 Task: Create a new issue in Jira with a due date, description, assignee, and priority label.
Action: Mouse moved to (1068, 39)
Screenshot: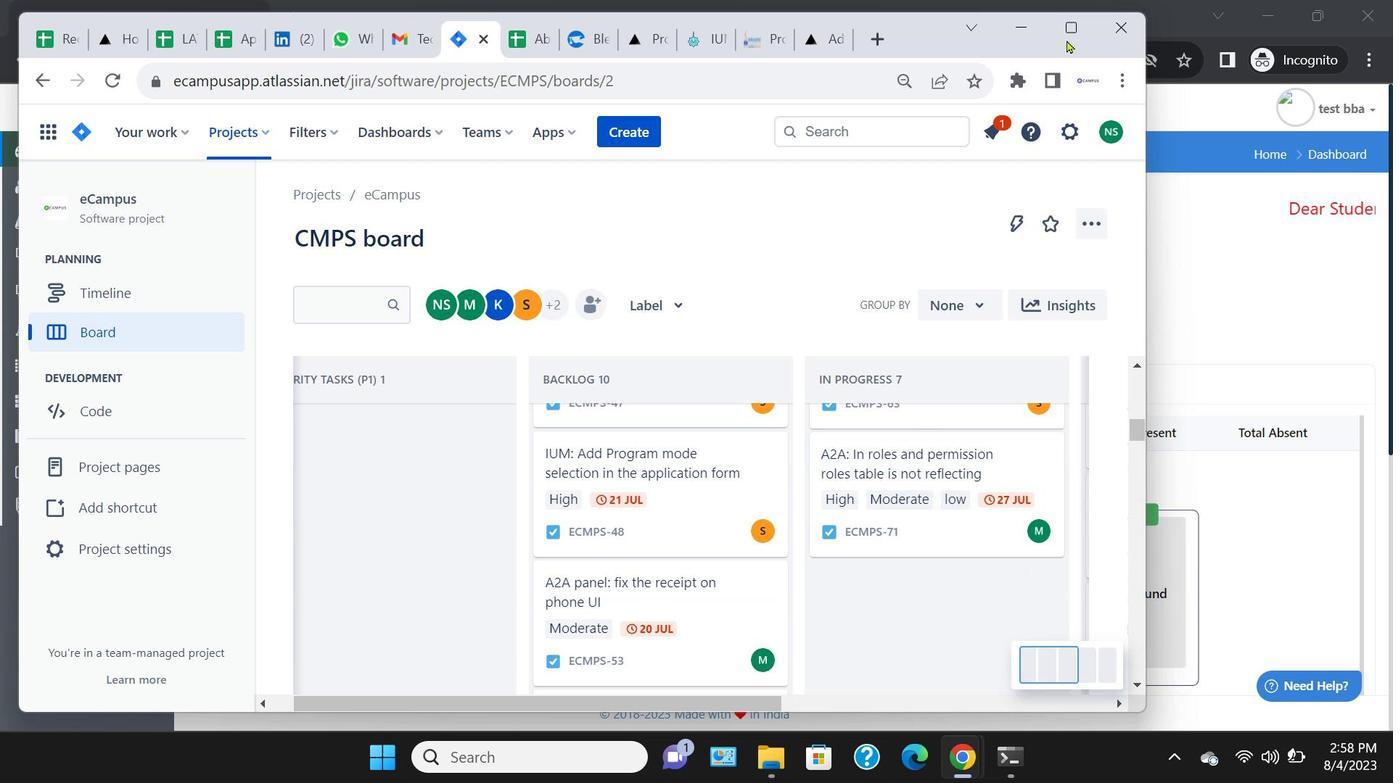 
Action: Mouse pressed left at (1068, 39)
Screenshot: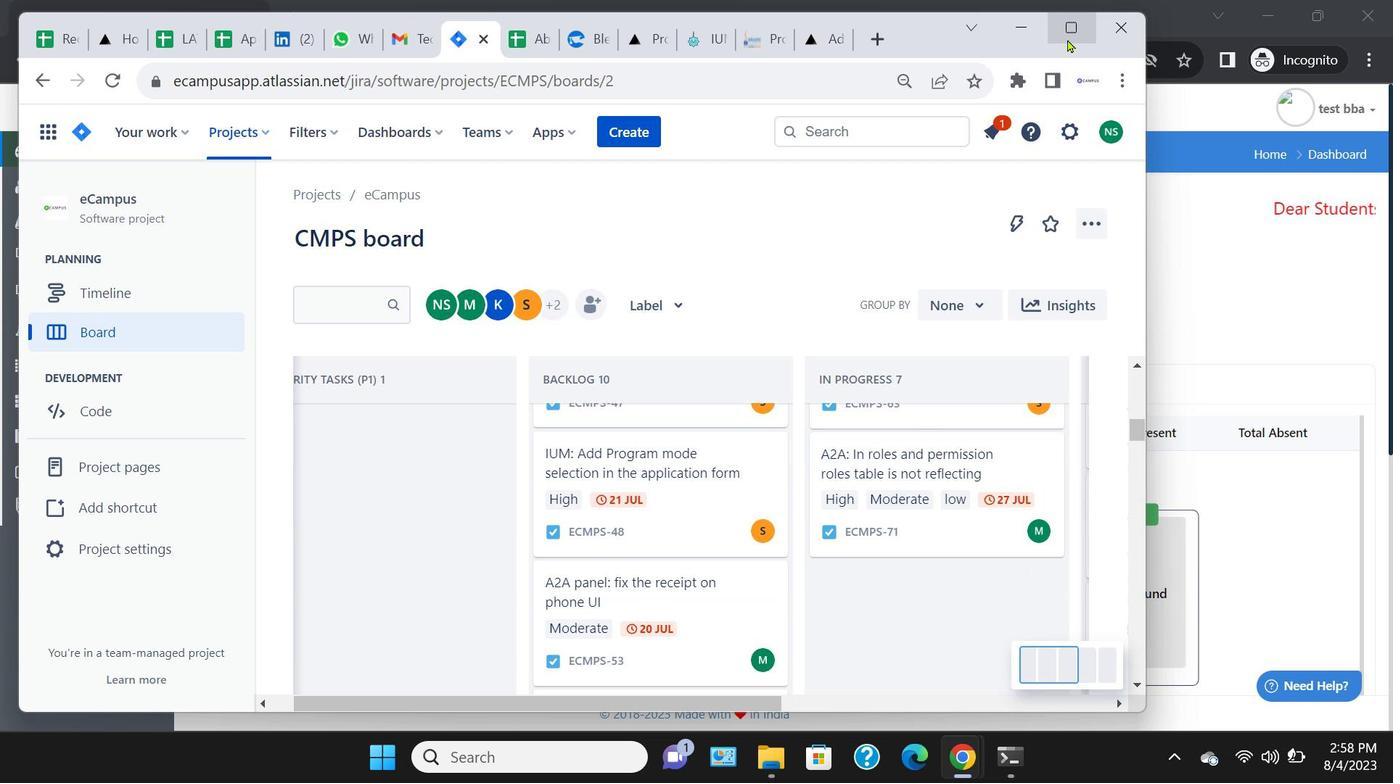 
Action: Mouse moved to (978, 590)
Screenshot: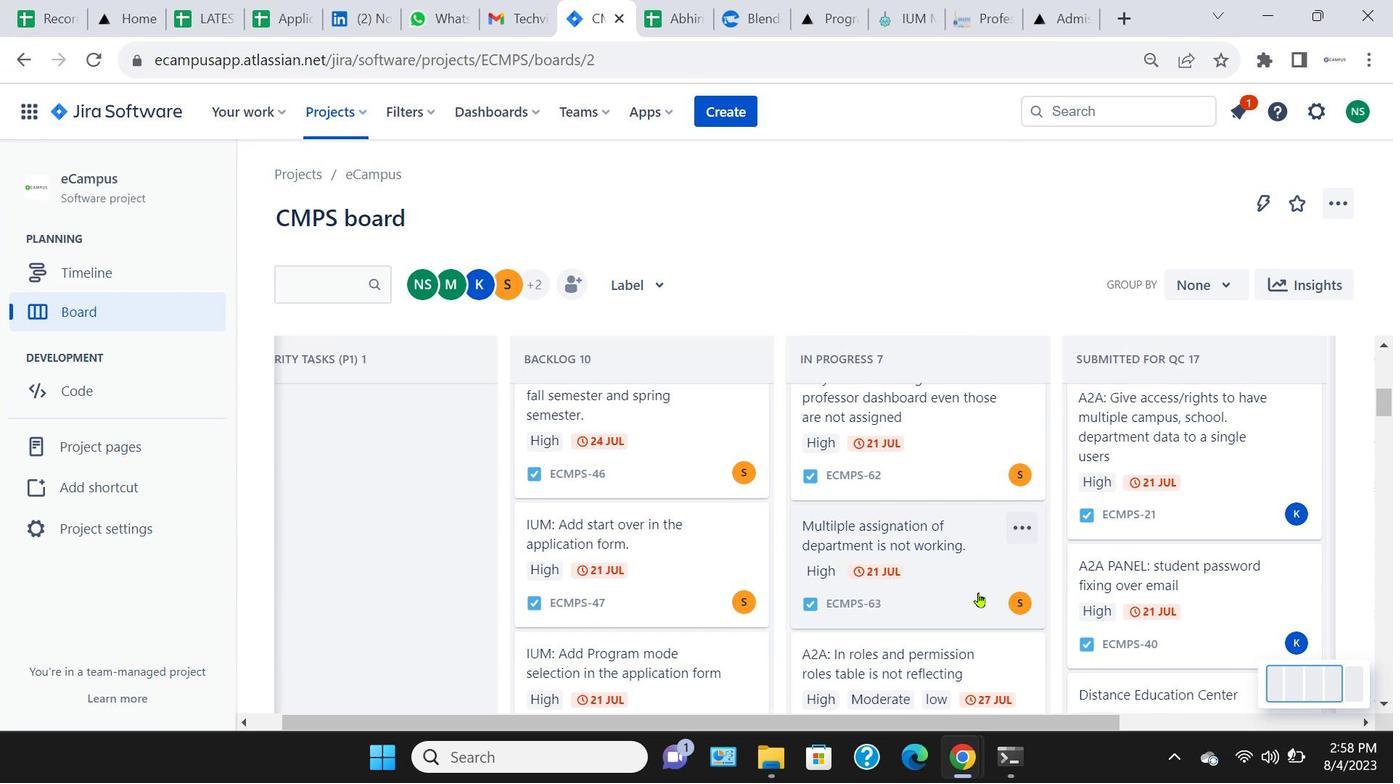 
Action: Mouse pressed left at (978, 590)
Screenshot: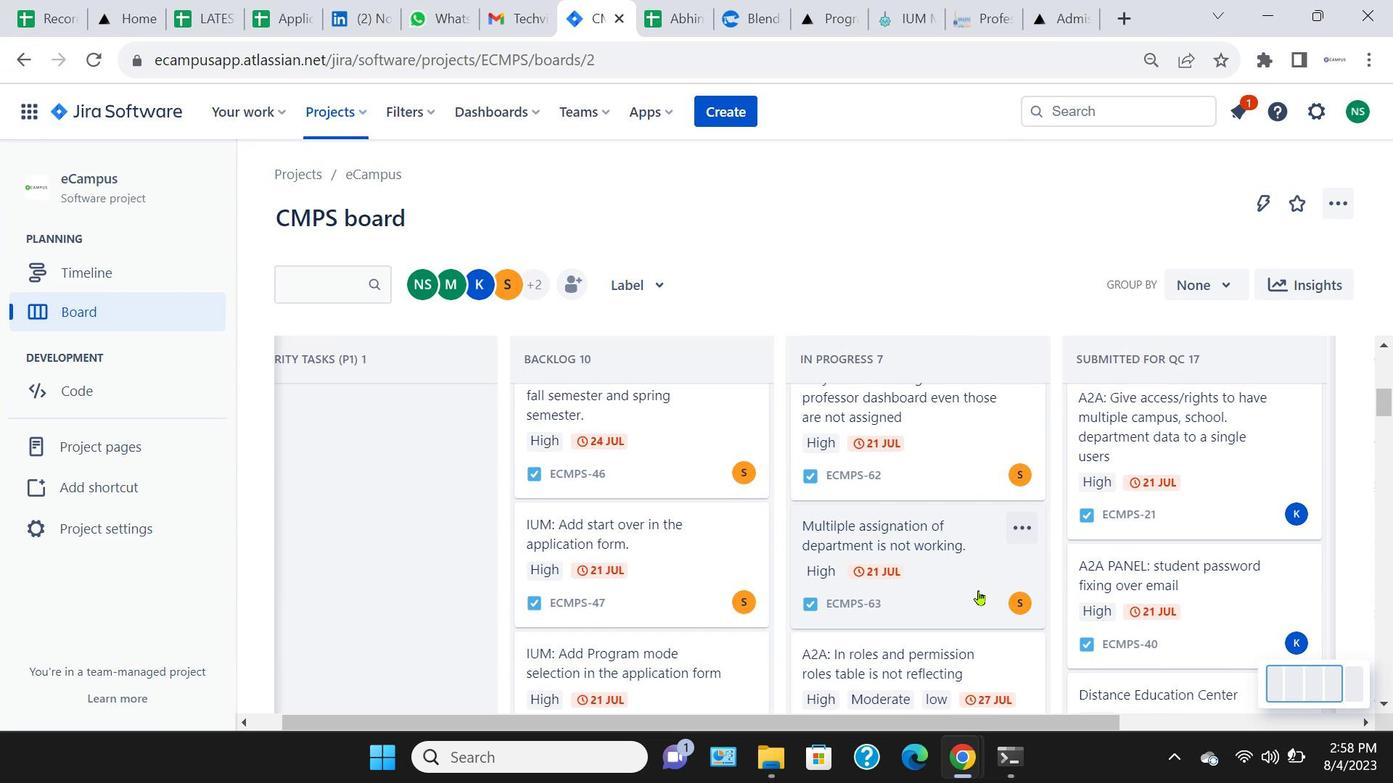
Action: Mouse moved to (983, 237)
Screenshot: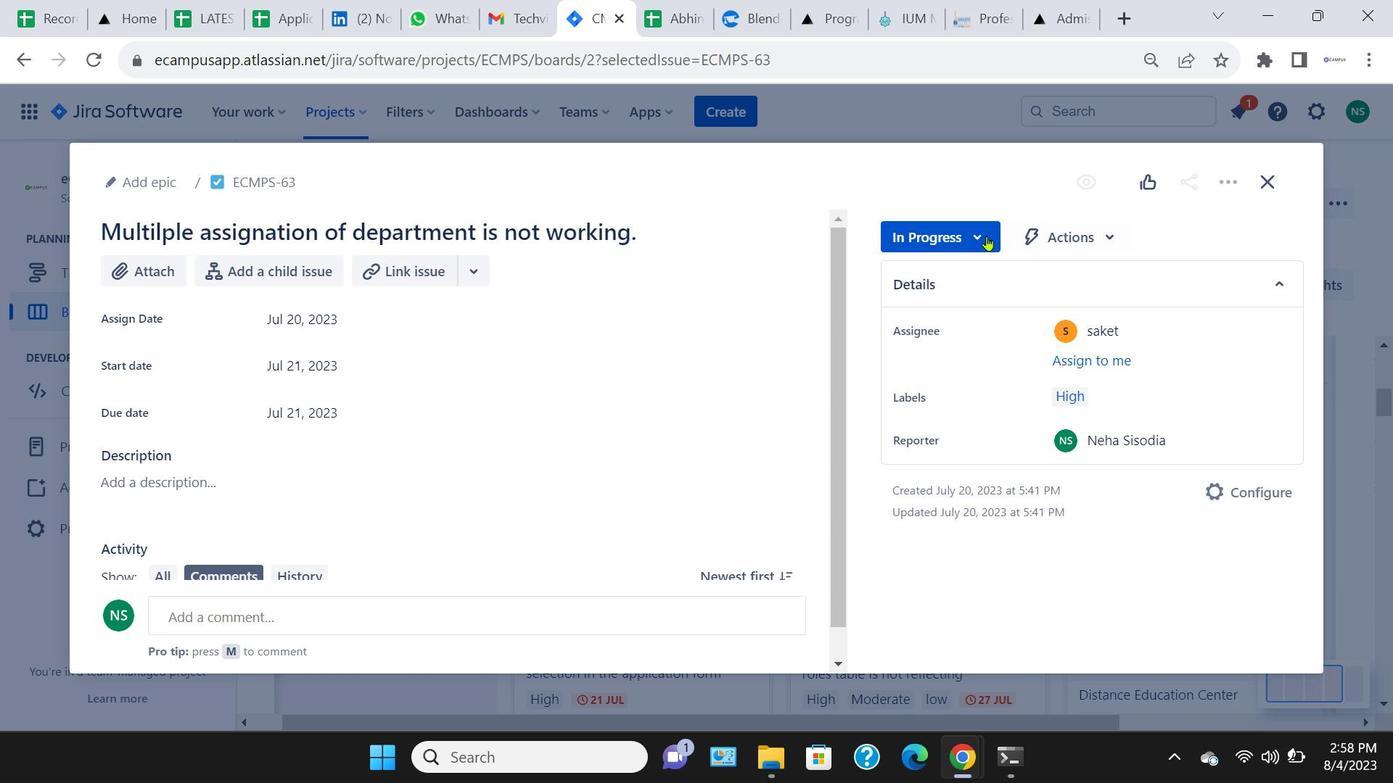 
Action: Mouse pressed left at (983, 237)
Screenshot: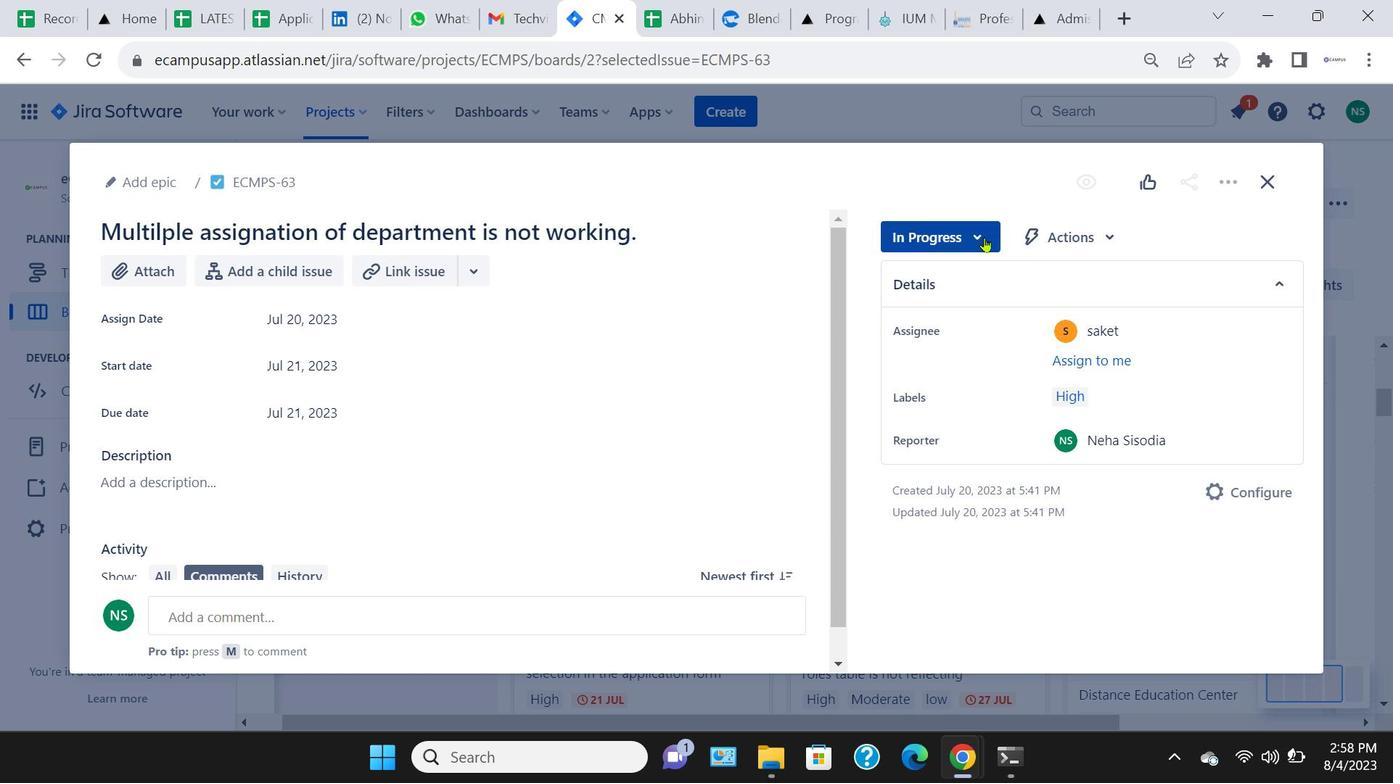 
Action: Mouse moved to (957, 332)
Screenshot: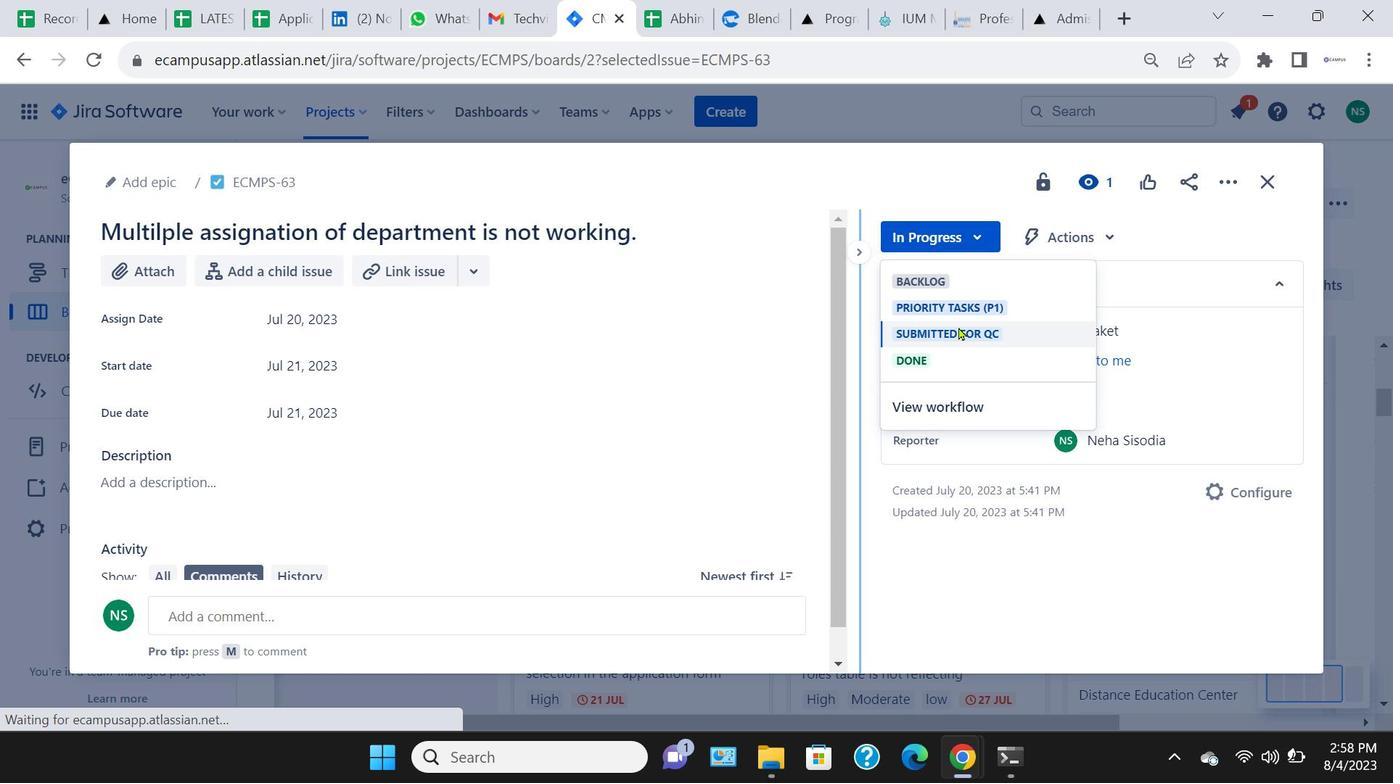 
Action: Mouse pressed left at (957, 332)
Screenshot: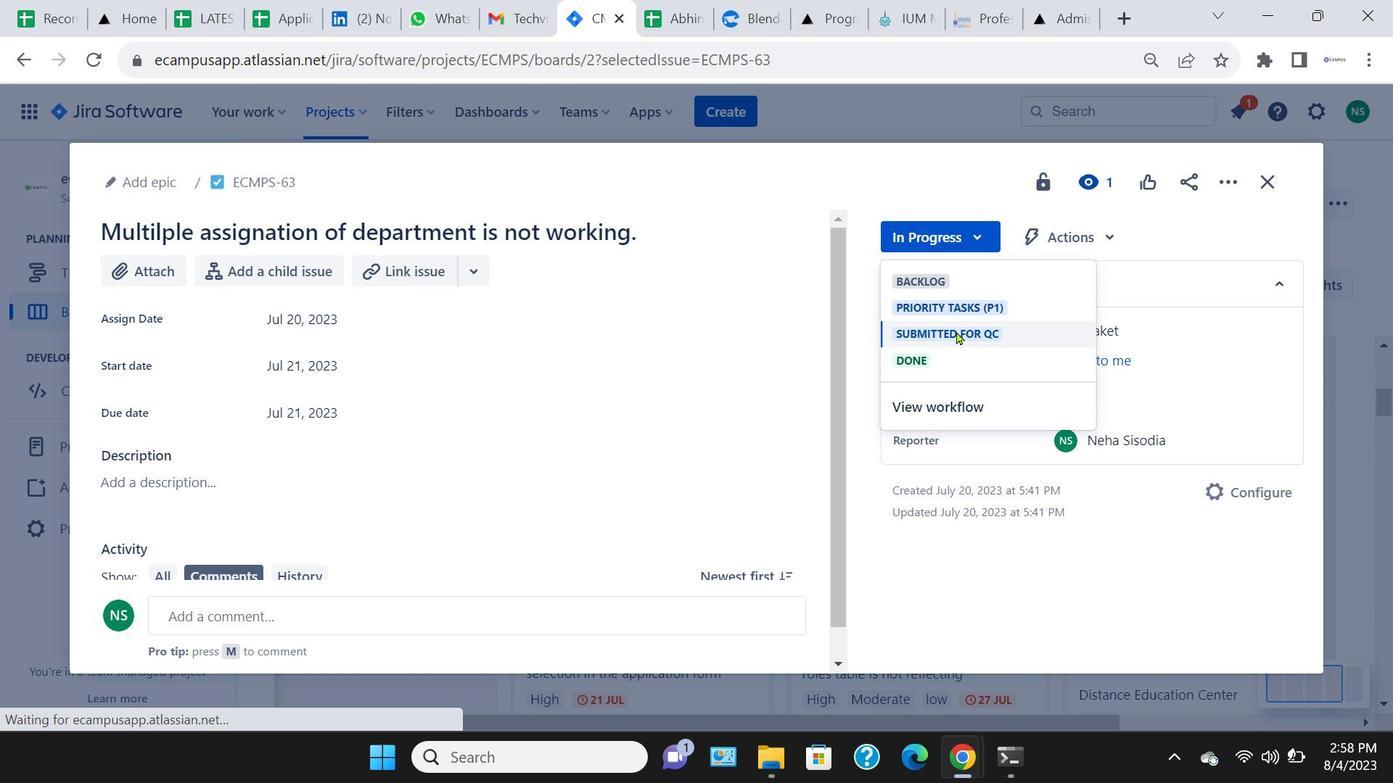 
Action: Mouse moved to (1277, 184)
Screenshot: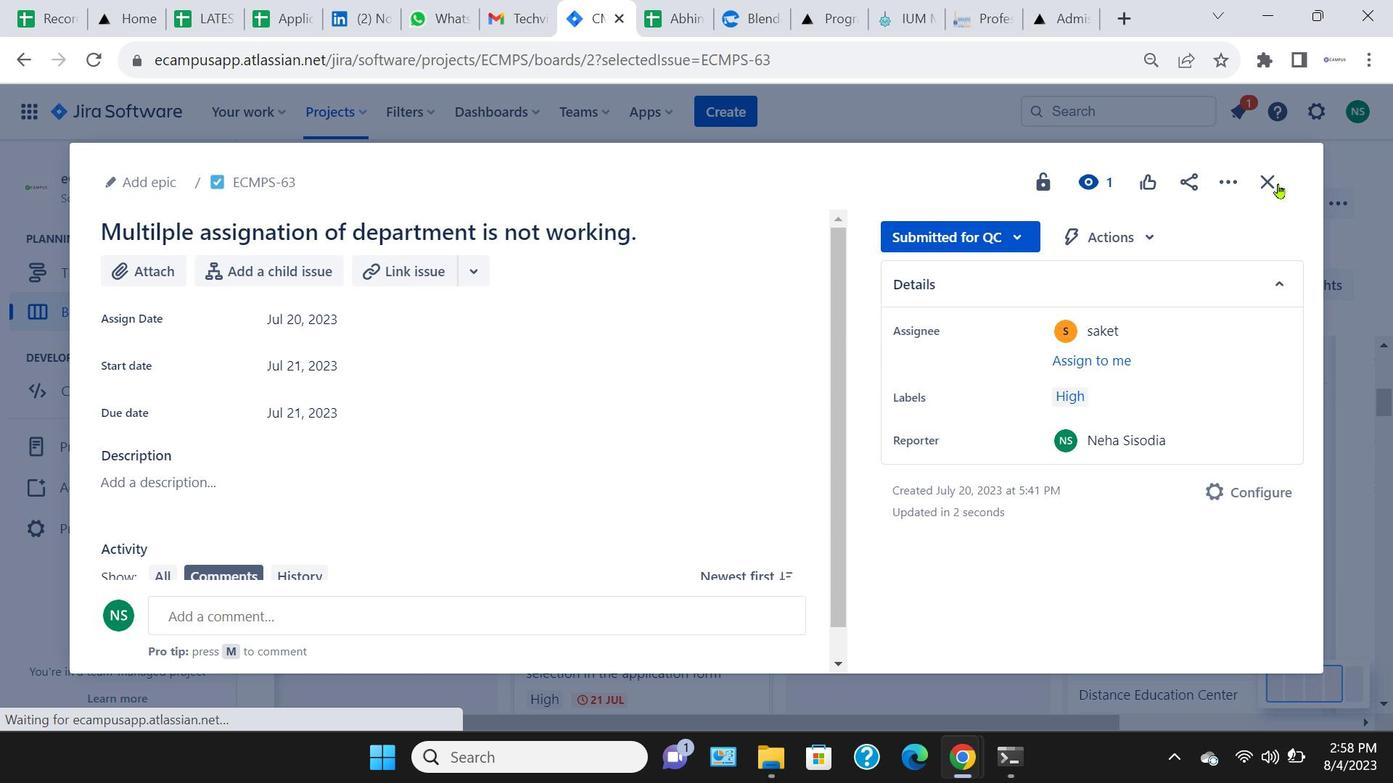 
Action: Mouse pressed left at (1277, 184)
Screenshot: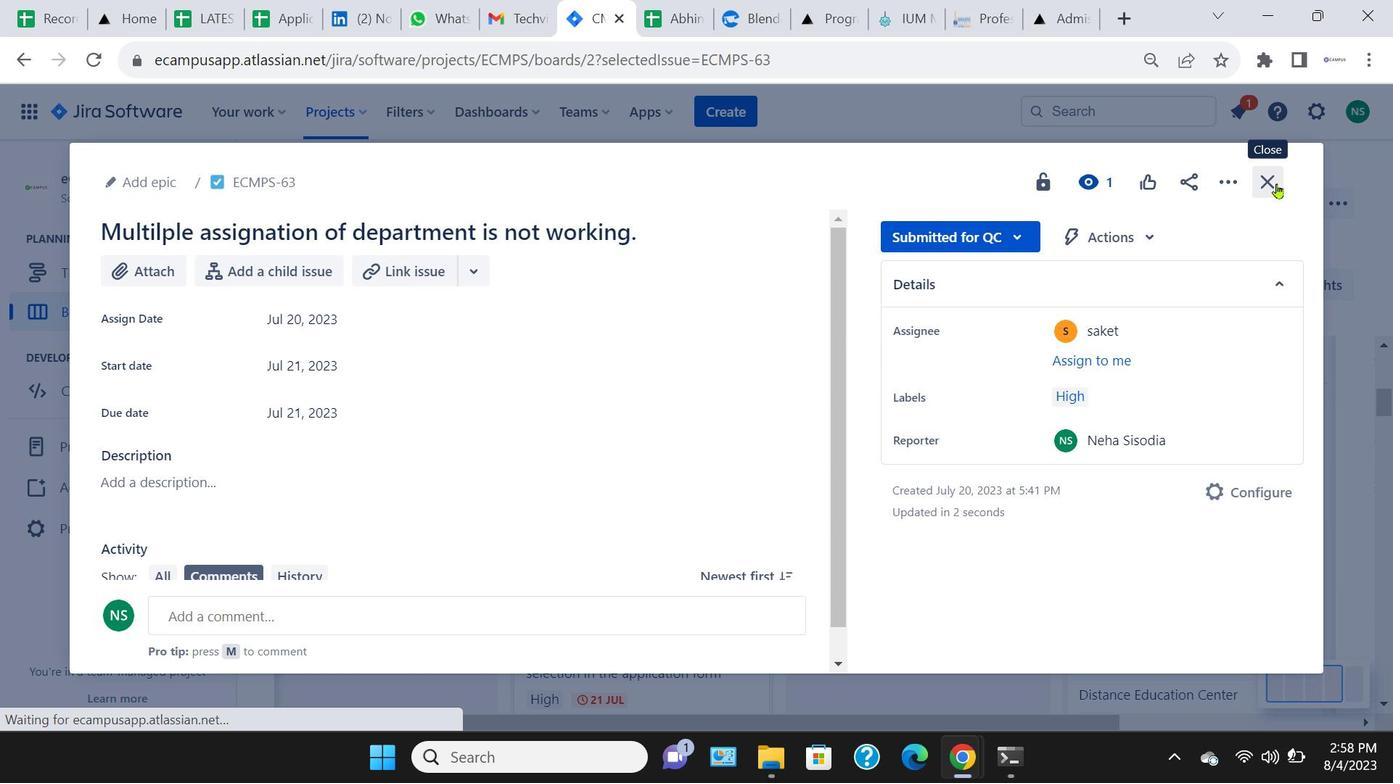 
Action: Mouse moved to (686, 509)
Screenshot: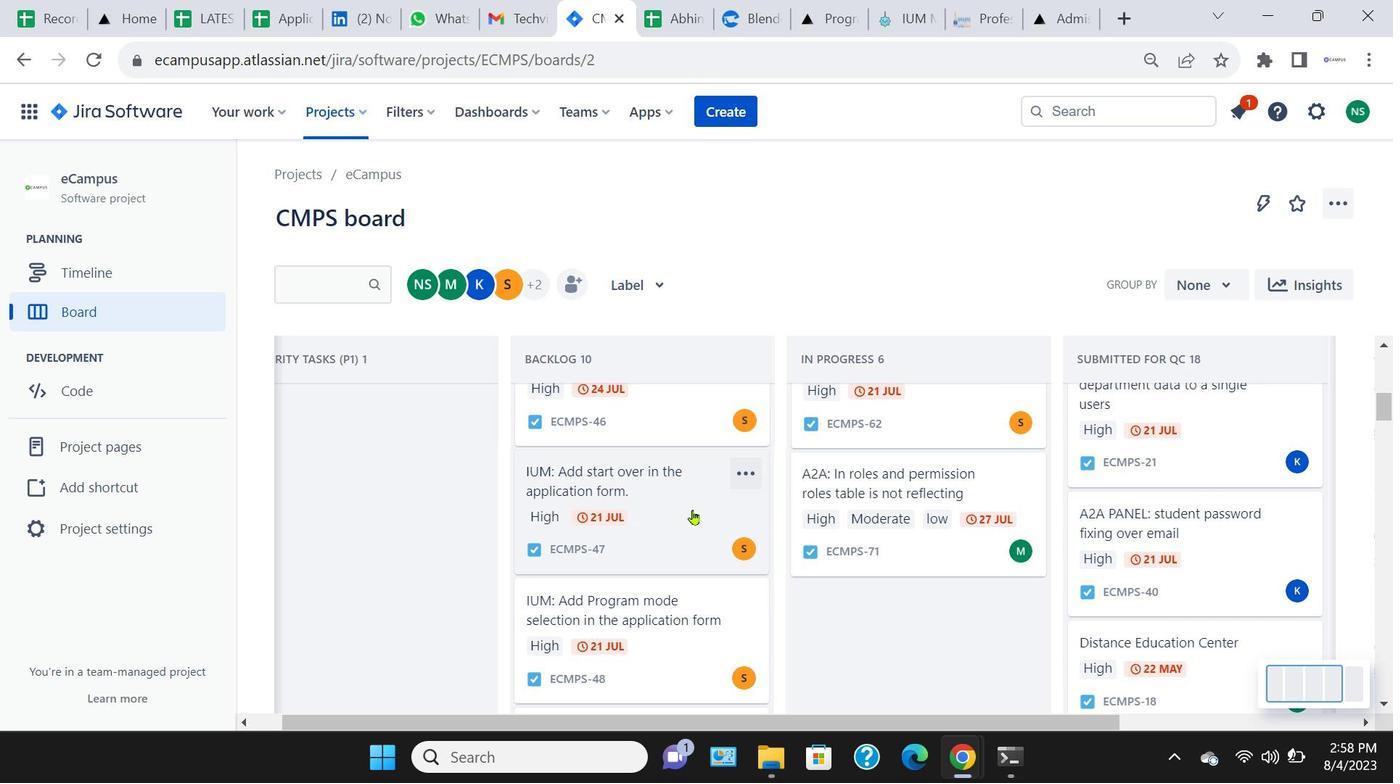 
Action: Mouse pressed left at (686, 509)
Screenshot: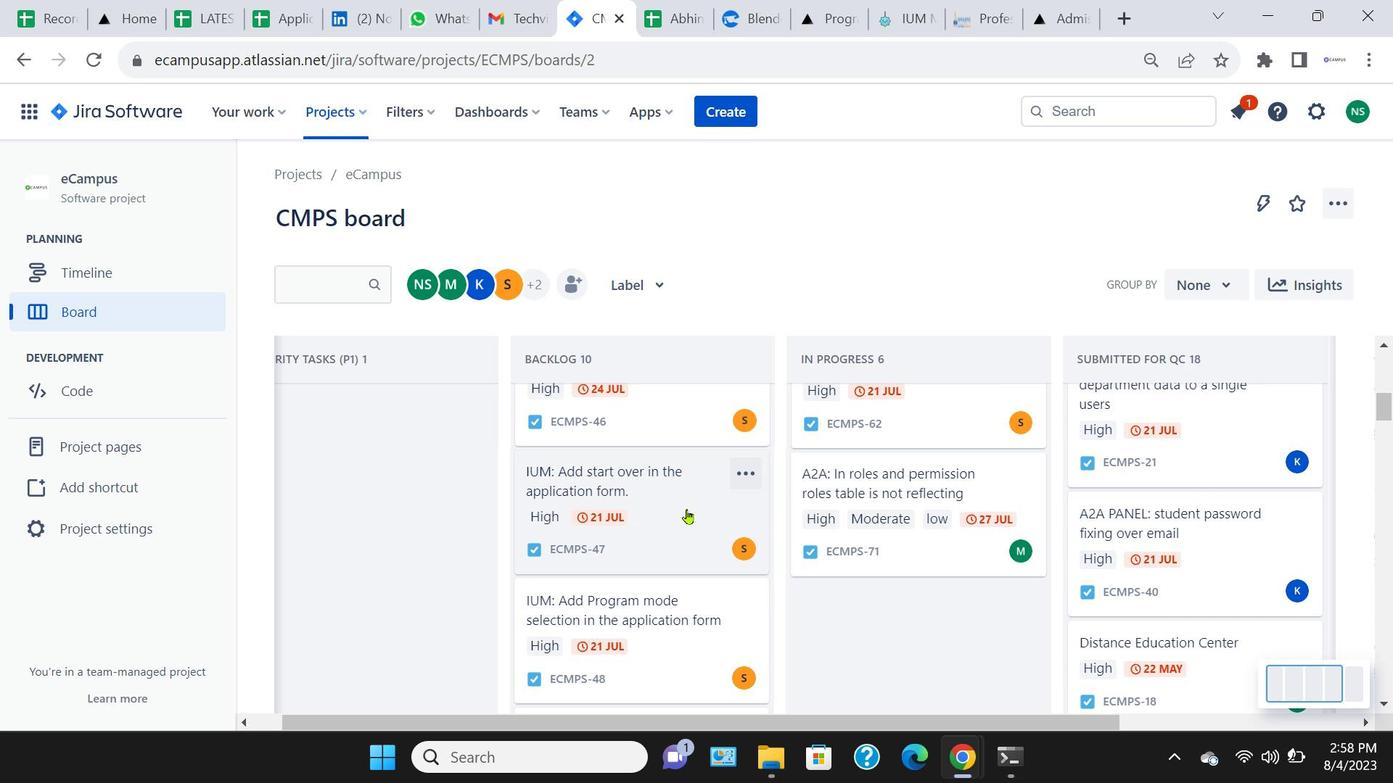 
Action: Mouse moved to (969, 237)
Screenshot: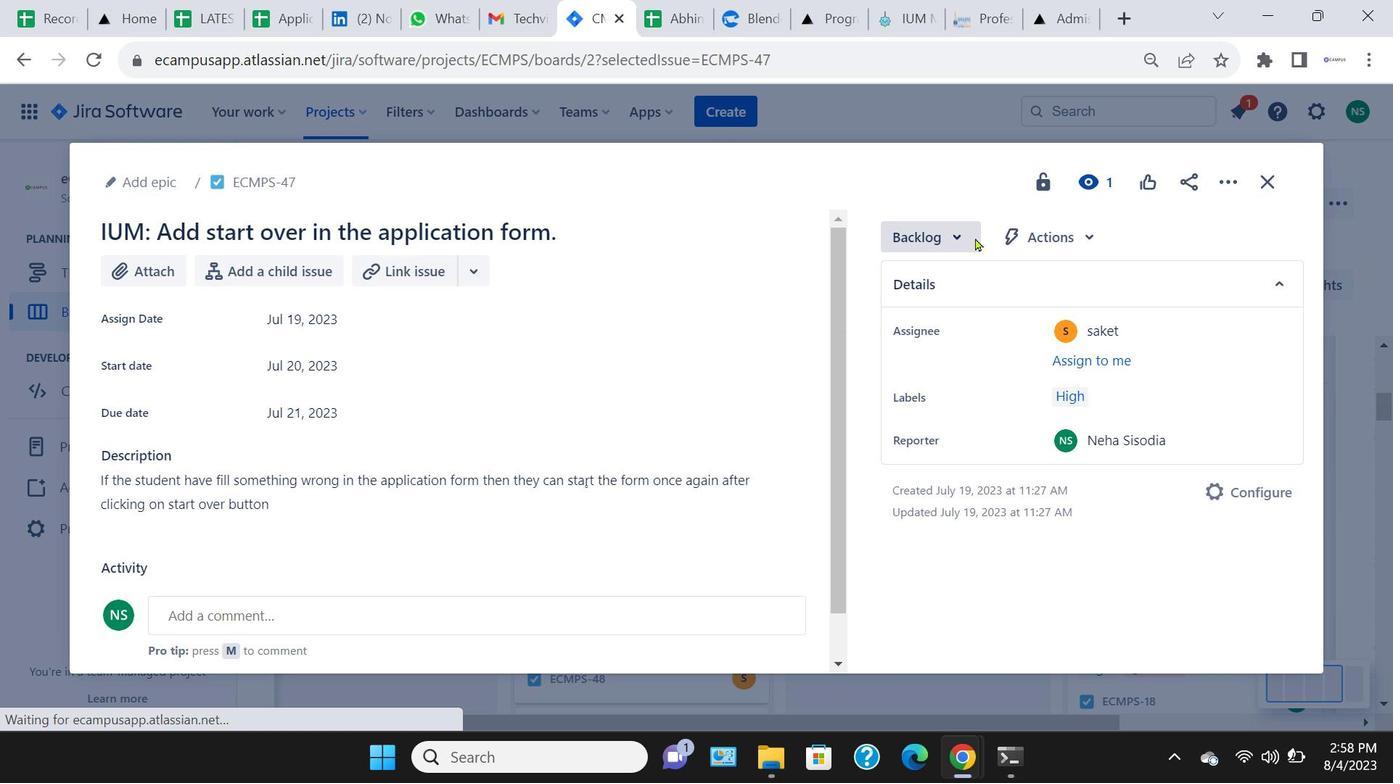 
Action: Mouse pressed left at (969, 237)
Screenshot: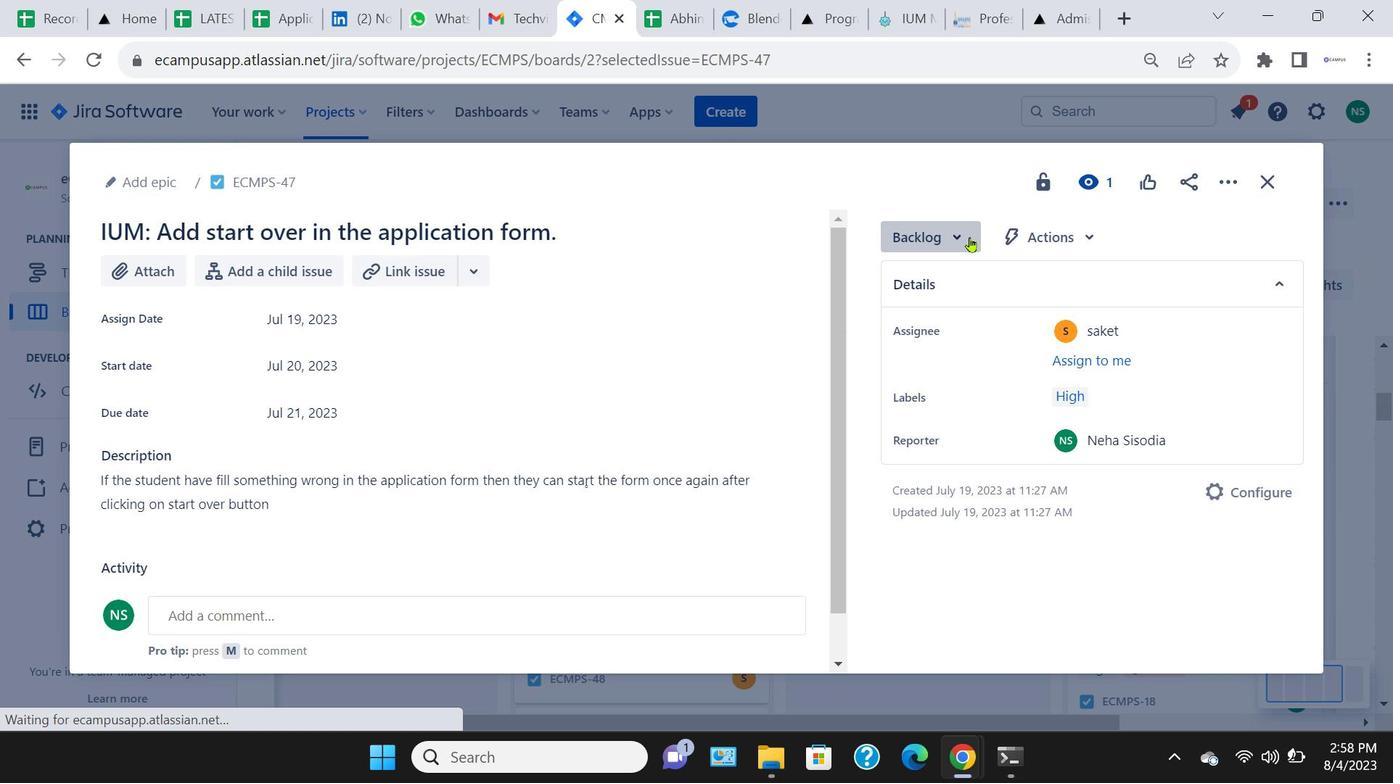 
Action: Mouse moved to (955, 330)
Screenshot: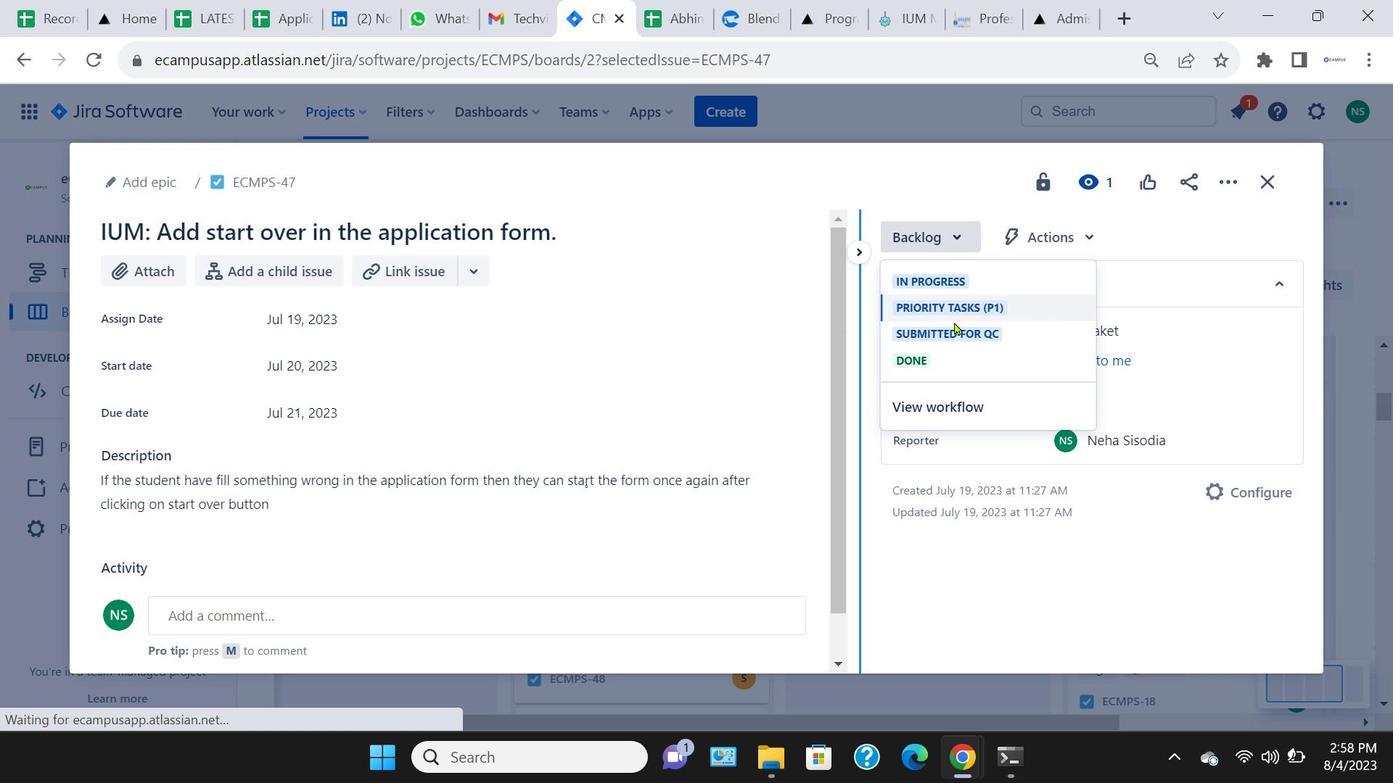 
Action: Mouse pressed left at (955, 330)
Screenshot: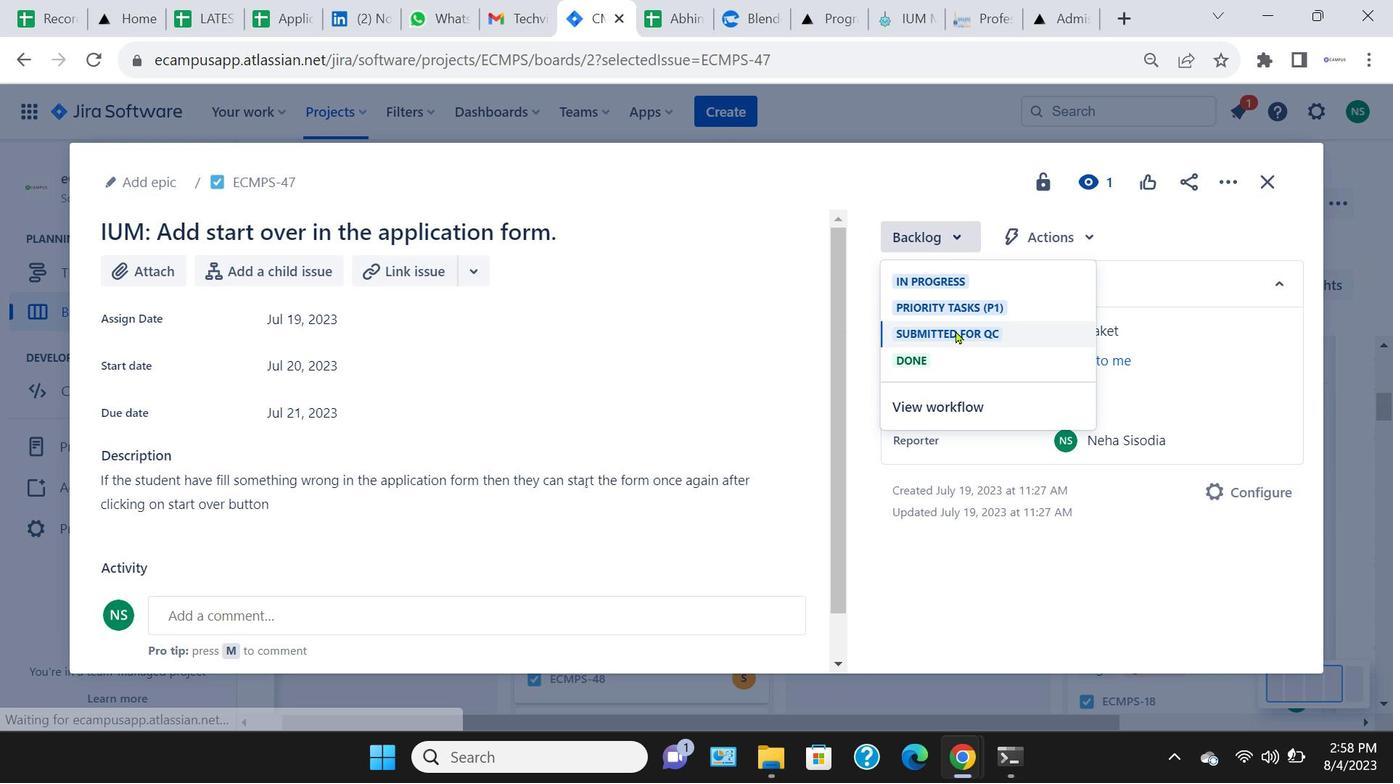 
Action: Mouse moved to (1267, 190)
Screenshot: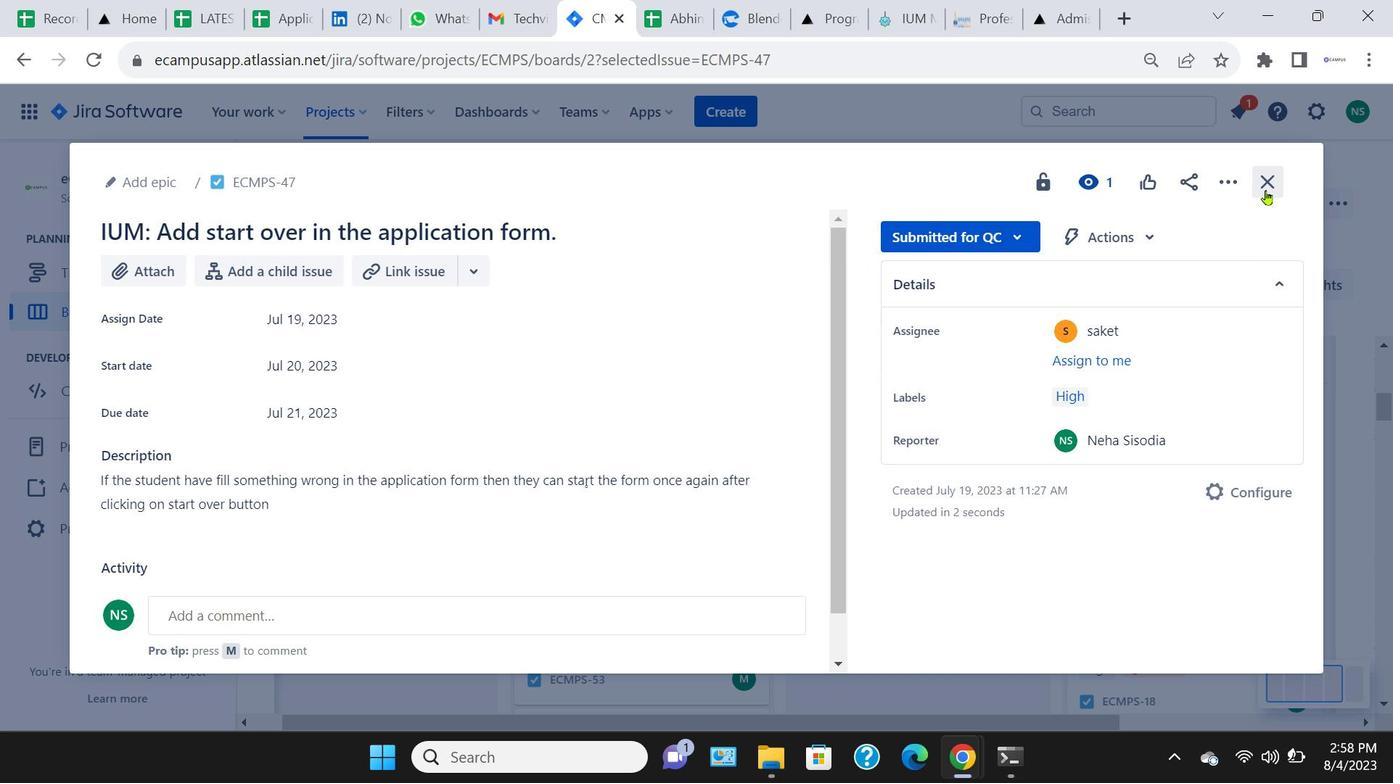 
Action: Mouse pressed left at (1267, 190)
Screenshot: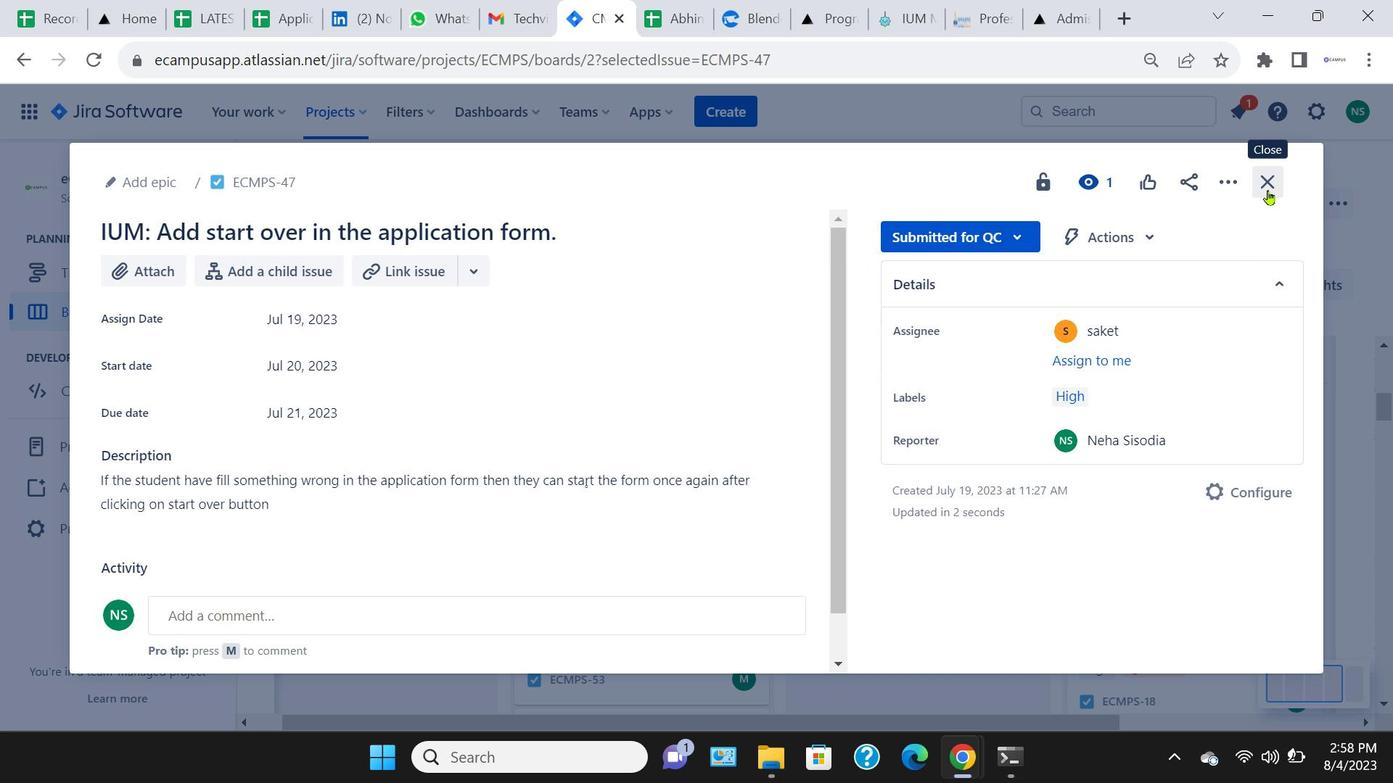
Action: Mouse moved to (701, 528)
Screenshot: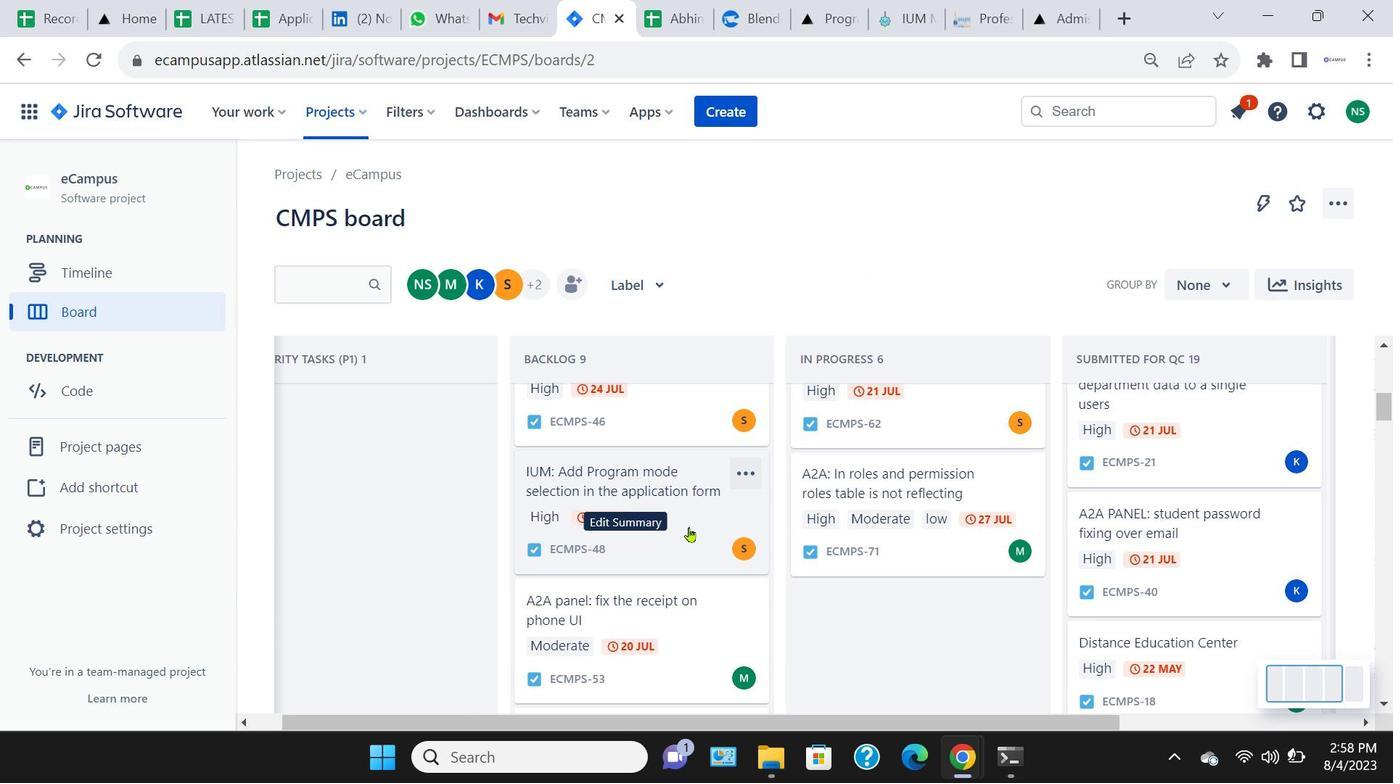 
Action: Mouse pressed left at (701, 528)
Screenshot: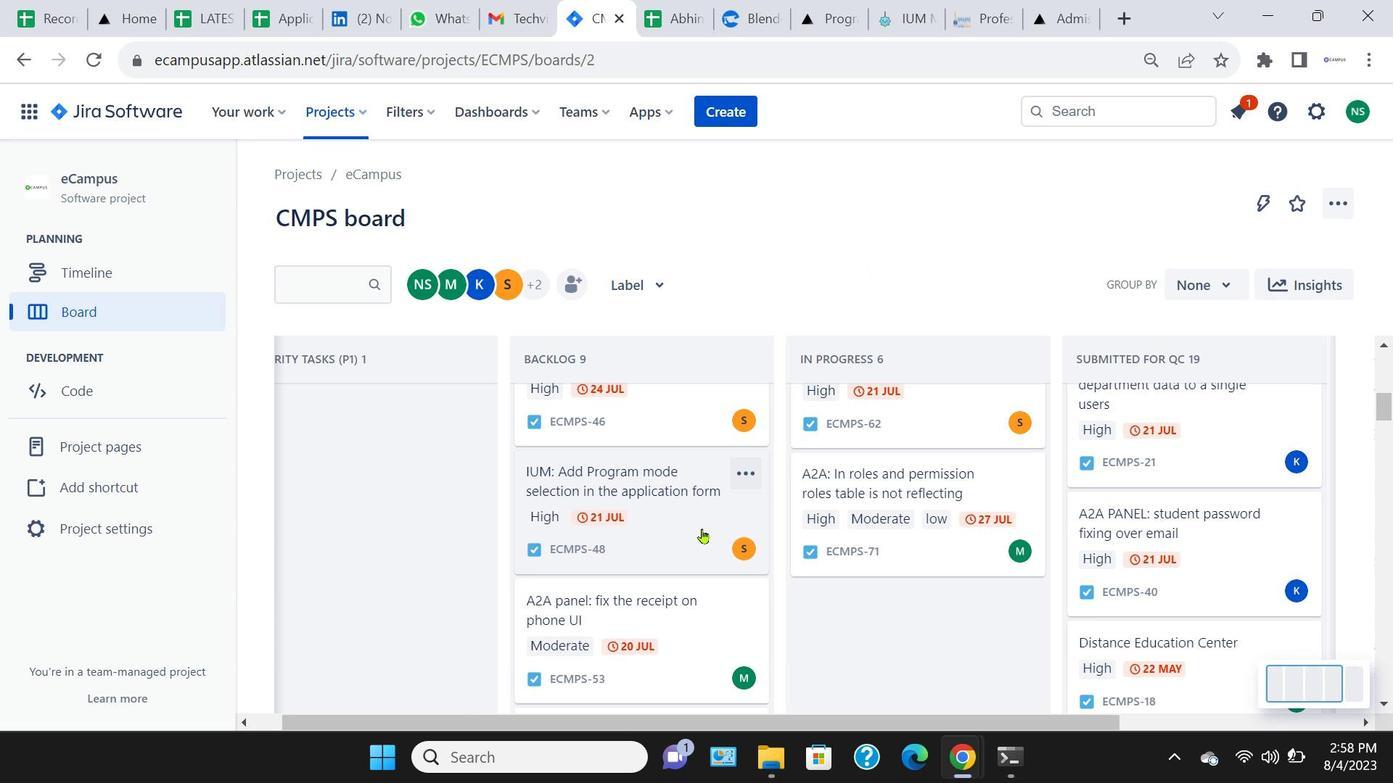 
Action: Mouse moved to (957, 235)
Screenshot: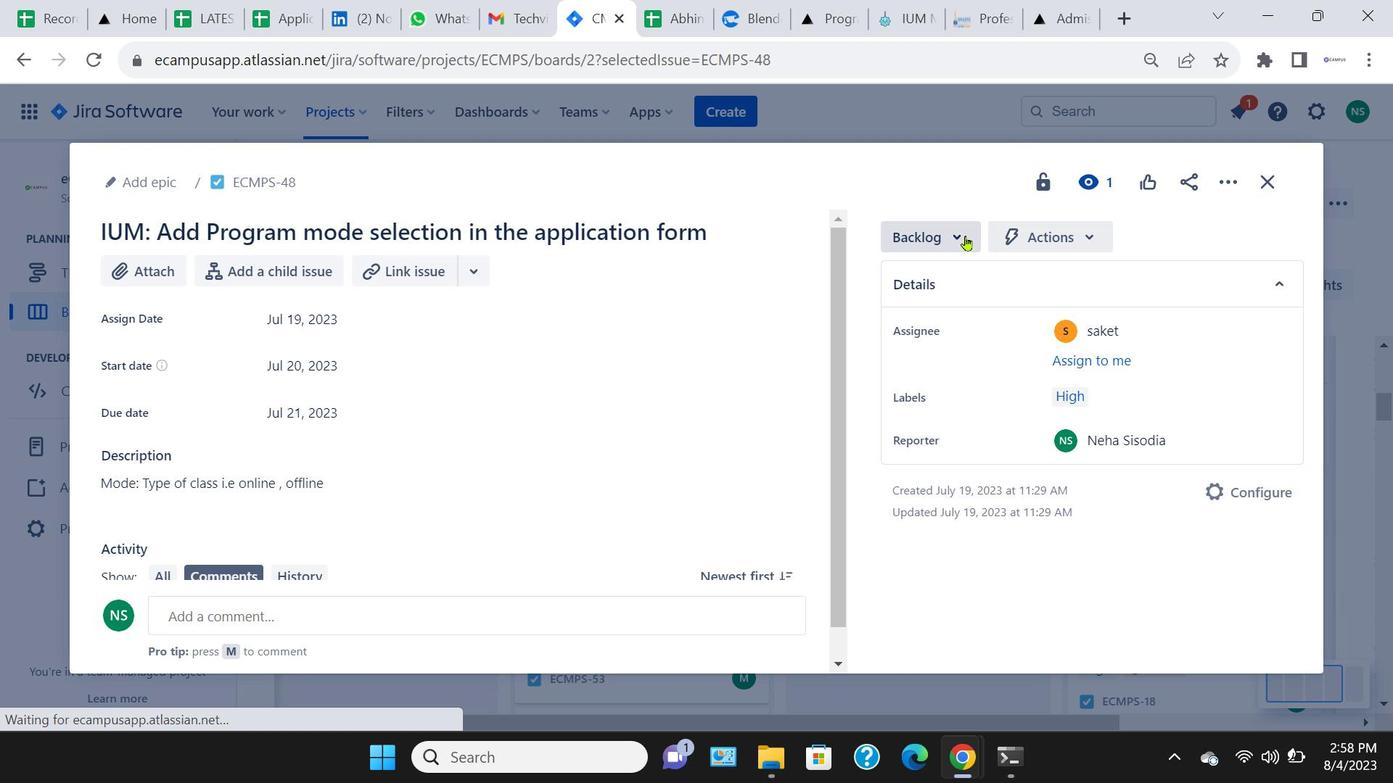 
Action: Mouse pressed left at (957, 235)
Screenshot: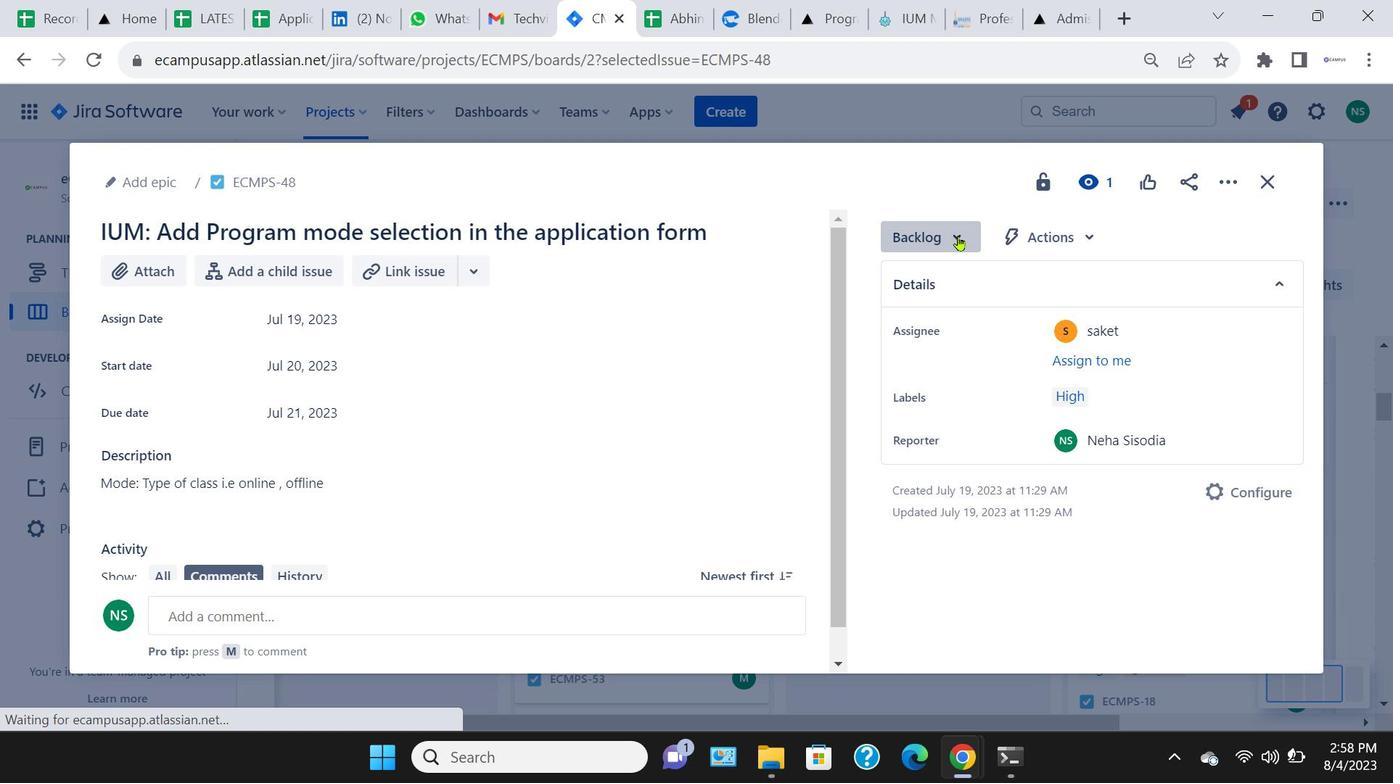 
Action: Mouse moved to (970, 335)
Screenshot: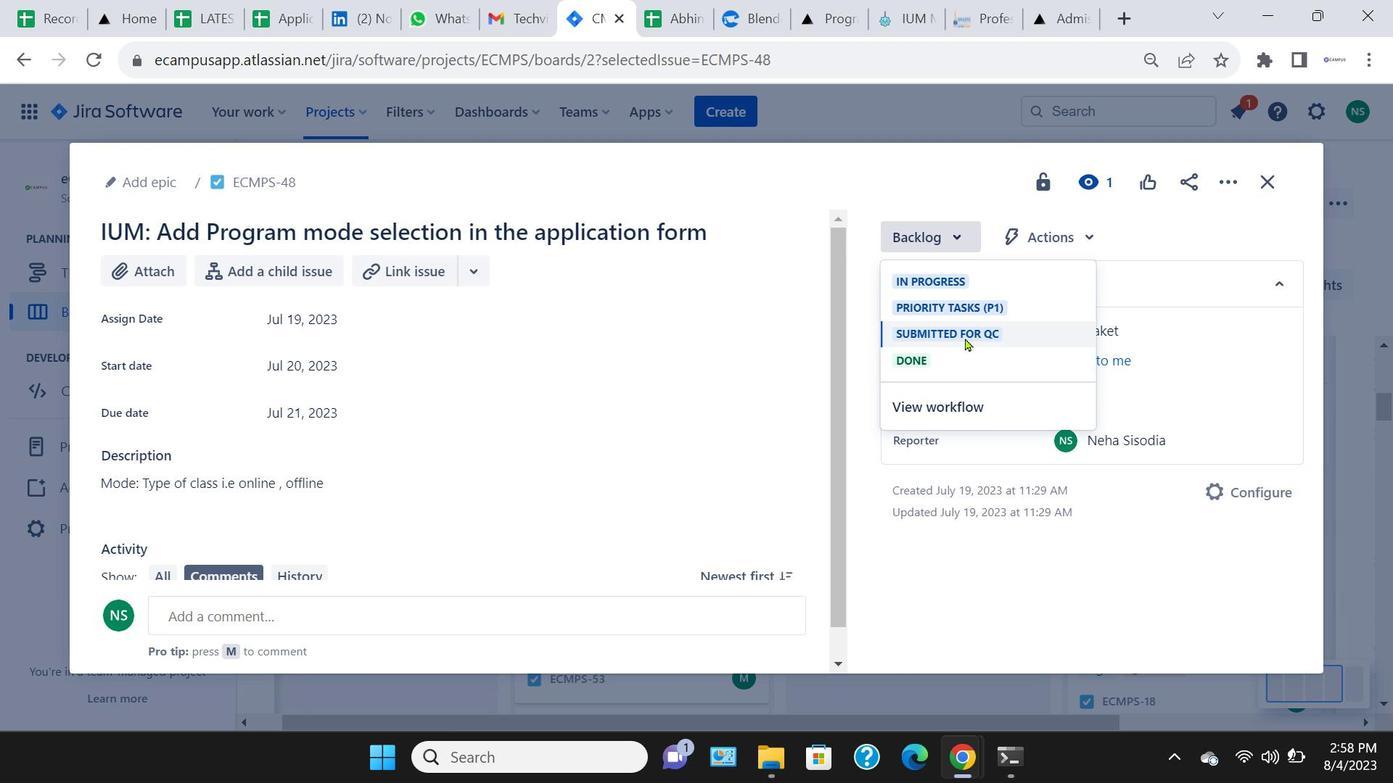 
Action: Mouse pressed left at (970, 335)
Screenshot: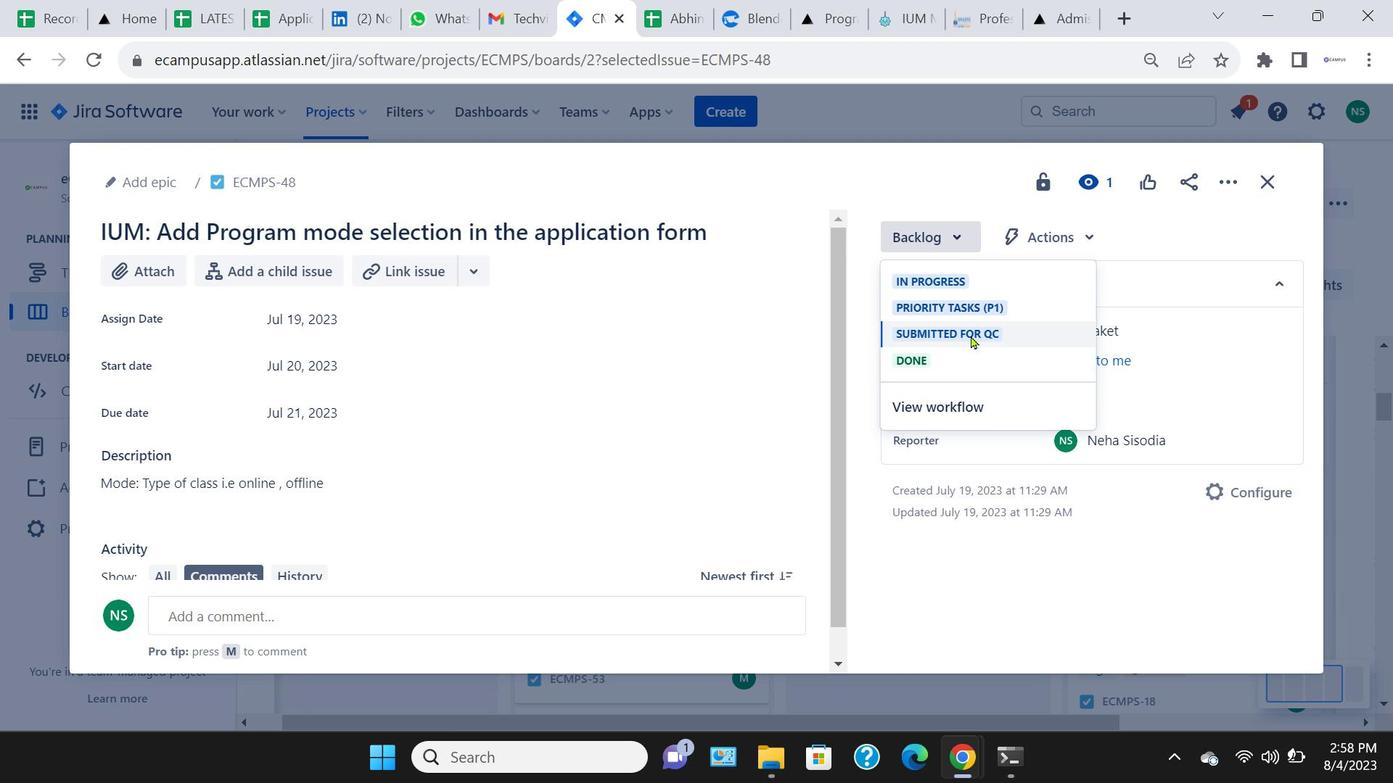 
Action: Mouse moved to (1271, 179)
Screenshot: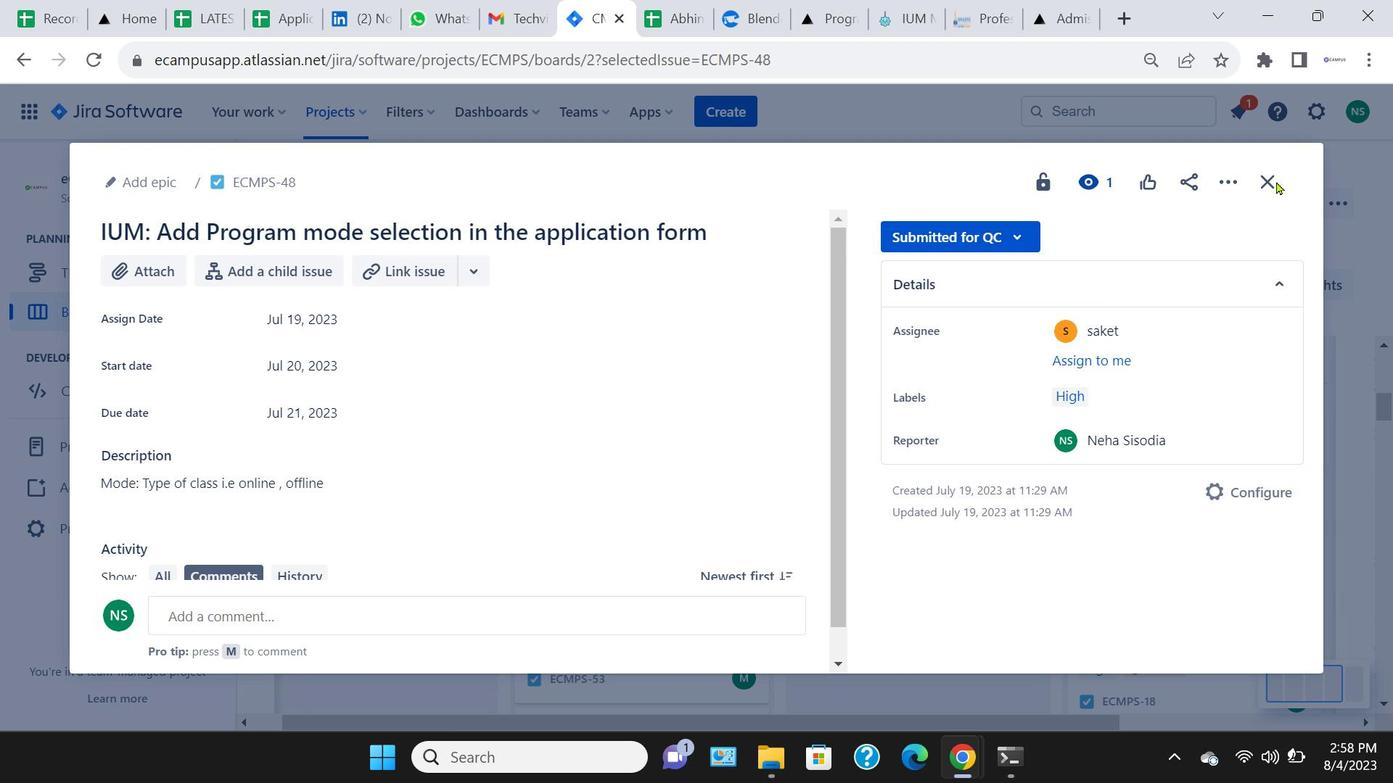 
Action: Mouse pressed left at (1271, 179)
Screenshot: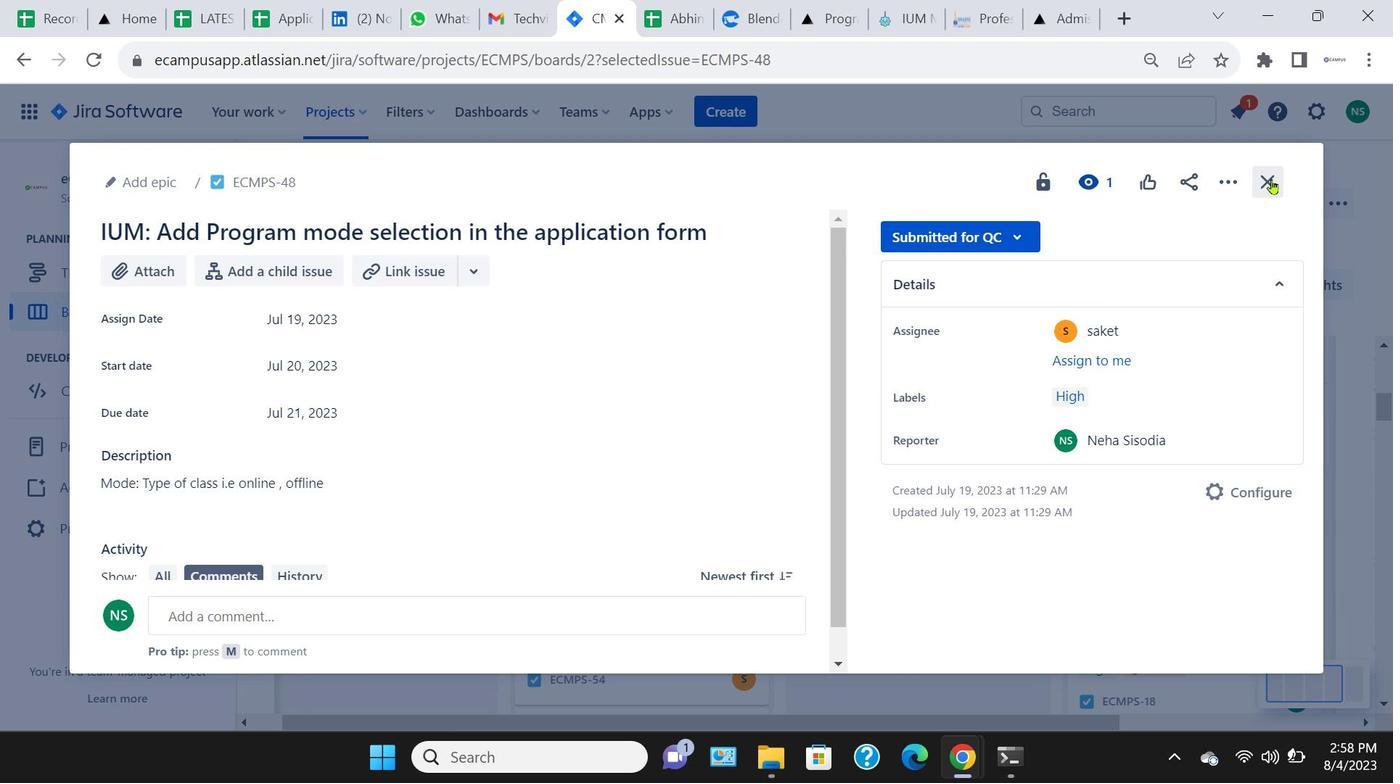 
Action: Mouse moved to (705, 523)
Screenshot: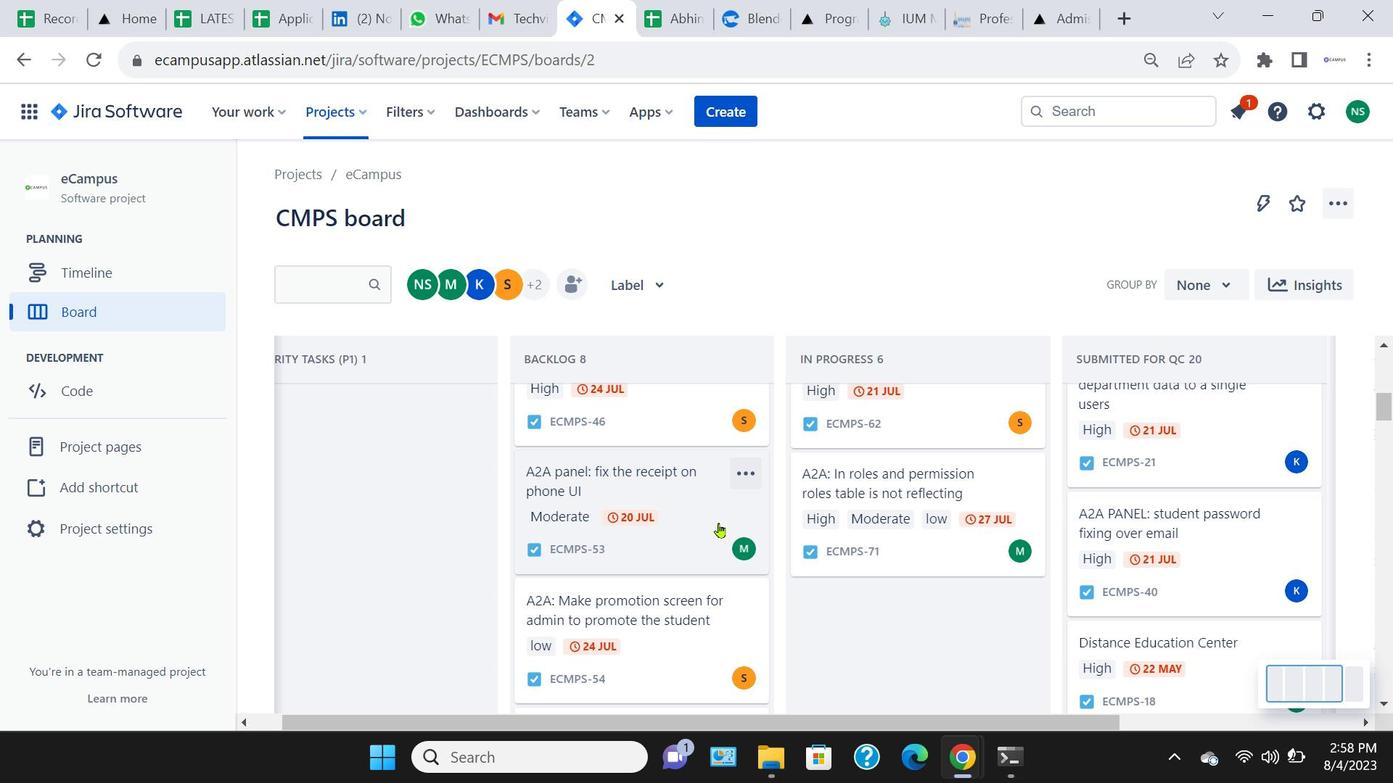 
Action: Mouse pressed left at (705, 523)
Screenshot: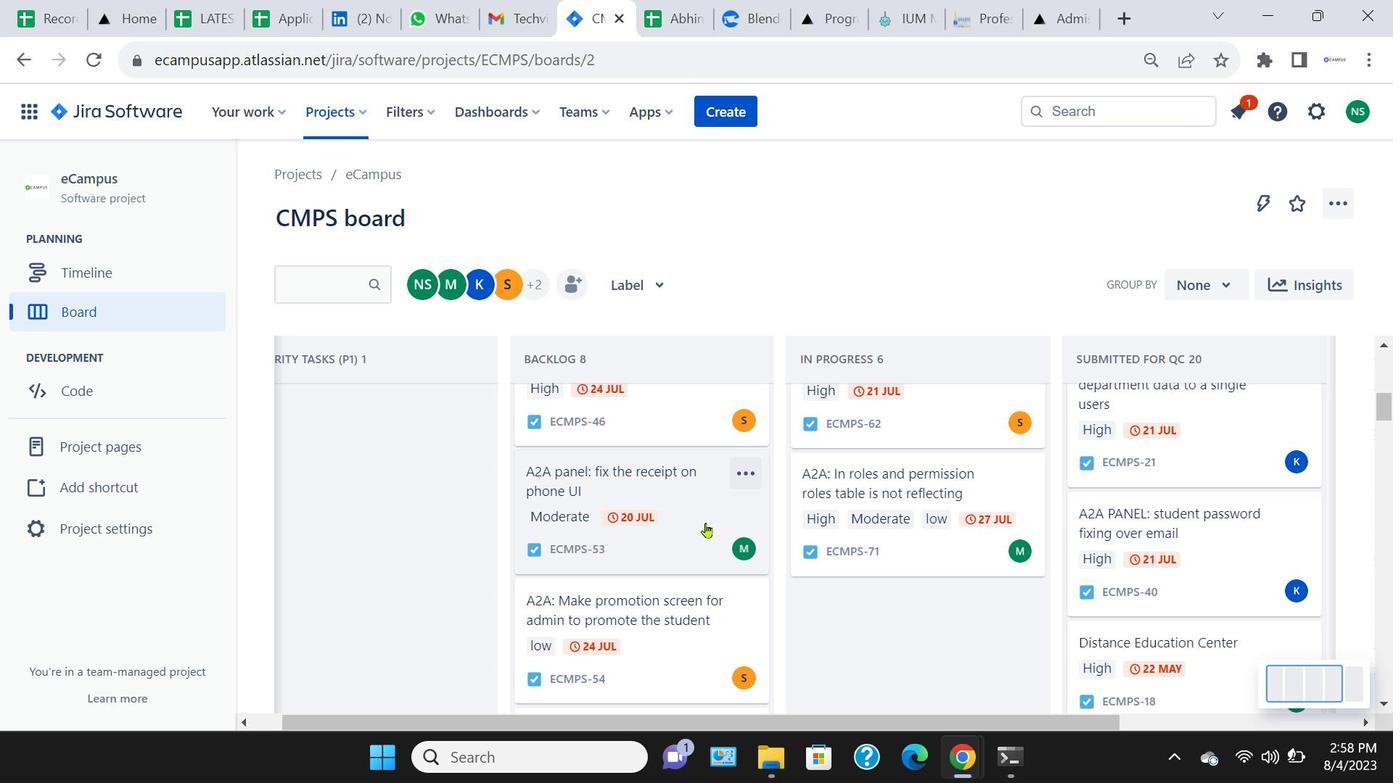 
Action: Mouse moved to (975, 235)
Screenshot: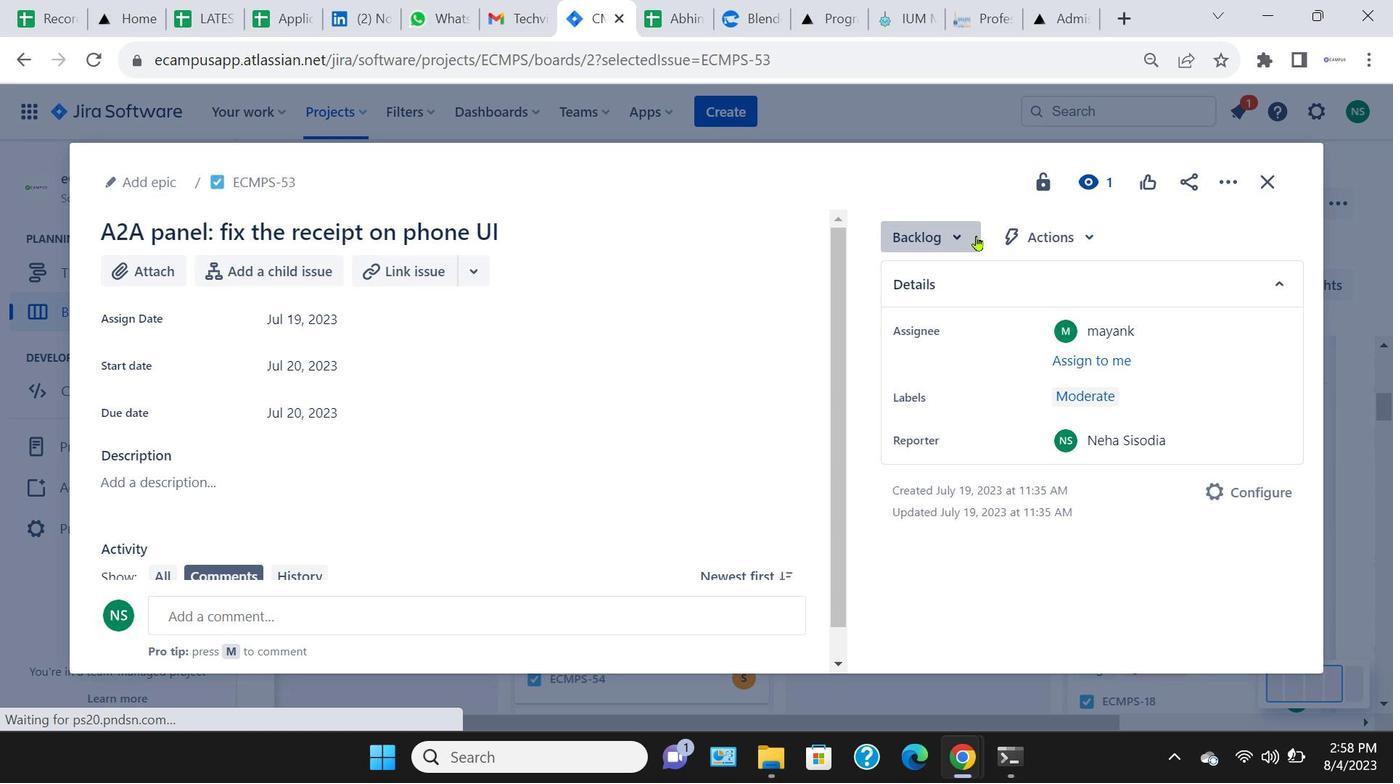 
Action: Mouse pressed left at (975, 235)
Screenshot: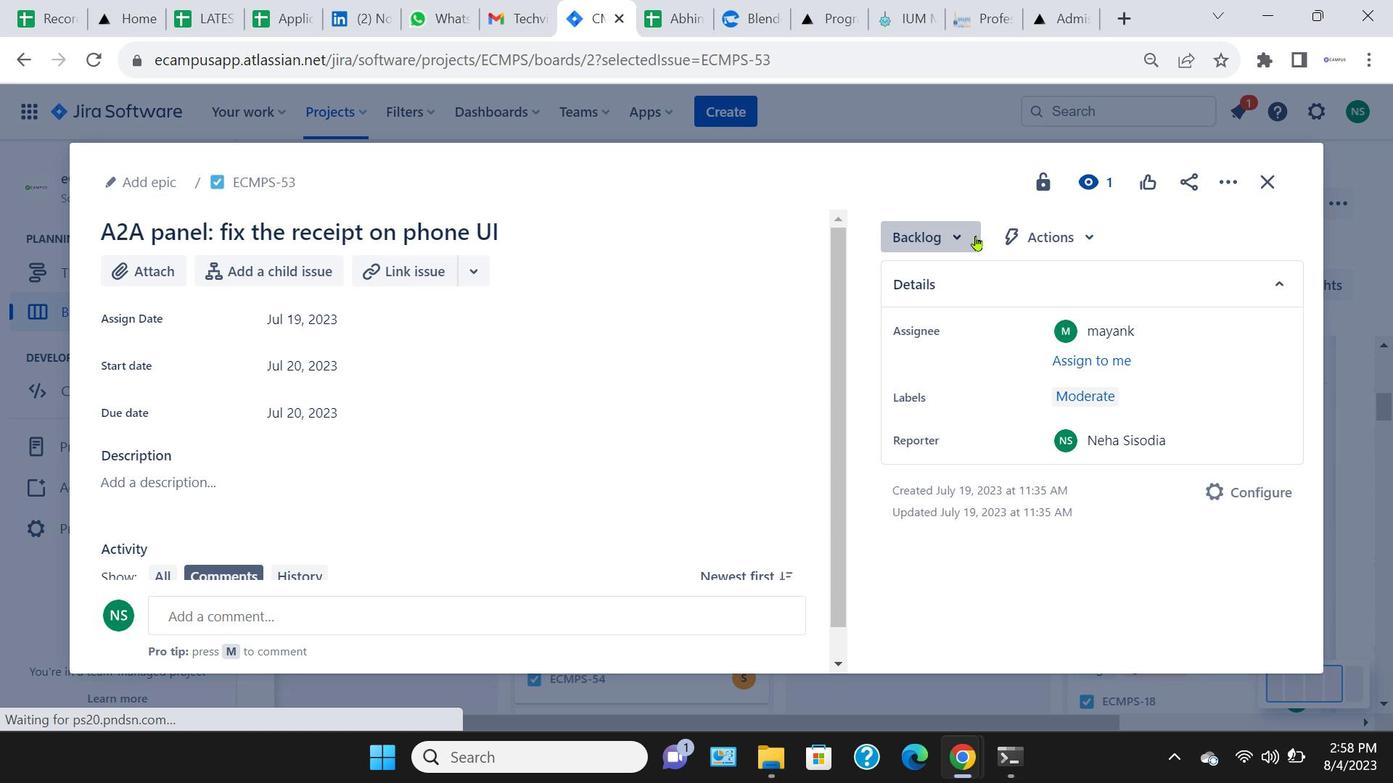 
Action: Mouse moved to (939, 354)
Screenshot: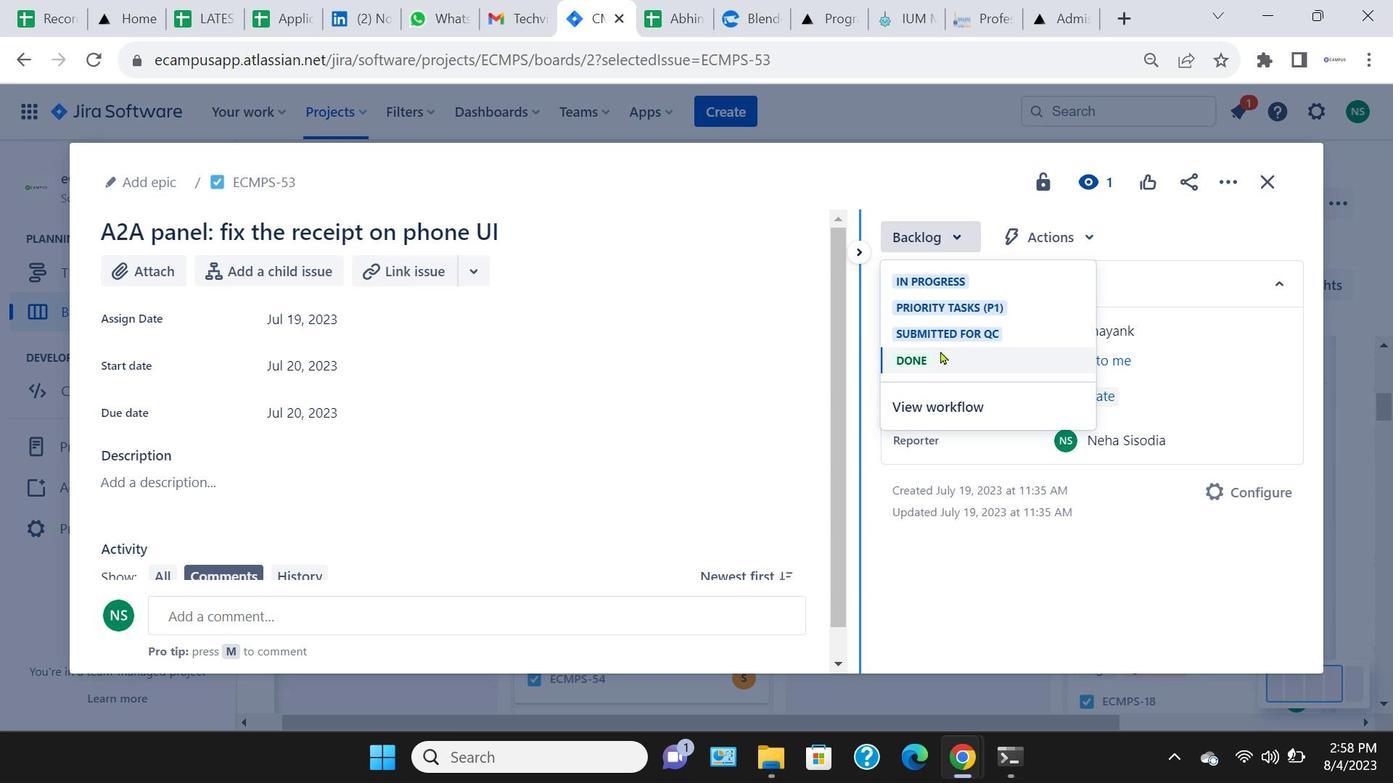 
Action: Mouse pressed left at (939, 354)
Screenshot: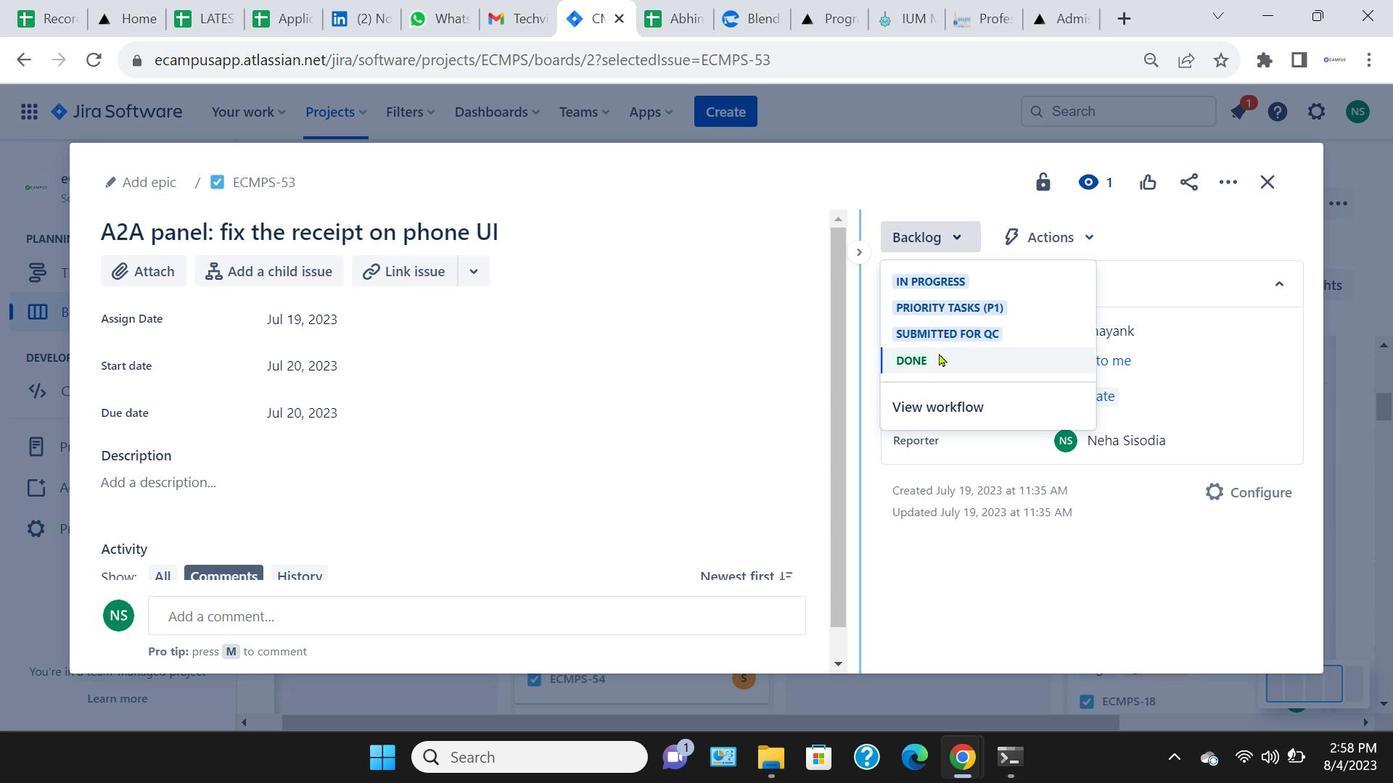 
Action: Mouse moved to (1275, 185)
Screenshot: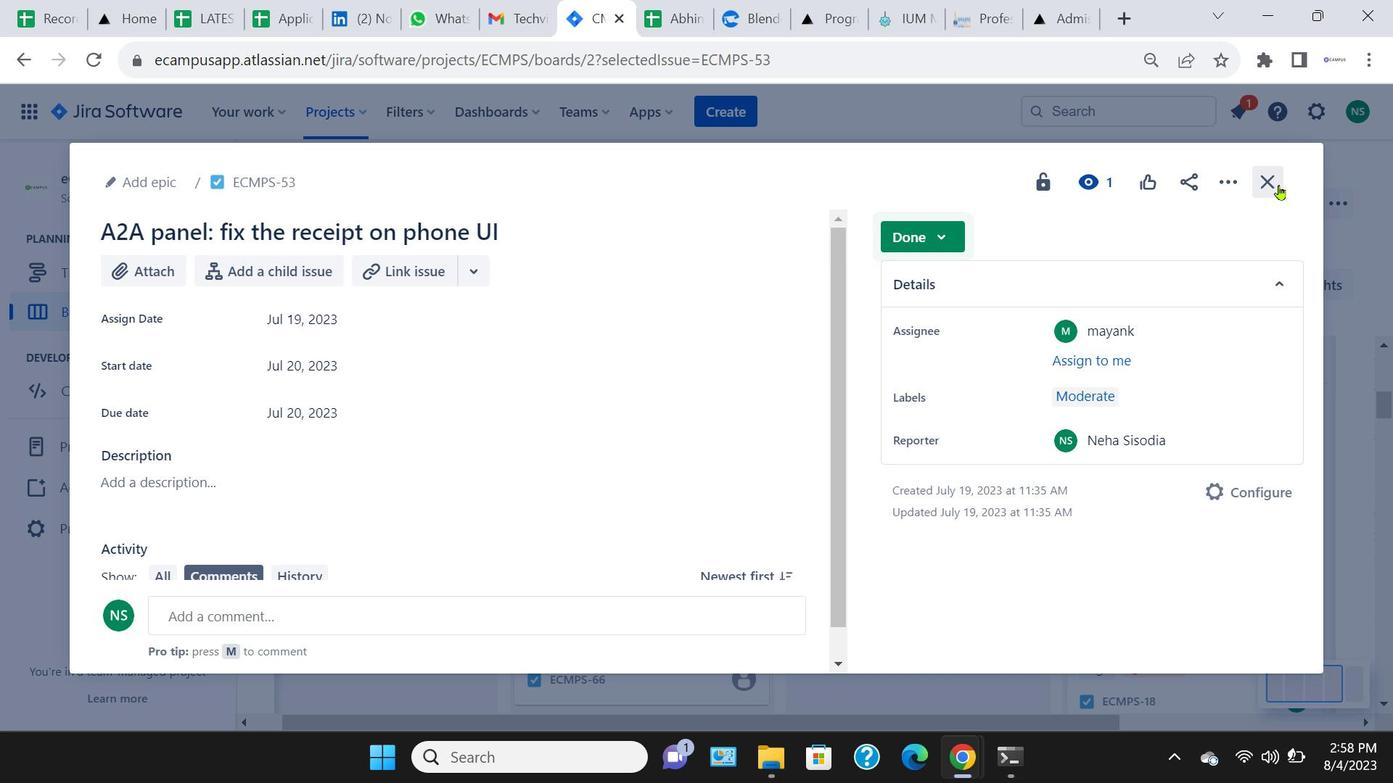 
Action: Mouse pressed left at (1275, 185)
Screenshot: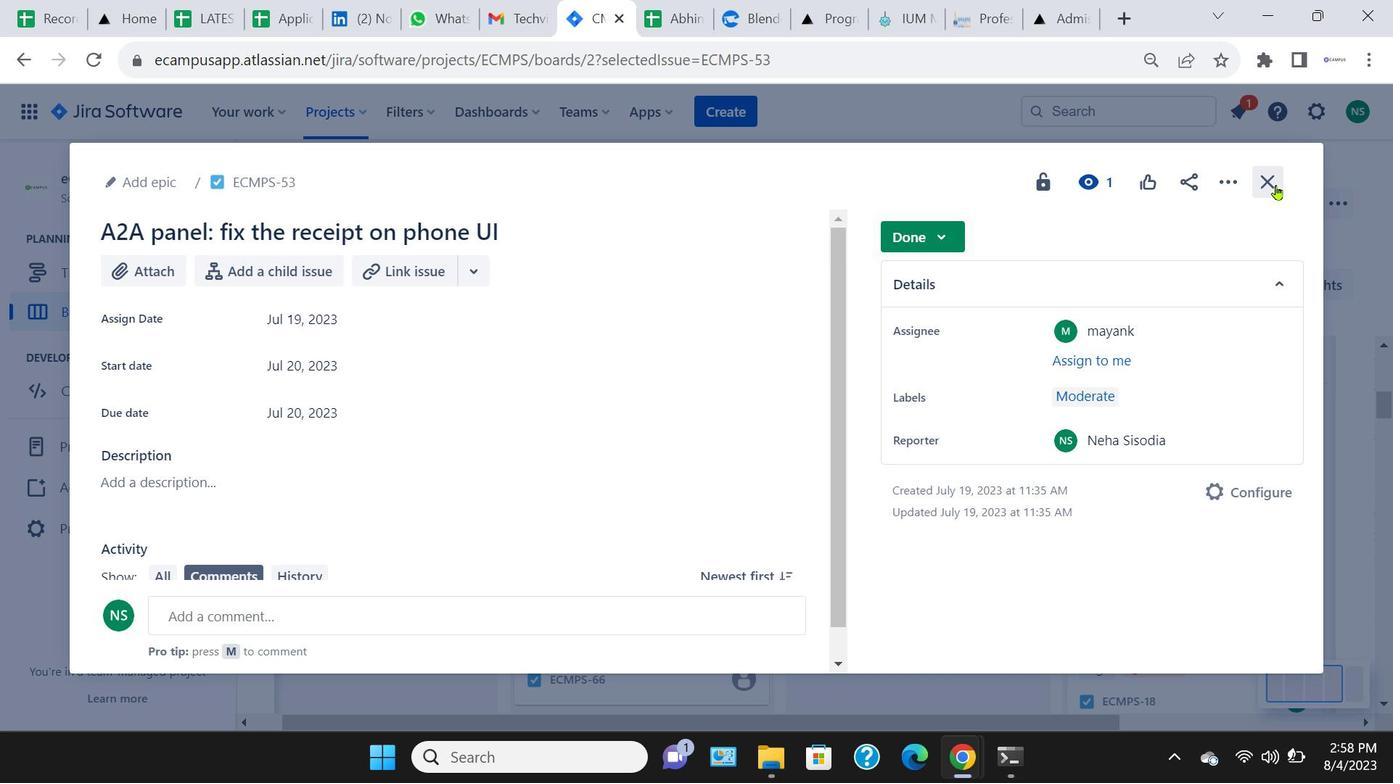
Action: Mouse moved to (679, 643)
Screenshot: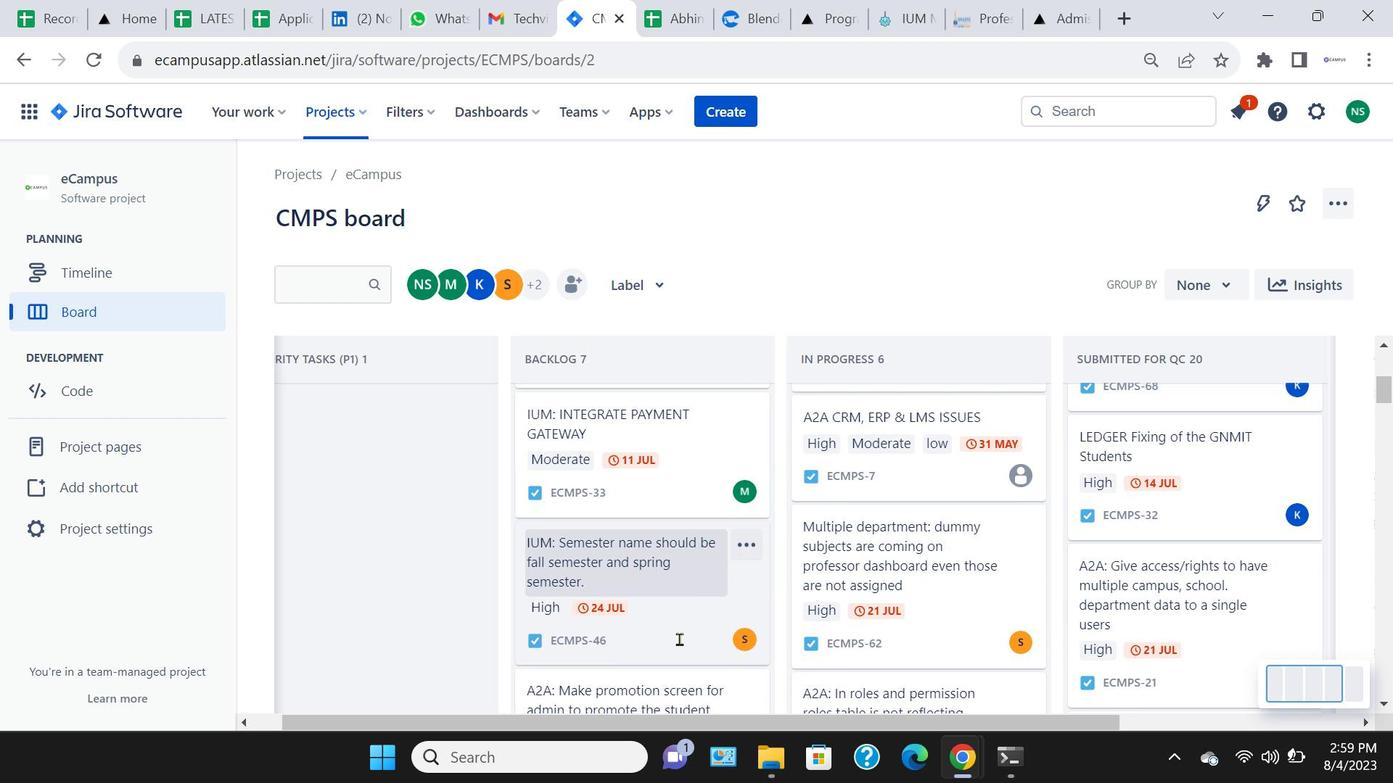 
Action: Mouse pressed left at (679, 643)
Screenshot: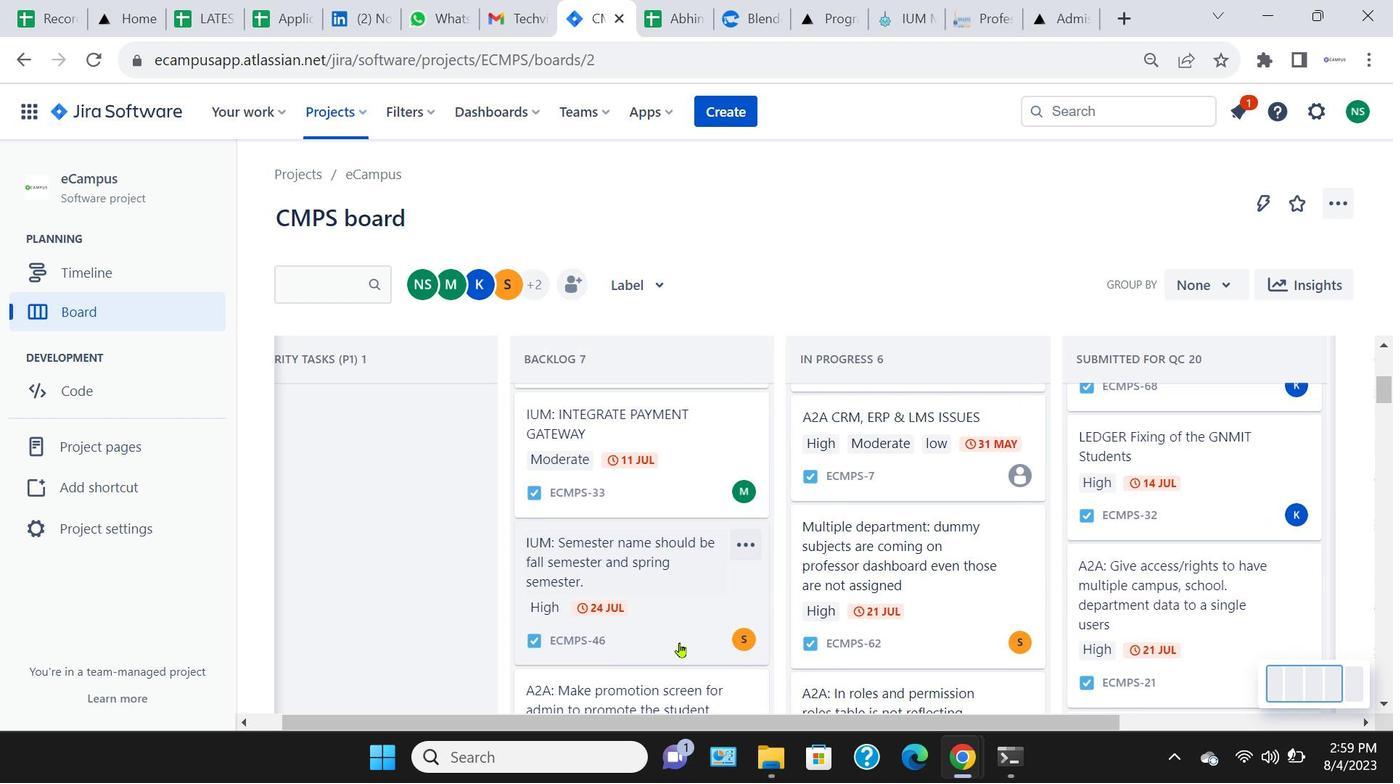
Action: Mouse moved to (953, 235)
Screenshot: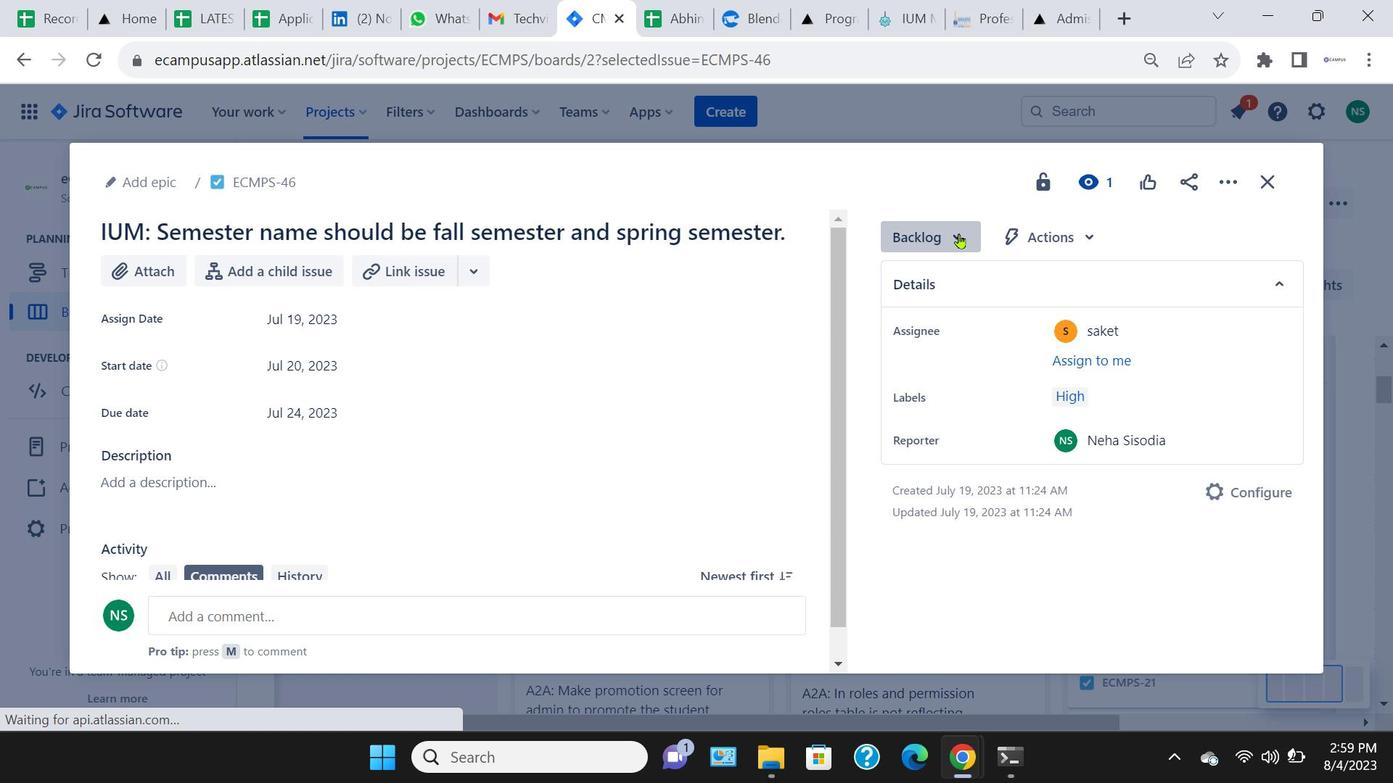 
Action: Mouse pressed left at (953, 235)
Screenshot: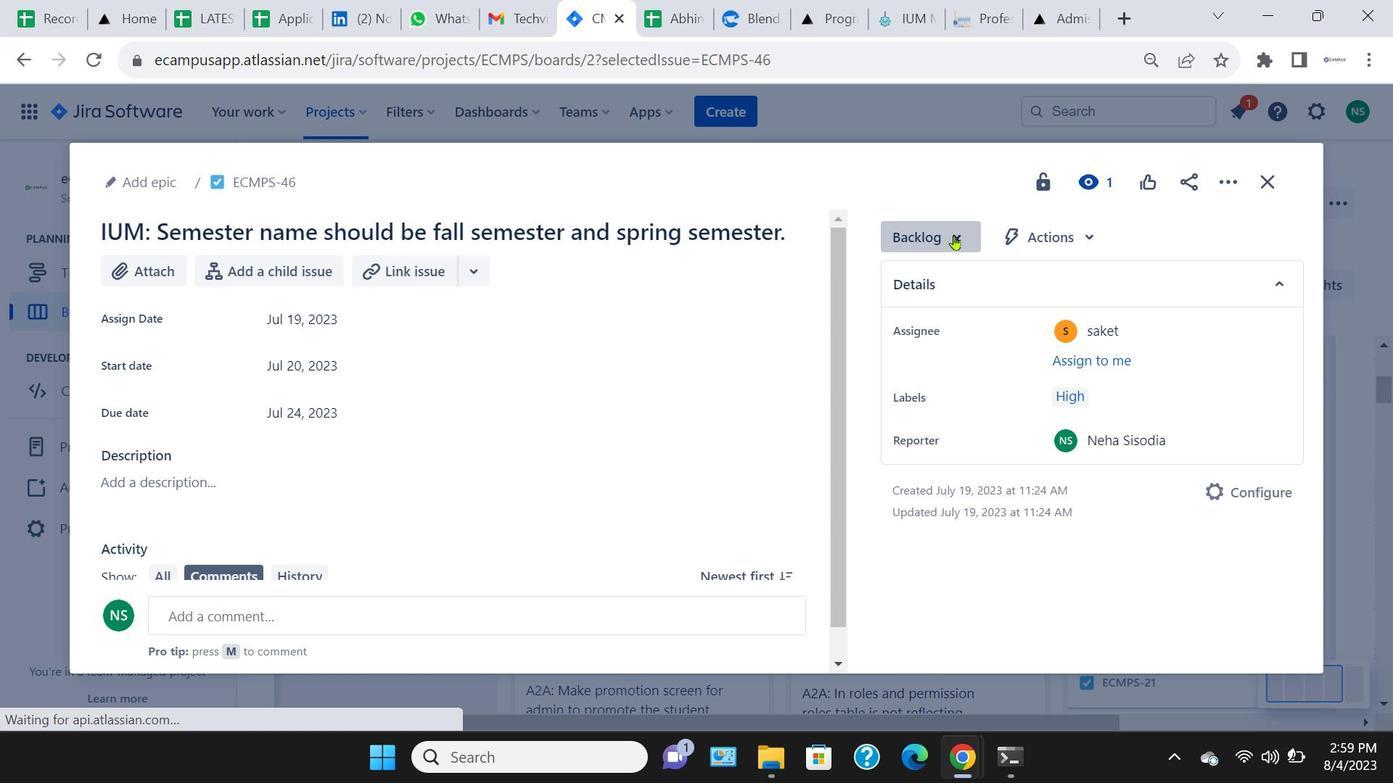 
Action: Mouse moved to (951, 278)
Screenshot: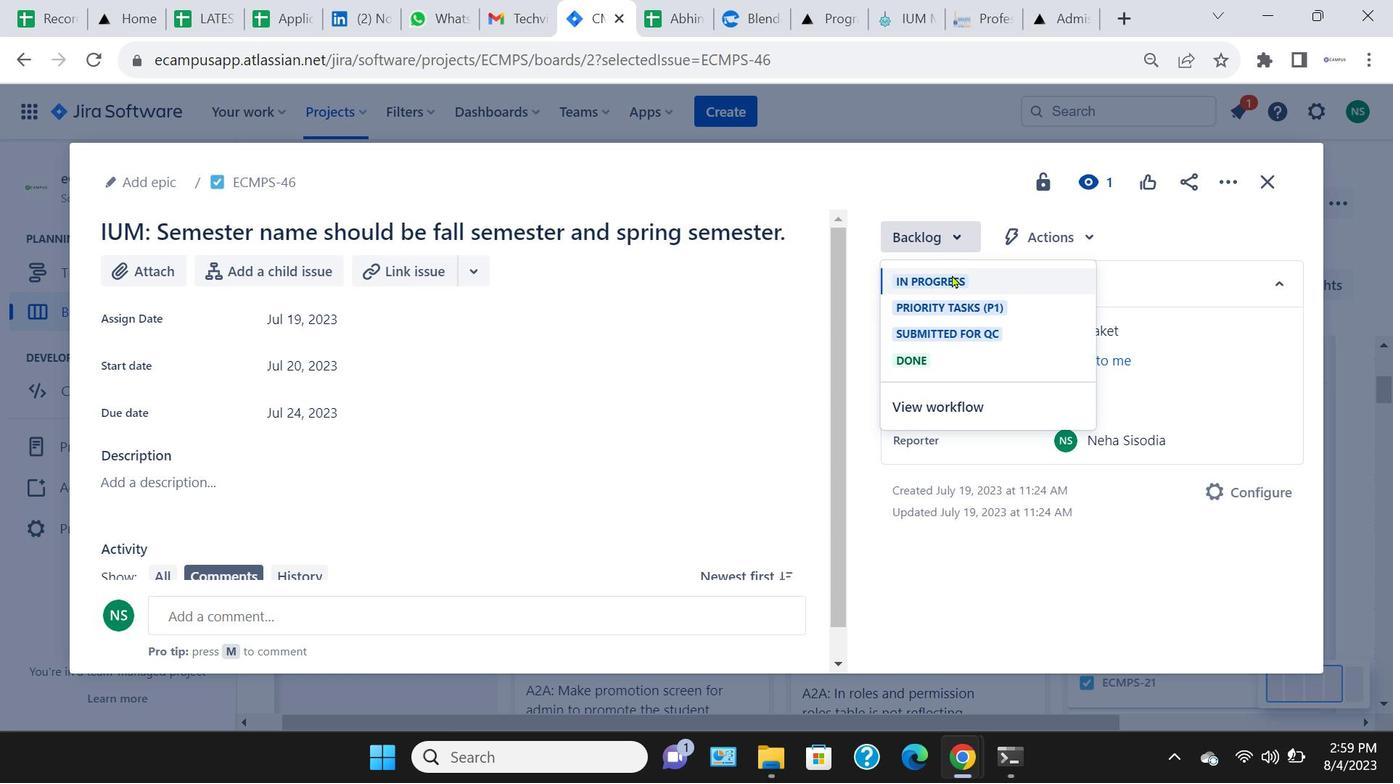 
Action: Mouse pressed left at (951, 278)
Screenshot: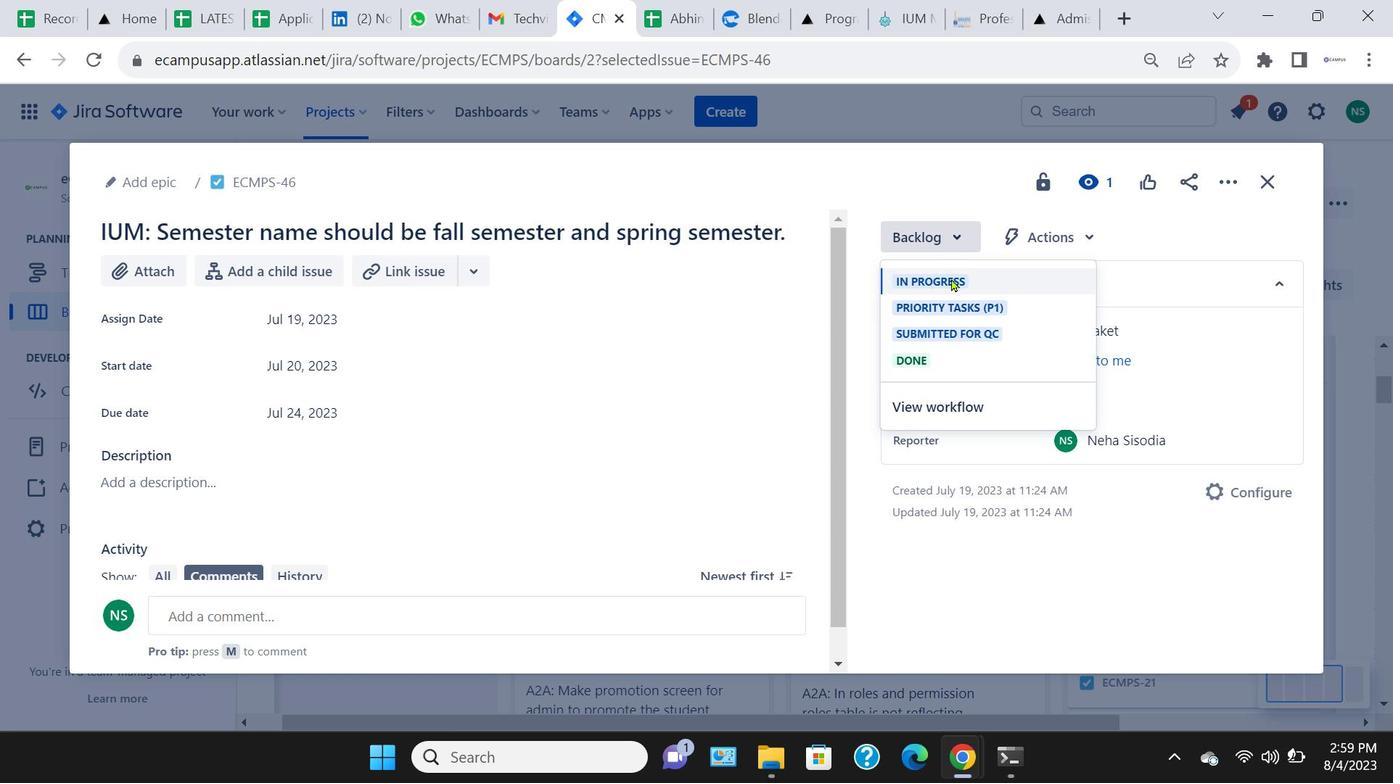 
Action: Mouse moved to (1273, 185)
Screenshot: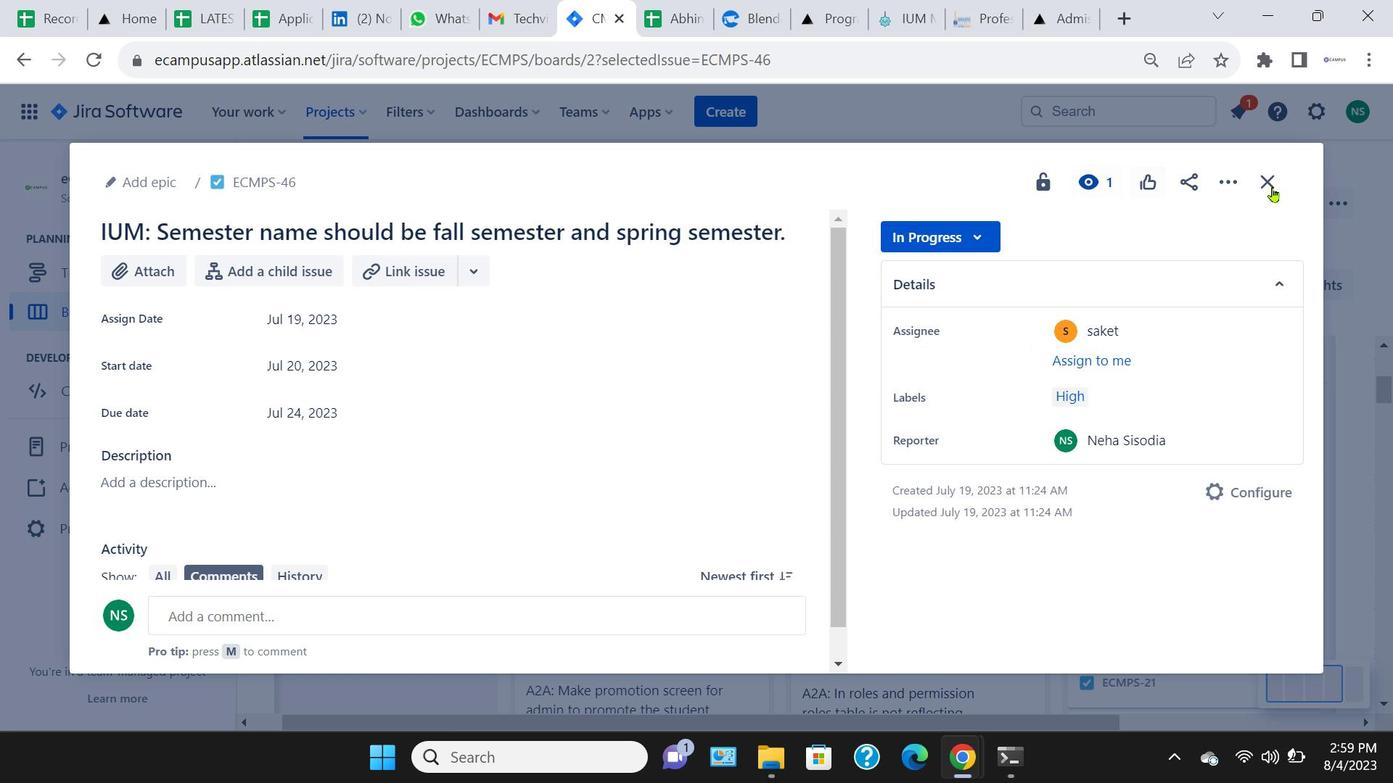 
Action: Mouse pressed left at (1273, 185)
Screenshot: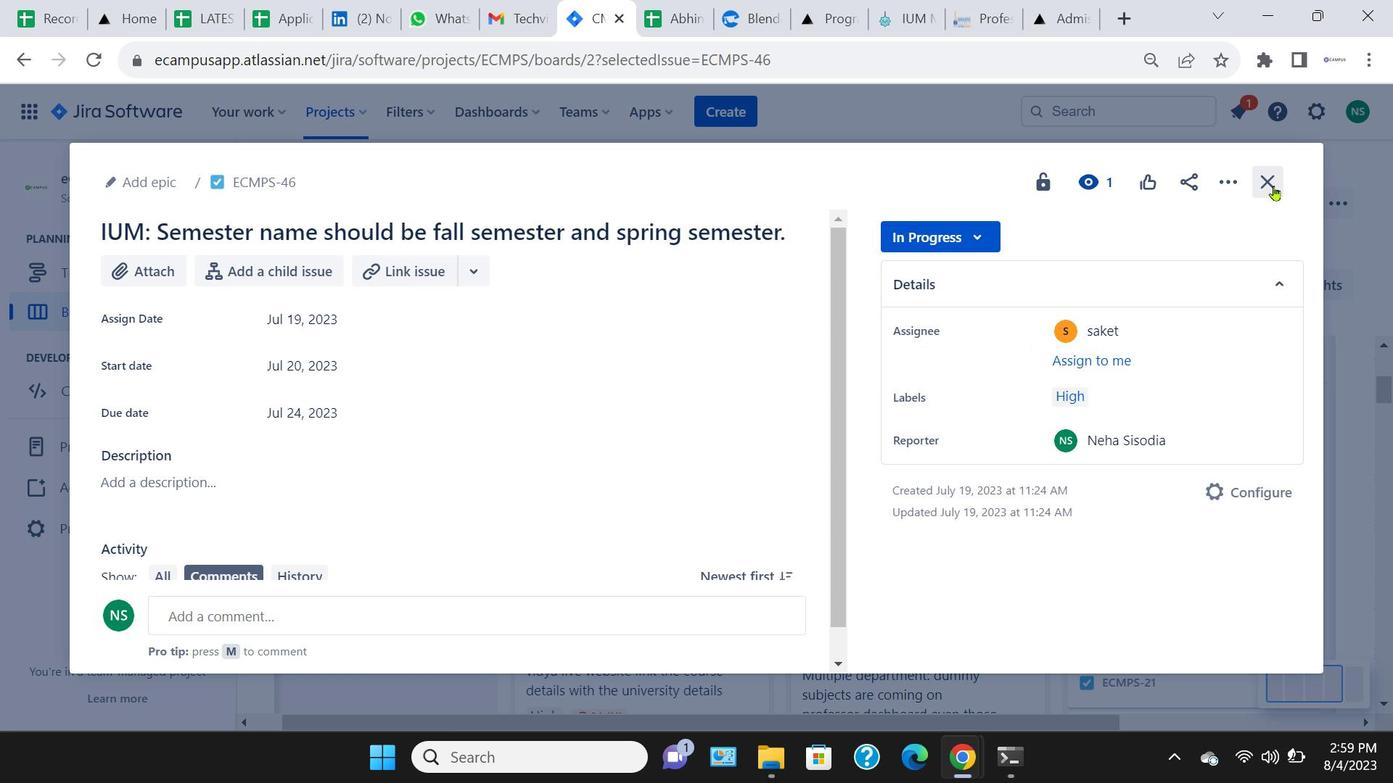 
Action: Mouse moved to (977, 621)
Screenshot: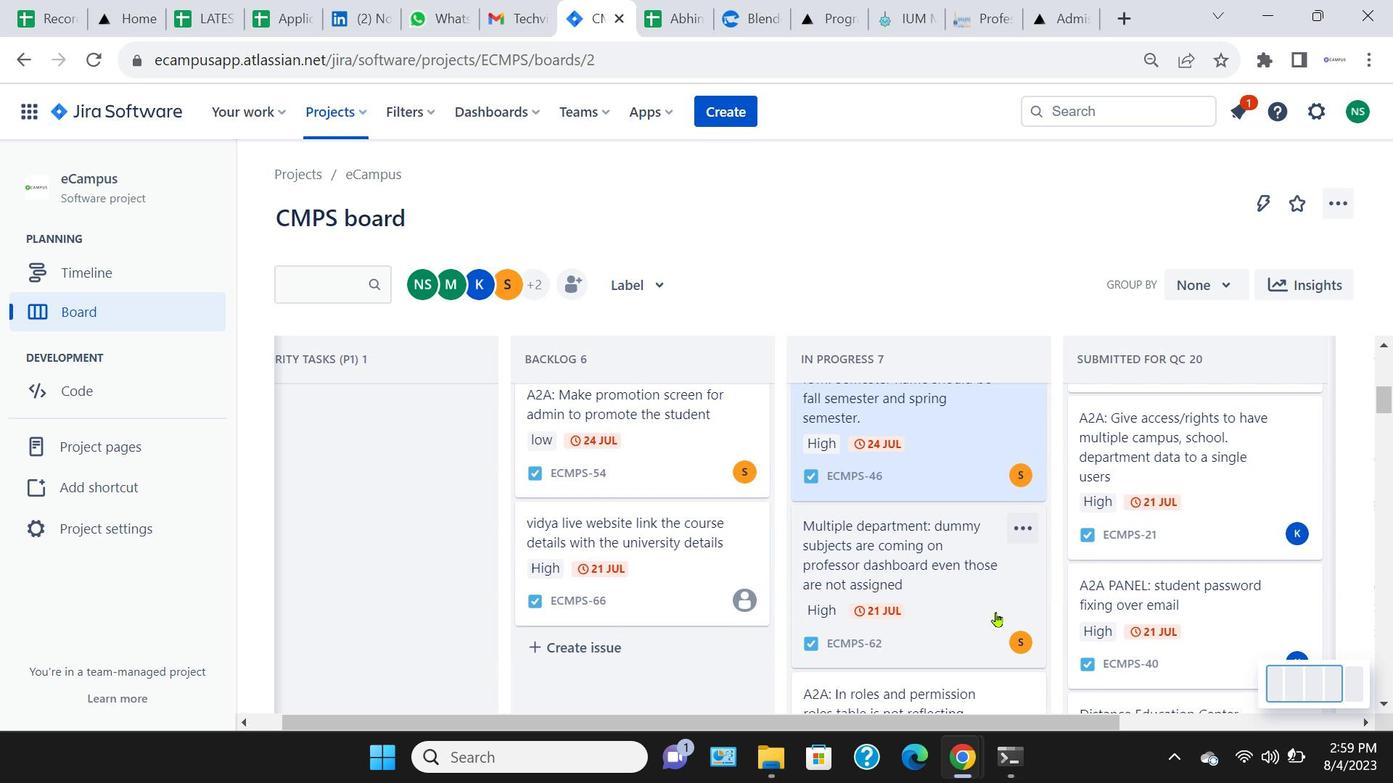 
Action: Mouse pressed left at (977, 621)
Screenshot: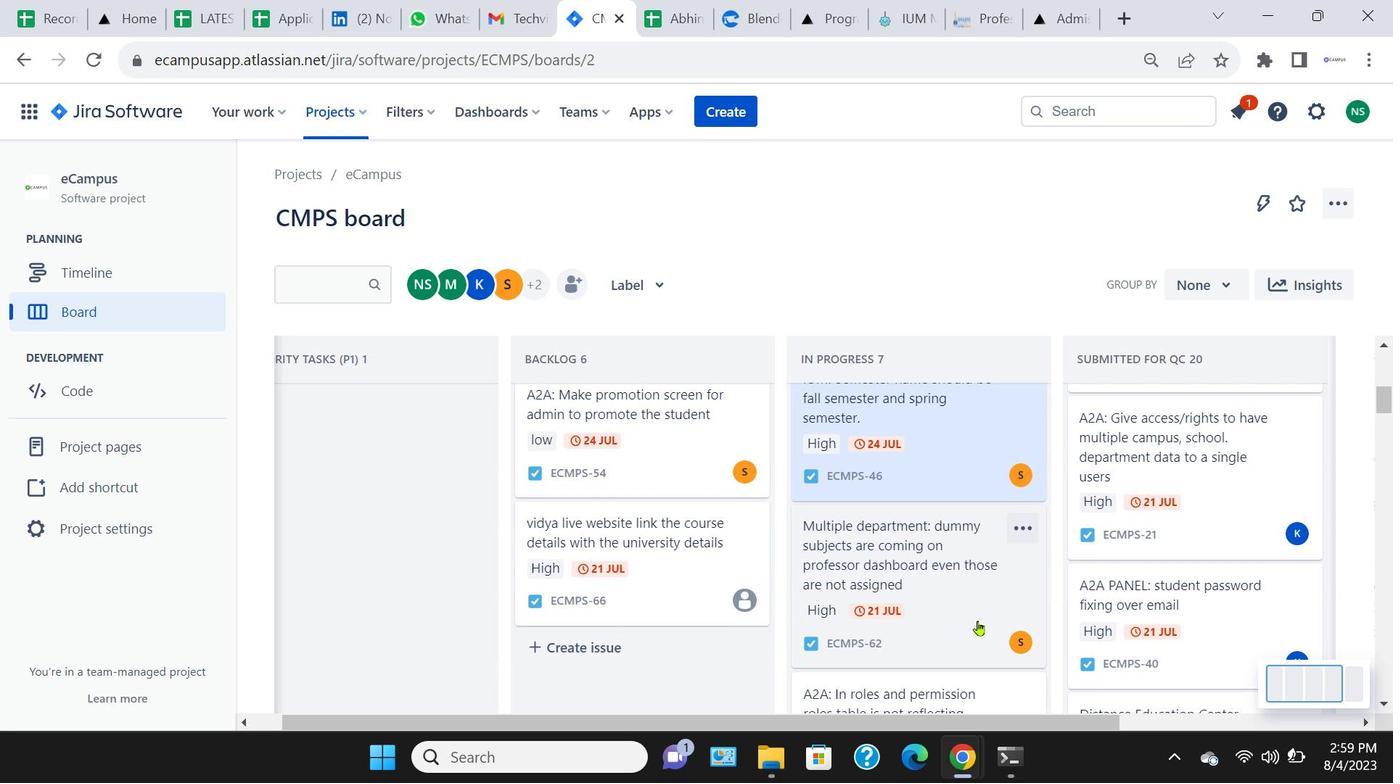
Action: Mouse moved to (986, 240)
Screenshot: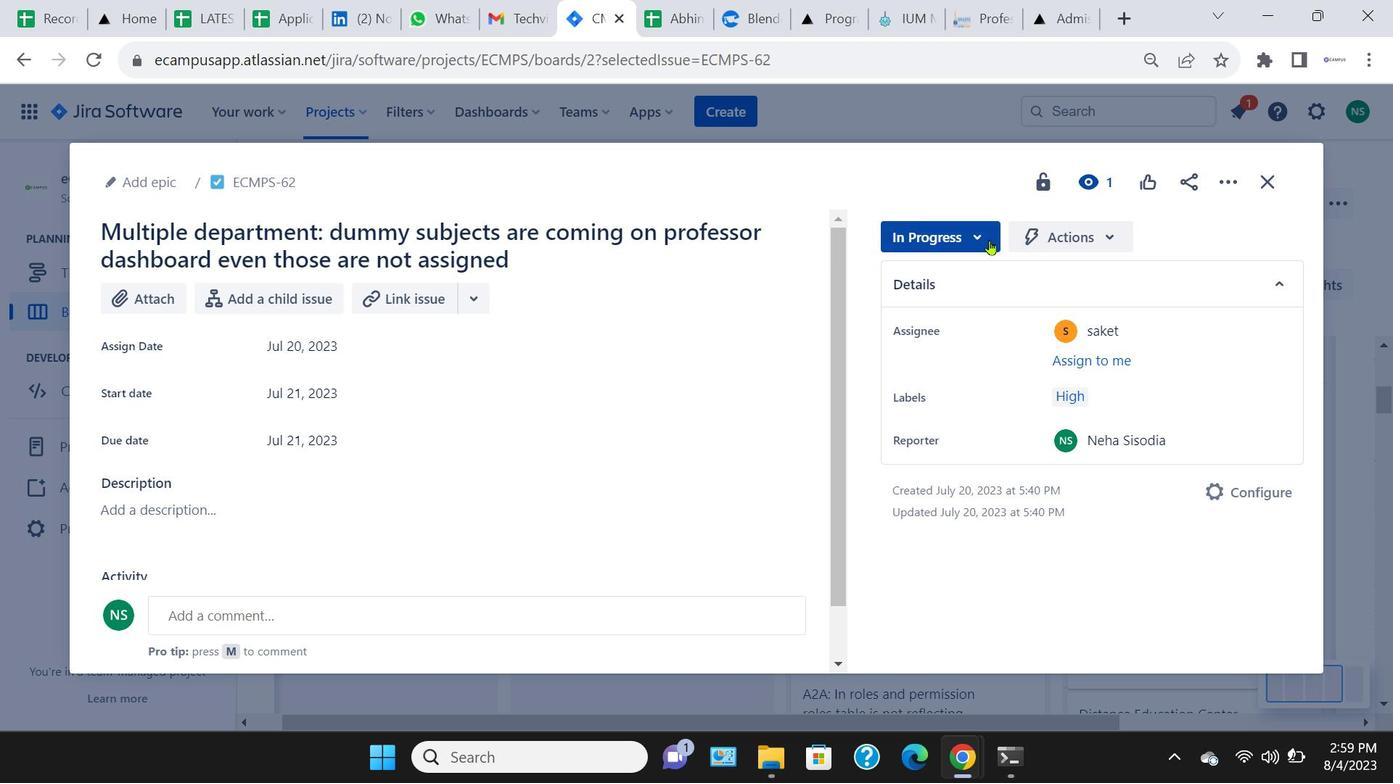 
Action: Mouse pressed left at (986, 240)
Screenshot: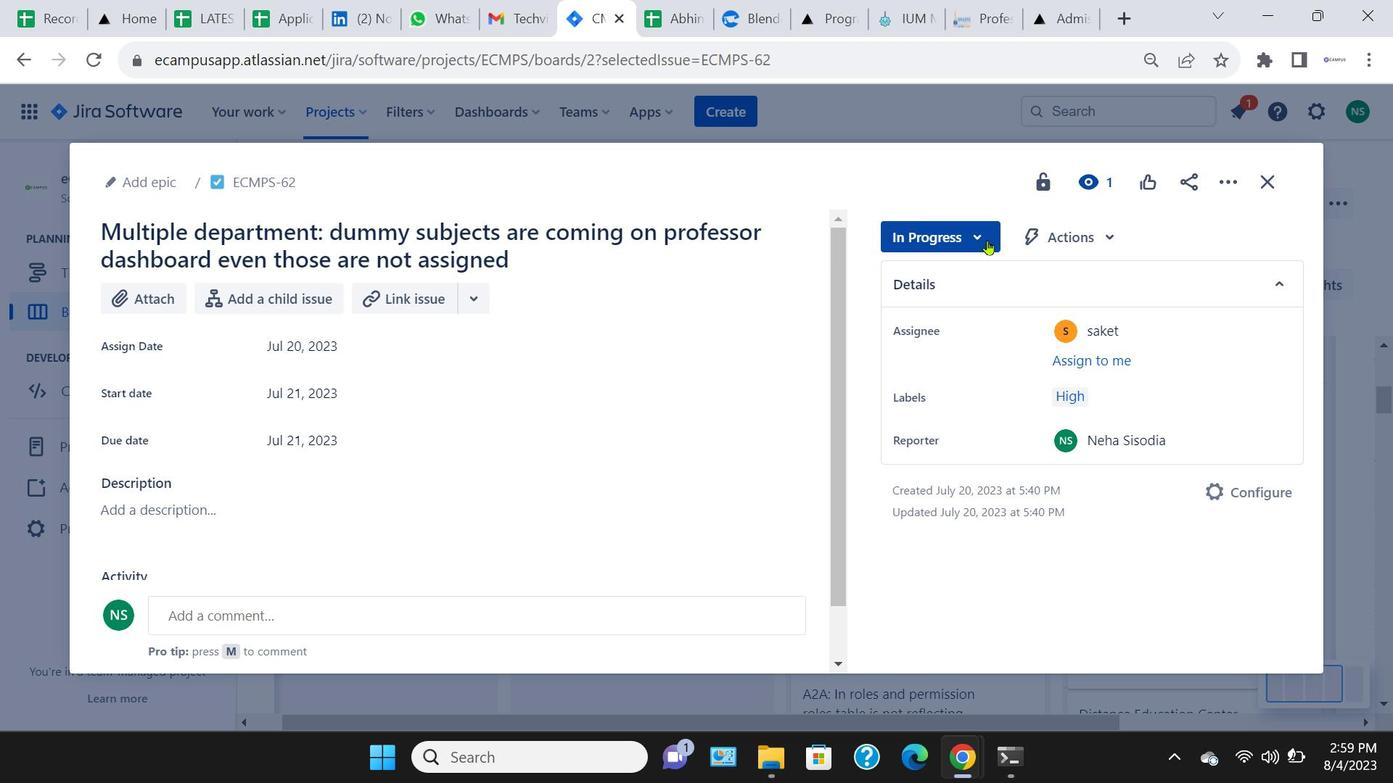 
Action: Mouse moved to (967, 327)
Screenshot: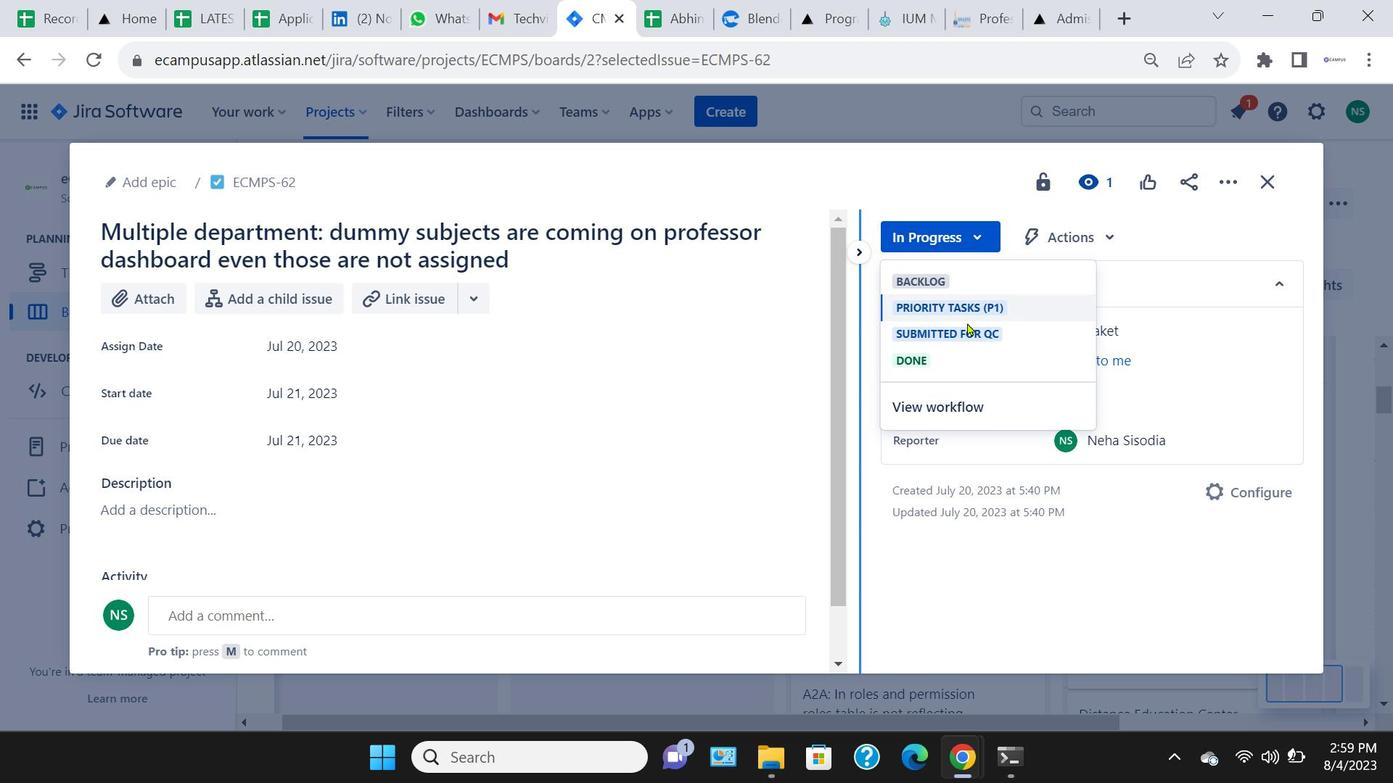 
Action: Mouse pressed left at (967, 327)
Screenshot: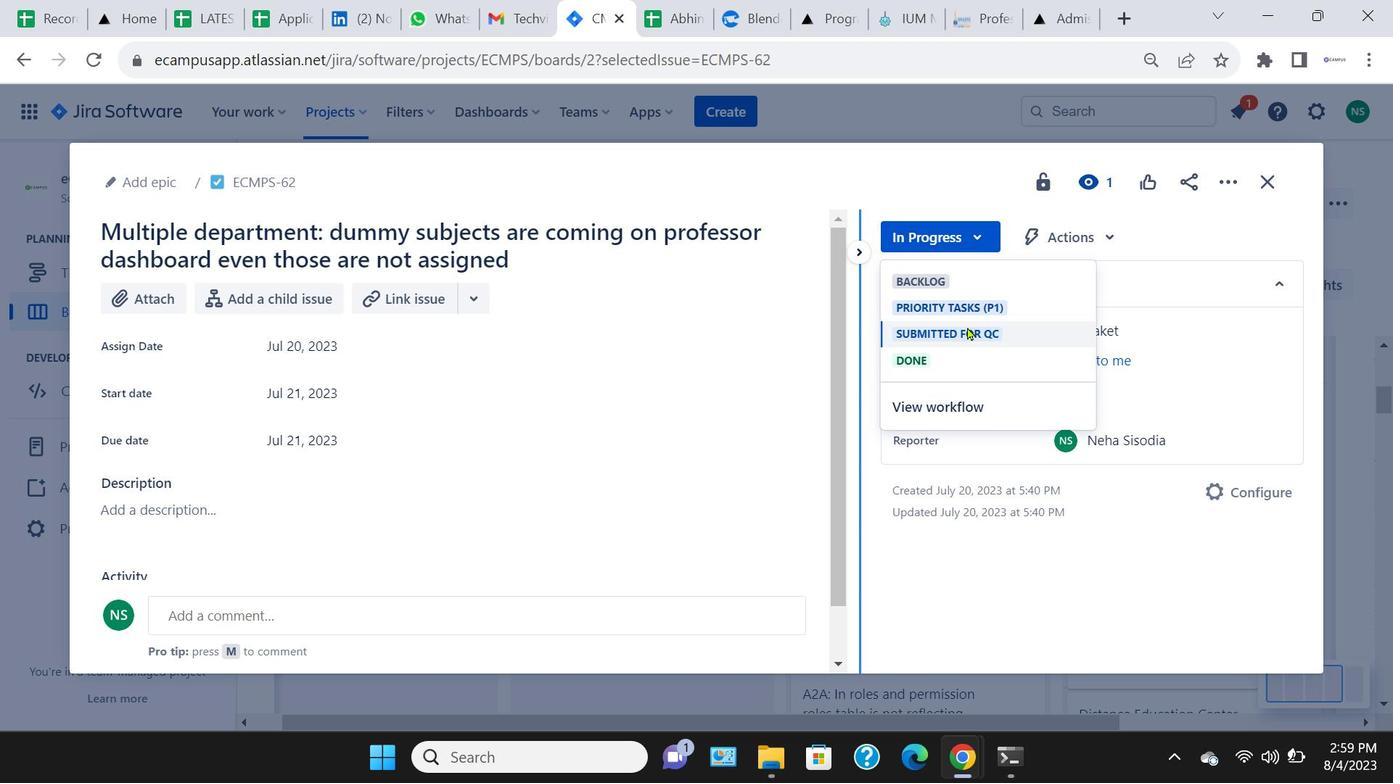 
Action: Mouse moved to (1273, 182)
Screenshot: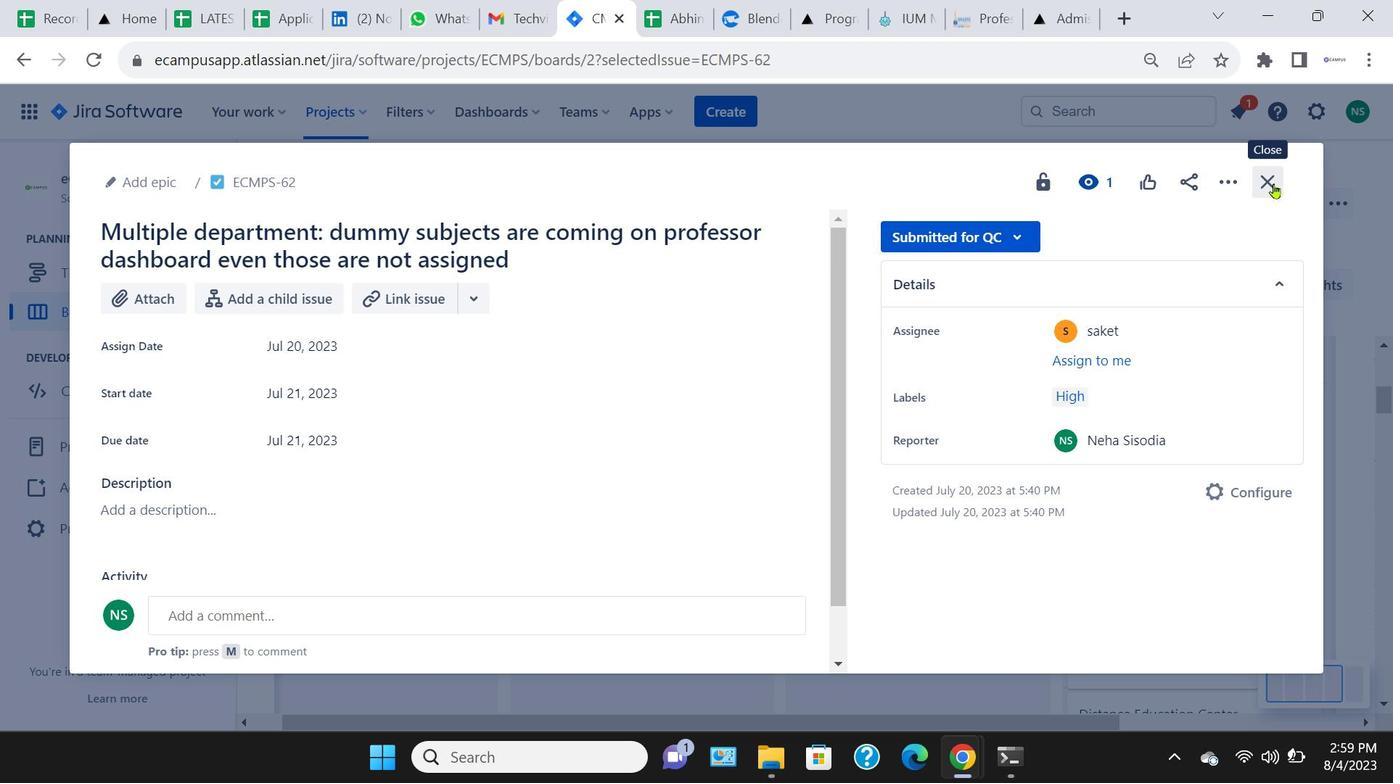 
Action: Mouse pressed left at (1273, 182)
Screenshot: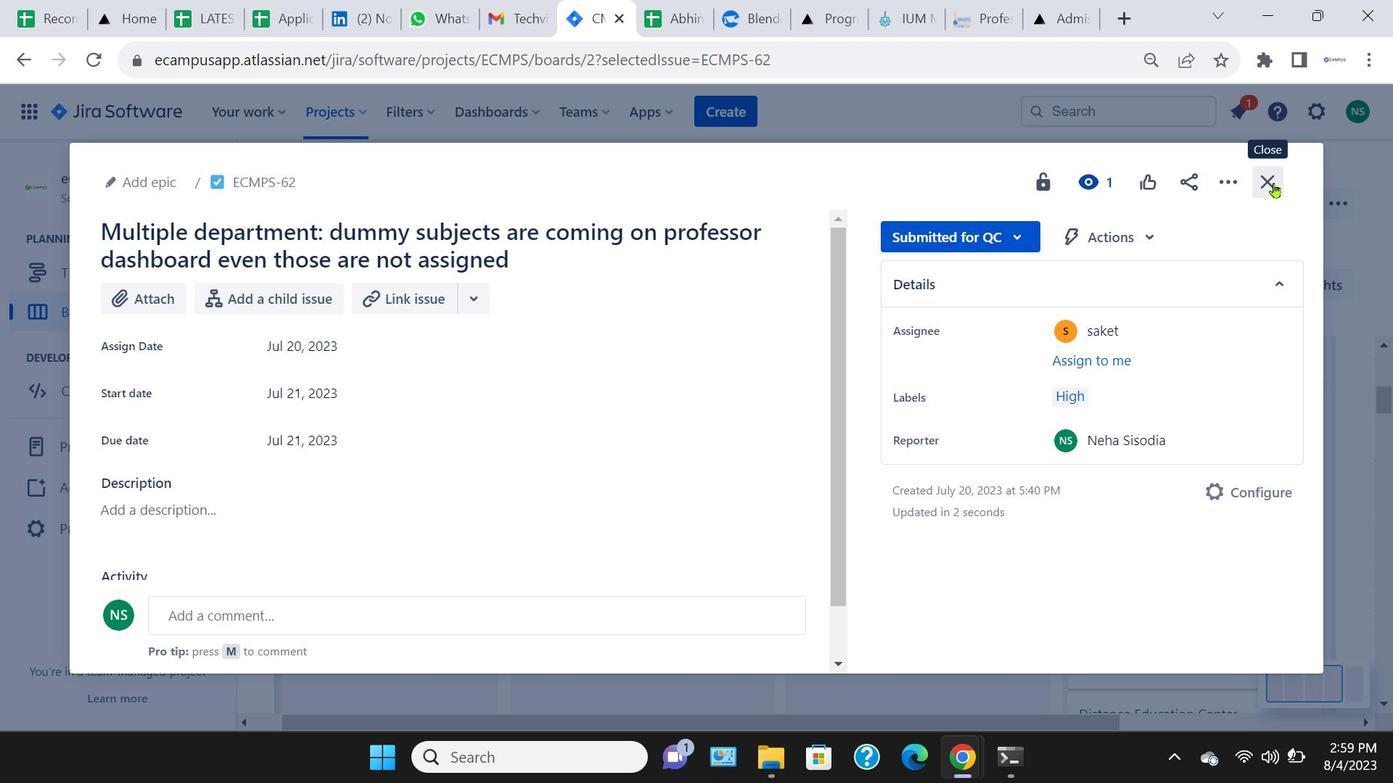 
Action: Mouse moved to (579, 569)
Screenshot: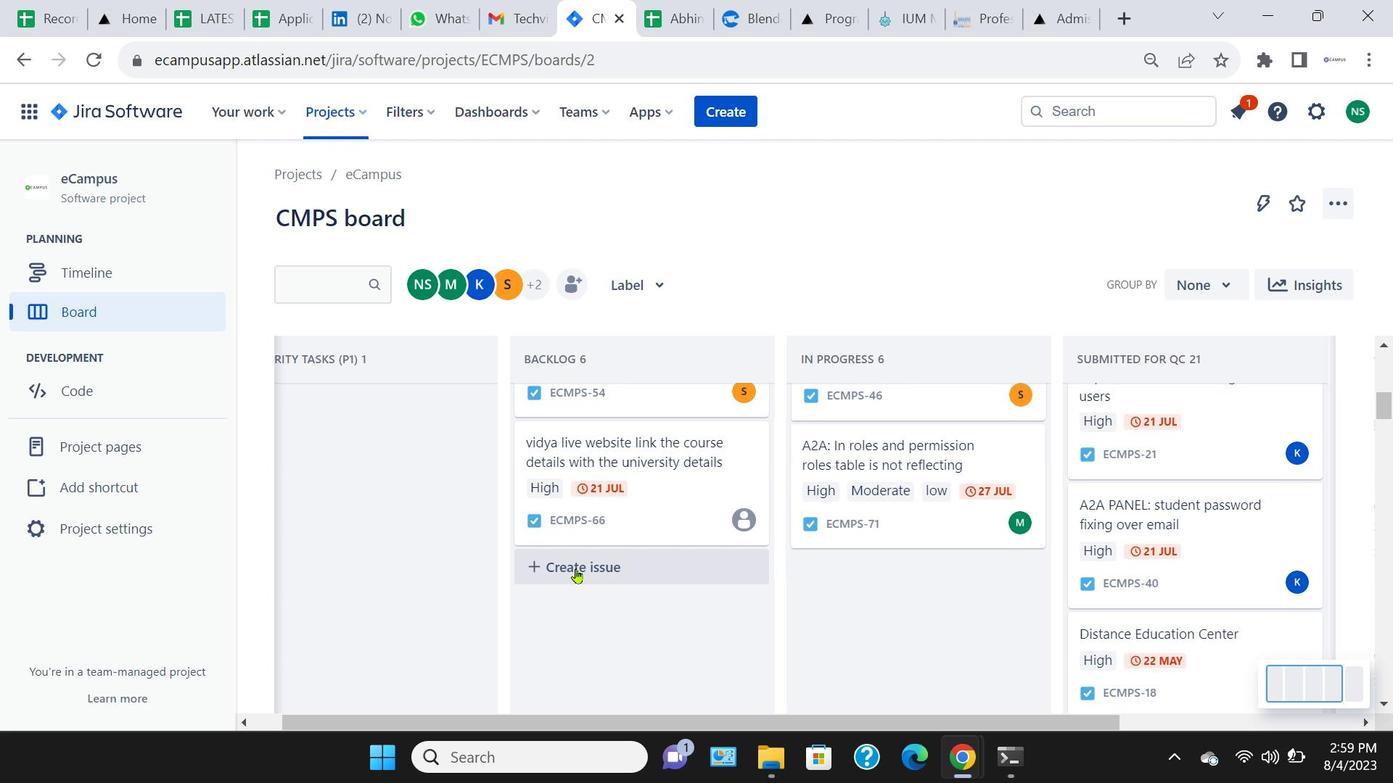 
Action: Mouse pressed left at (579, 569)
Screenshot: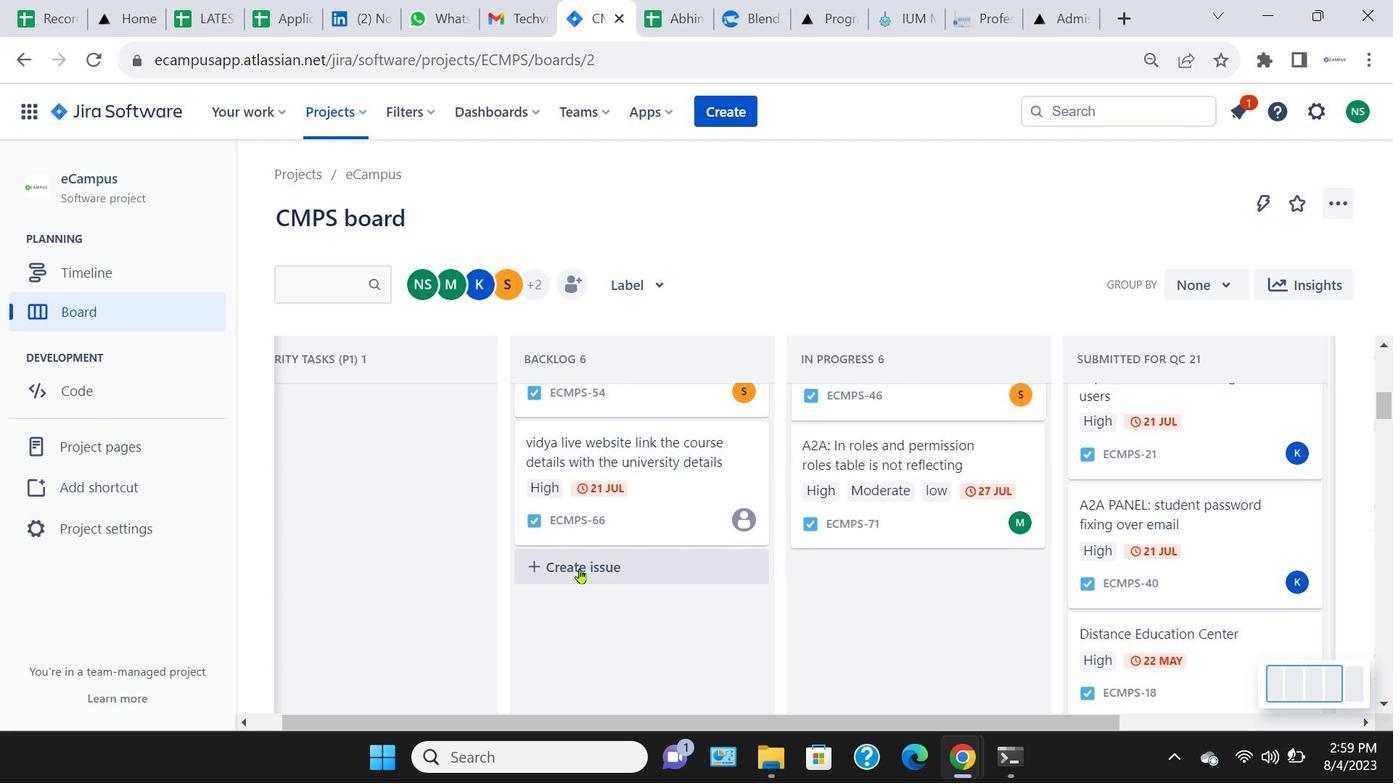 
Action: Mouse pressed left at (579, 569)
Screenshot: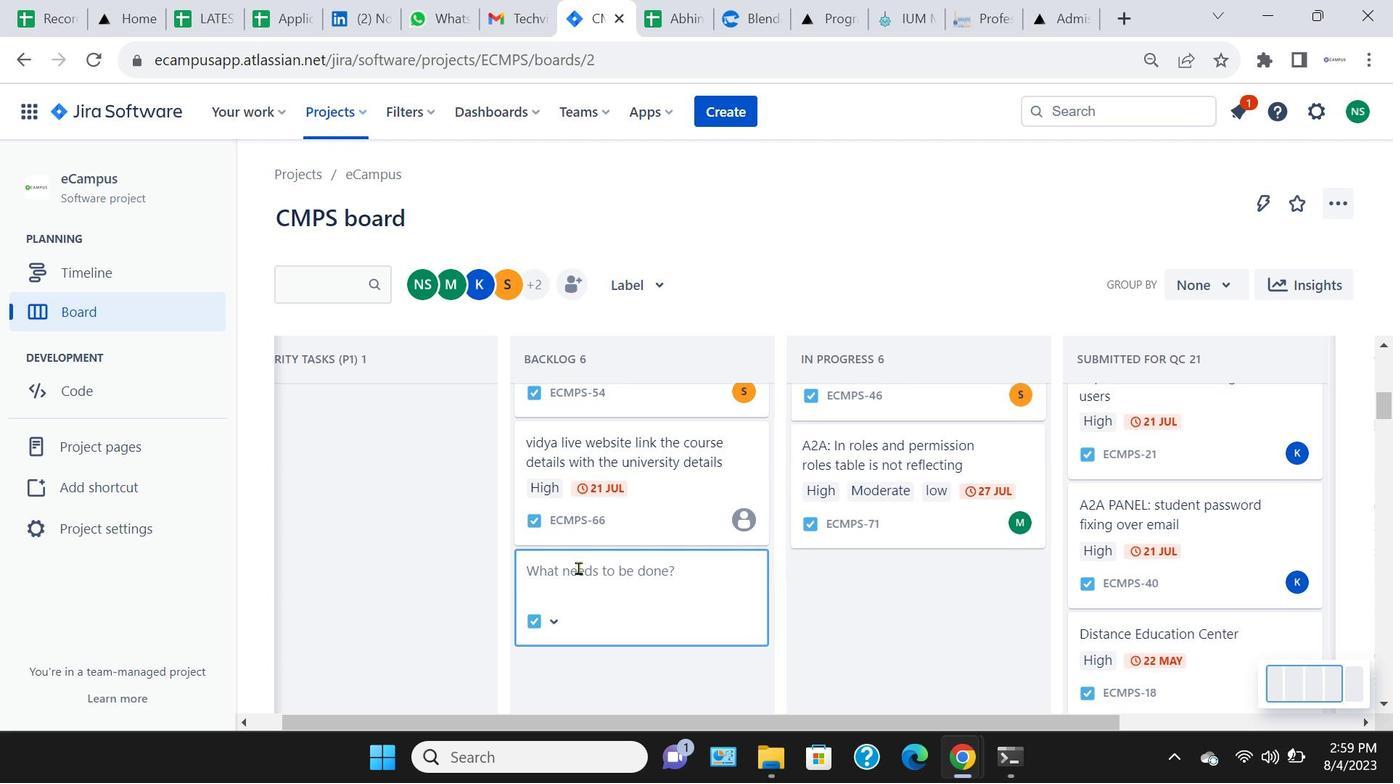 
Action: Mouse pressed left at (579, 569)
Screenshot: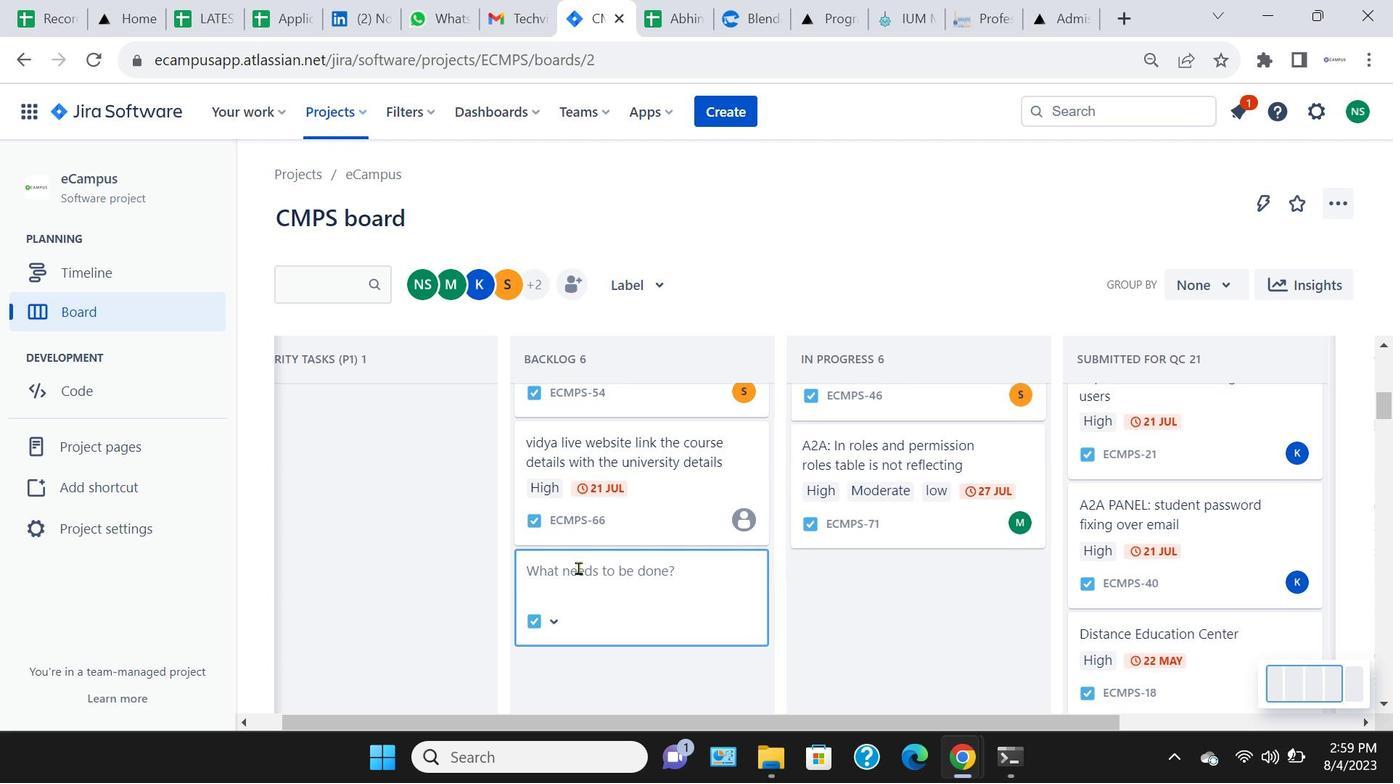 
Action: Key pressed <Key.caps_lock>A2<Key.caps_lock>a<Key.space>integrate<Key.space>payment<Key.space><Key.shift_r>(paypal<Key.shift_r>)in<Key.space><Key.caps_lock>A2A<Key.enter>
Screenshot: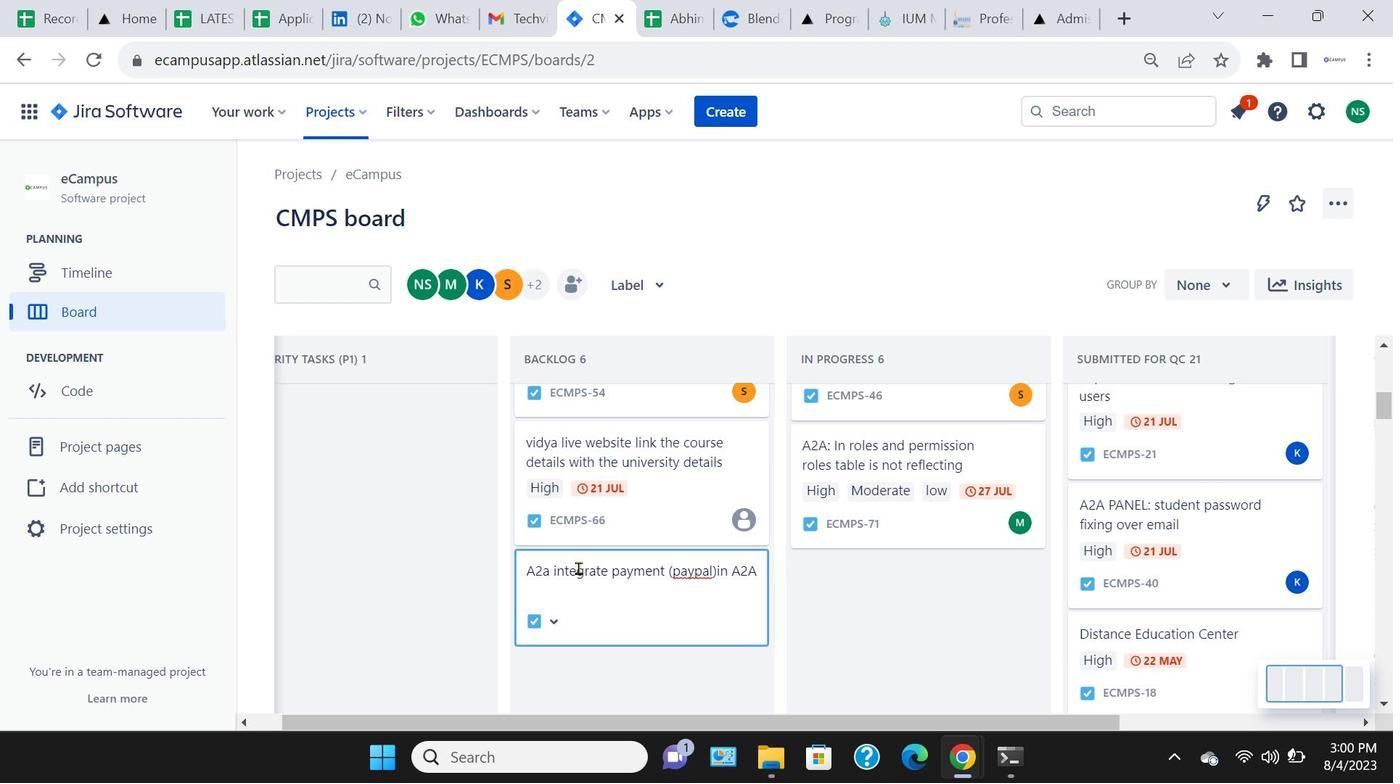 
Action: Mouse moved to (421, 425)
Screenshot: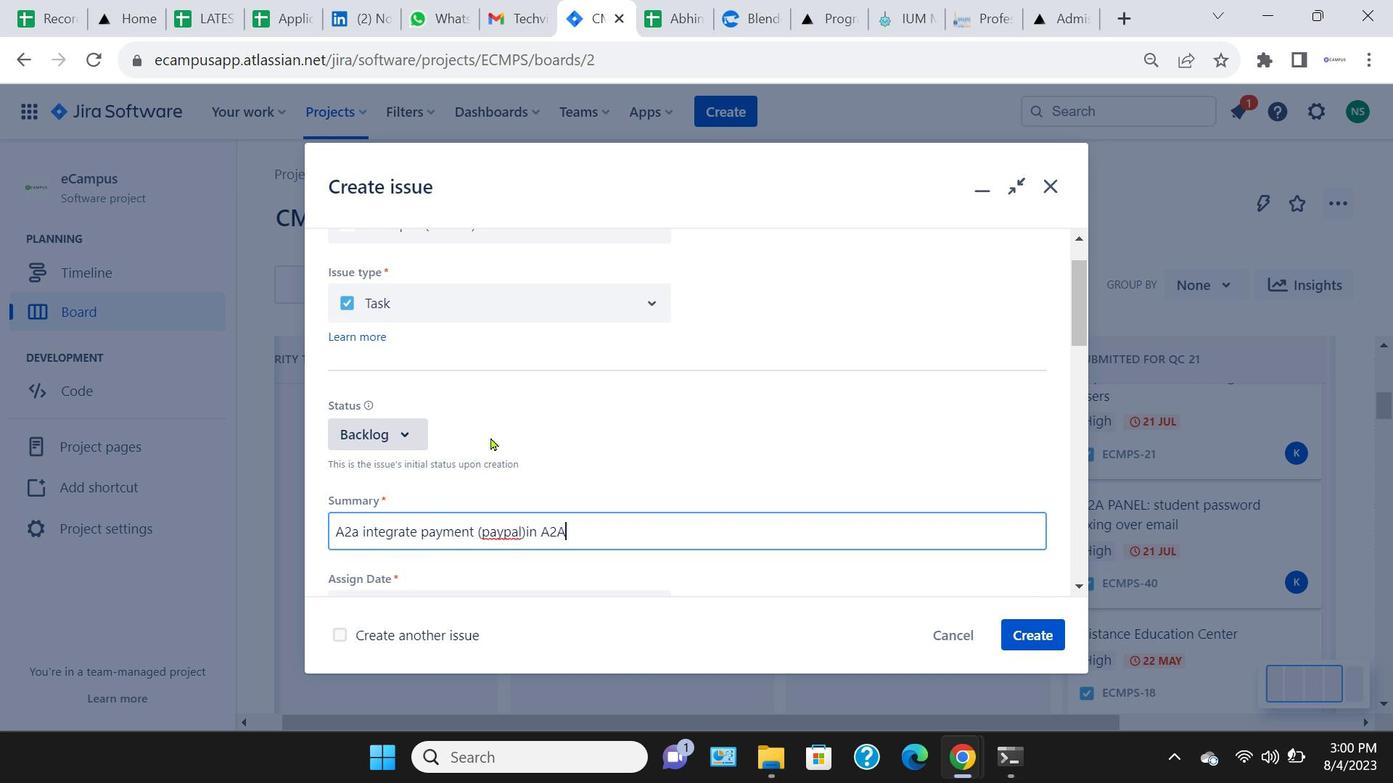 
Action: Mouse pressed left at (421, 425)
Screenshot: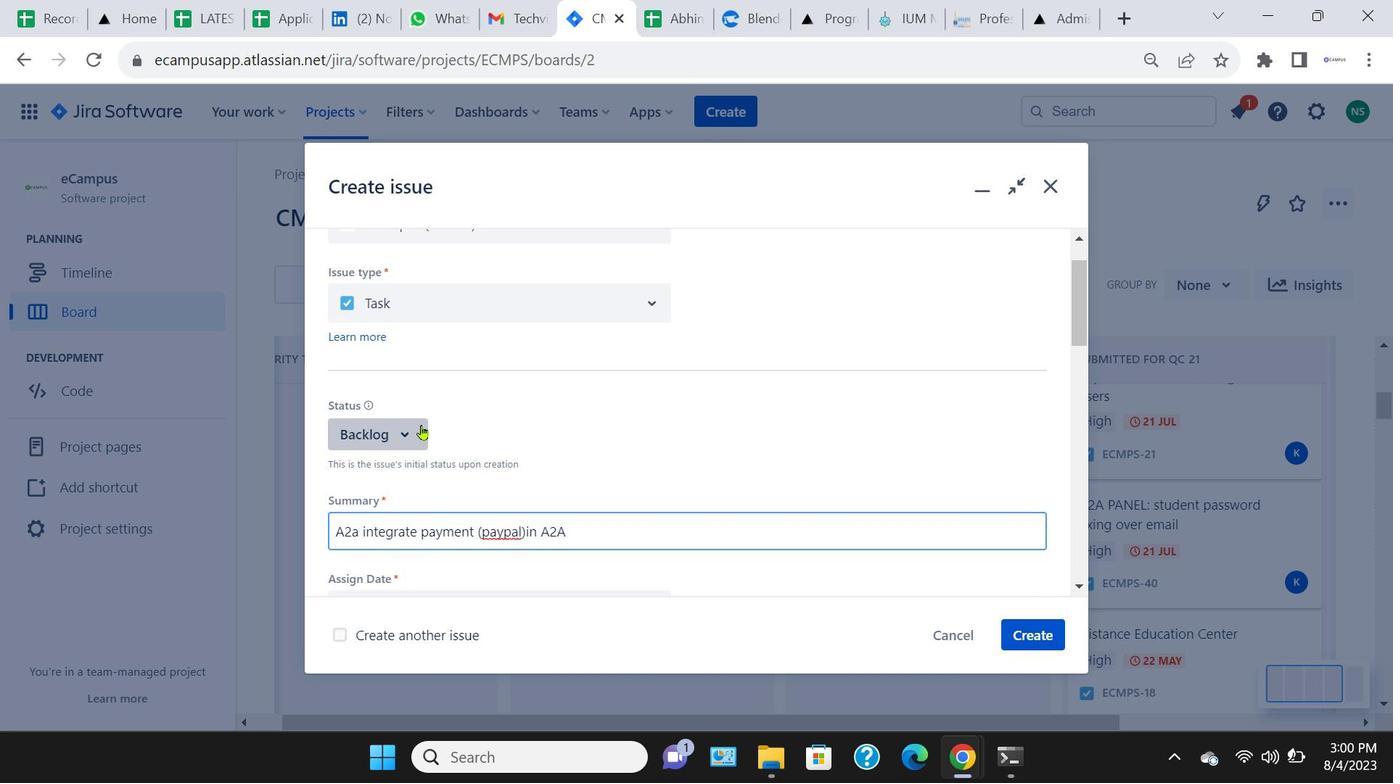 
Action: Mouse pressed left at (421, 425)
Screenshot: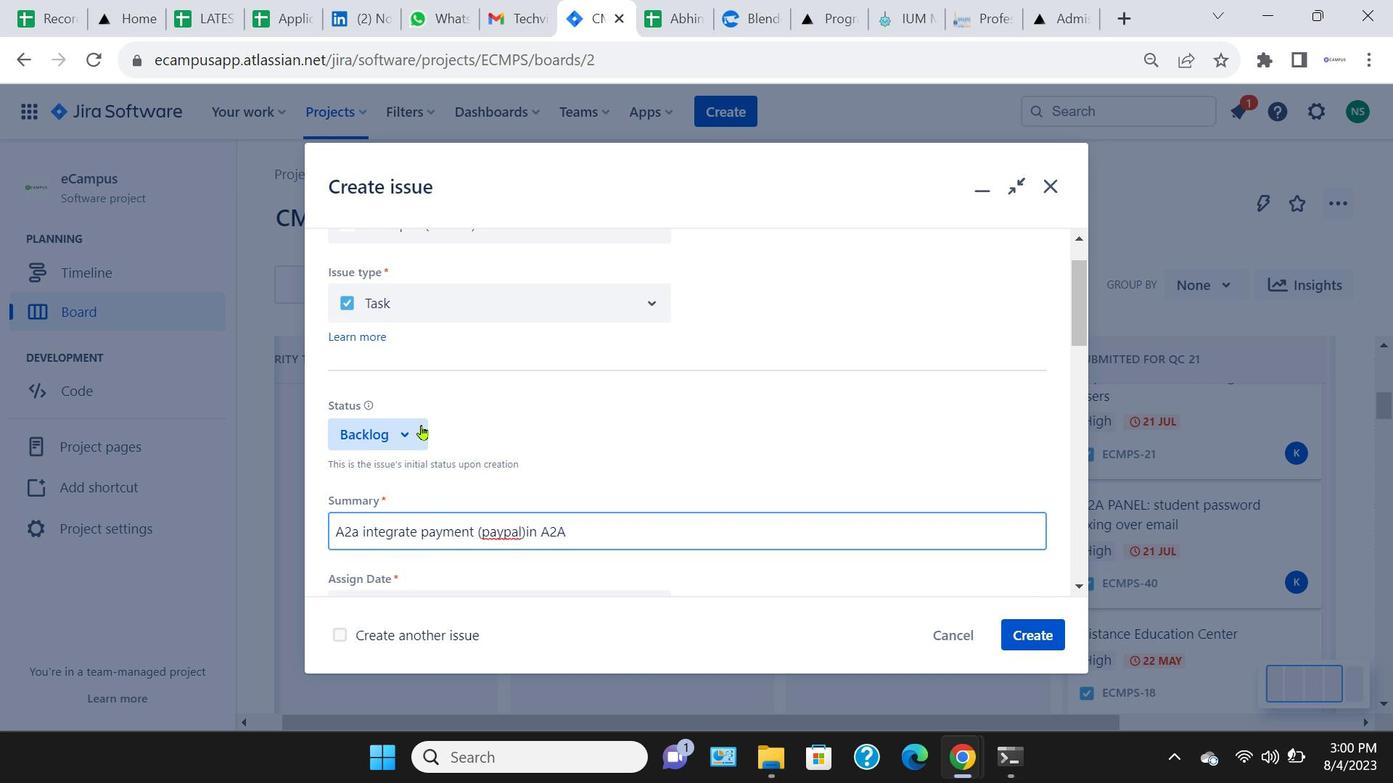 
Action: Mouse moved to (386, 480)
Screenshot: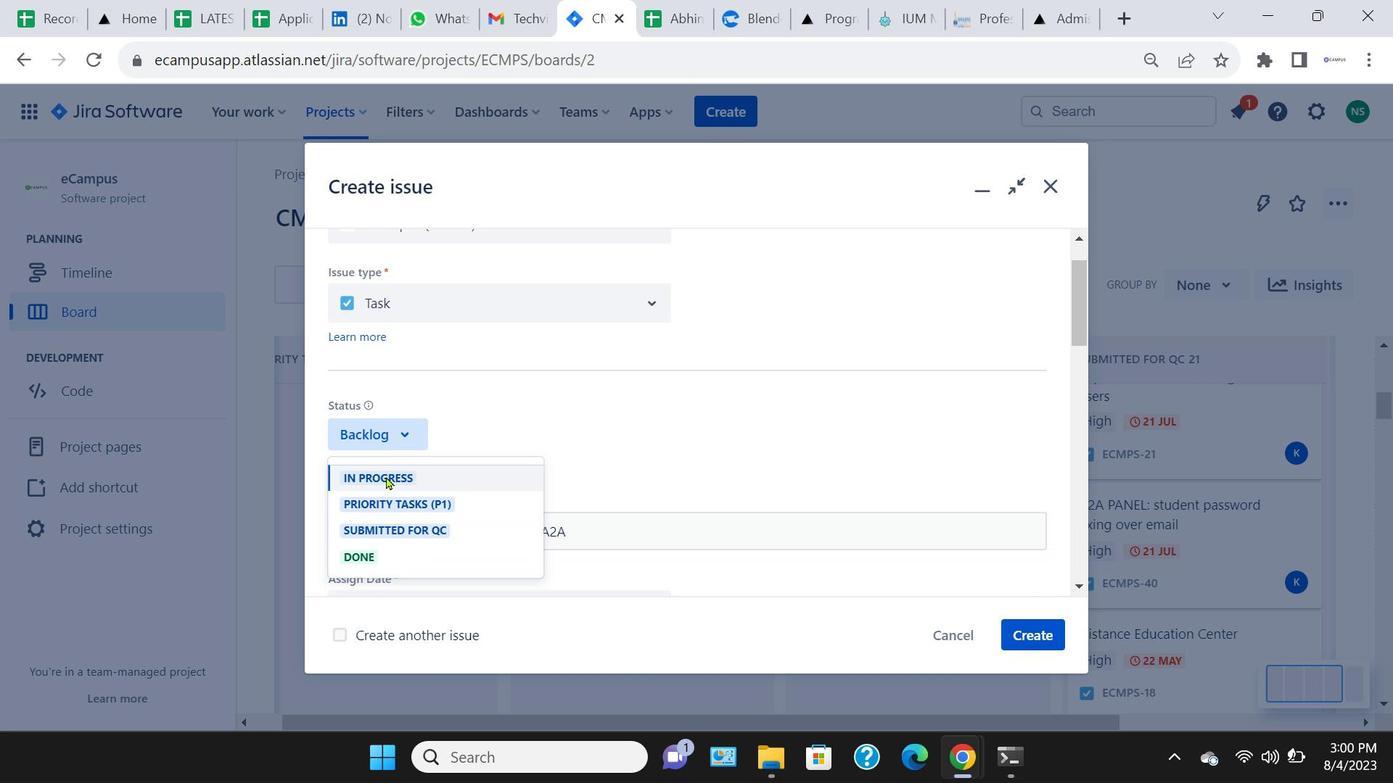 
Action: Mouse pressed left at (386, 480)
Screenshot: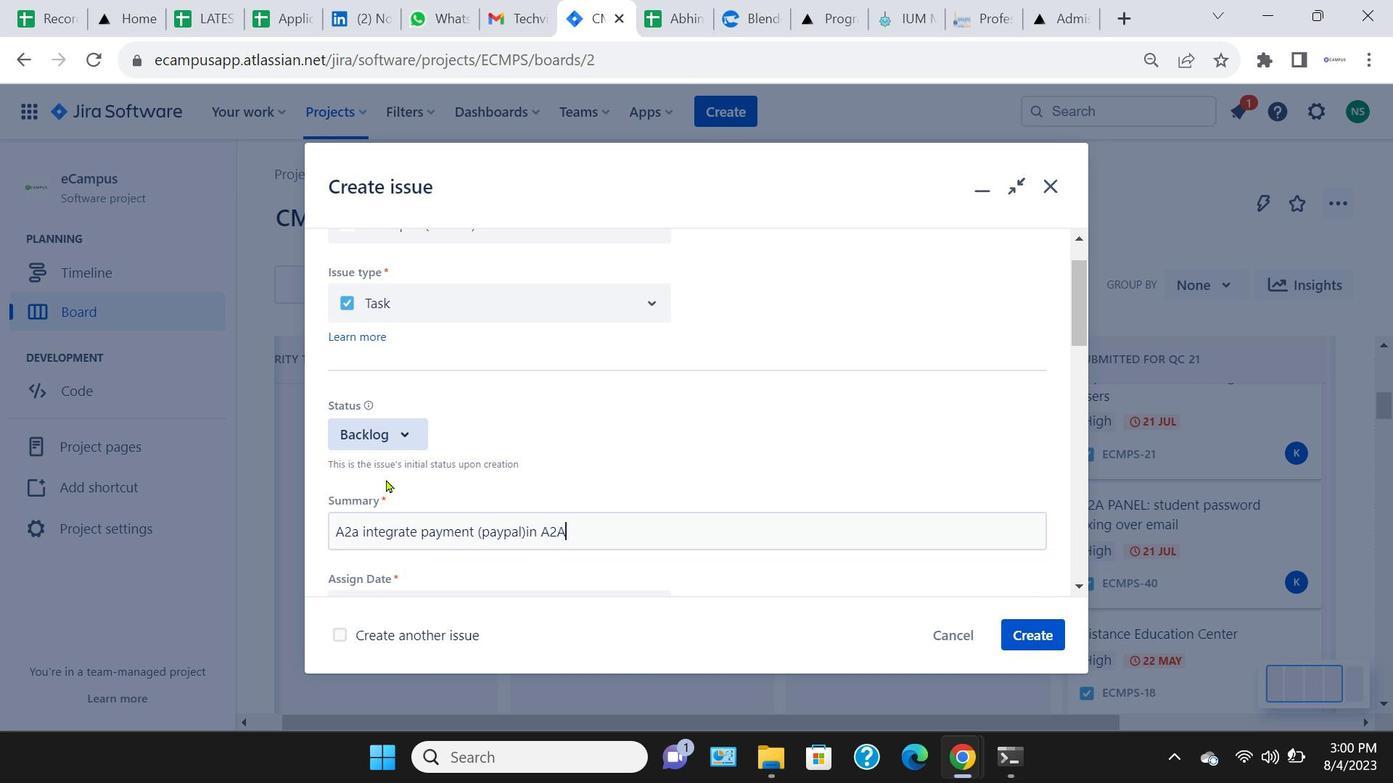 
Action: Mouse moved to (652, 368)
Screenshot: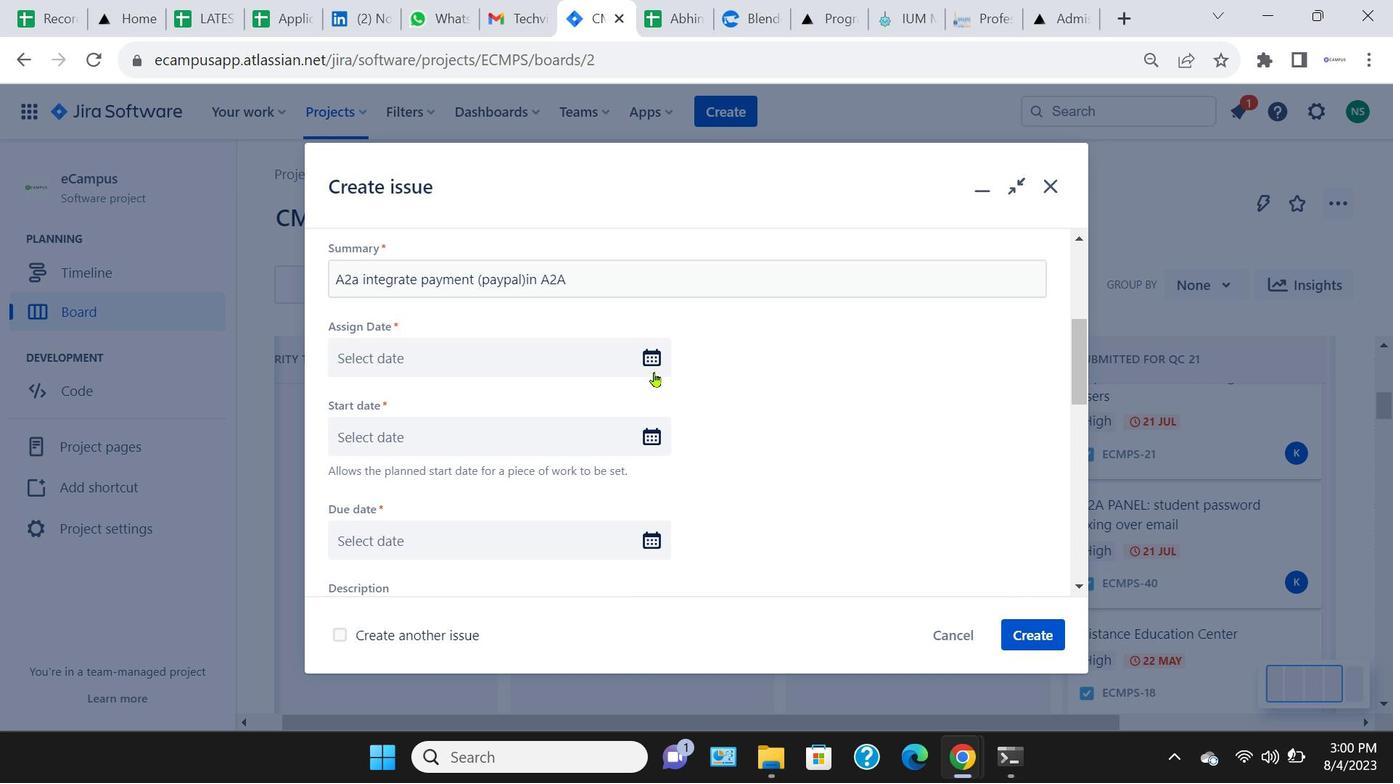
Action: Mouse pressed left at (652, 368)
Screenshot: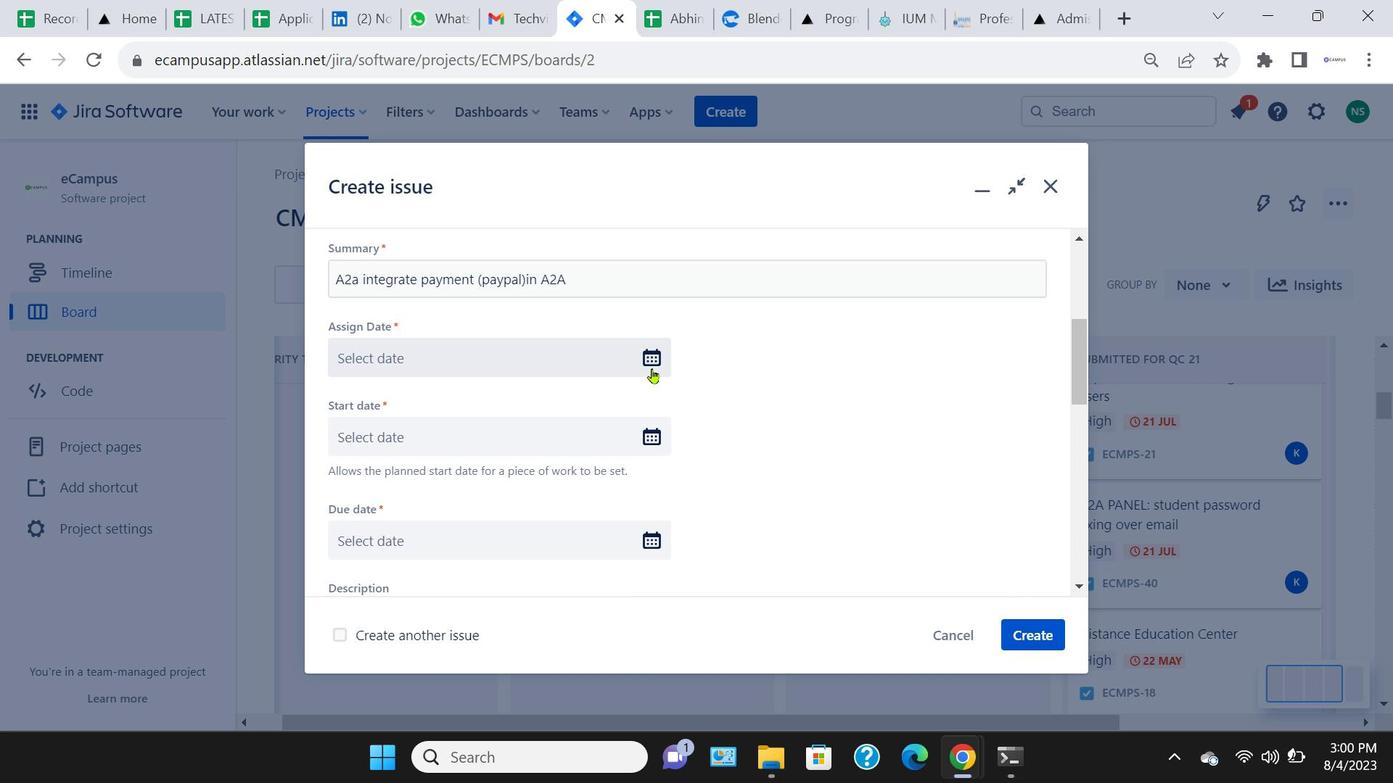 
Action: Mouse moved to (527, 483)
Screenshot: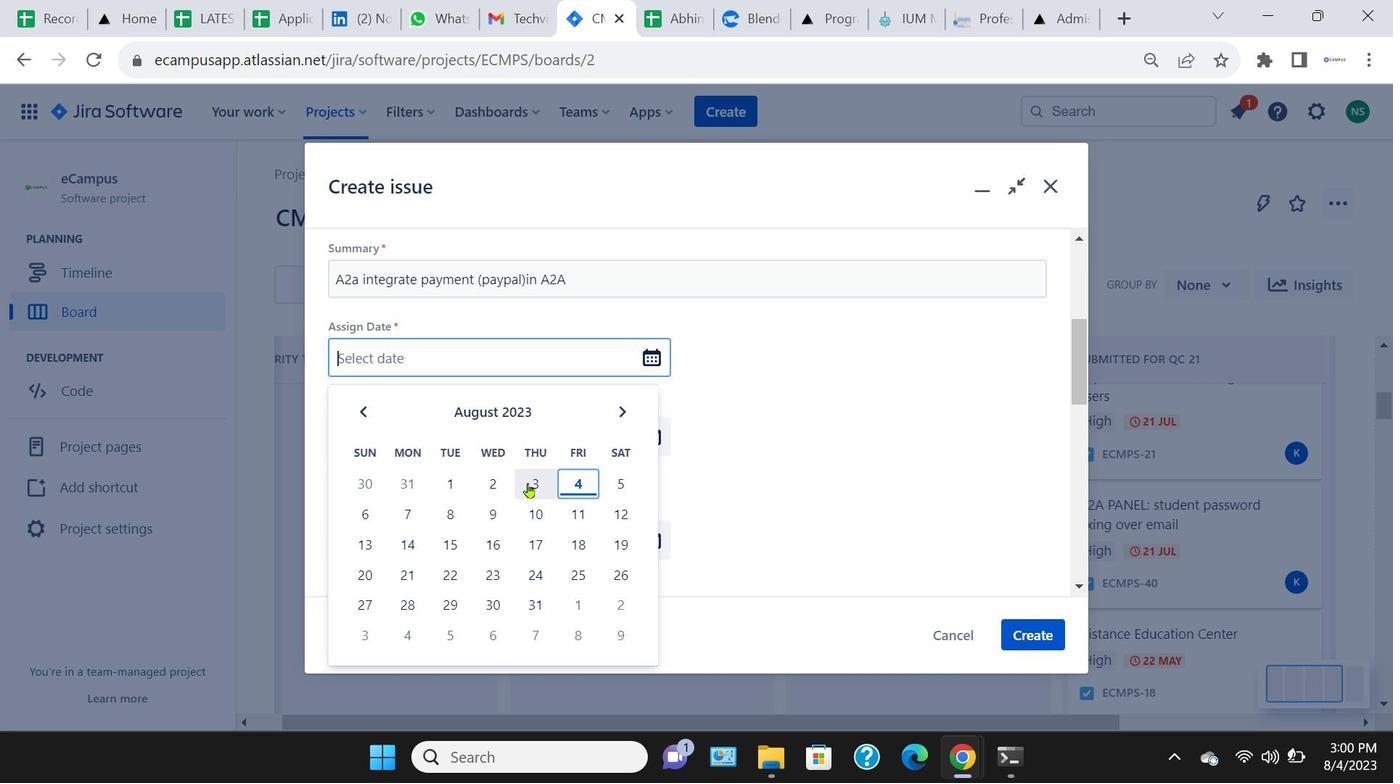 
Action: Mouse pressed left at (527, 483)
Screenshot: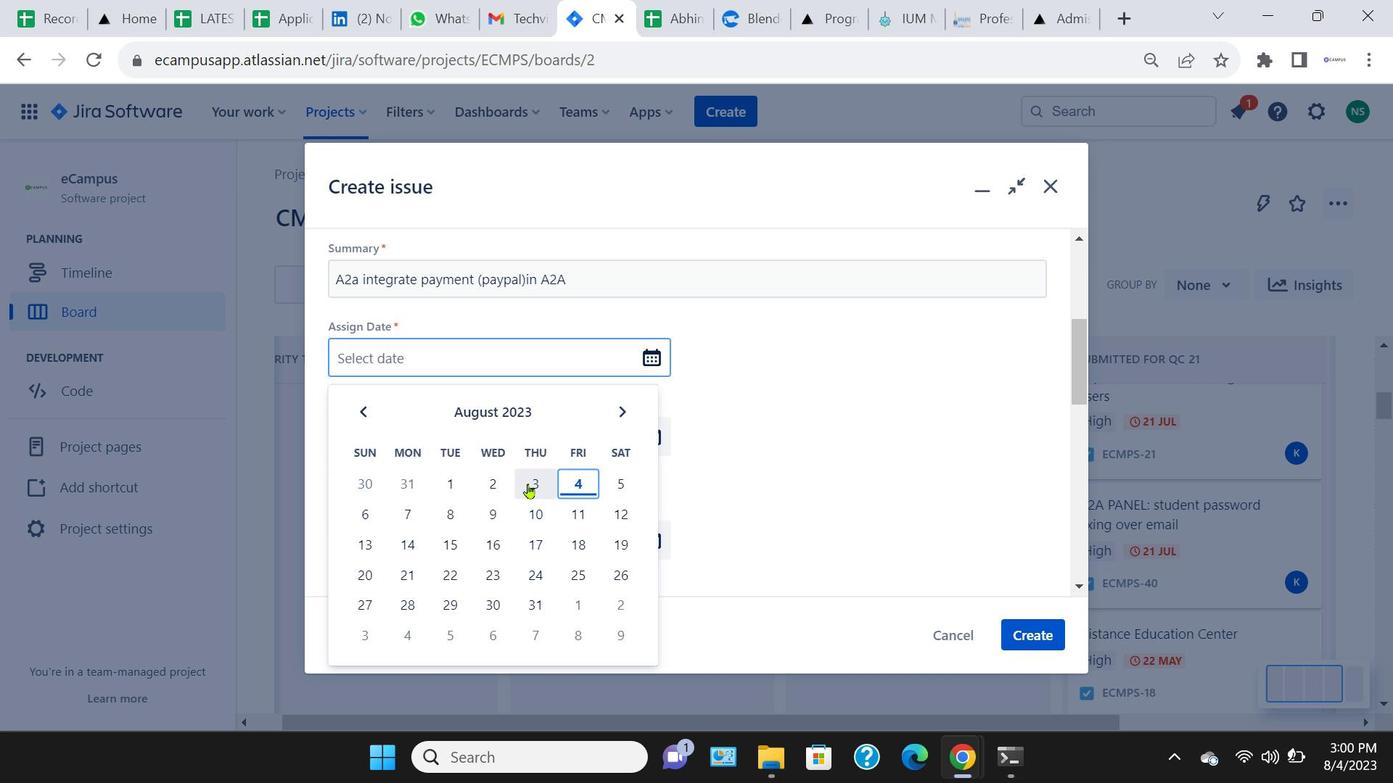 
Action: Mouse moved to (643, 433)
Screenshot: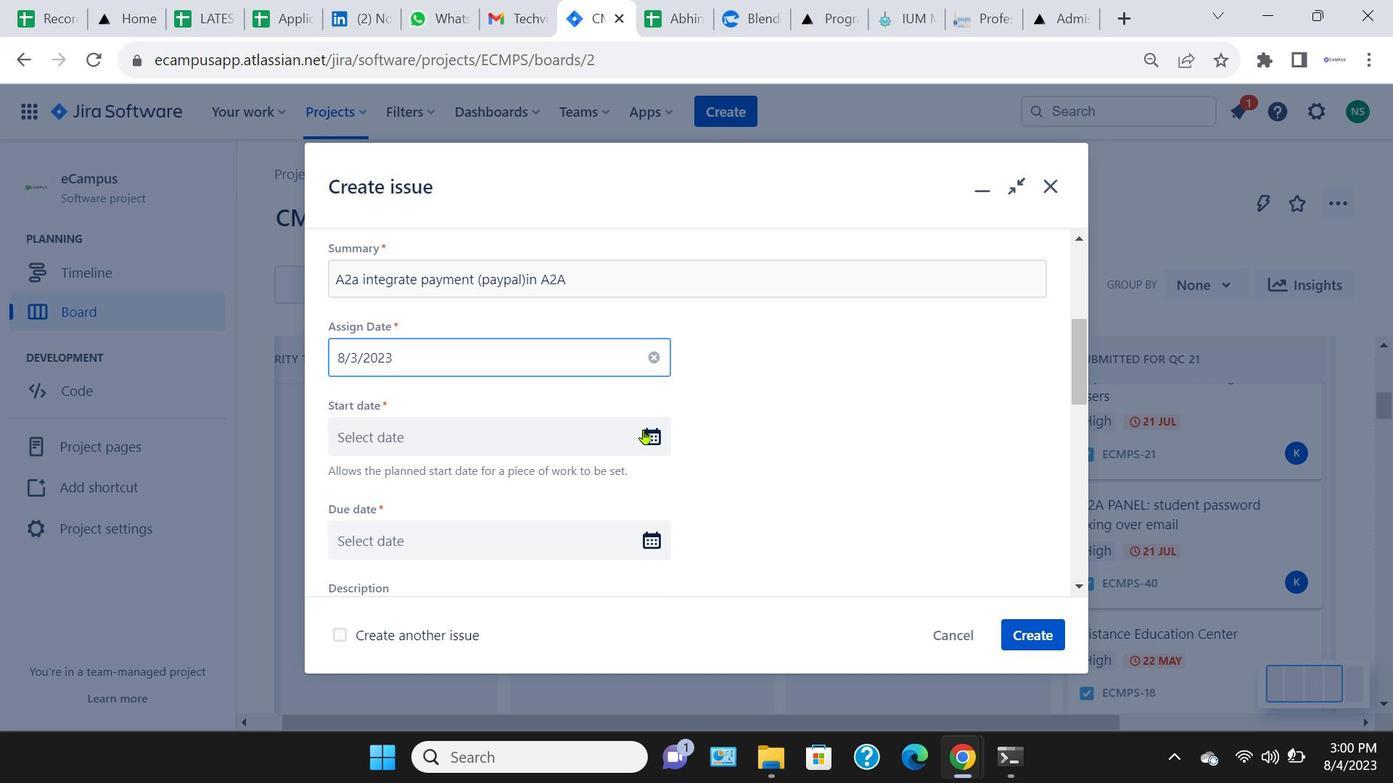 
Action: Mouse pressed left at (643, 433)
Screenshot: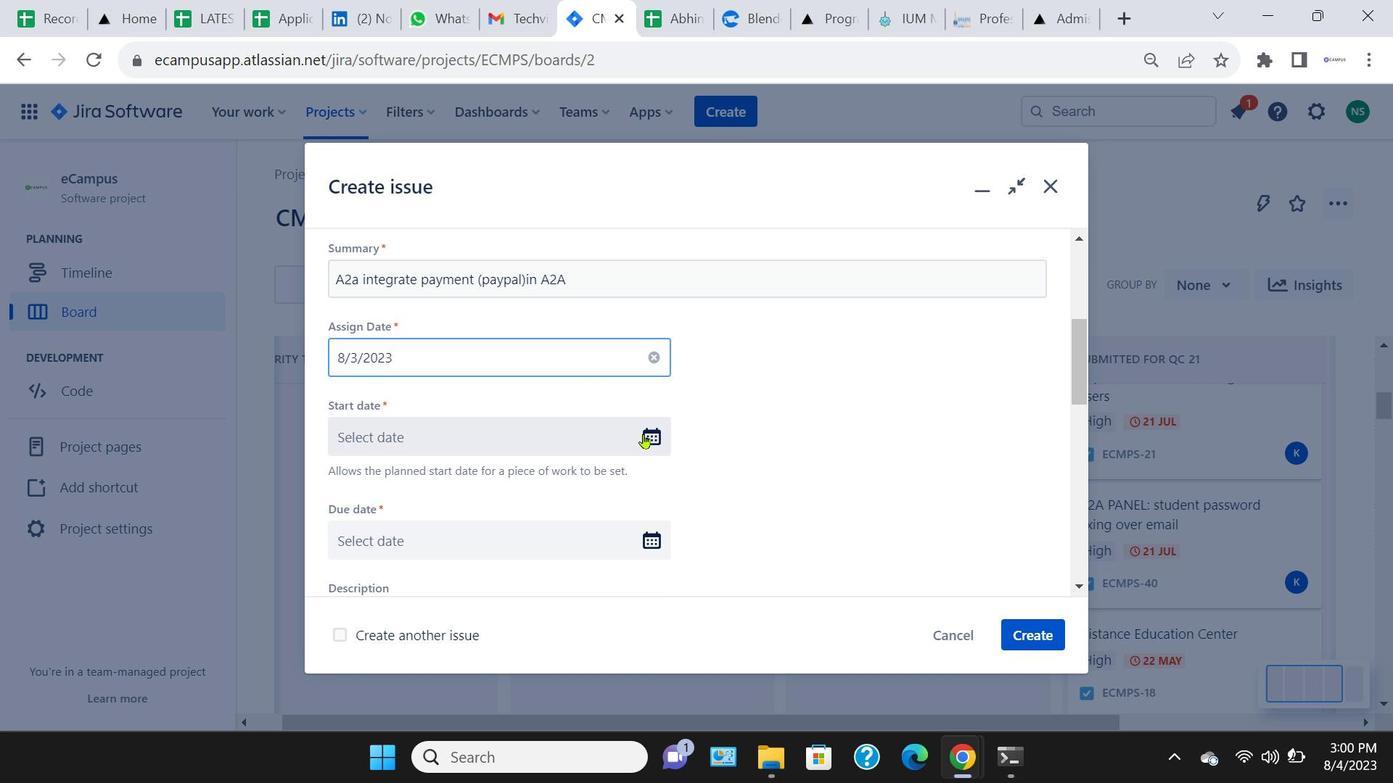 
Action: Mouse moved to (529, 225)
Screenshot: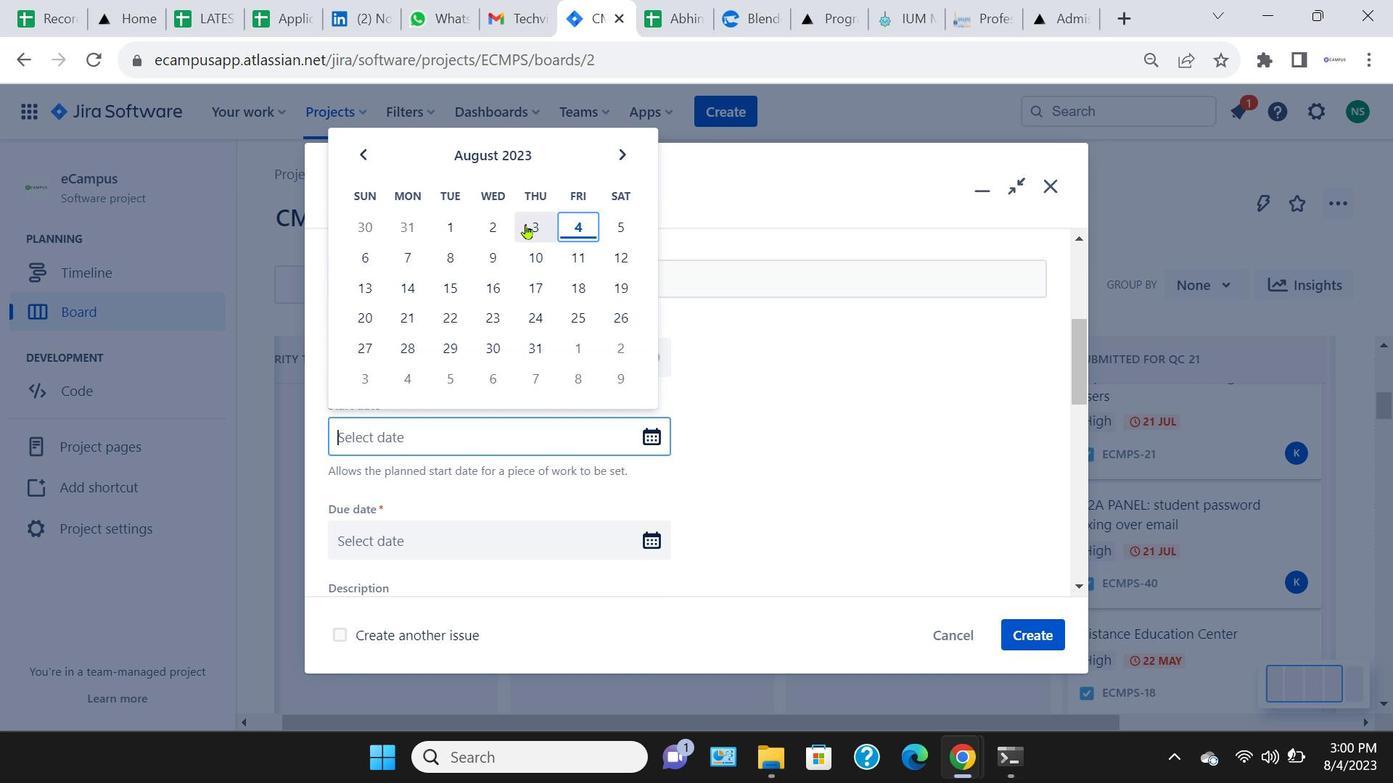 
Action: Mouse pressed left at (529, 225)
Screenshot: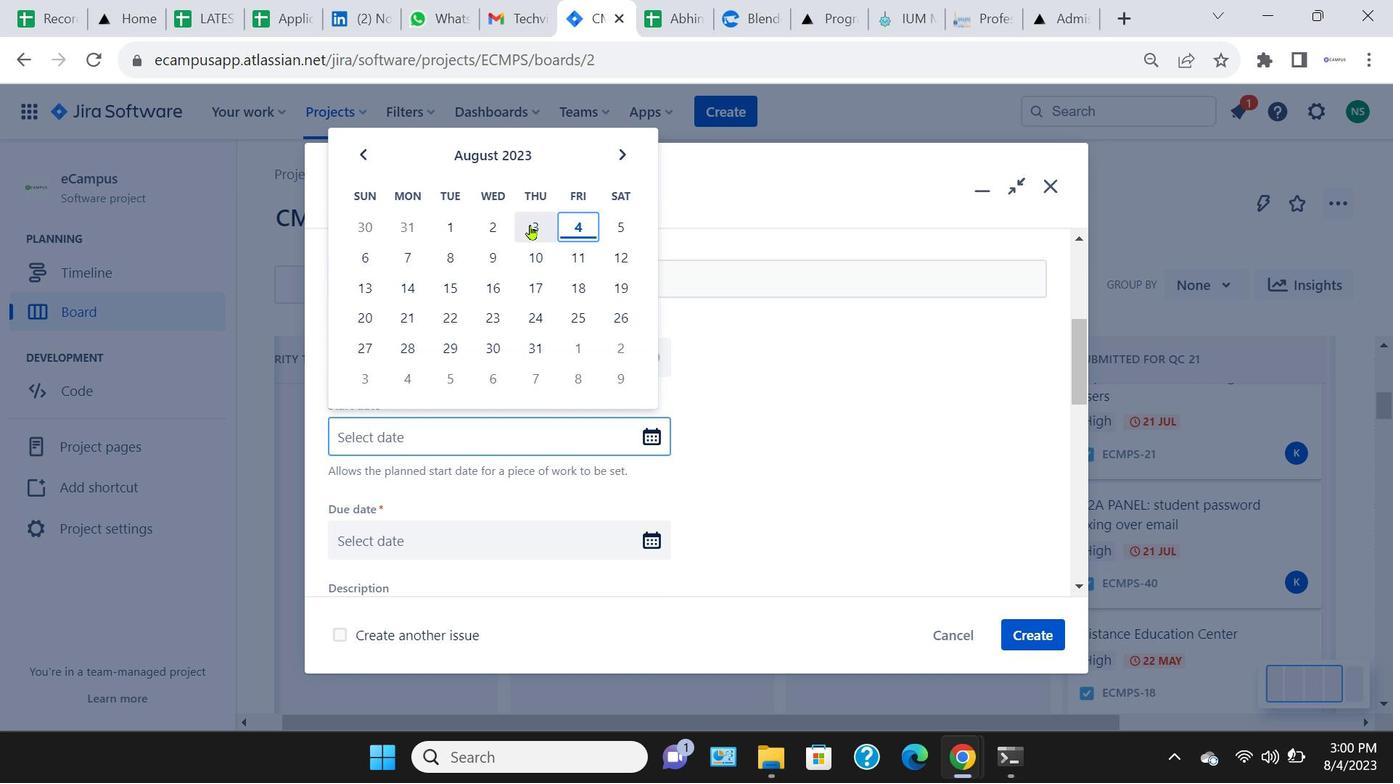 
Action: Mouse moved to (650, 547)
Screenshot: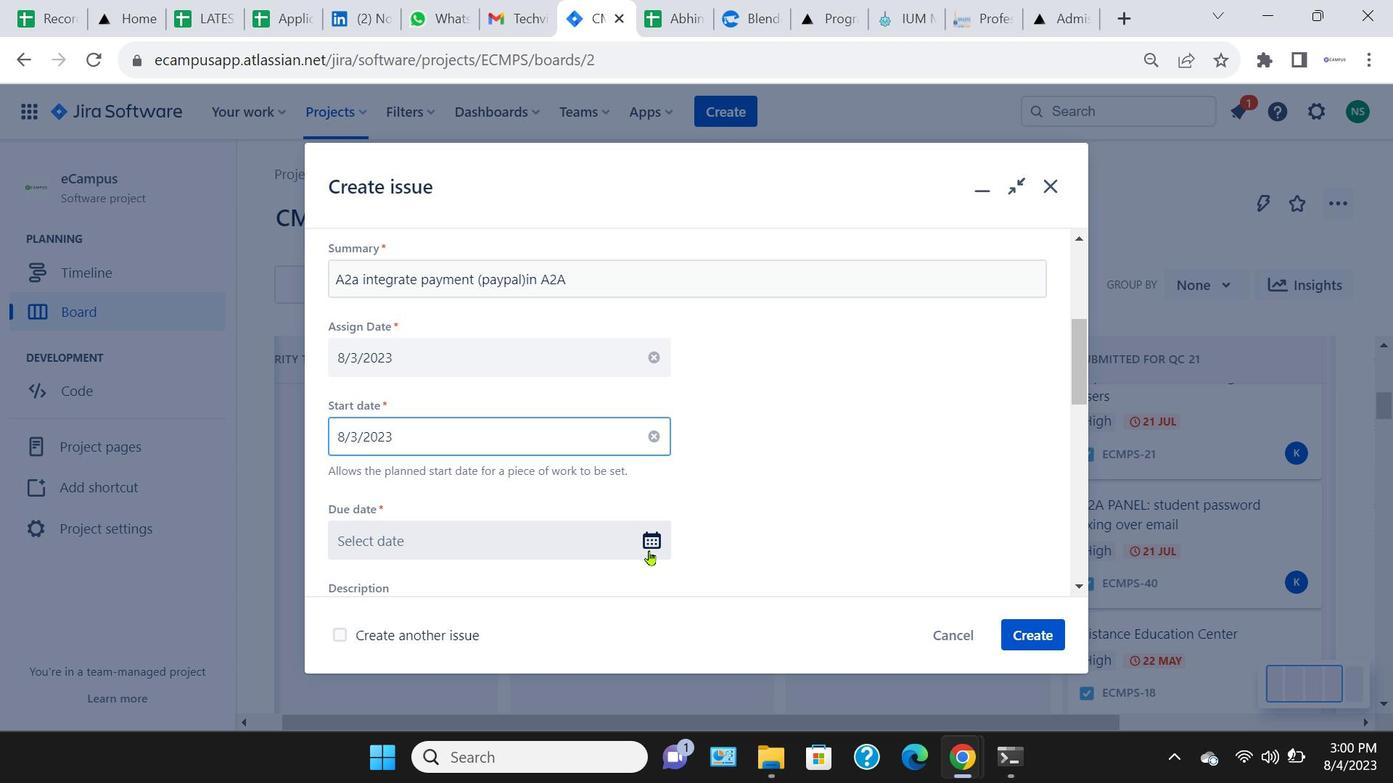 
Action: Mouse pressed left at (650, 547)
Screenshot: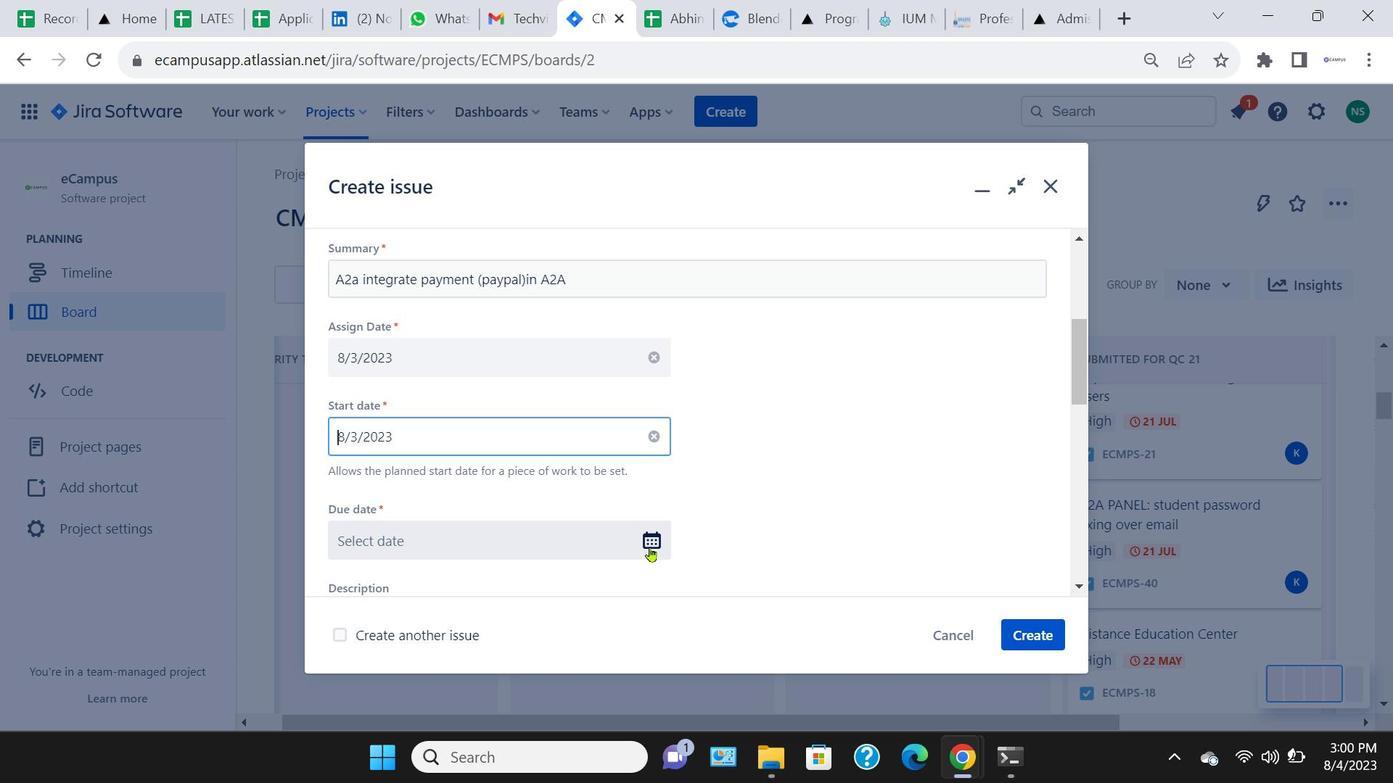 
Action: Mouse moved to (587, 336)
Screenshot: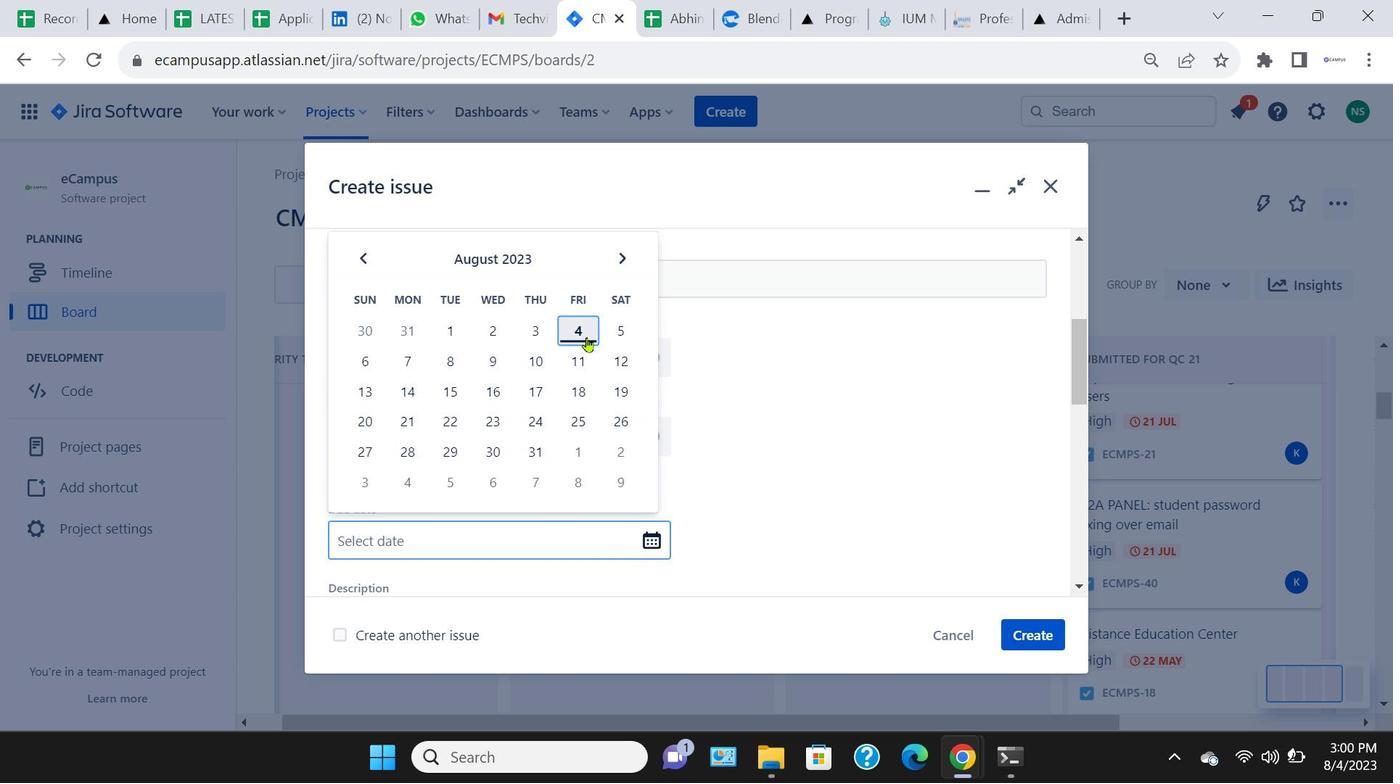 
Action: Mouse pressed left at (587, 336)
Screenshot: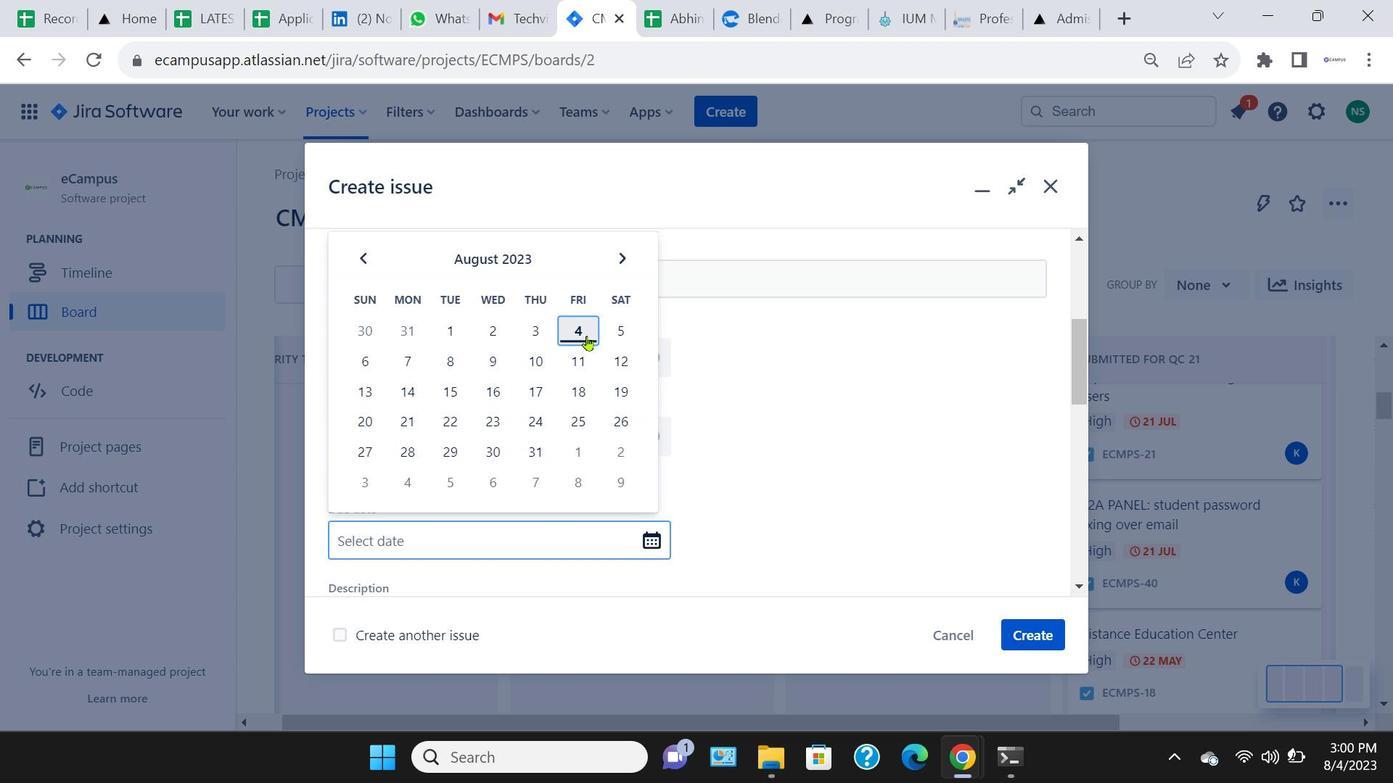 
Action: Mouse moved to (510, 511)
Screenshot: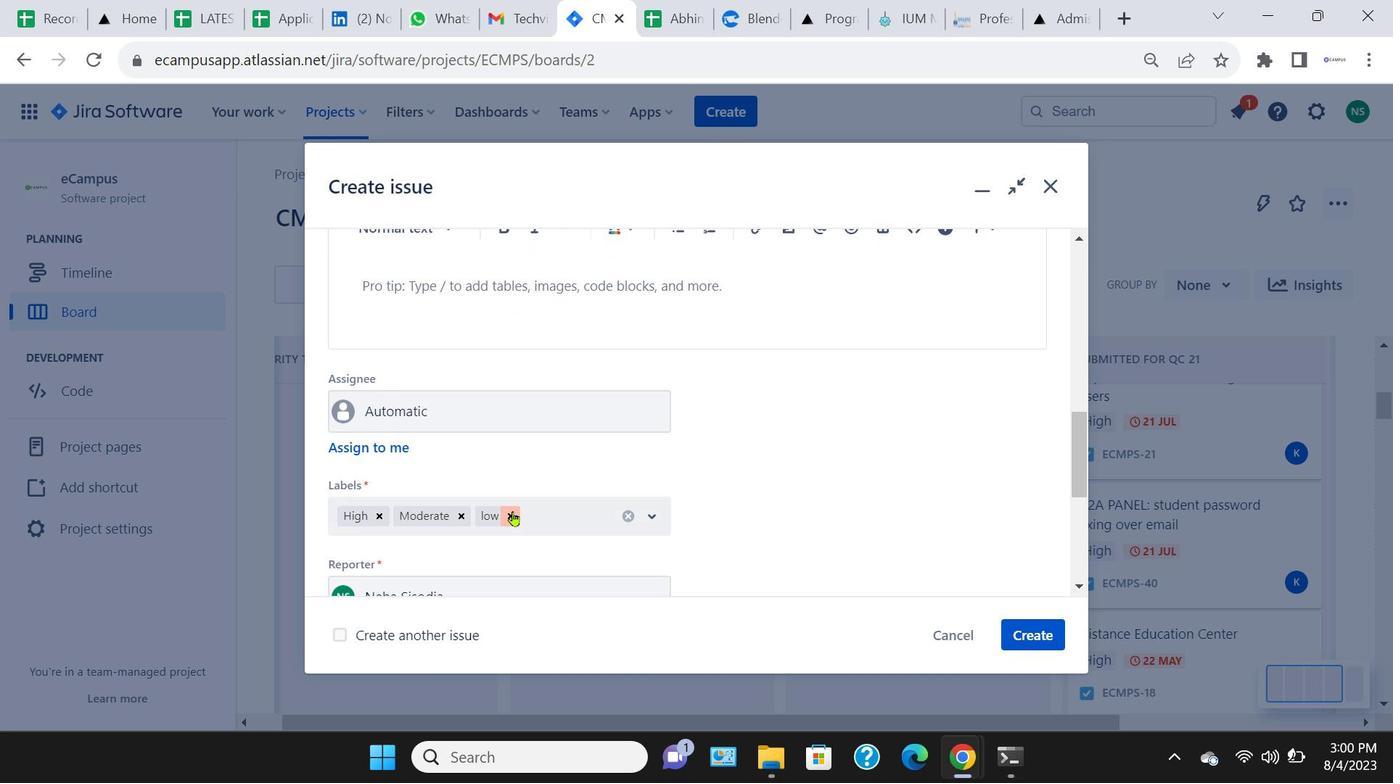 
Action: Mouse pressed left at (510, 511)
Screenshot: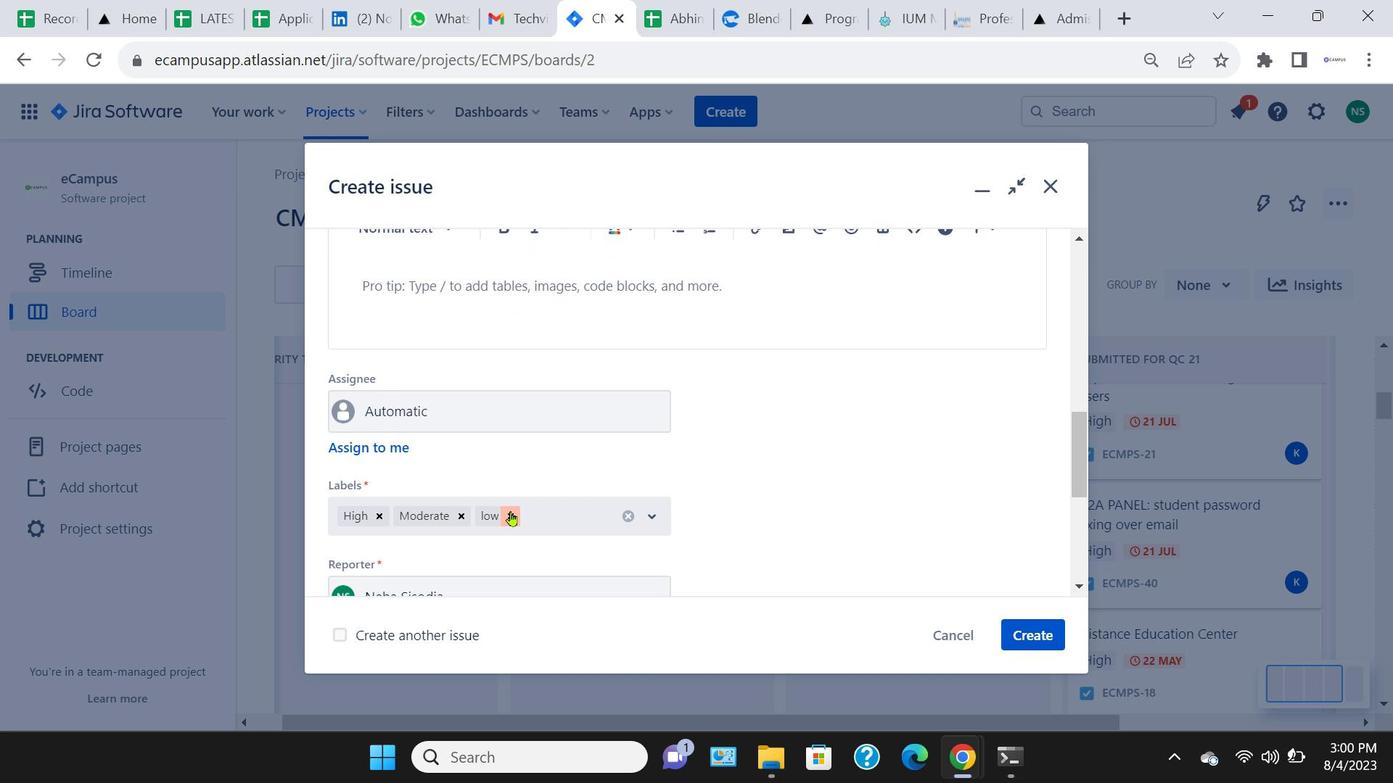 
Action: Mouse moved to (462, 515)
Screenshot: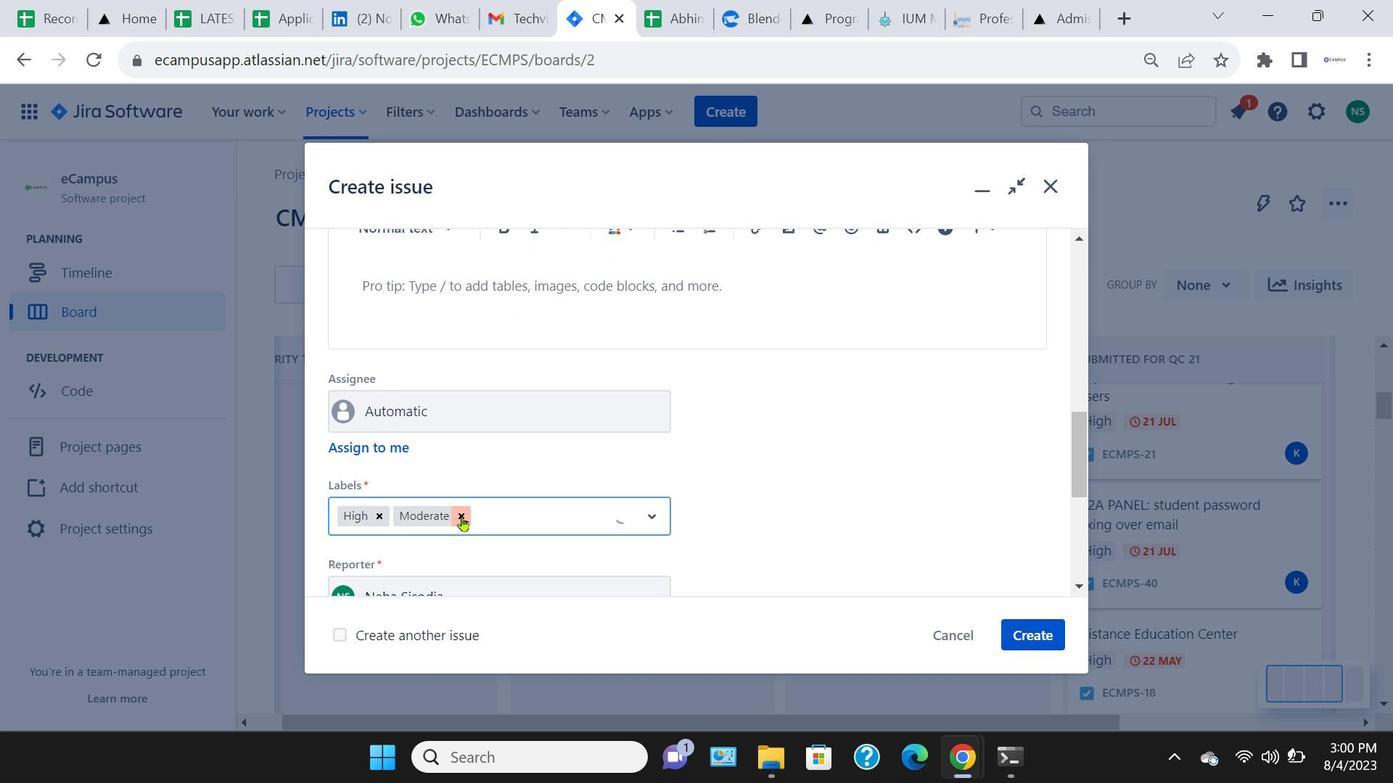
Action: Mouse pressed left at (462, 515)
Screenshot: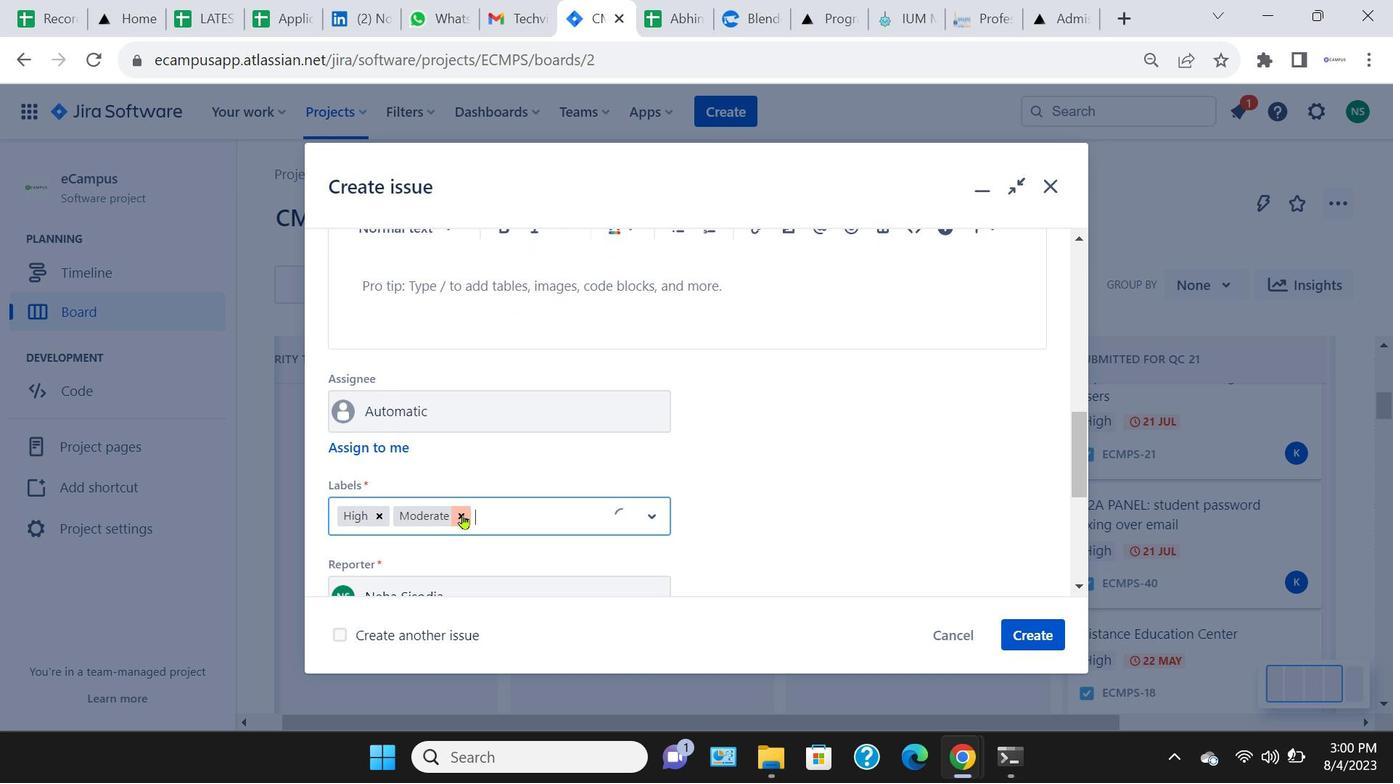 
Action: Mouse moved to (486, 340)
Screenshot: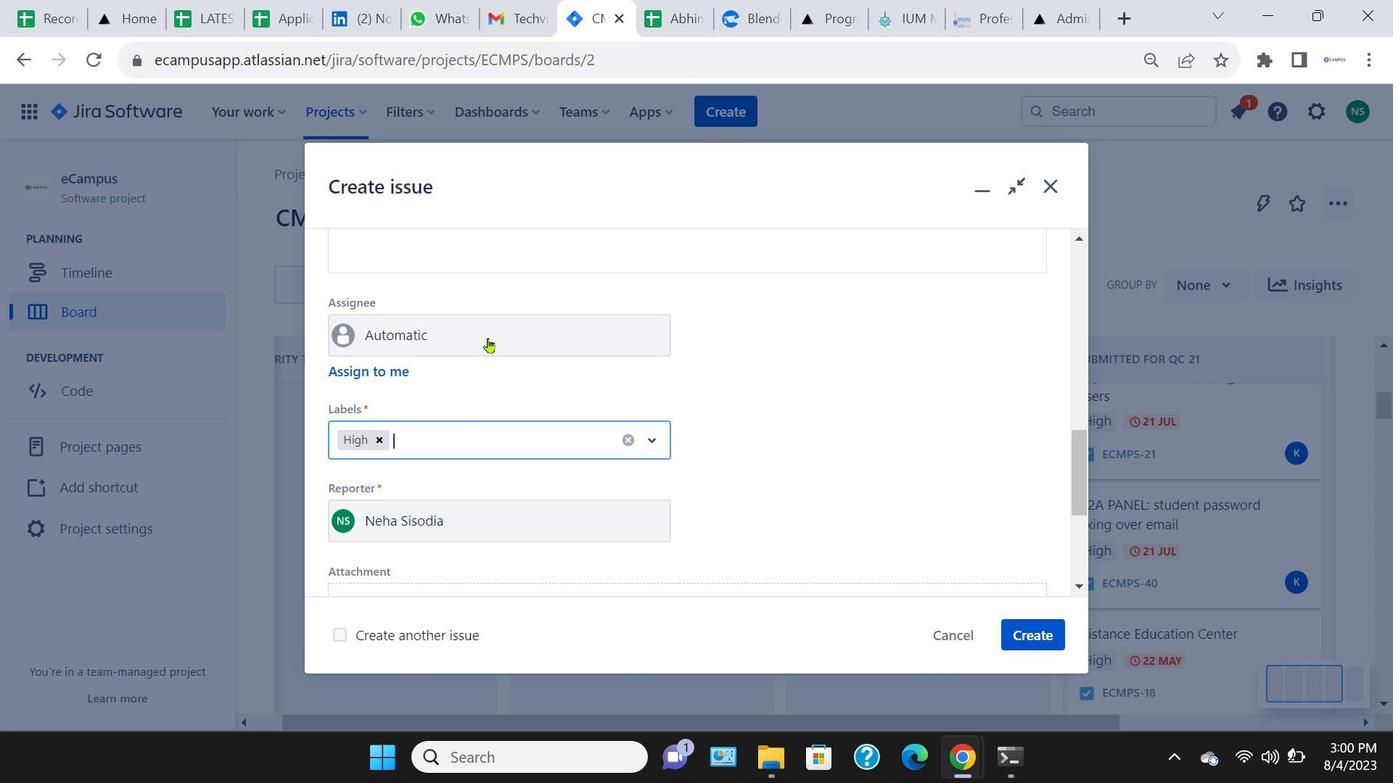 
Action: Mouse pressed left at (486, 340)
Screenshot: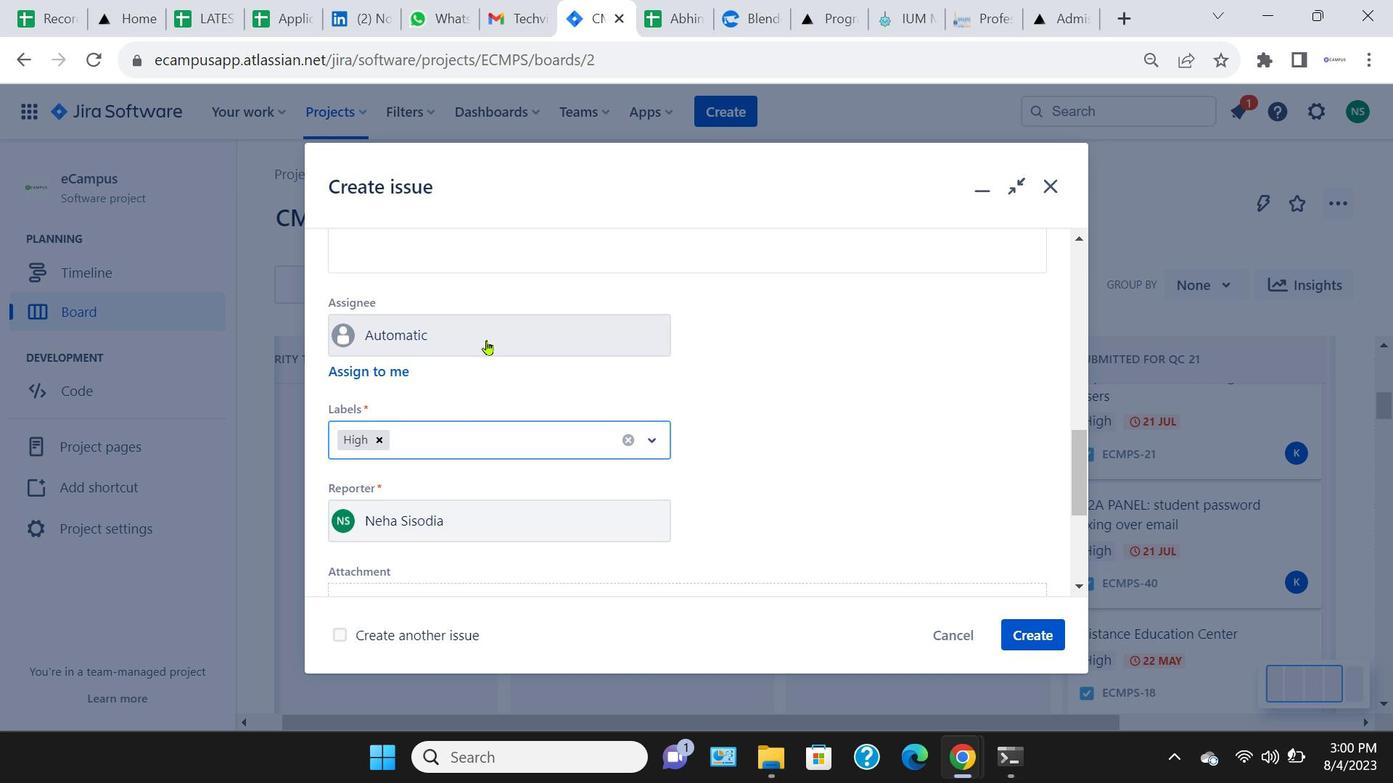 
Action: Key pressed KA
Screenshot: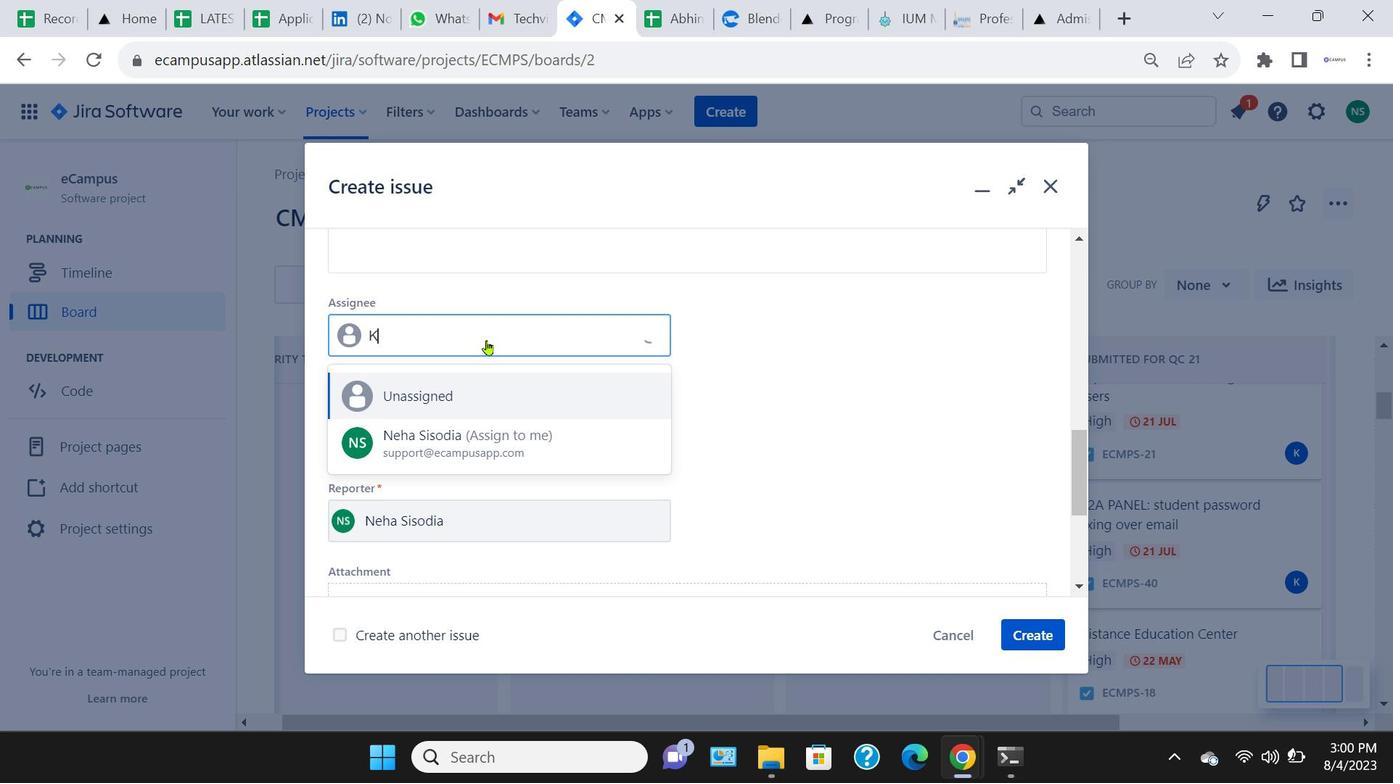 
Action: Mouse moved to (478, 387)
Screenshot: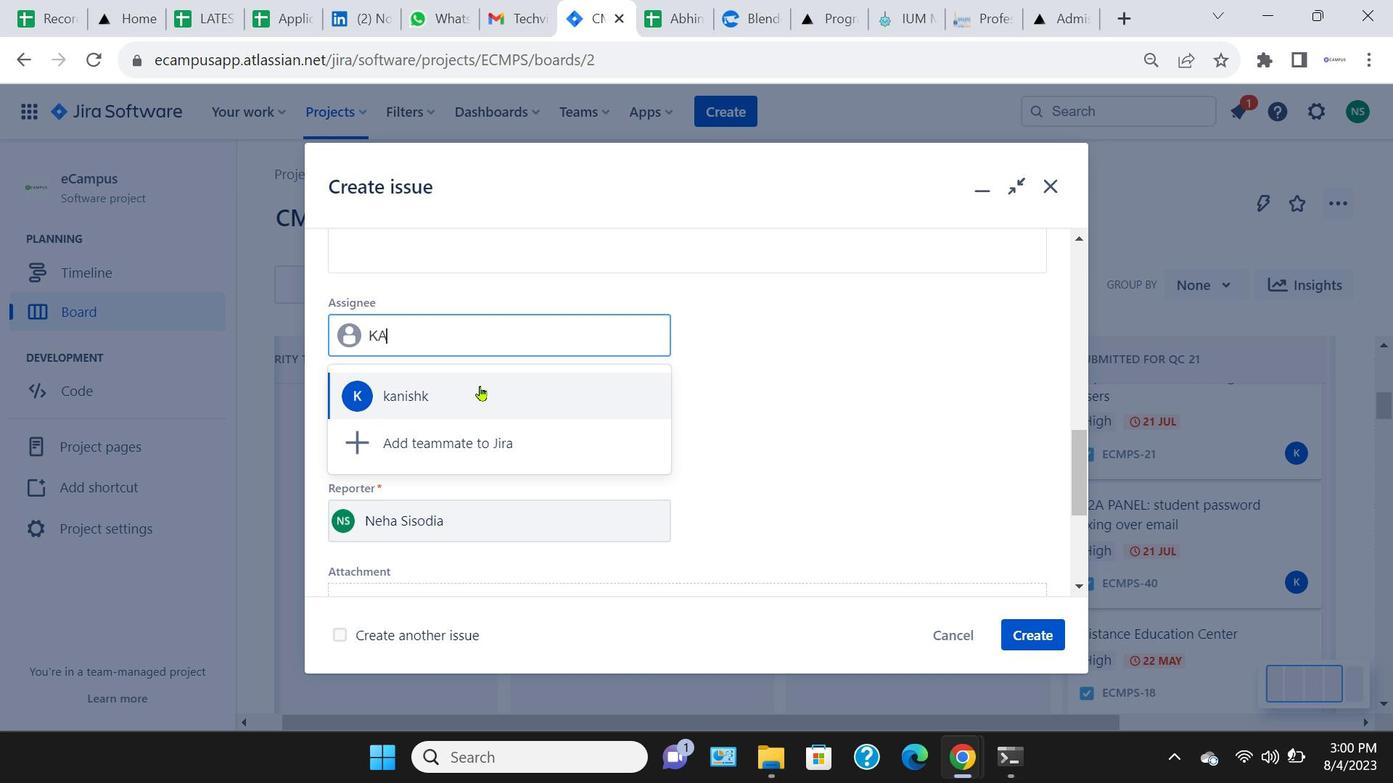 
Action: Mouse pressed left at (478, 387)
Screenshot: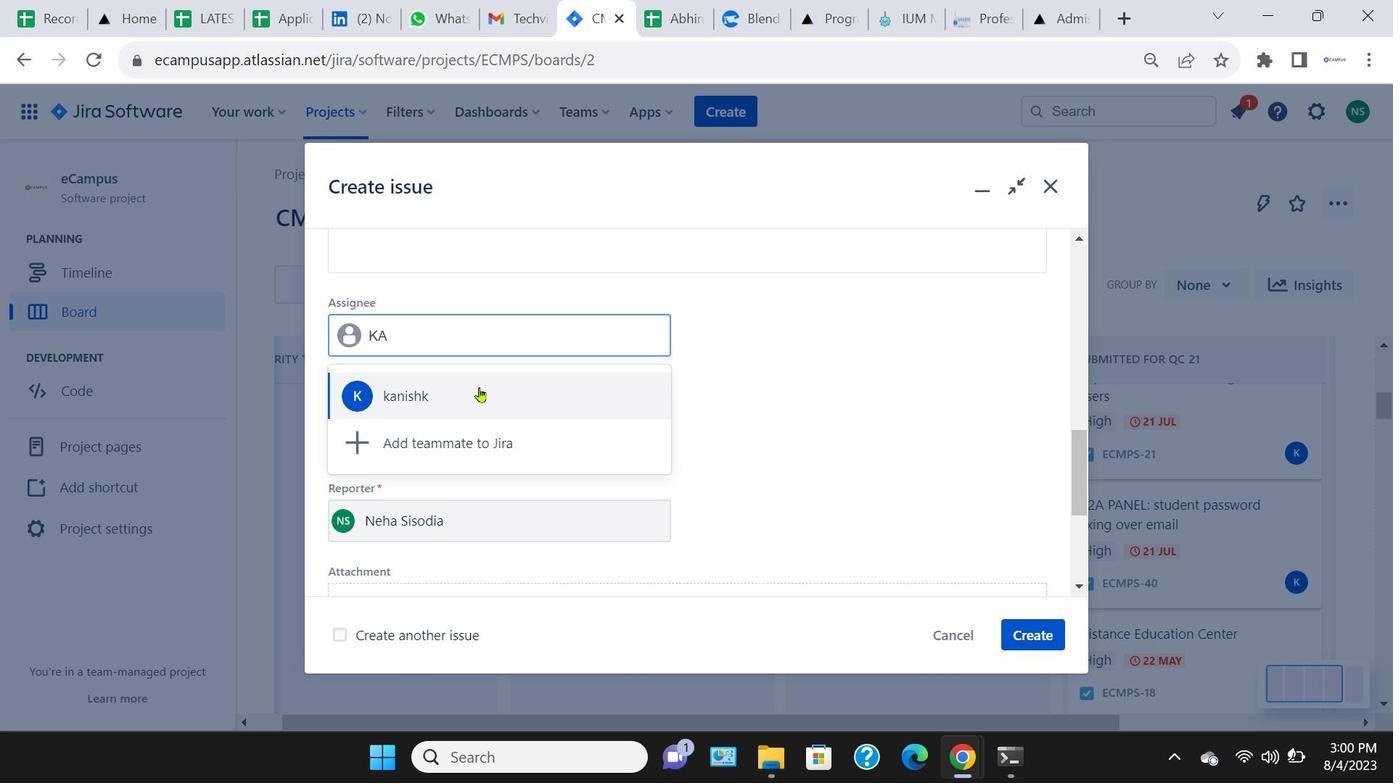 
Action: Mouse moved to (1039, 631)
Screenshot: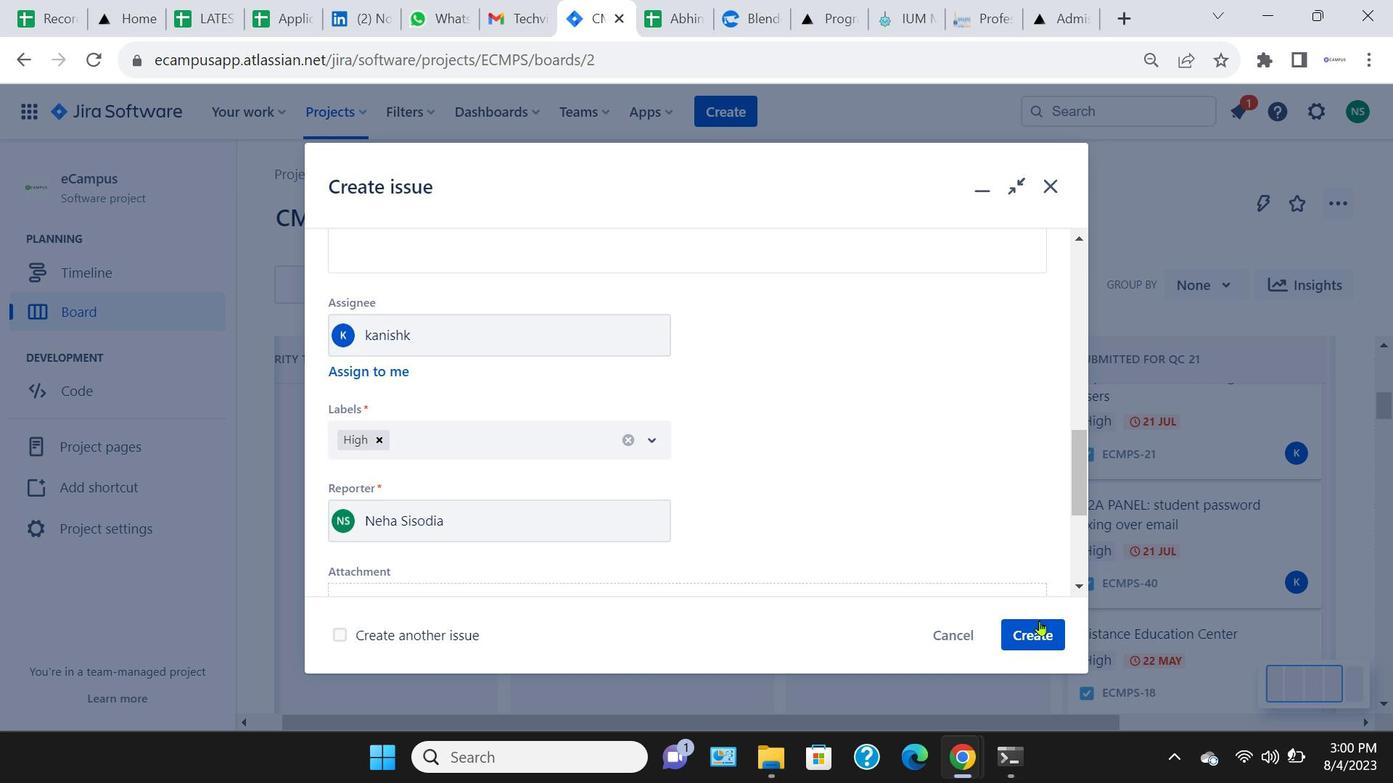 
Action: Mouse pressed left at (1039, 631)
Screenshot: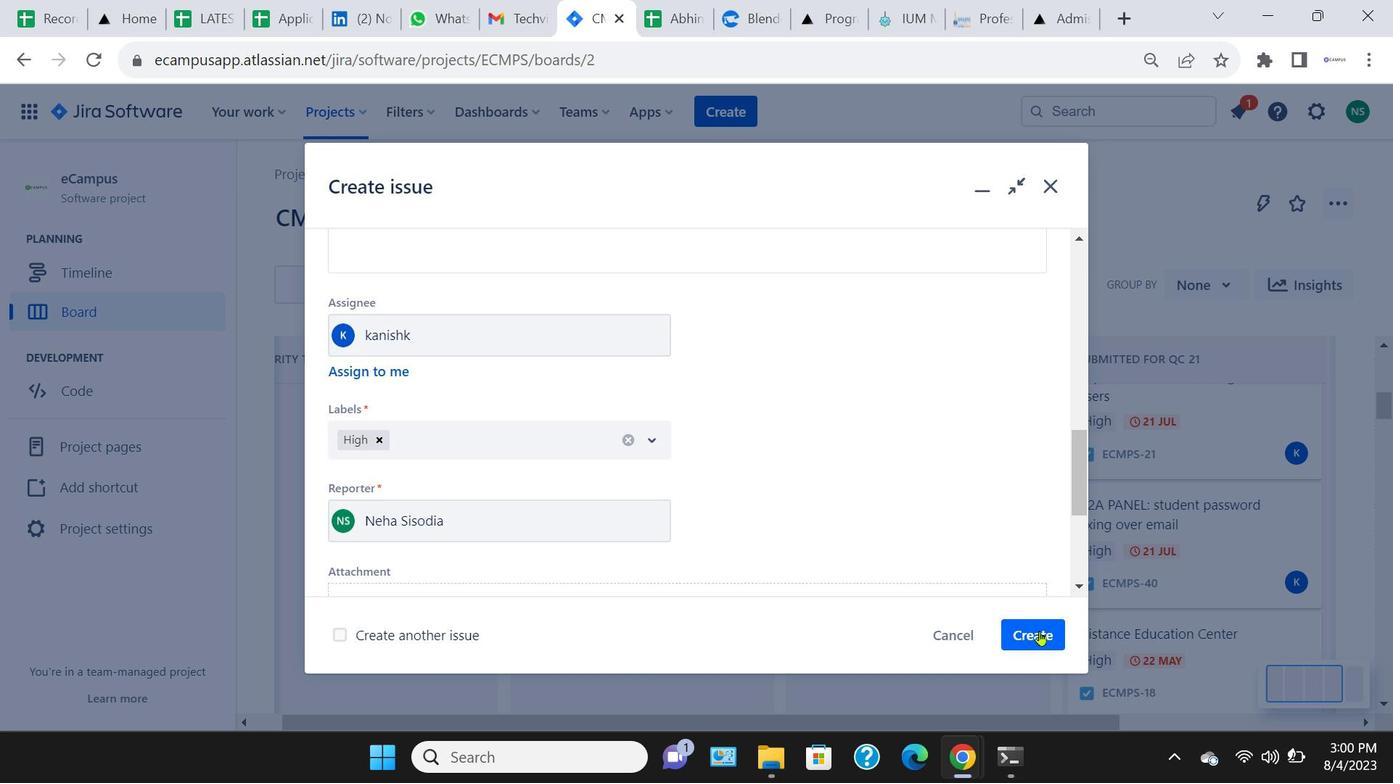 
Action: Mouse moved to (594, 567)
Screenshot: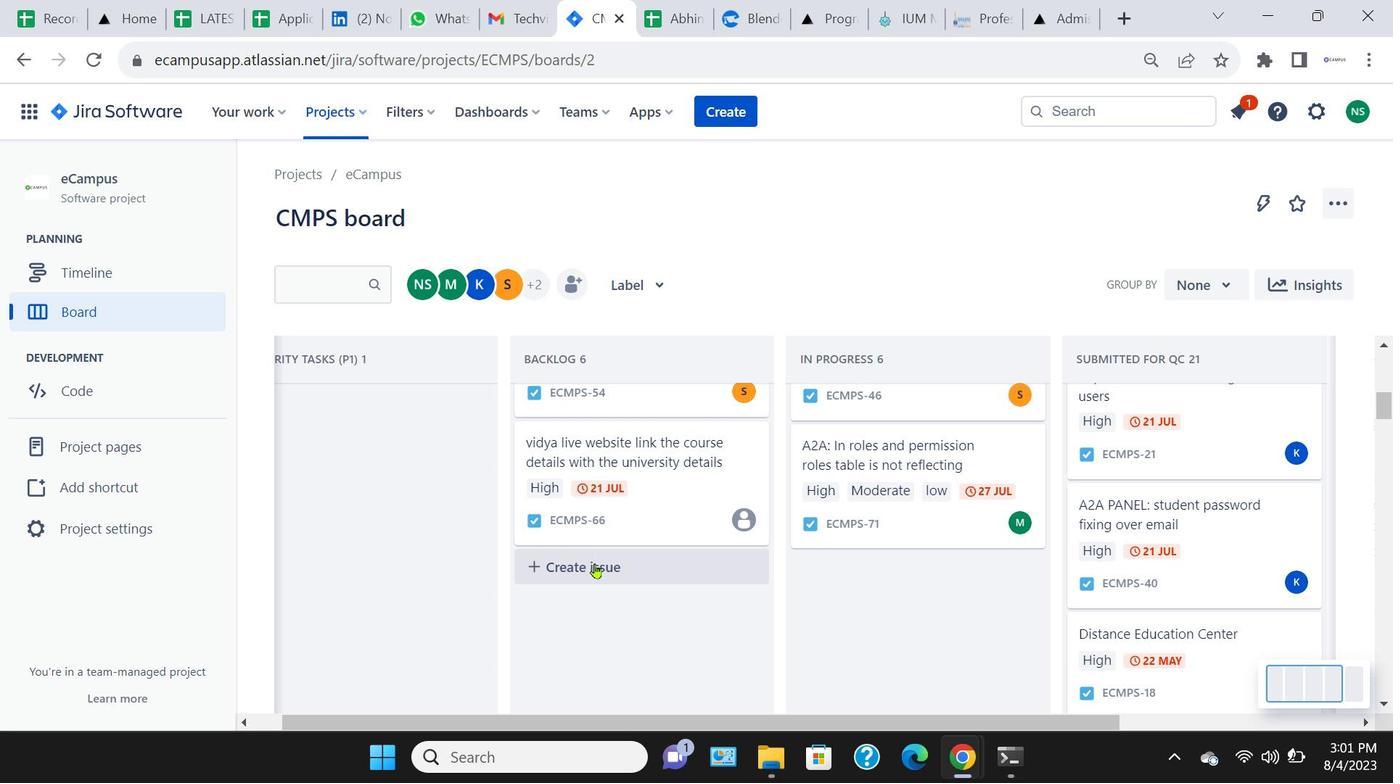 
Action: Mouse pressed left at (594, 567)
Screenshot: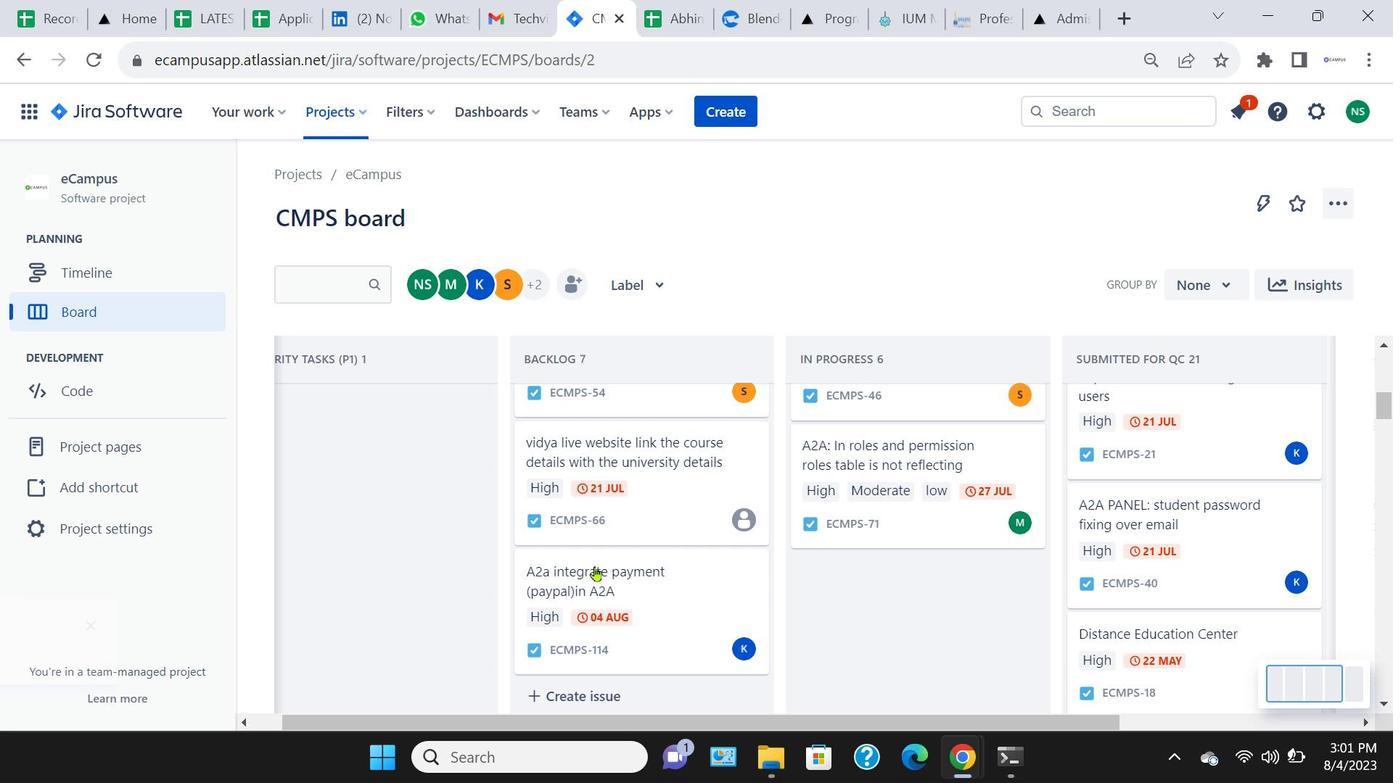 
Action: Mouse moved to (591, 619)
Screenshot: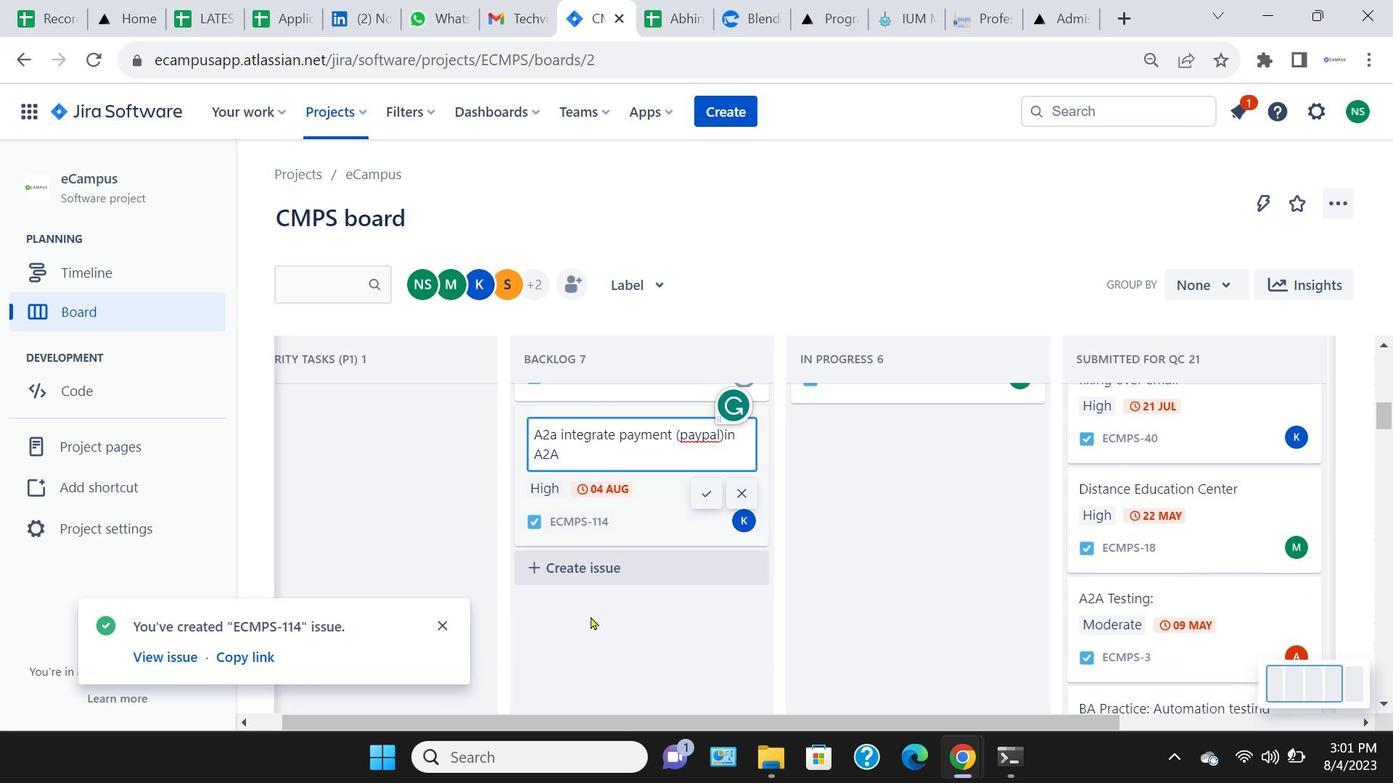 
Action: Mouse pressed left at (591, 619)
Screenshot: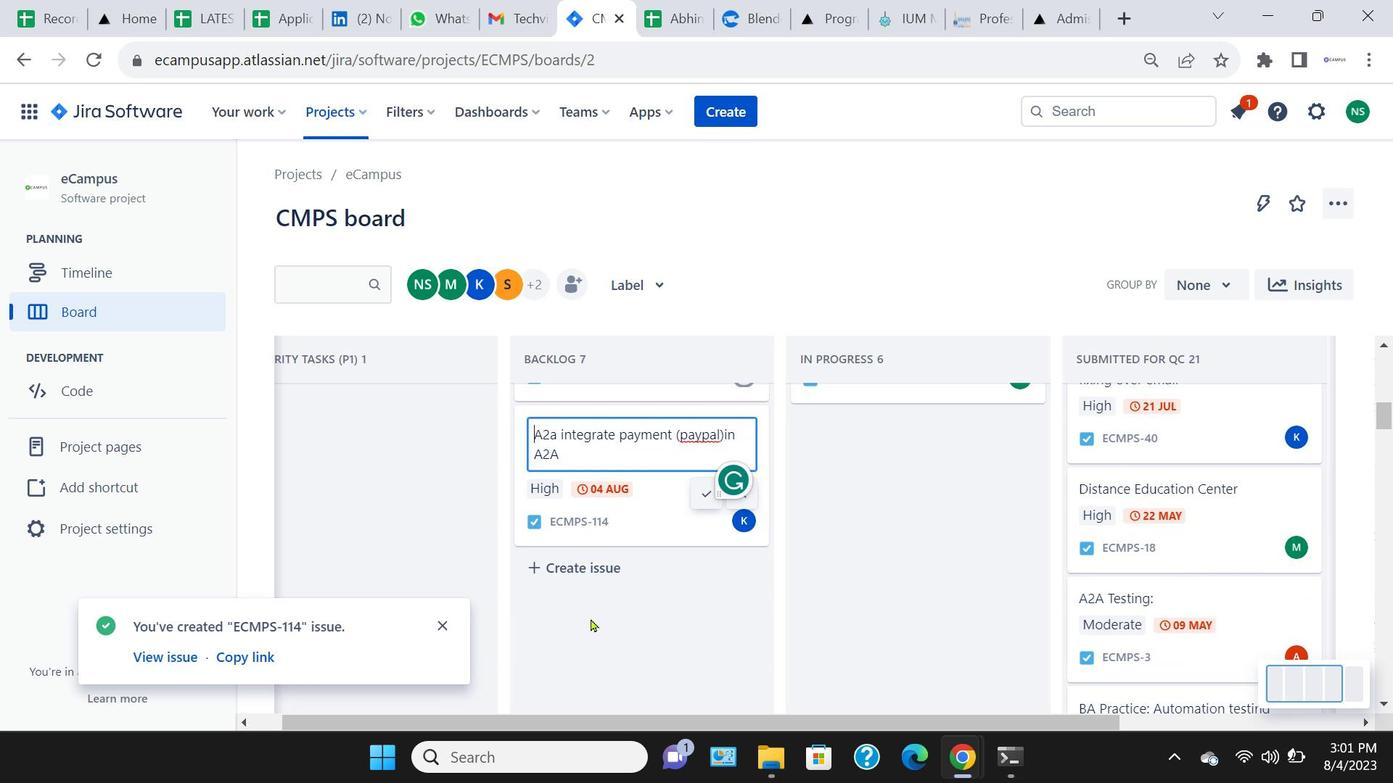 
Action: Mouse moved to (580, 552)
Screenshot: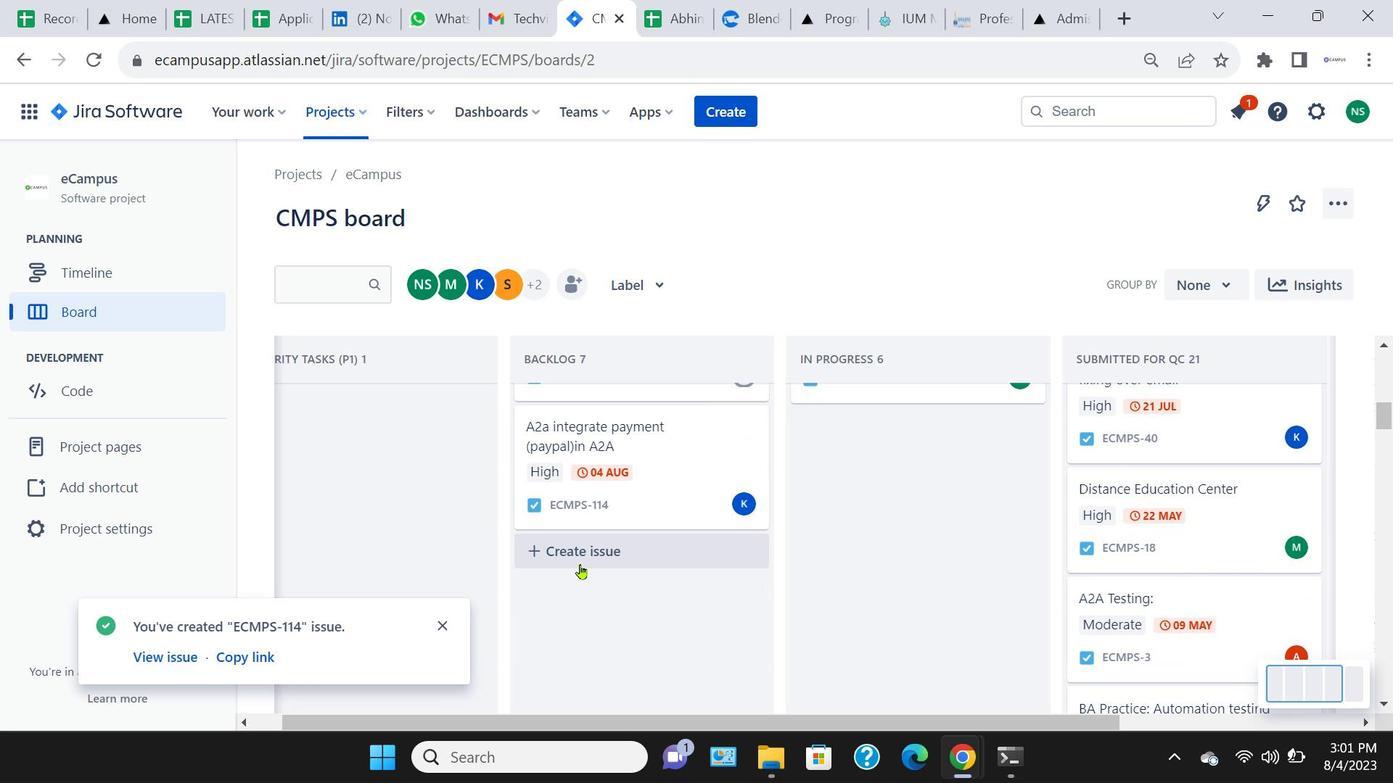 
Action: Mouse pressed left at (580, 552)
Screenshot: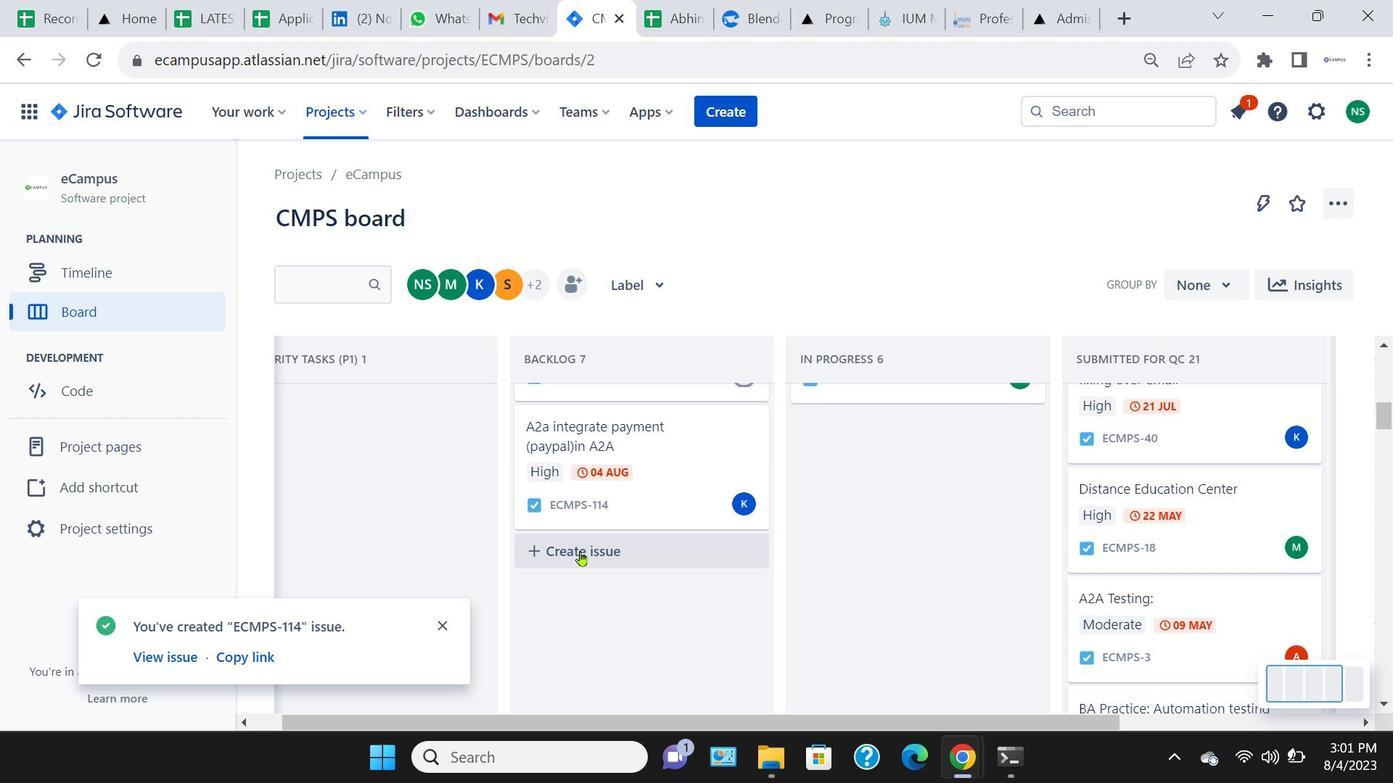 
Action: Mouse pressed left at (580, 552)
Screenshot: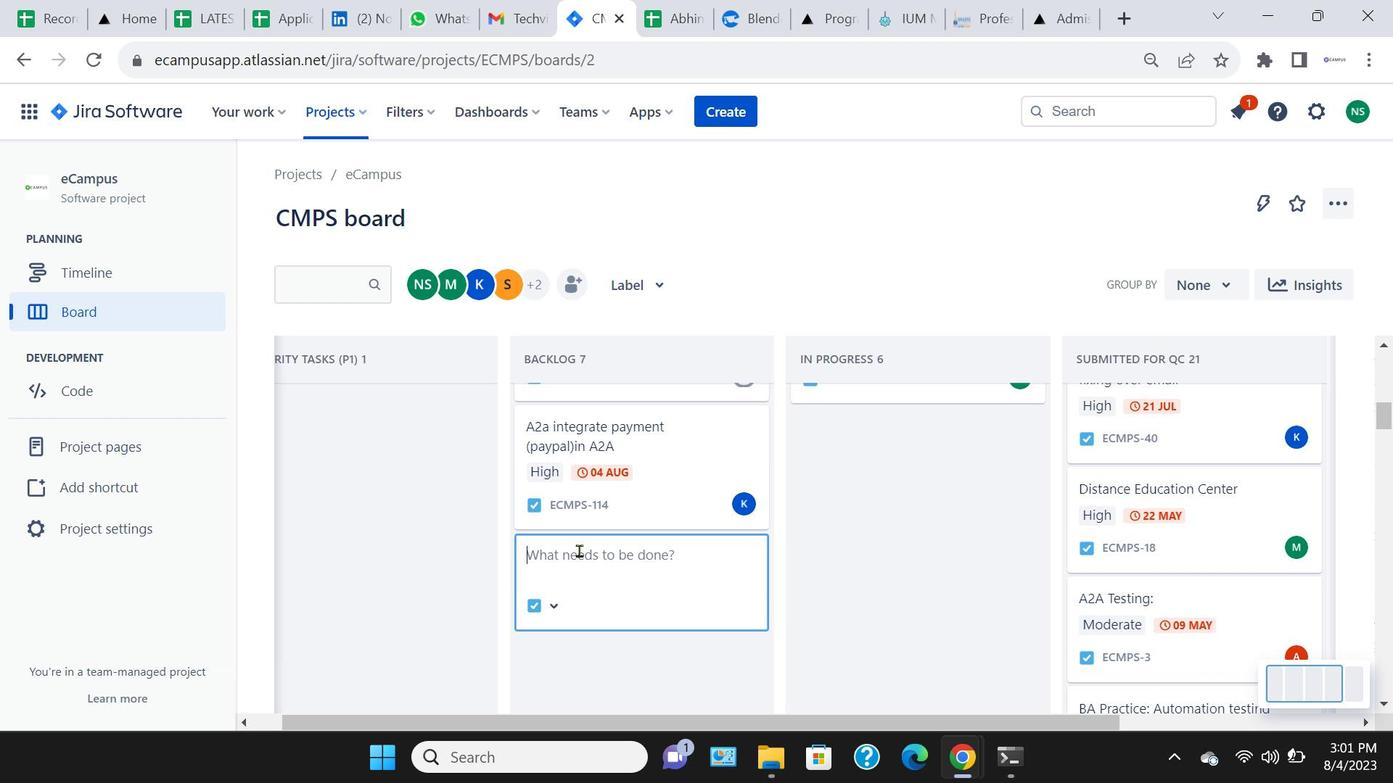 
Action: Key pressed GNMIT<Key.space><Key.backspace><Key.shift_r>:<Key.space>A<Key.caps_lock>dd<Key.space>remark<Key.space>option<Key.space>ii<Key.backspace><Key.backspace>while<Key.space>paying<Key.space>off<Key.space>line<Key.space>payment<Key.enter>
Screenshot: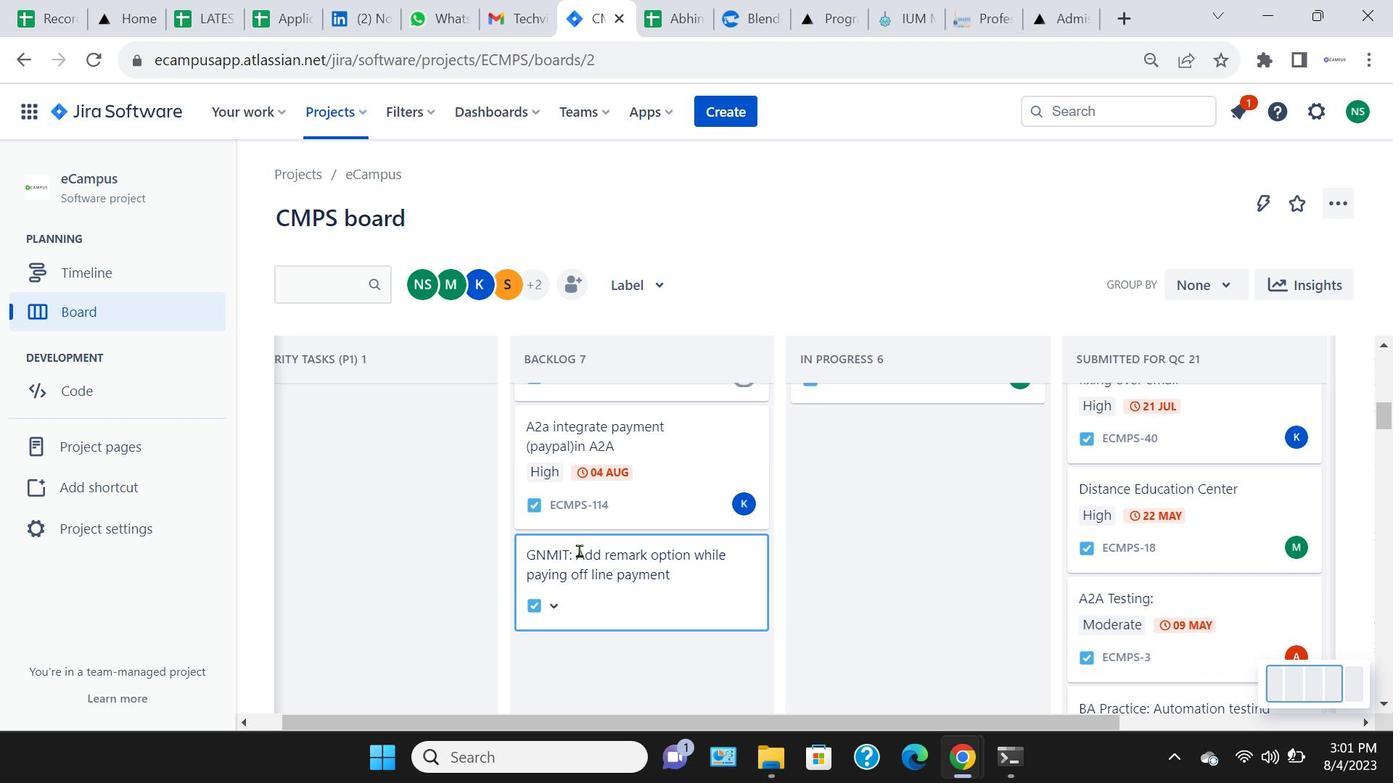 
Action: Mouse moved to (396, 494)
Screenshot: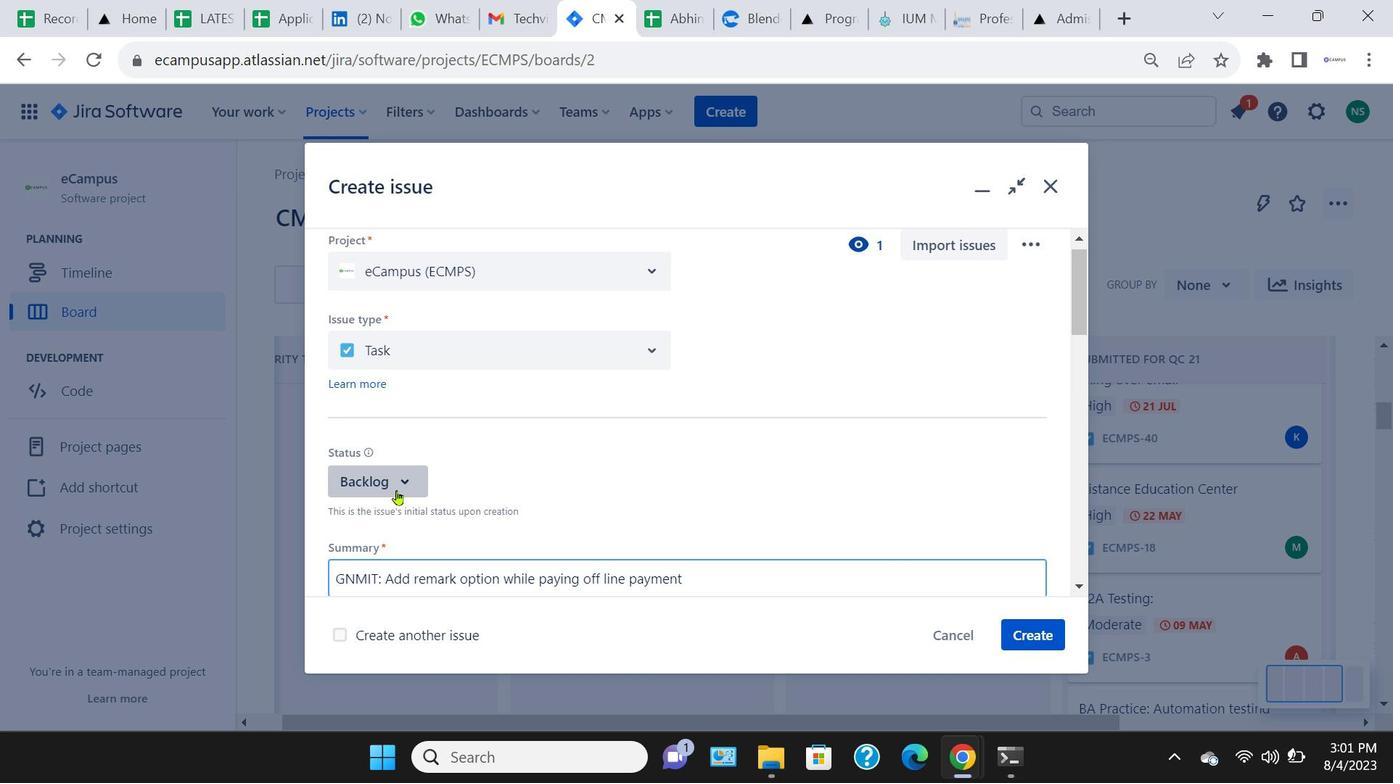 
Action: Mouse pressed left at (396, 494)
Screenshot: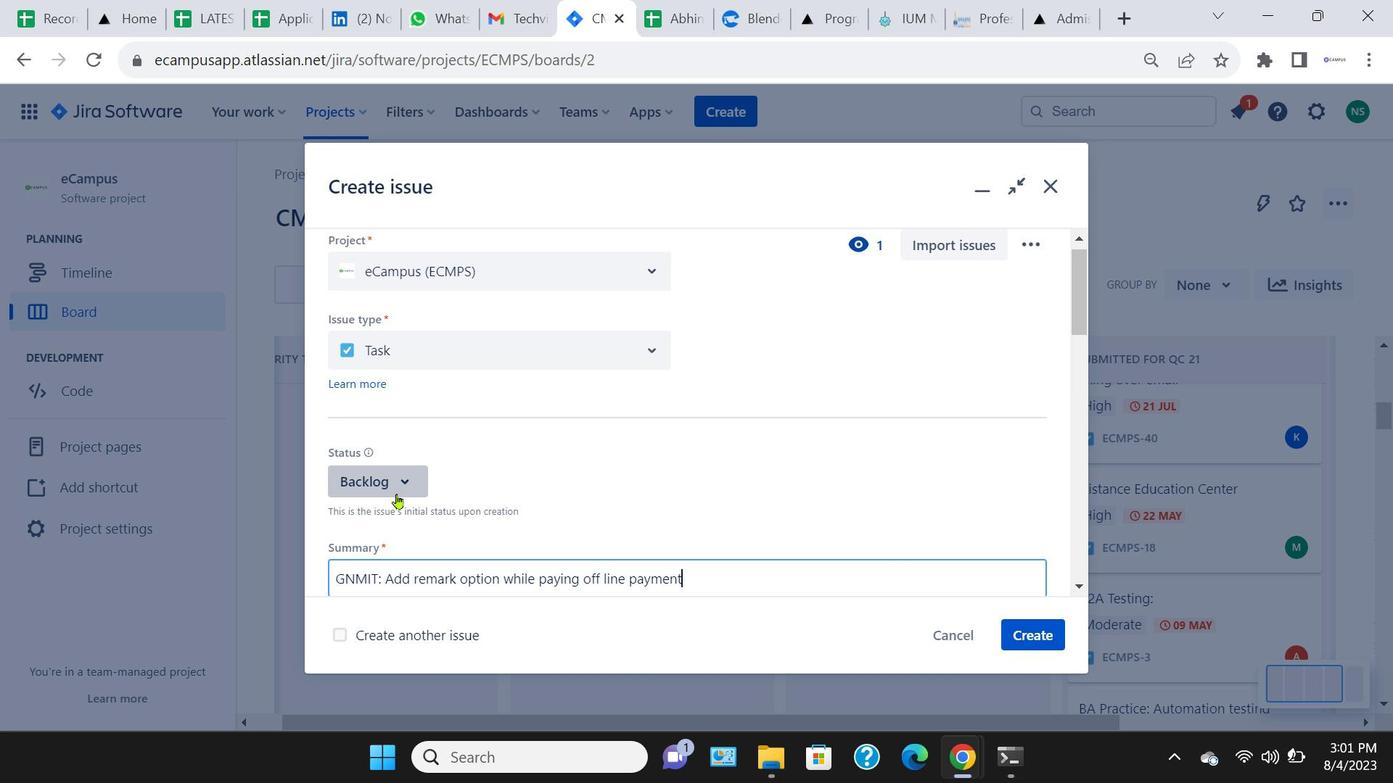 
Action: Mouse moved to (399, 534)
Screenshot: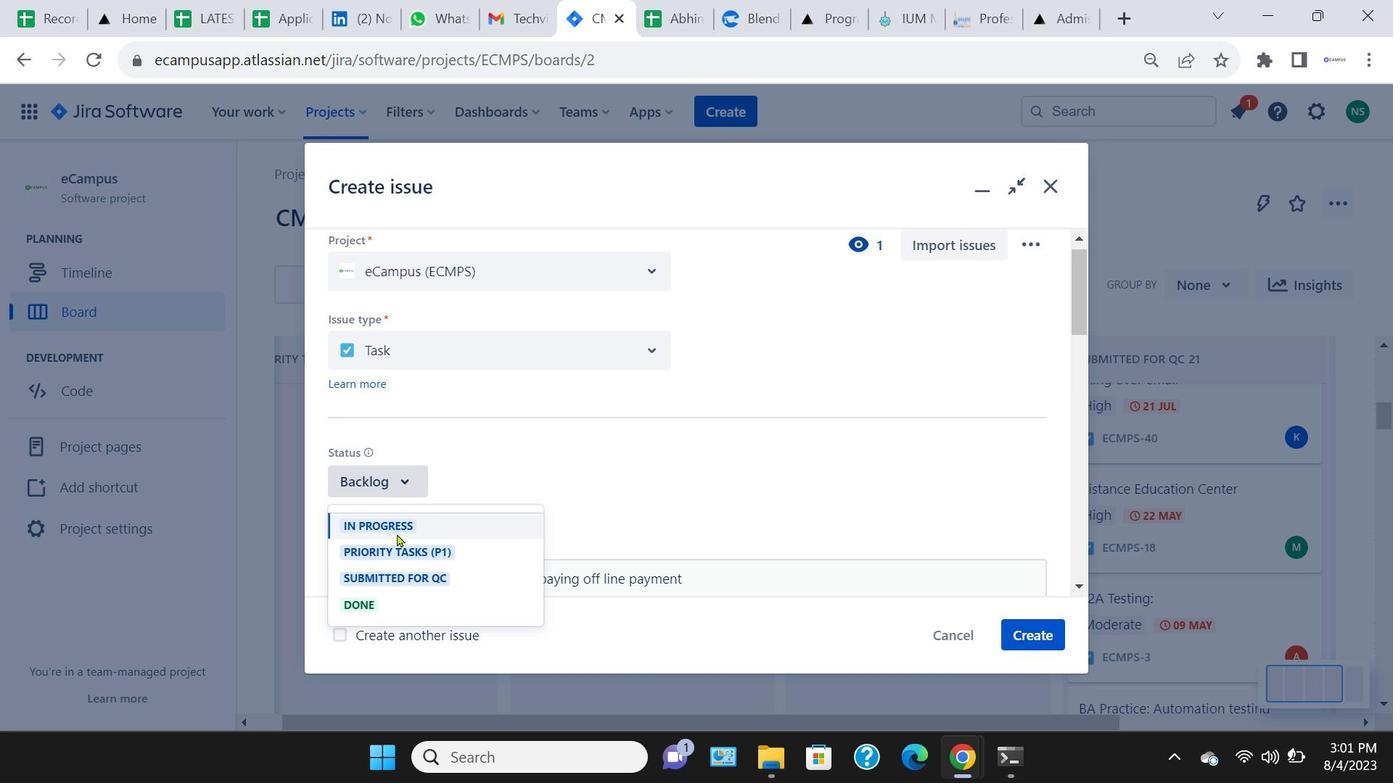 
Action: Mouse pressed left at (399, 534)
Screenshot: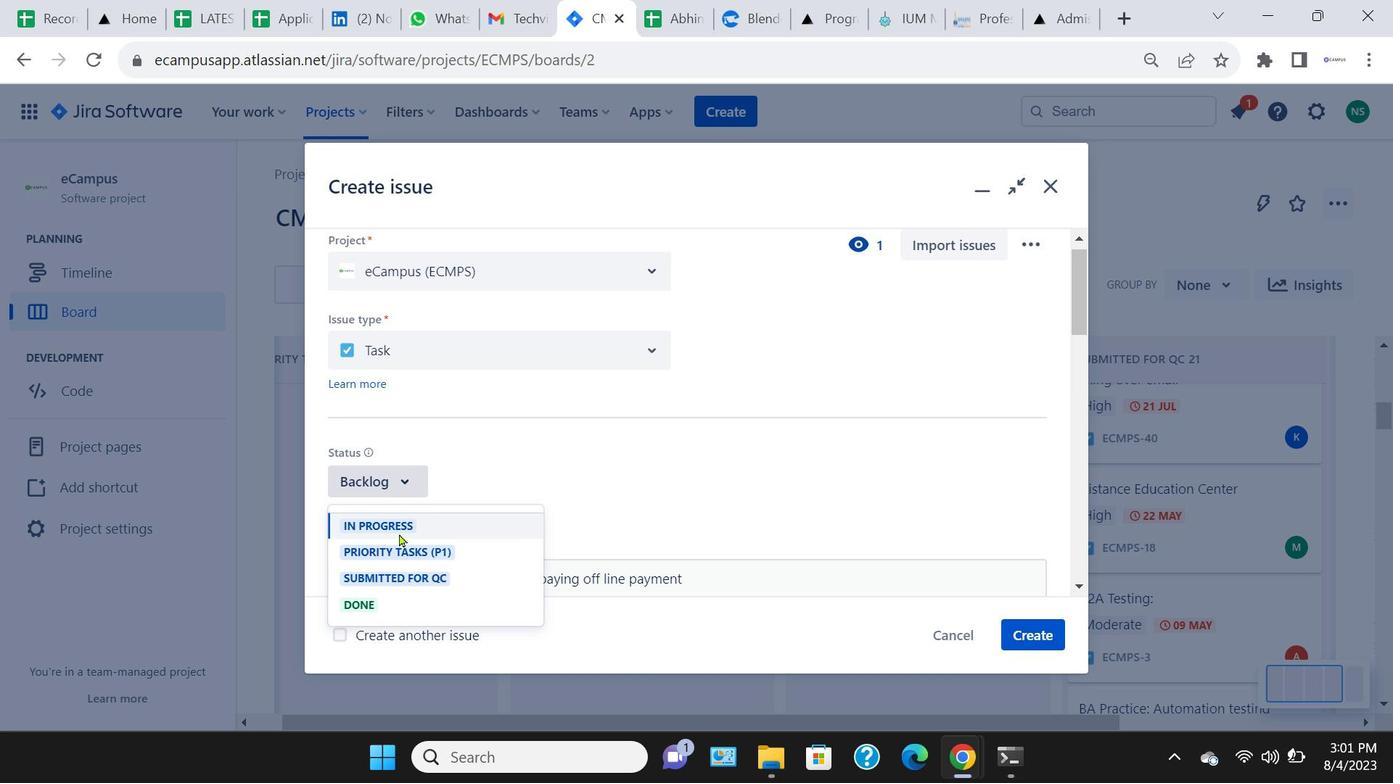 
Action: Mouse moved to (650, 415)
Screenshot: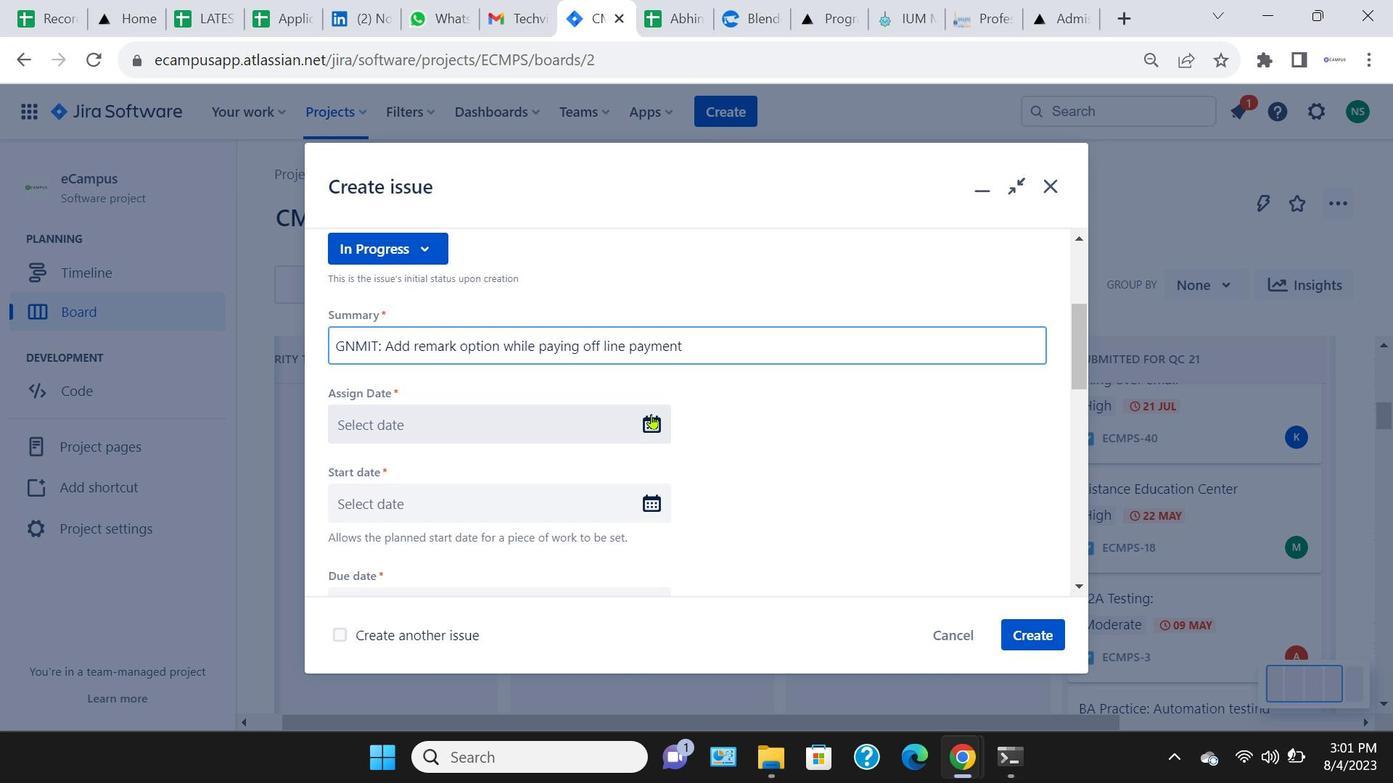 
Action: Mouse pressed left at (650, 415)
Screenshot: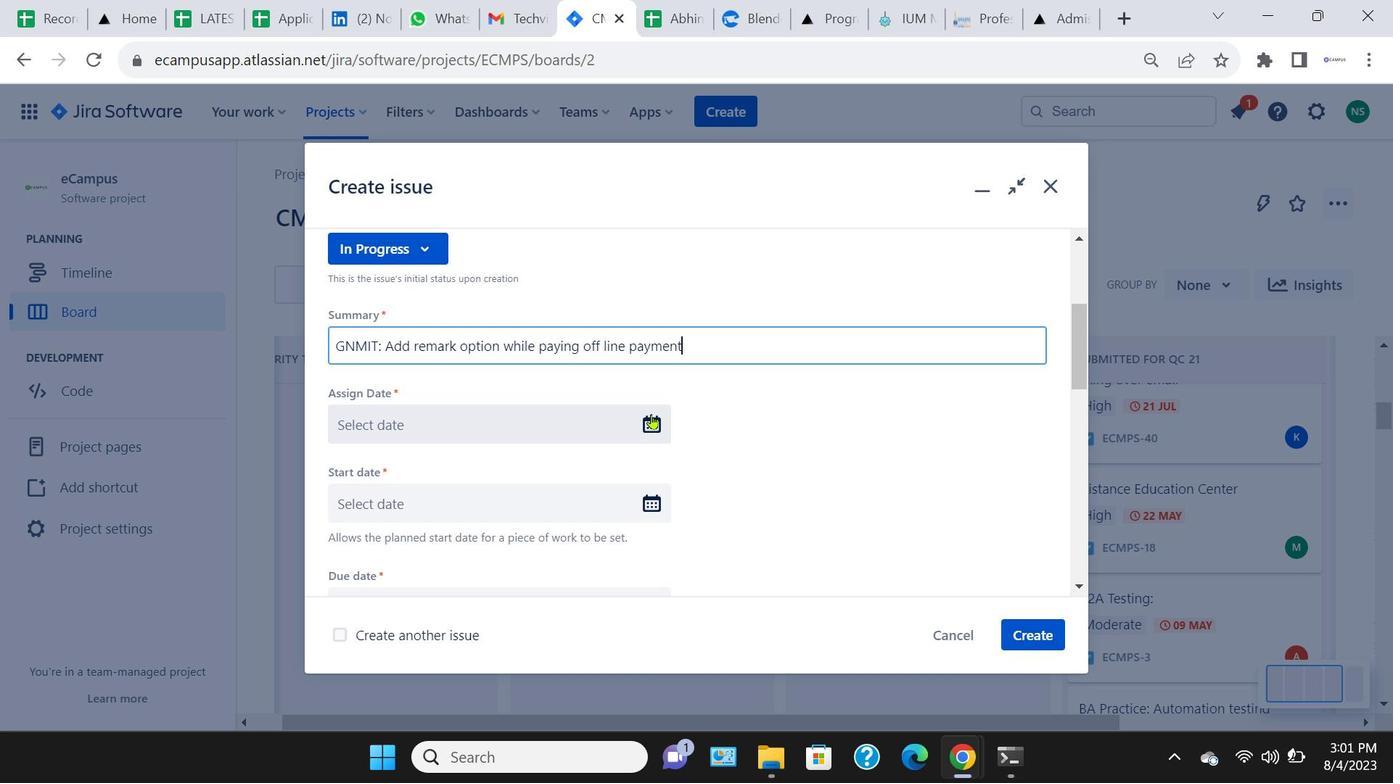 
Action: Mouse moved to (553, 219)
Screenshot: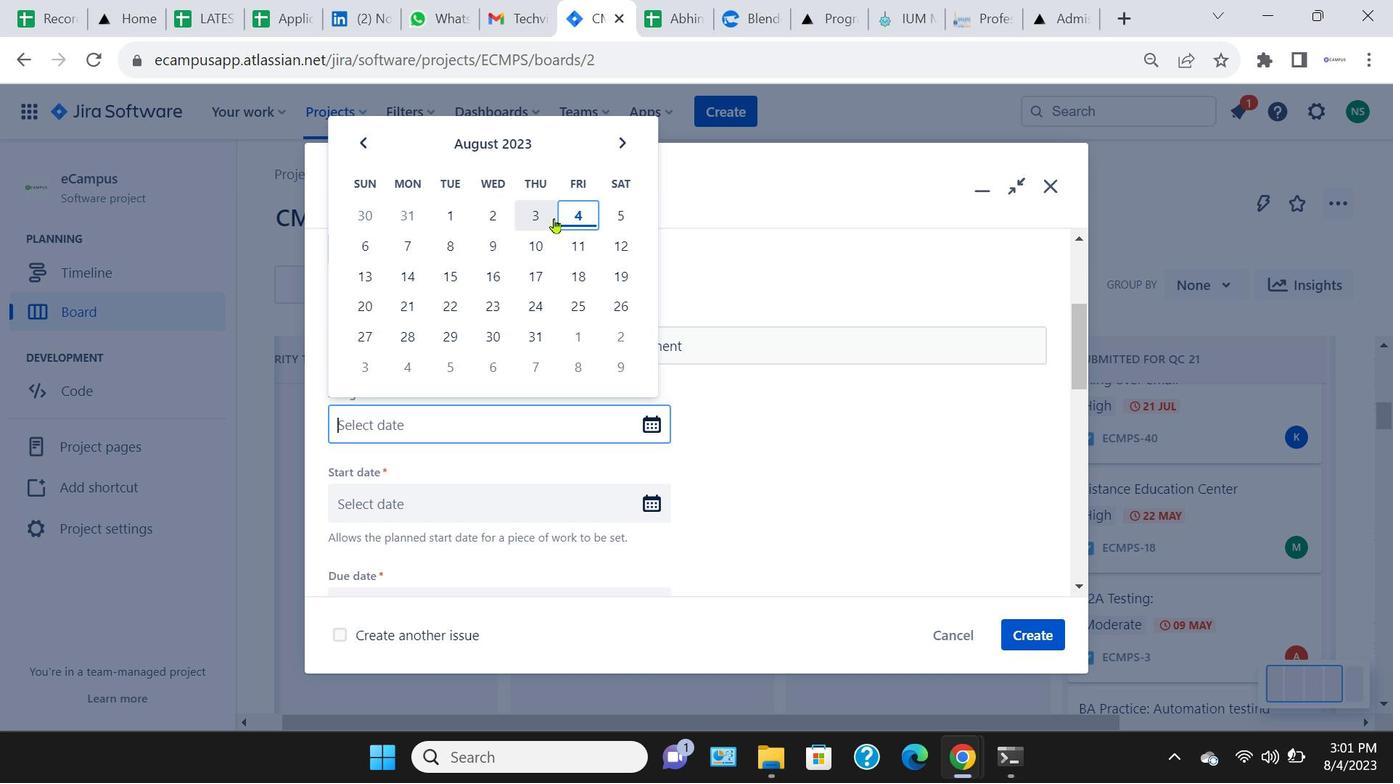 
Action: Mouse pressed left at (553, 219)
Screenshot: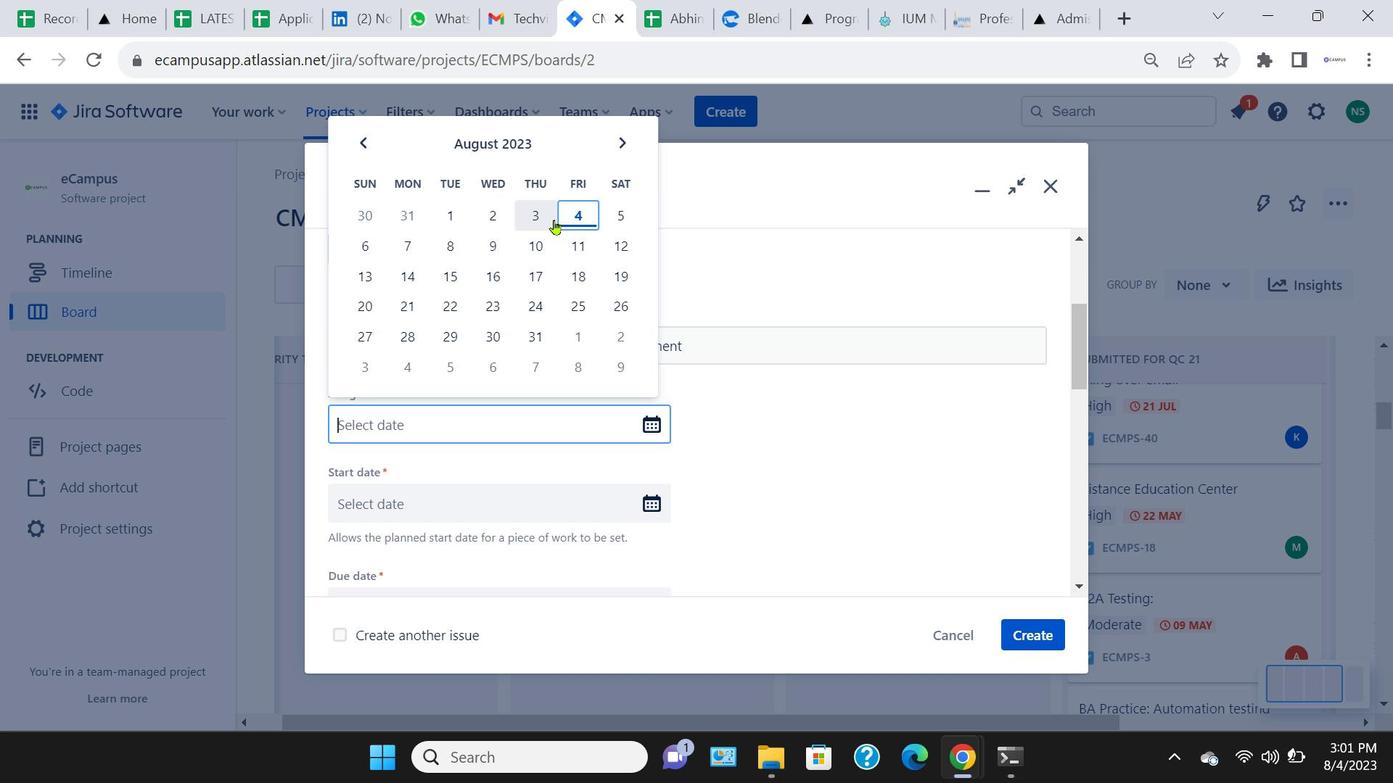 
Action: Mouse moved to (663, 501)
Screenshot: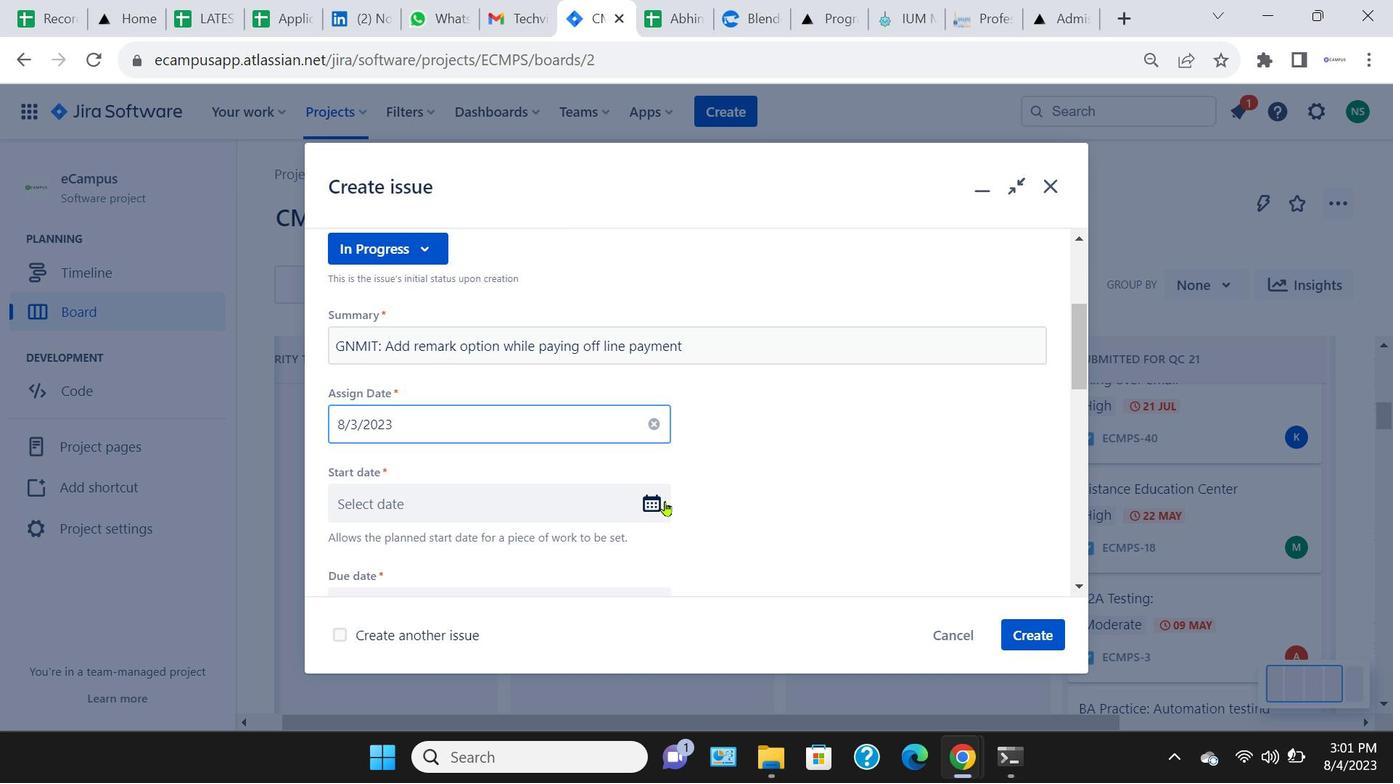 
Action: Mouse pressed left at (663, 501)
Screenshot: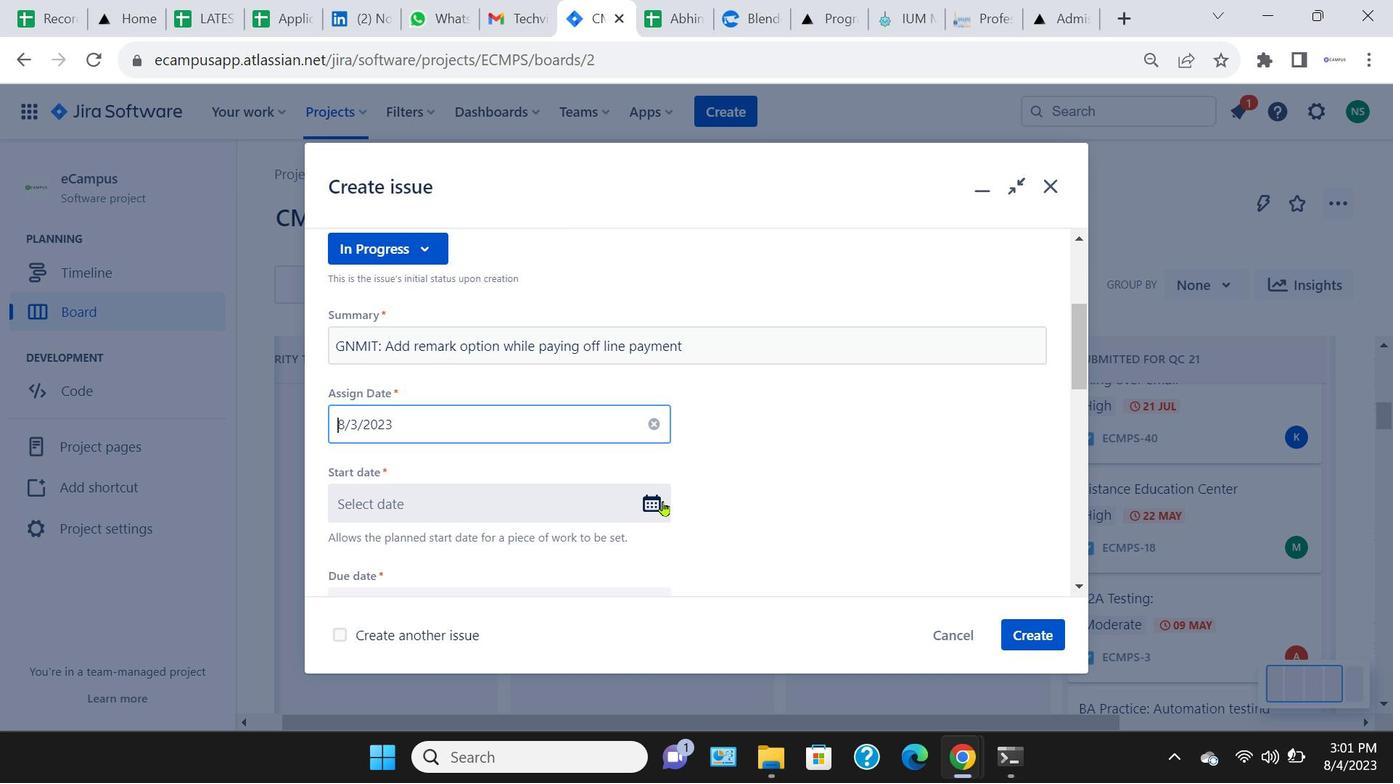 
Action: Mouse moved to (580, 296)
Screenshot: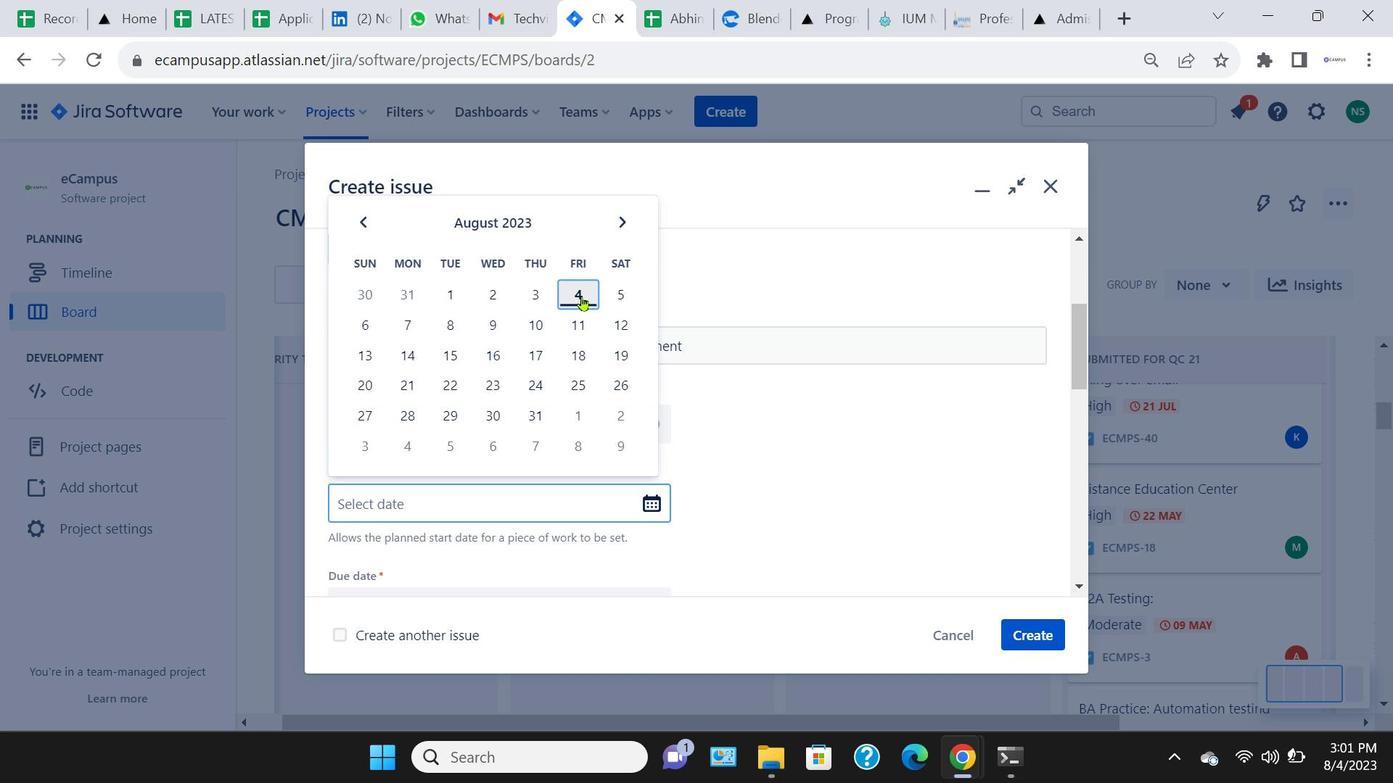 
Action: Mouse pressed left at (580, 296)
Screenshot: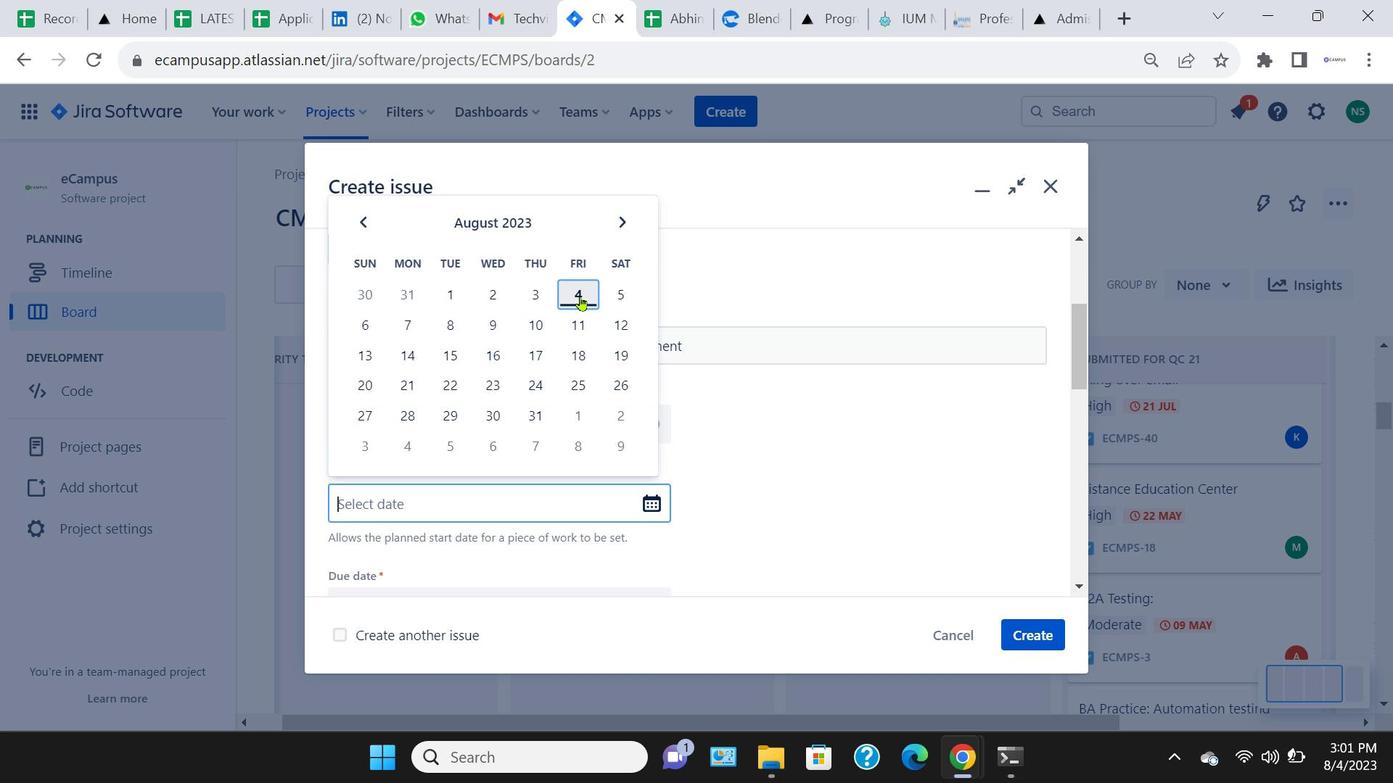 
Action: Mouse moved to (655, 409)
Screenshot: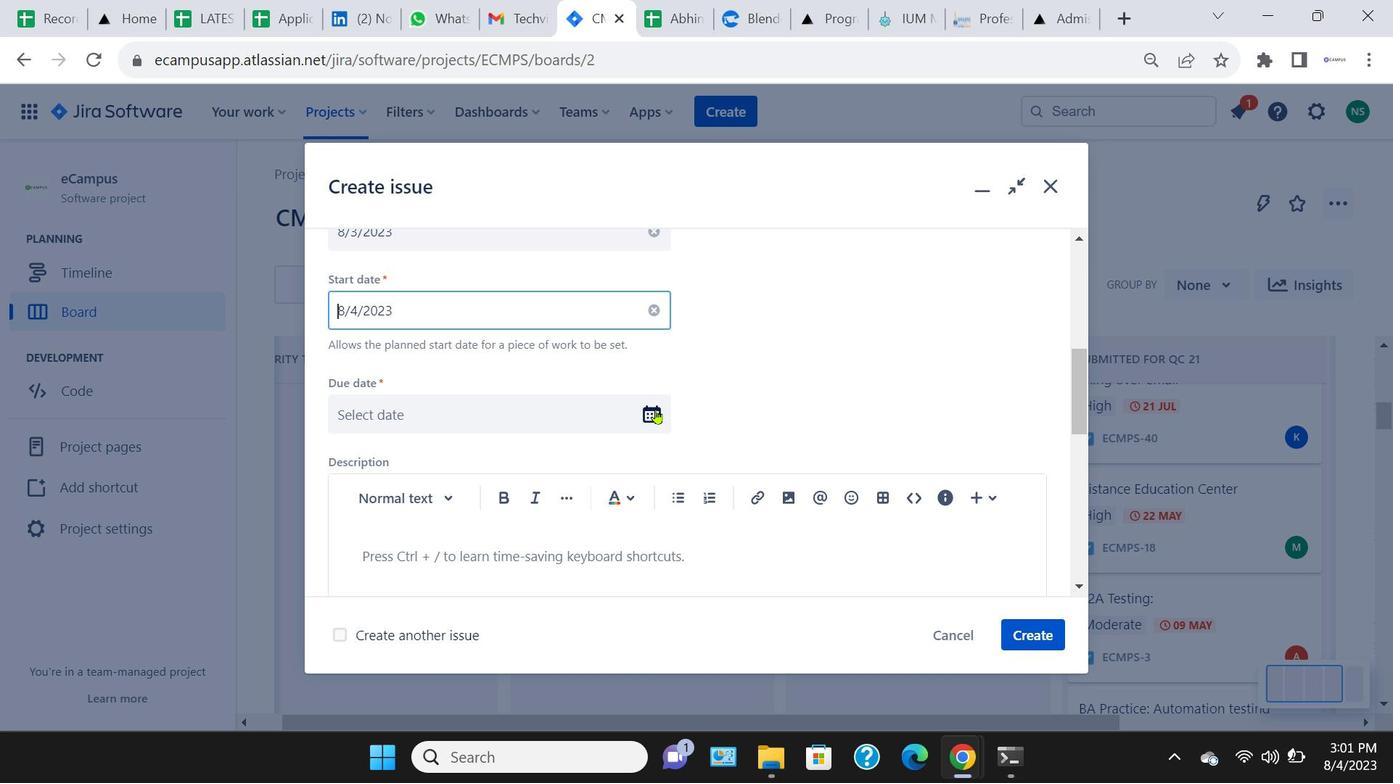 
Action: Mouse pressed left at (655, 409)
Screenshot: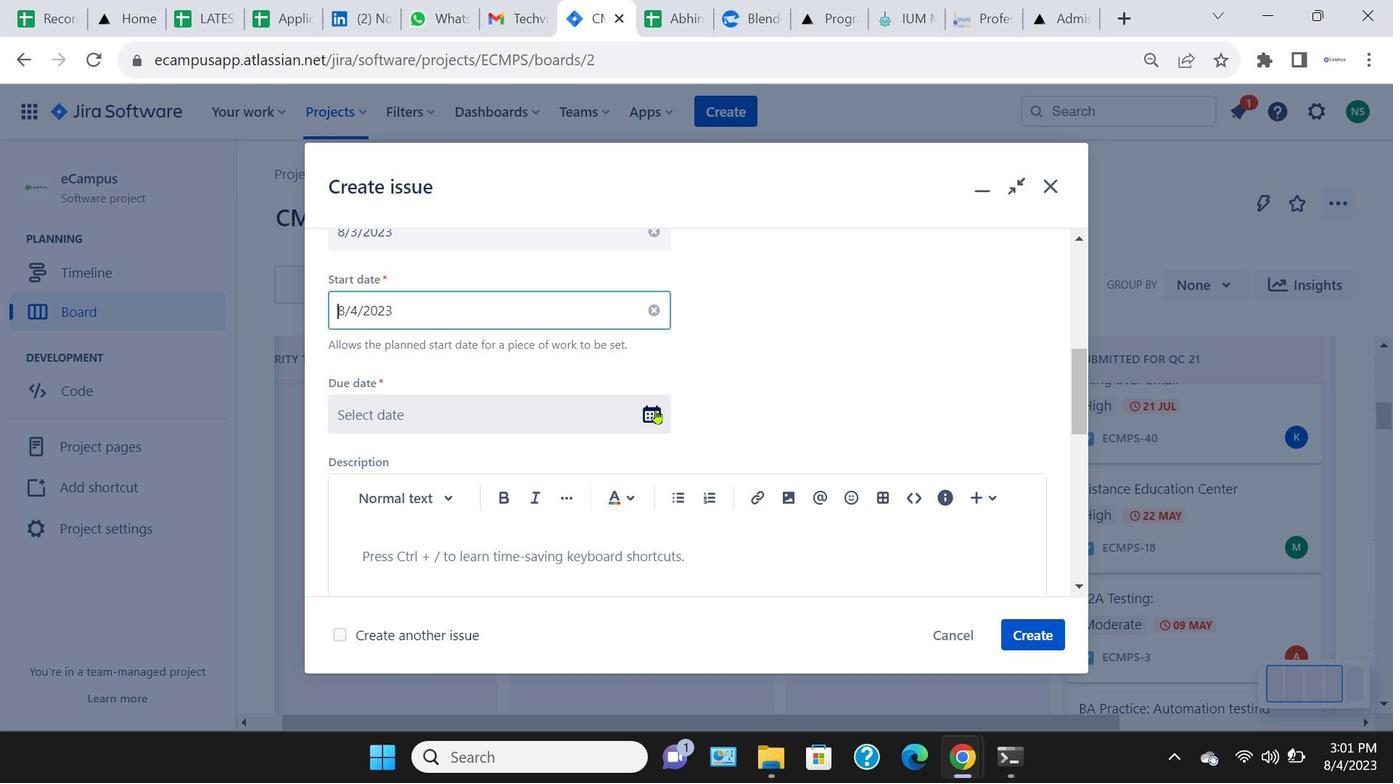 
Action: Mouse moved to (592, 550)
Screenshot: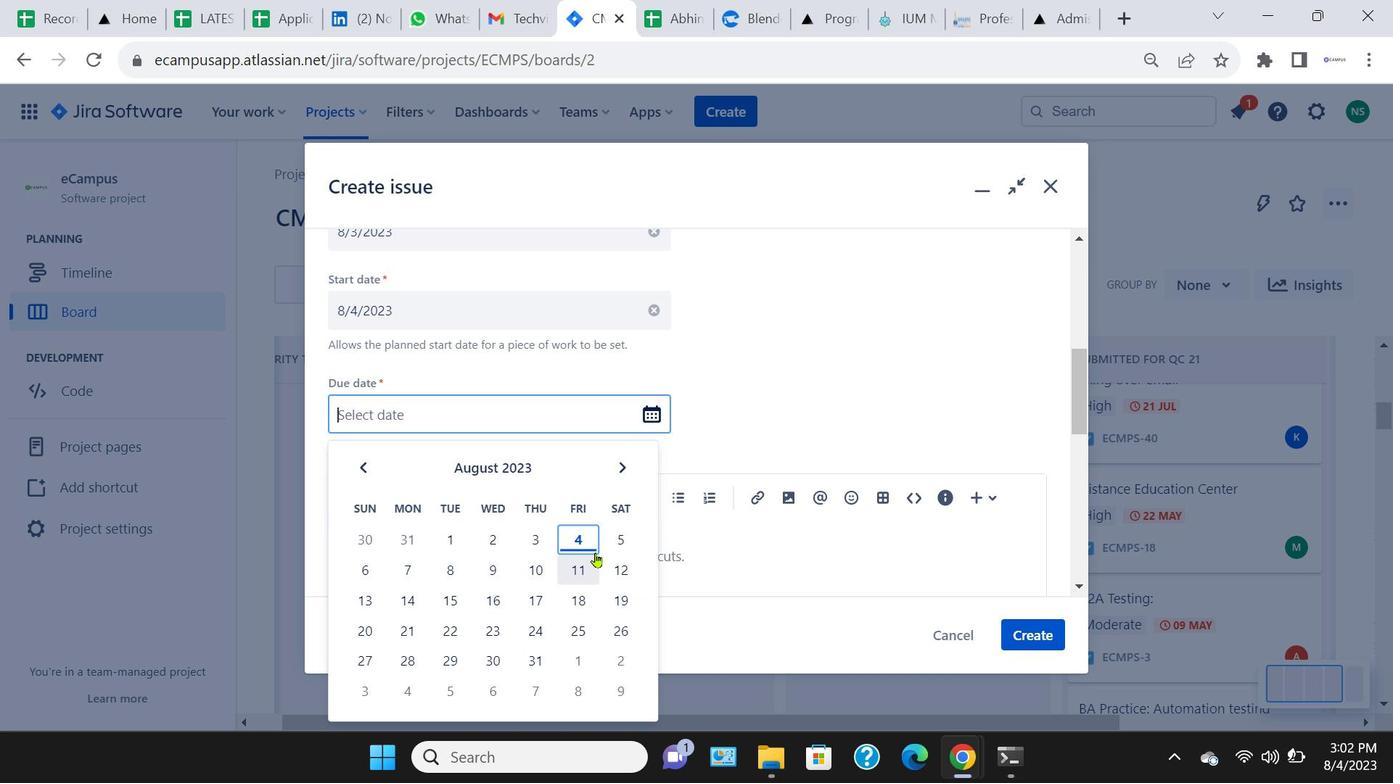
Action: Mouse pressed left at (592, 550)
Screenshot: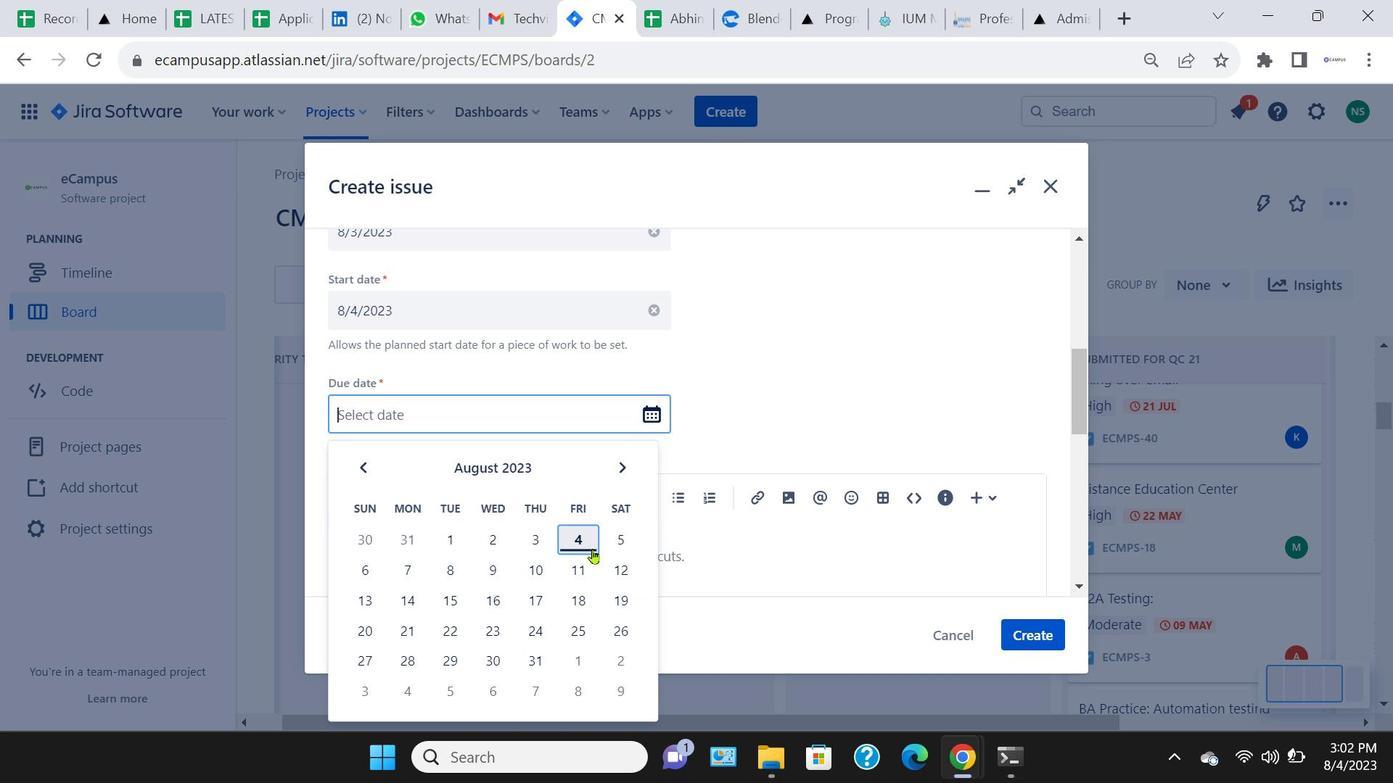 
Action: Mouse moved to (446, 363)
Screenshot: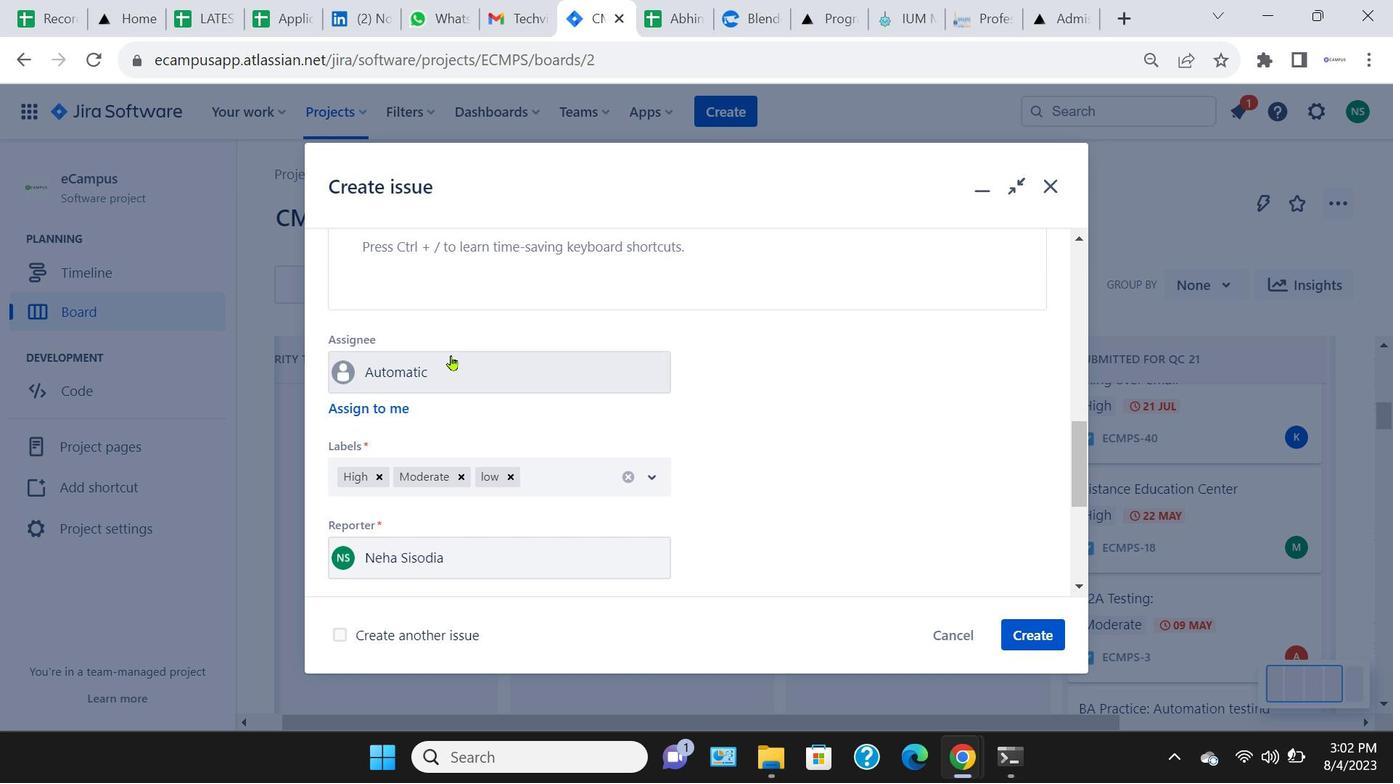 
Action: Mouse pressed left at (446, 363)
Screenshot: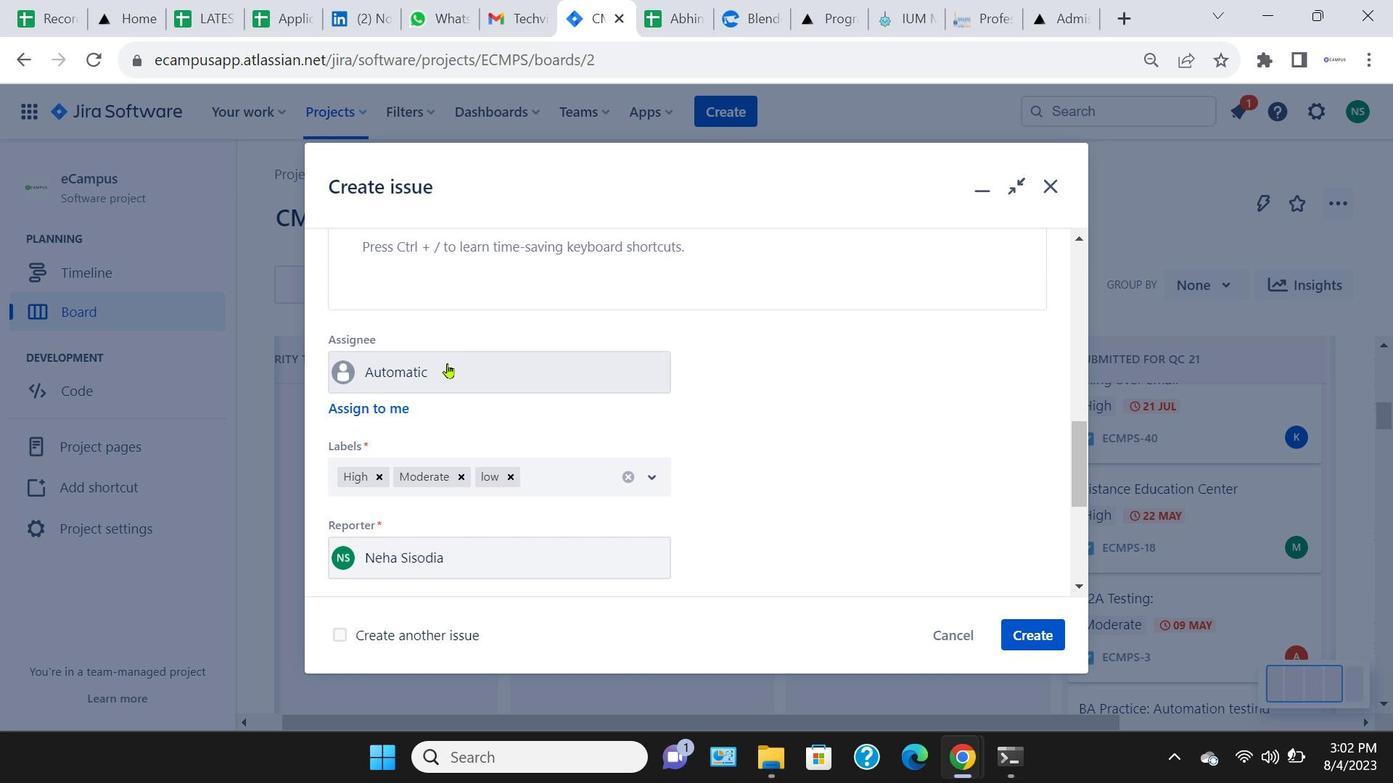 
Action: Key pressed sak
Screenshot: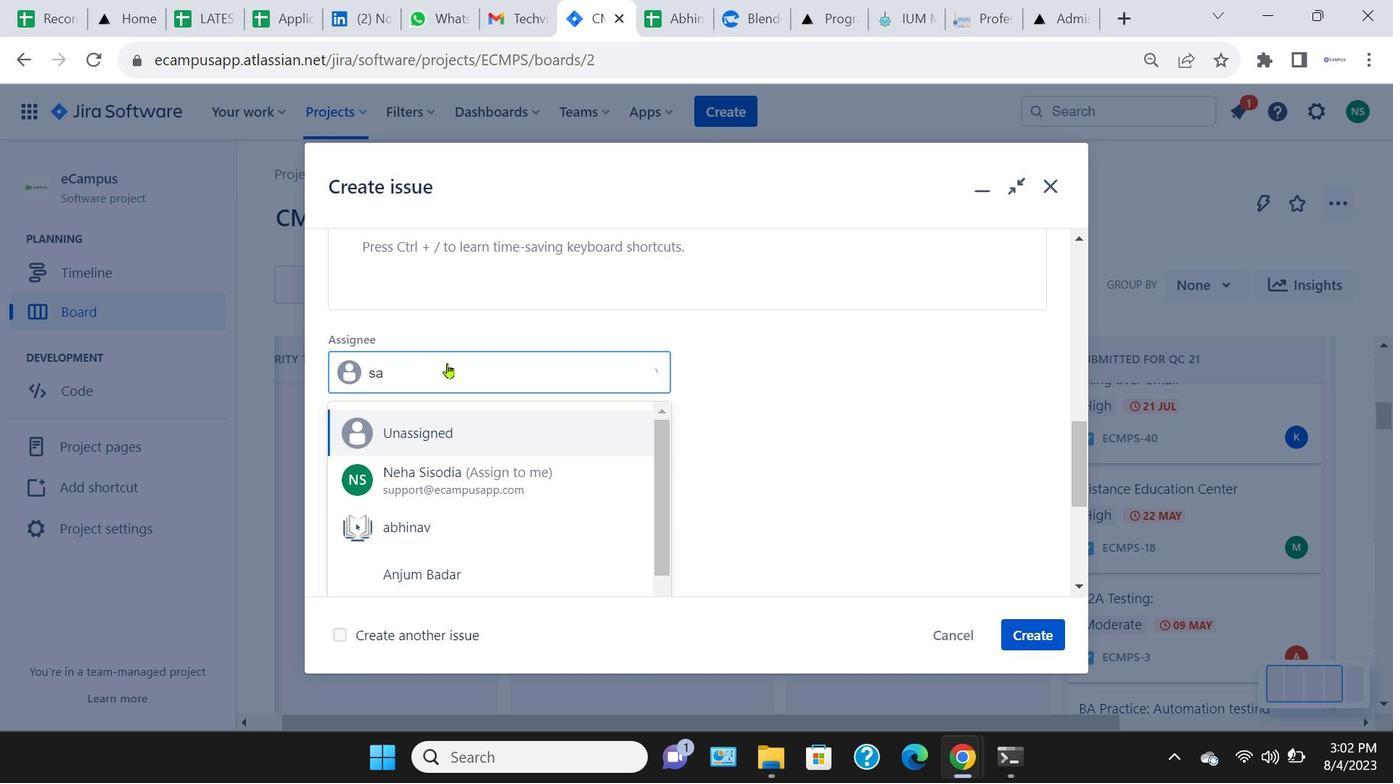 
Action: Mouse moved to (456, 426)
Screenshot: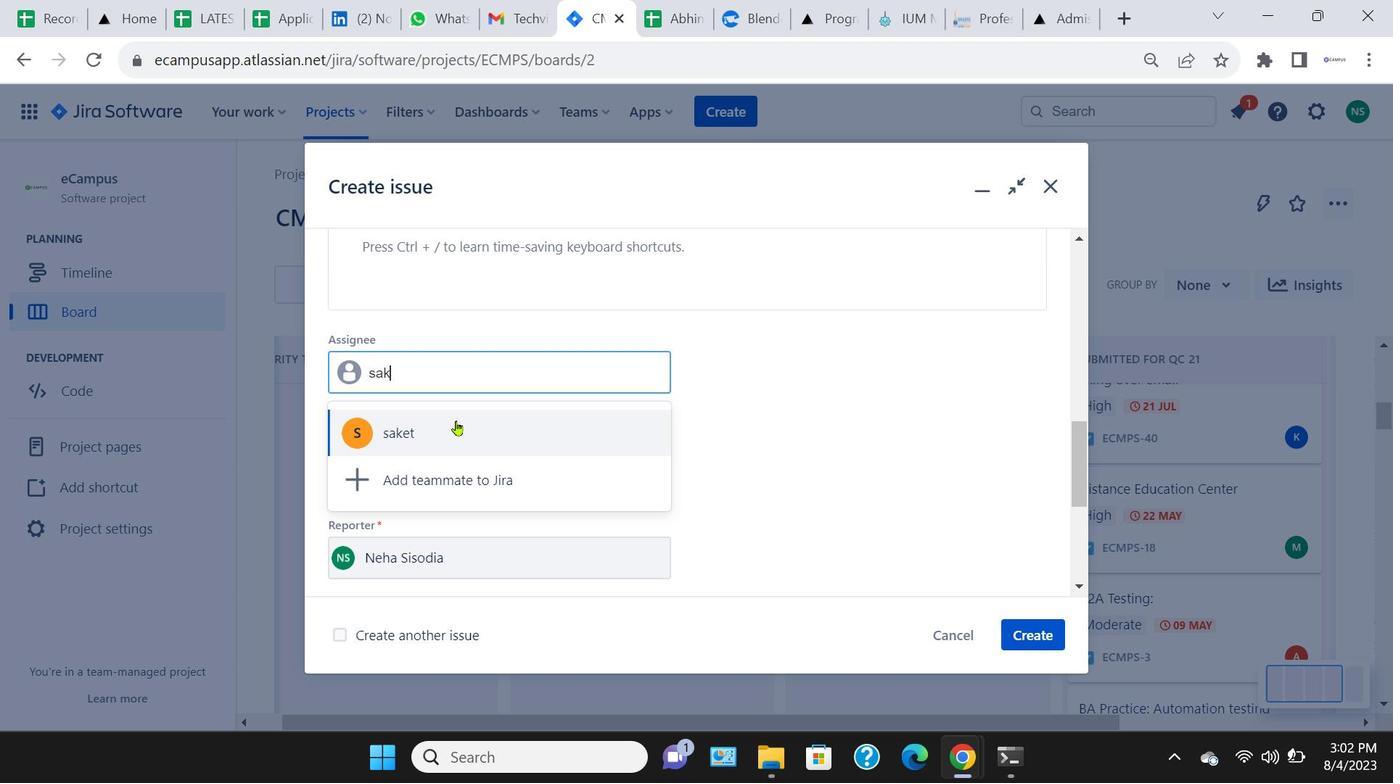 
Action: Mouse pressed left at (456, 426)
Screenshot: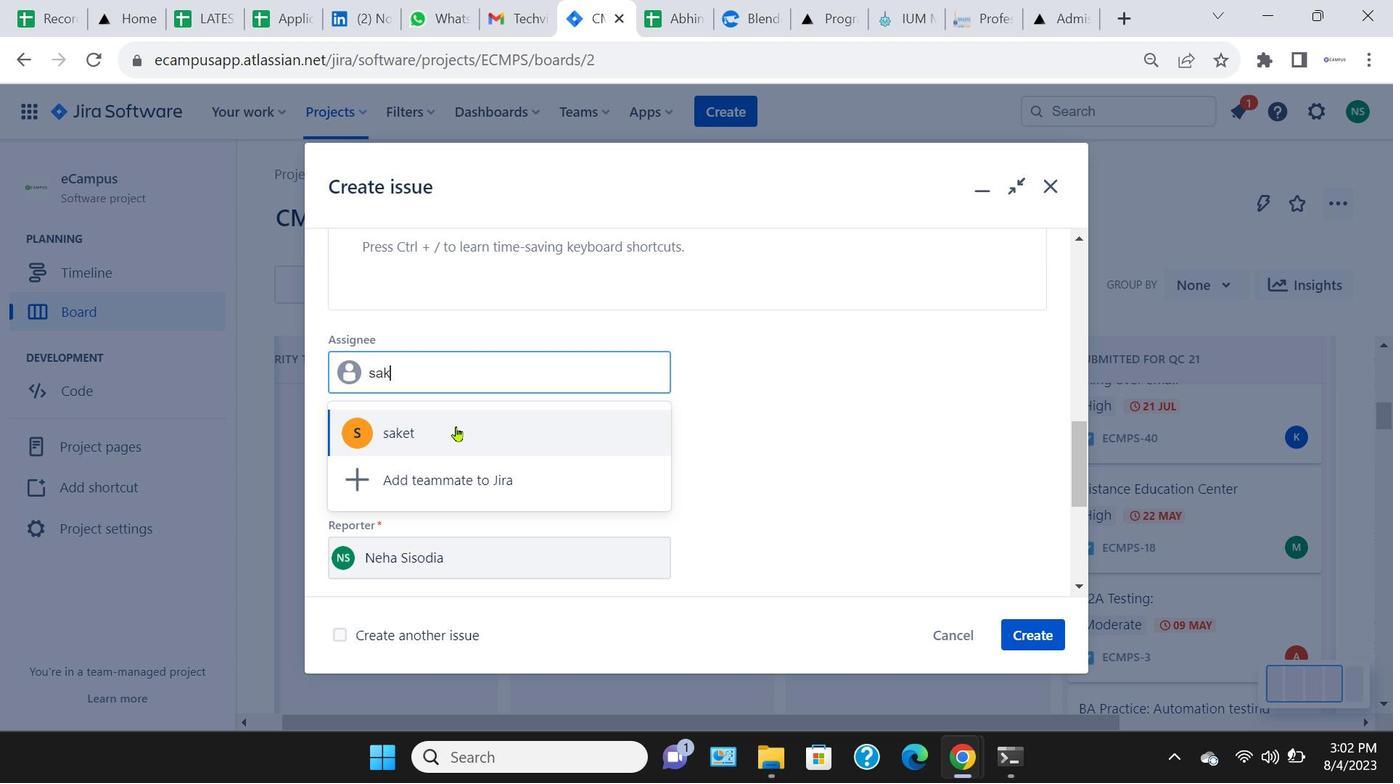 
Action: Mouse moved to (380, 485)
Screenshot: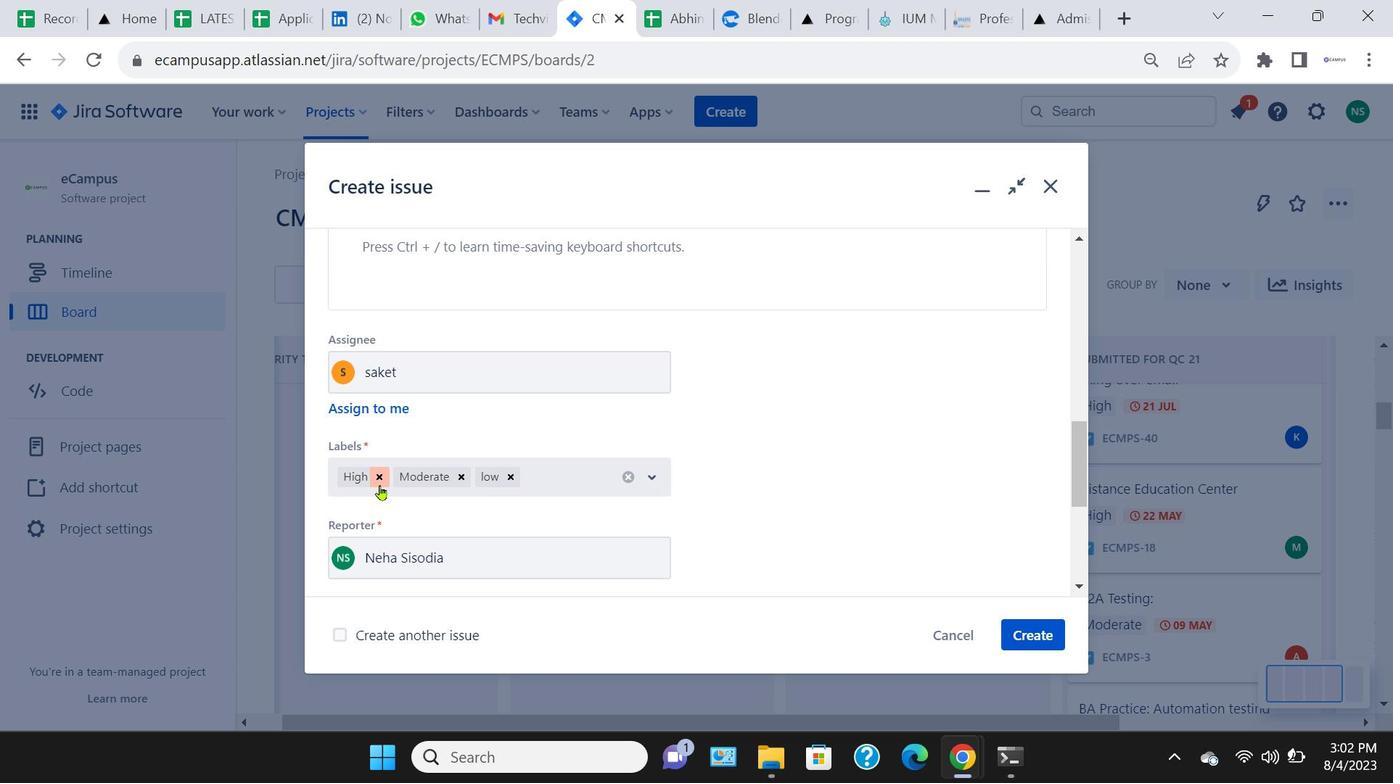 
Action: Mouse pressed left at (380, 485)
Screenshot: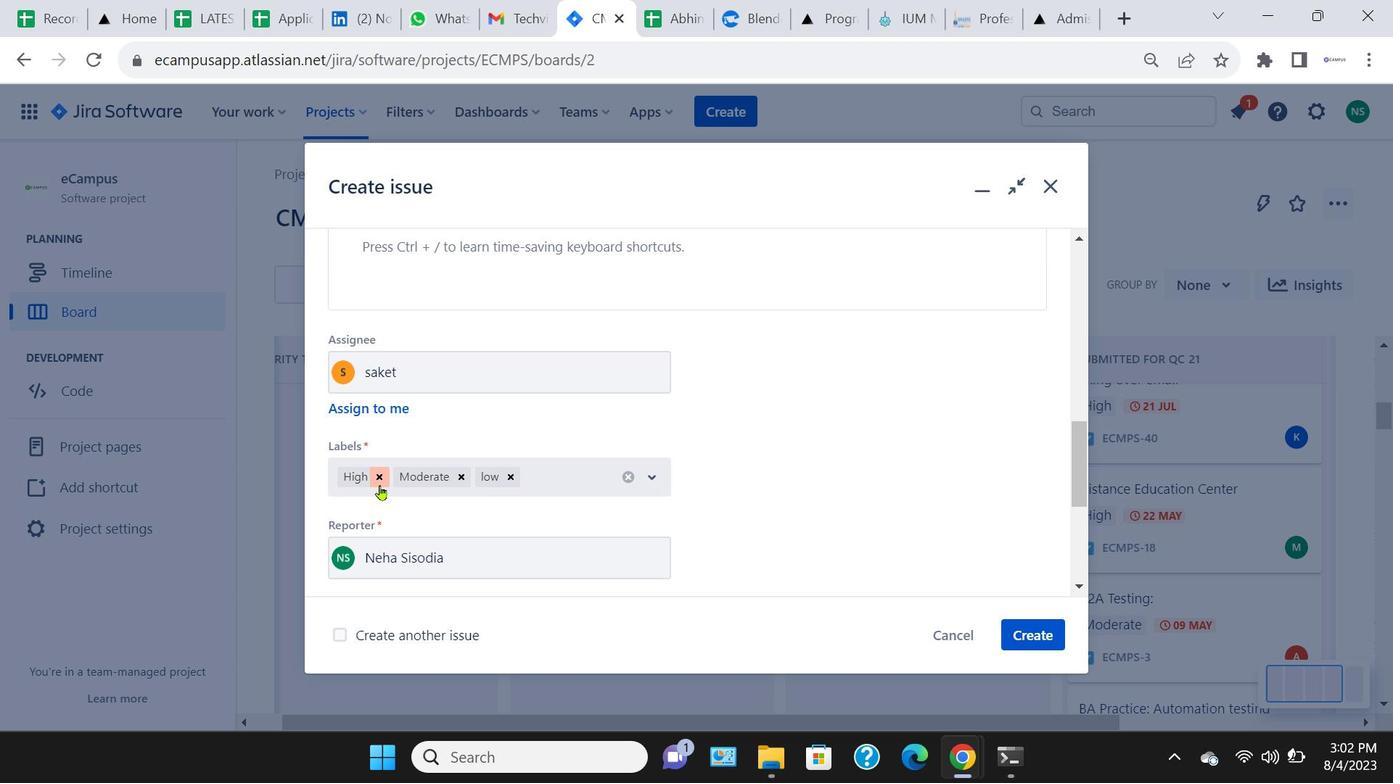 
Action: Mouse moved to (459, 482)
Screenshot: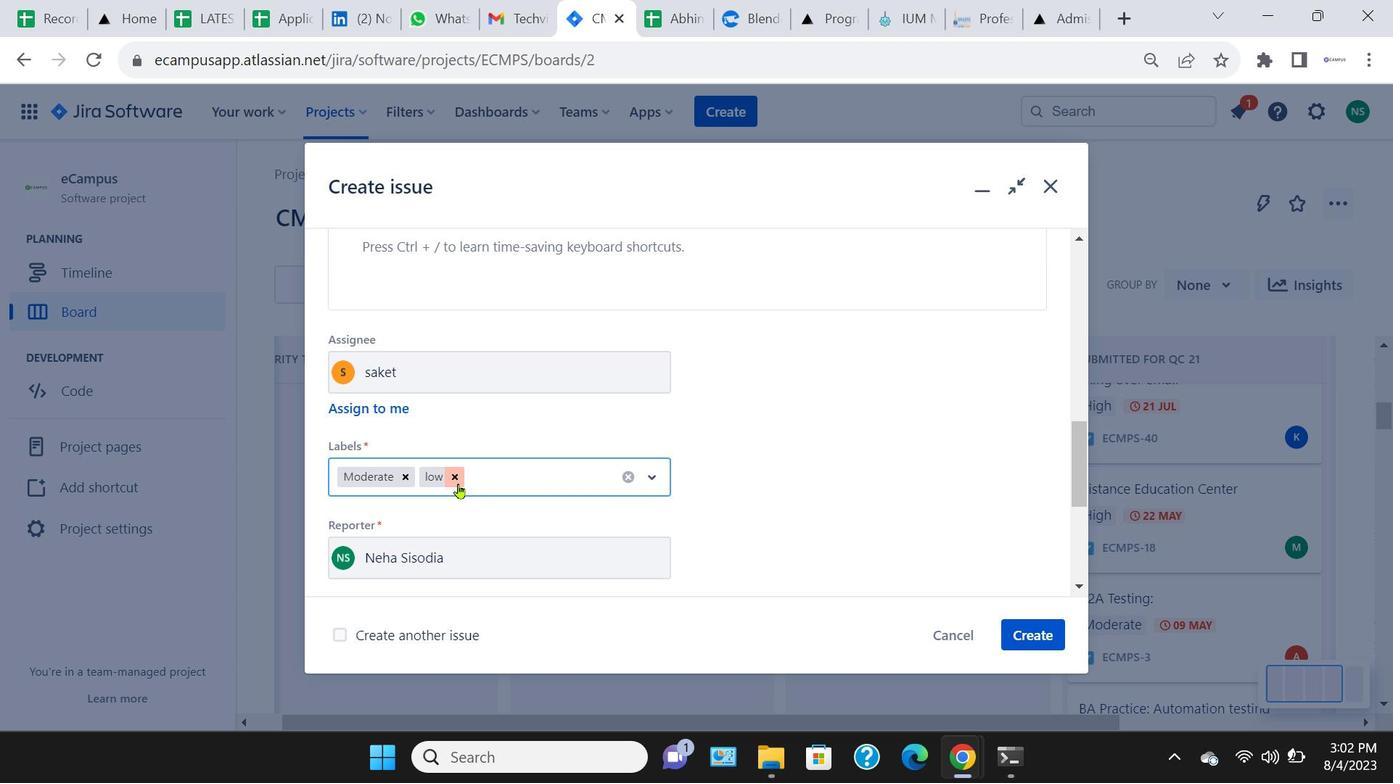 
Action: Mouse pressed left at (459, 482)
Screenshot: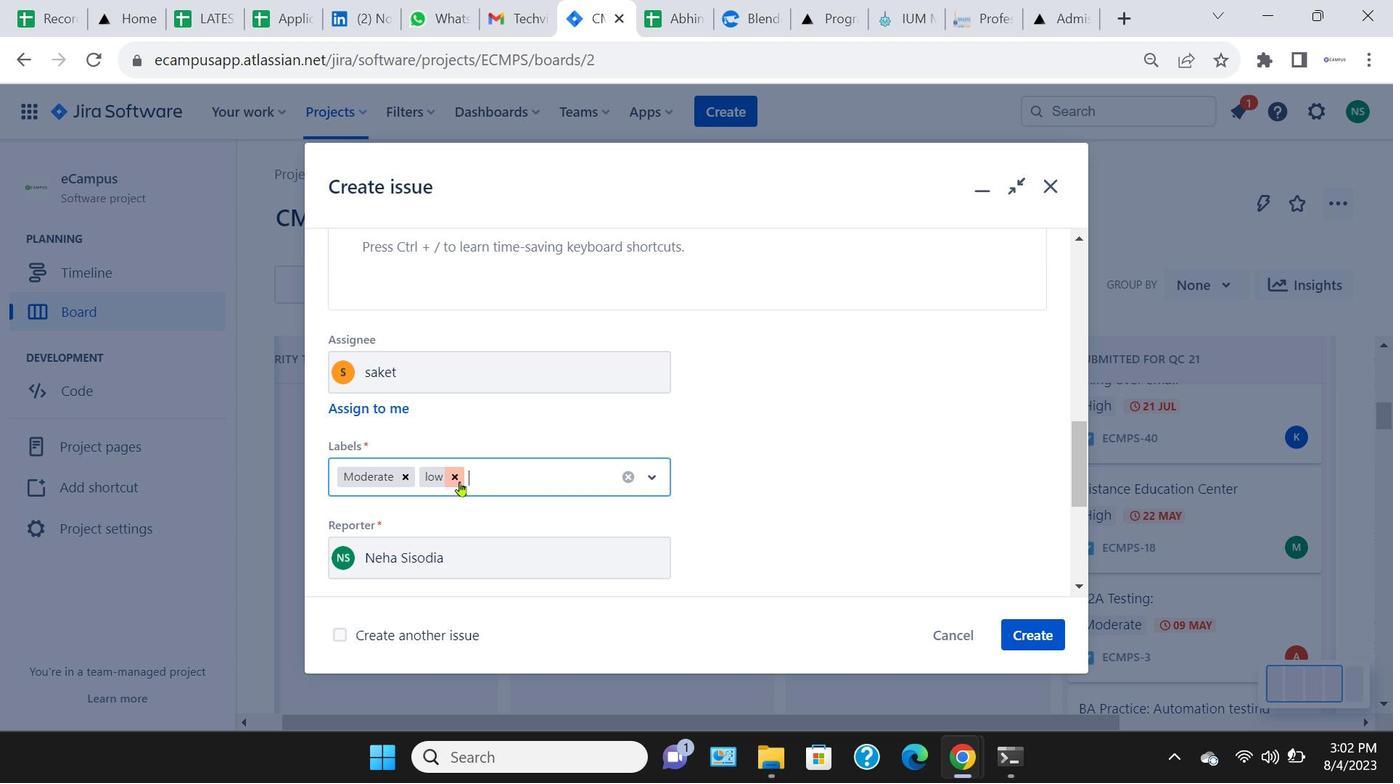 
Action: Mouse moved to (1040, 640)
Screenshot: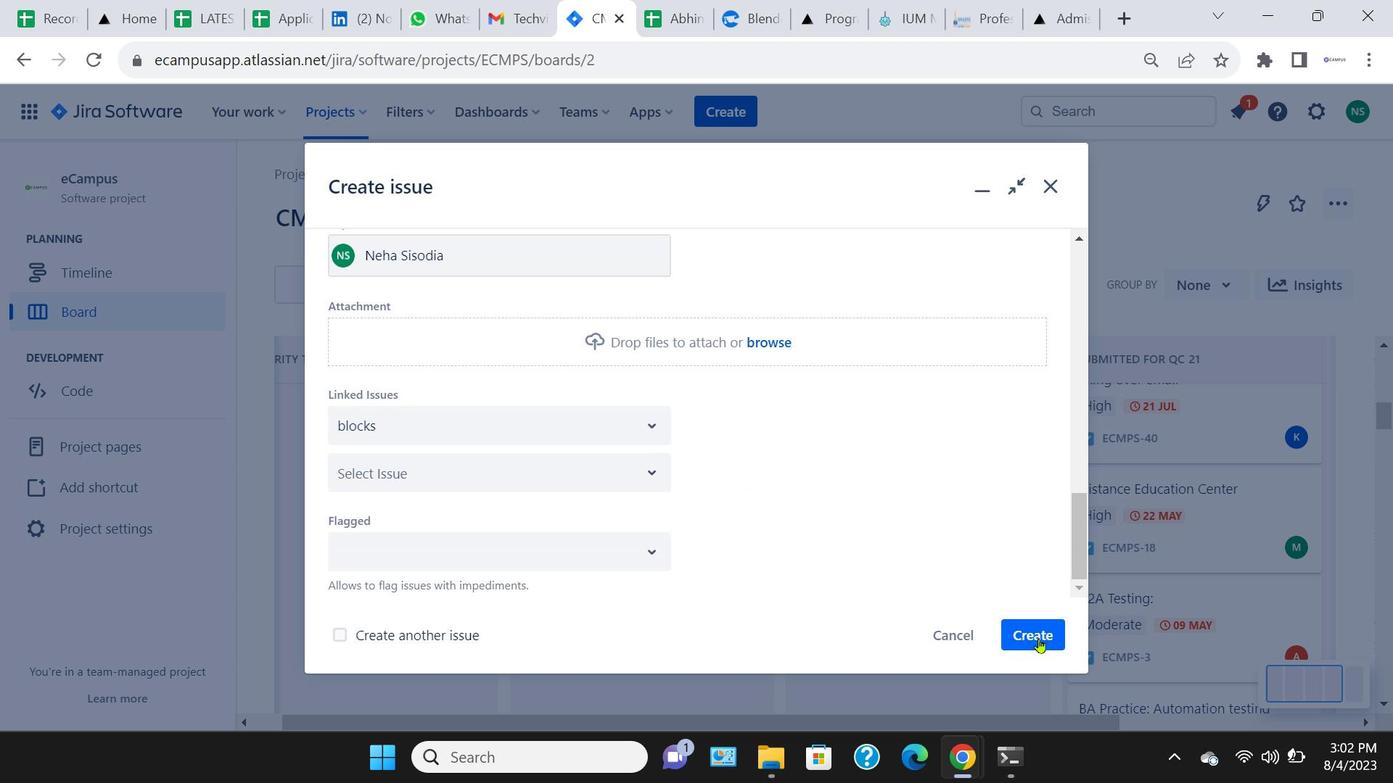 
Action: Mouse pressed left at (1040, 640)
Screenshot: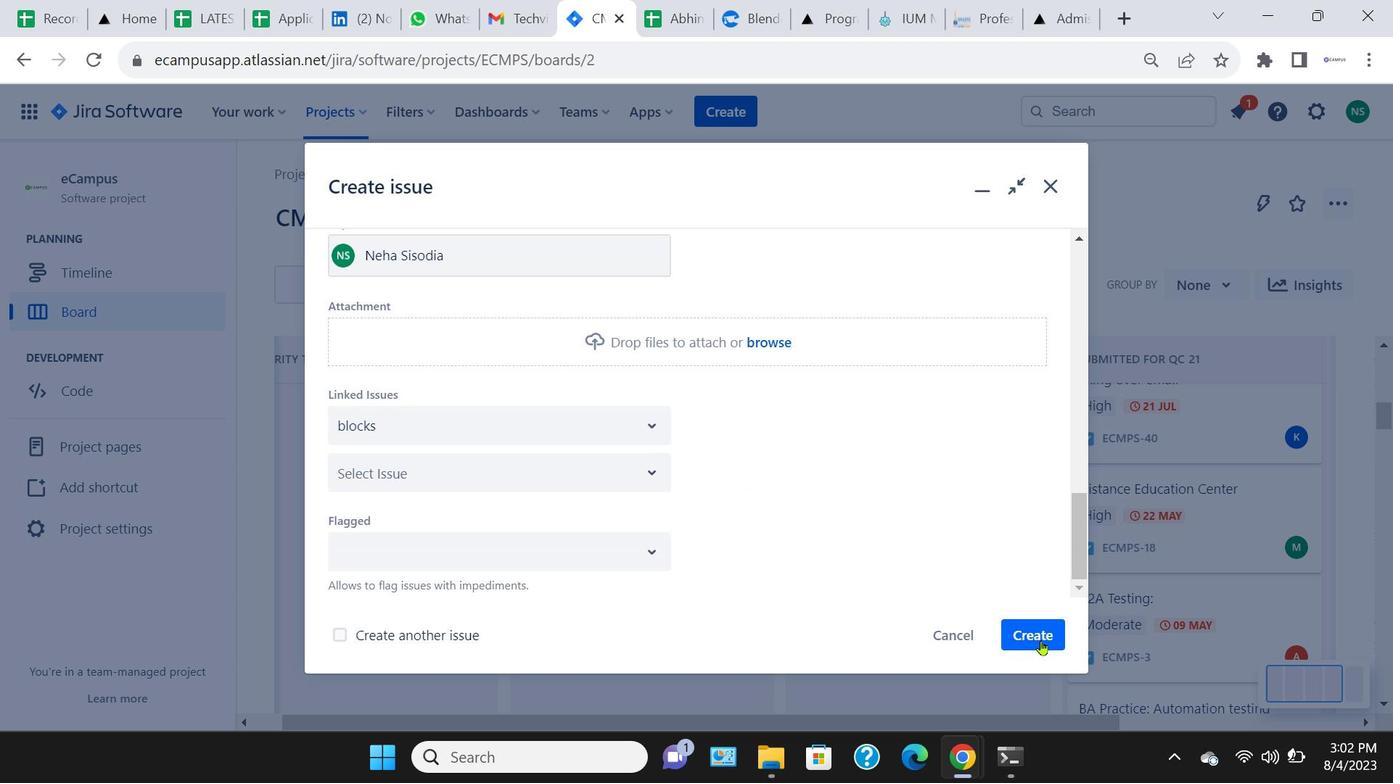 
Action: Mouse moved to (588, 552)
Screenshot: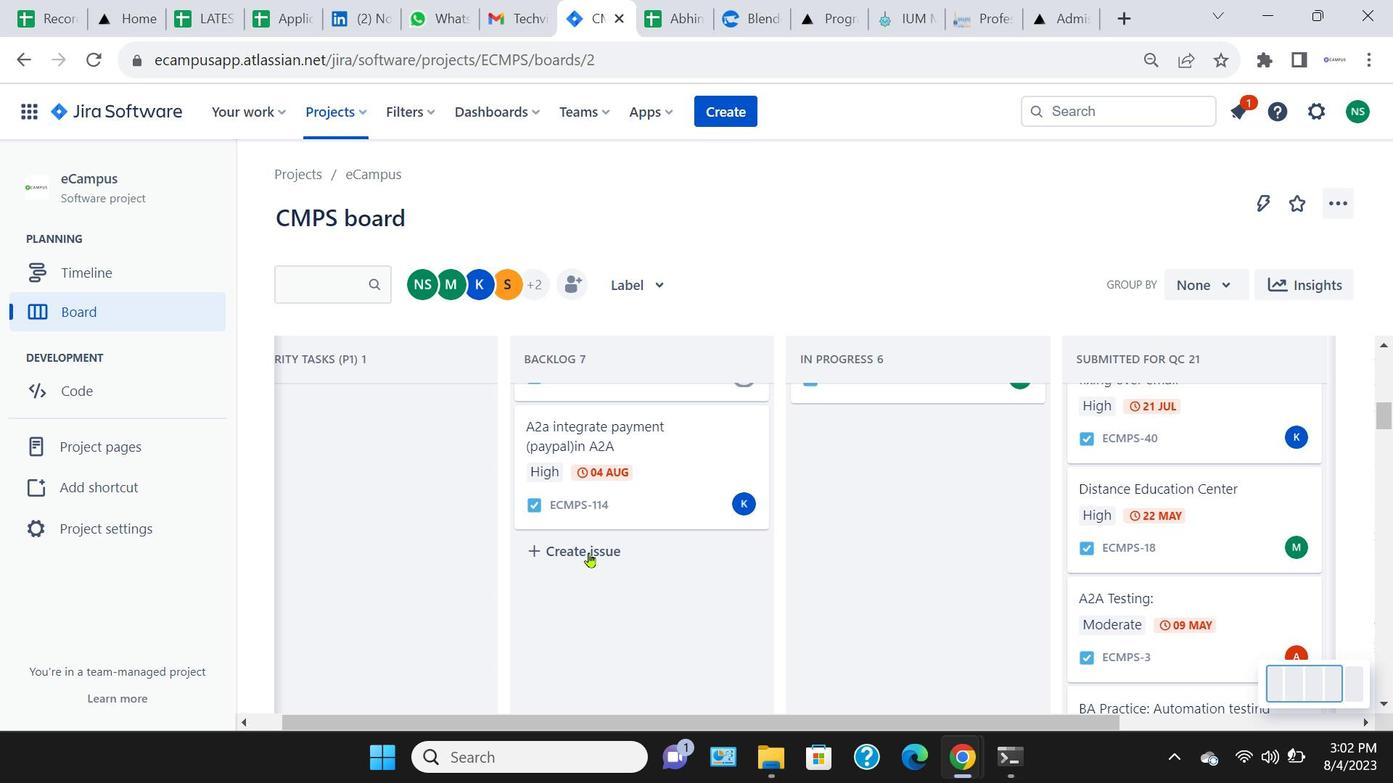 
Action: Mouse pressed left at (588, 552)
Screenshot: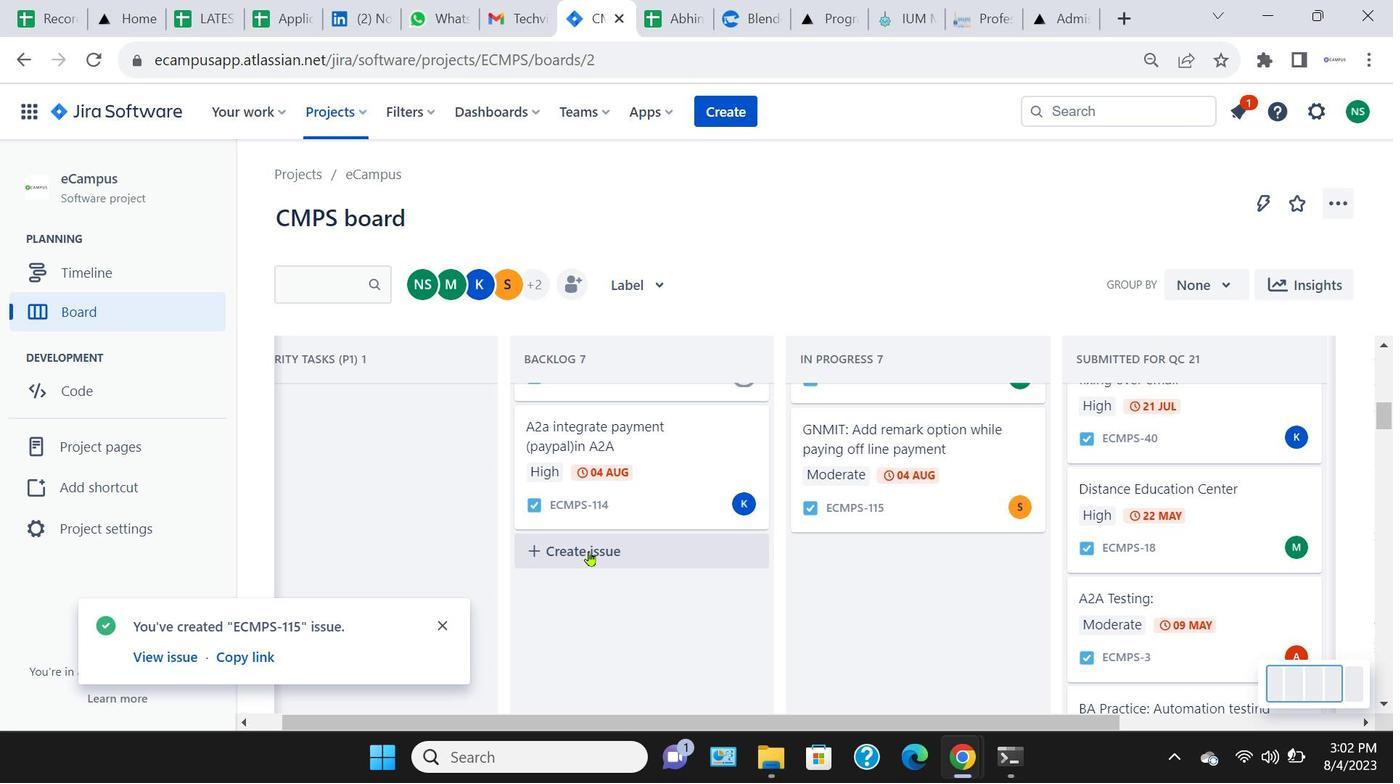 
Action: Key pressed <Key.caps_lock>GNMIT<Key.shift_r>:<Key.space><Key.caps_lock>filter<Key.space>
Screenshot: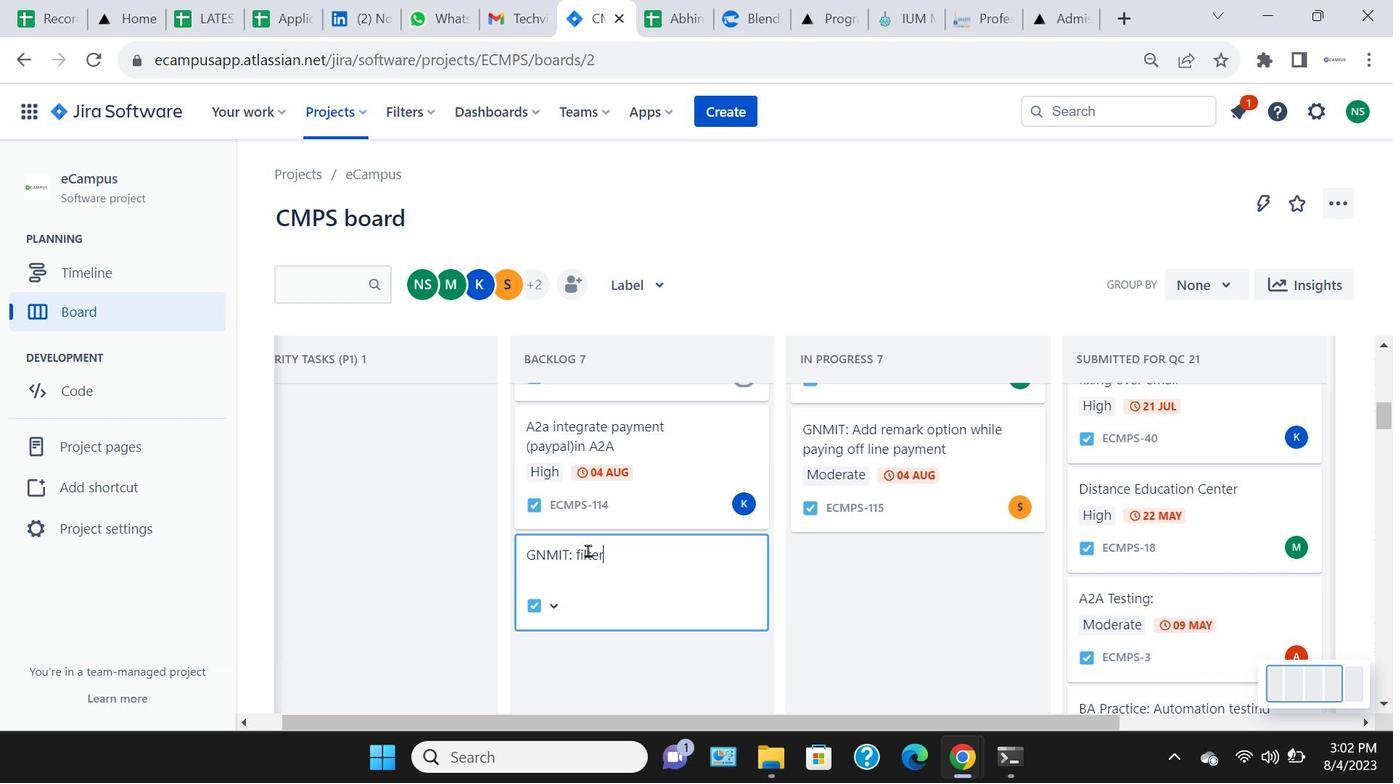 
Action: Mouse moved to (632, 555)
Screenshot: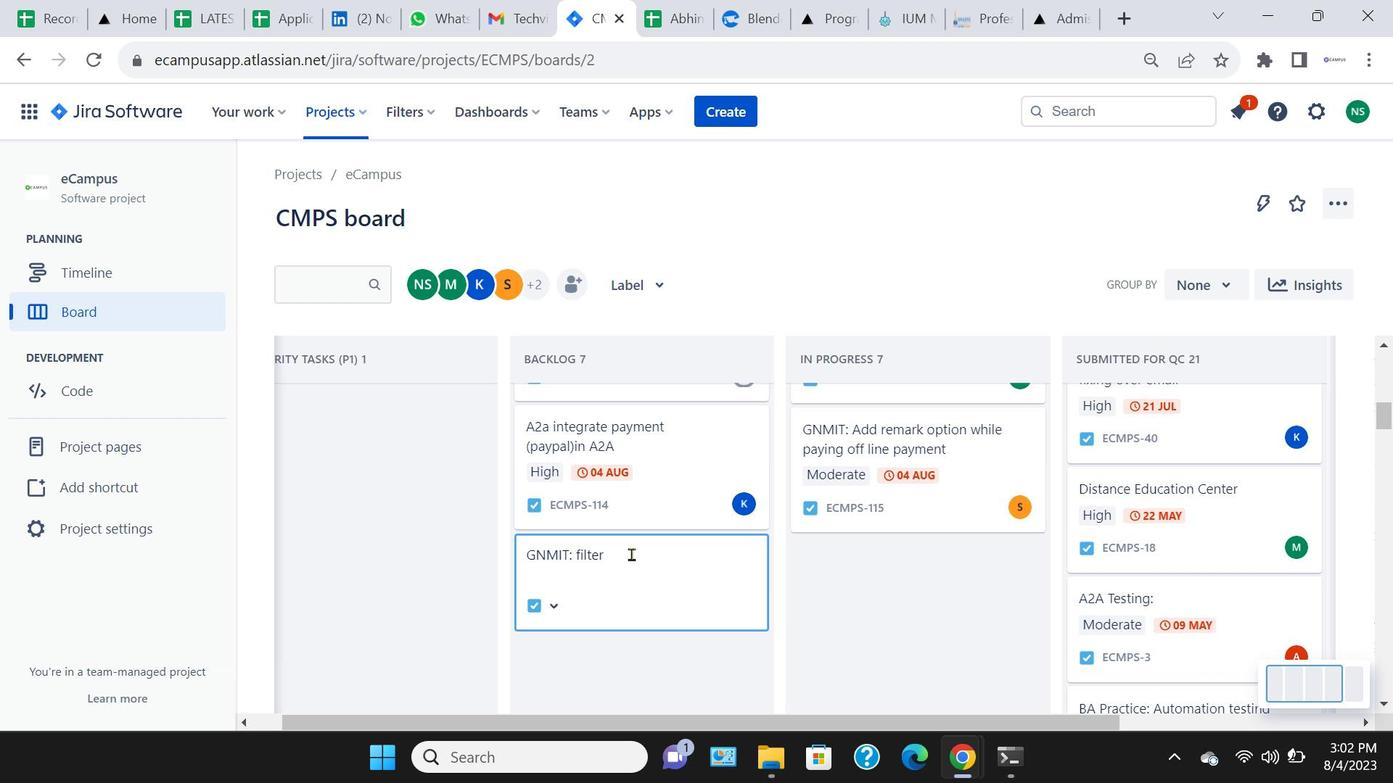 
Action: Key pressed should<Key.space>get<Key.space>fixed,<Key.space>should<Key.space>not<Key.space>work<Key.space>after<Key.space><Key.backspace><Key.backspace><Key.backspace><Key.backspace><Key.backspace><Key.backspace><Key.backspace><Key.backspace><Key.backspace><Key.backspace><Key.backspace><Key.backspace><Key.backspace><Key.backspace><Key.backspace><Key.backspace><Key.backspace><Key.backspace><Key.backspace><Key.backspace><Key.backspace><Key.backspace>after<Key.space>refresh<Key.space>filter<Key.space>
Screenshot: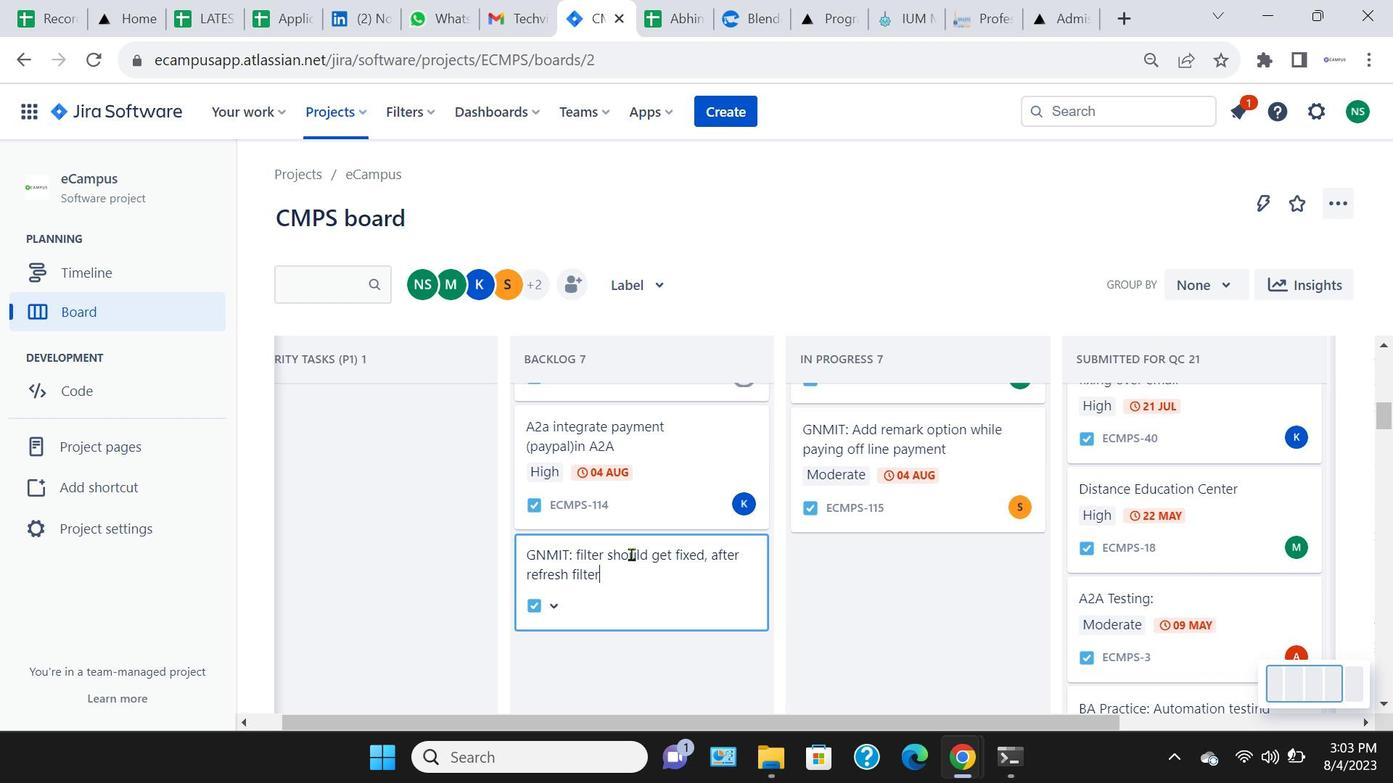 
Action: Mouse moved to (648, 597)
Screenshot: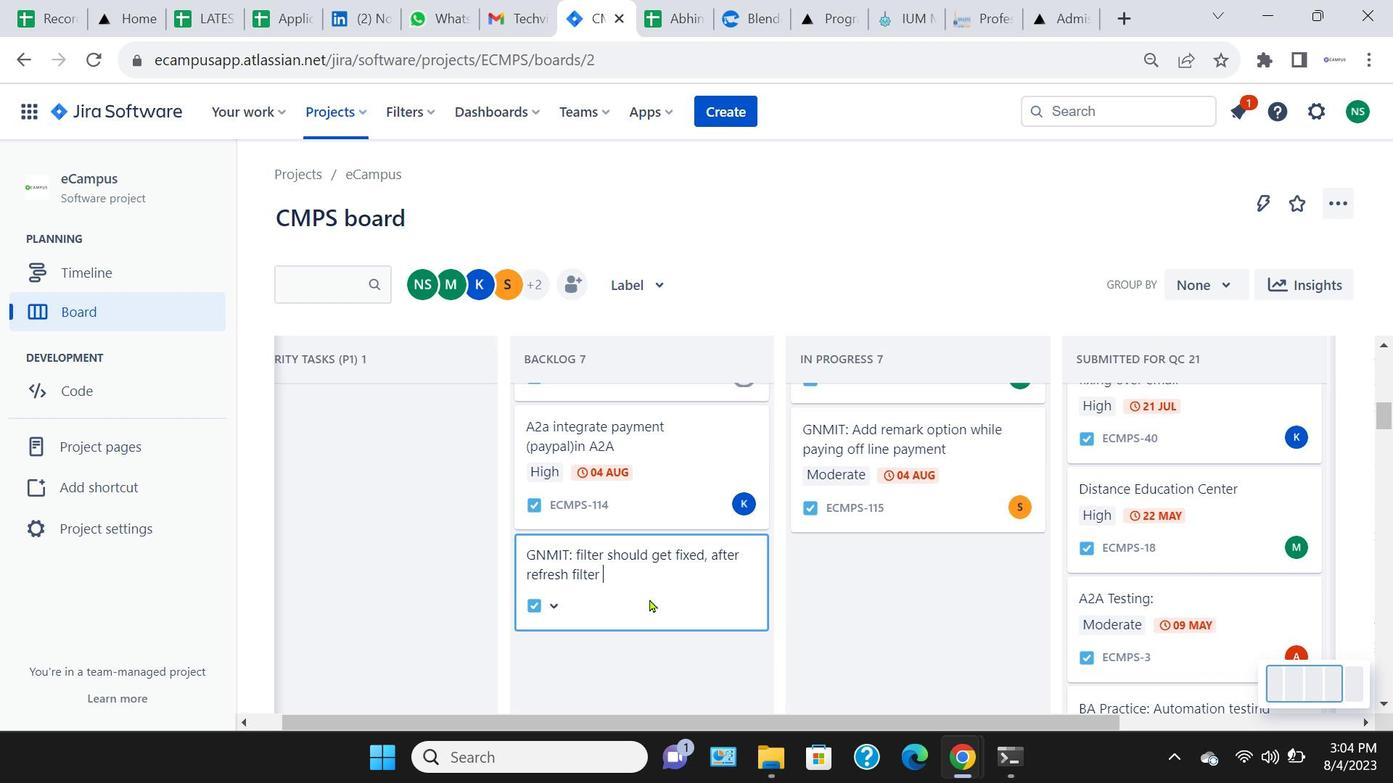 
Action: Key pressed should<Key.space>not<Key.space>get<Key.space>disappeared<Key.enter>
Screenshot: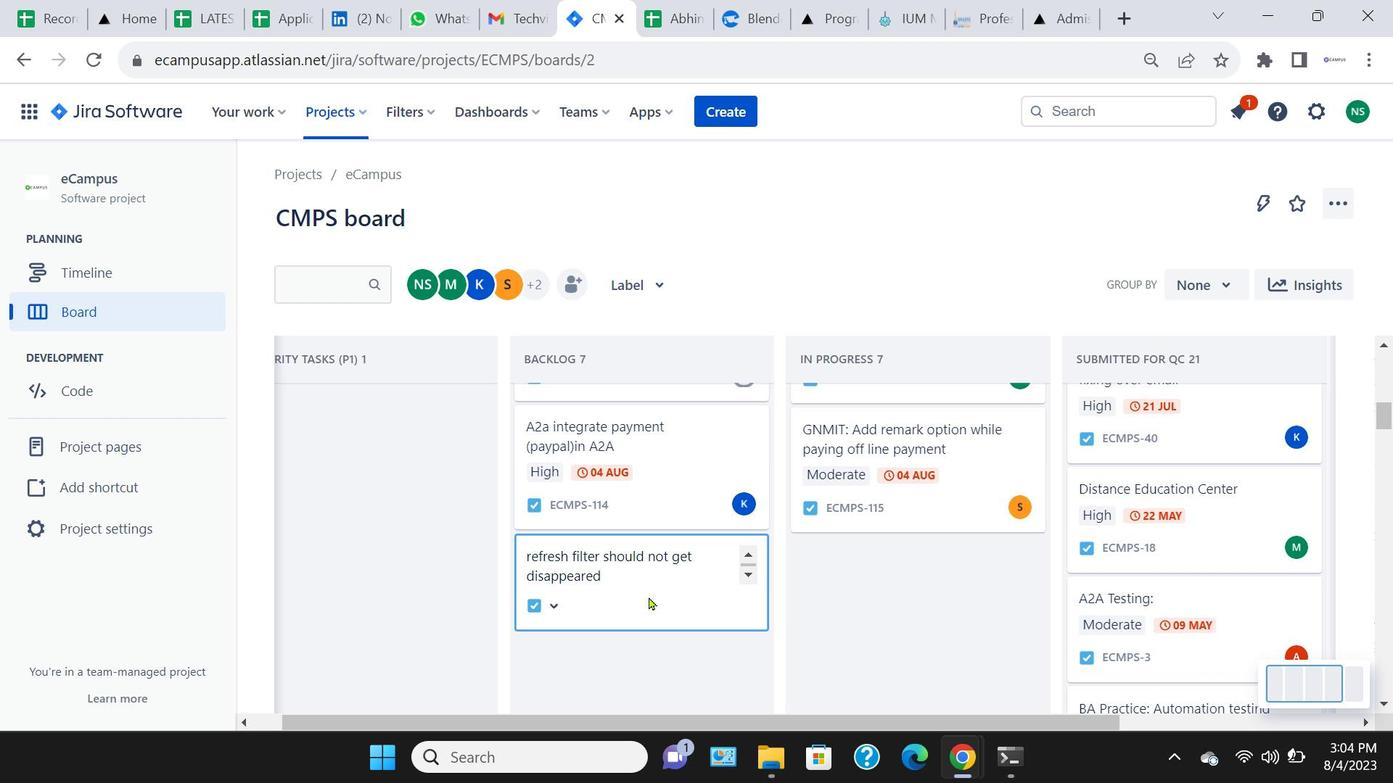
Action: Mouse moved to (396, 480)
Screenshot: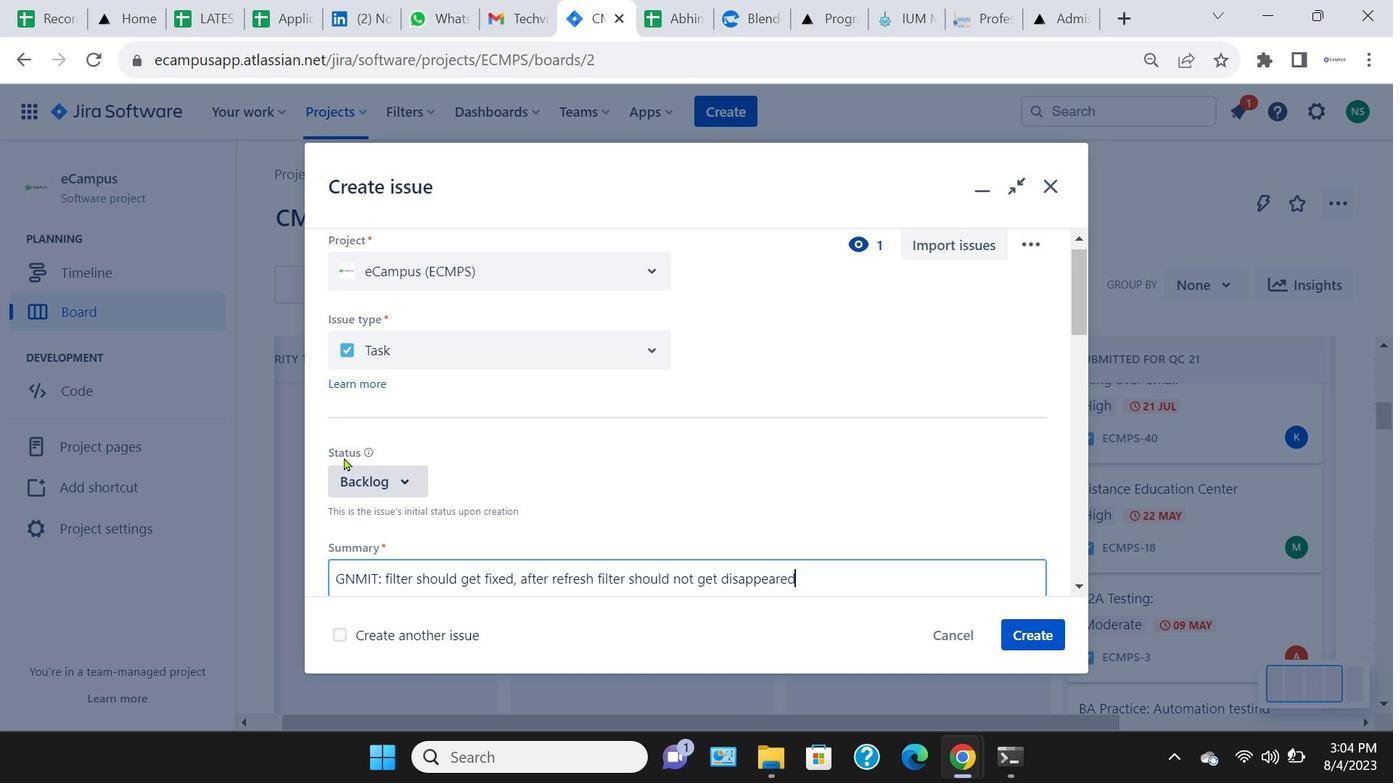 
Action: Mouse pressed left at (396, 480)
Screenshot: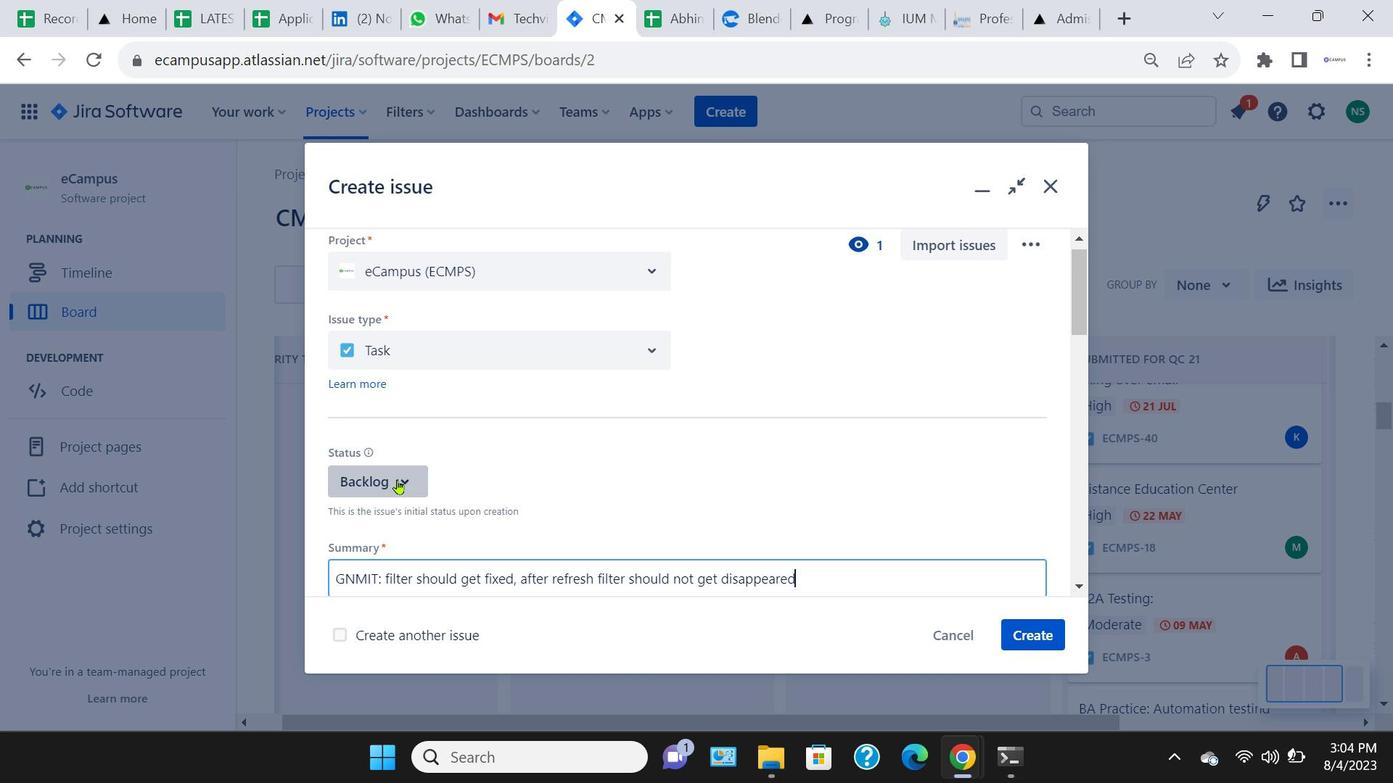 
Action: Mouse moved to (400, 525)
Screenshot: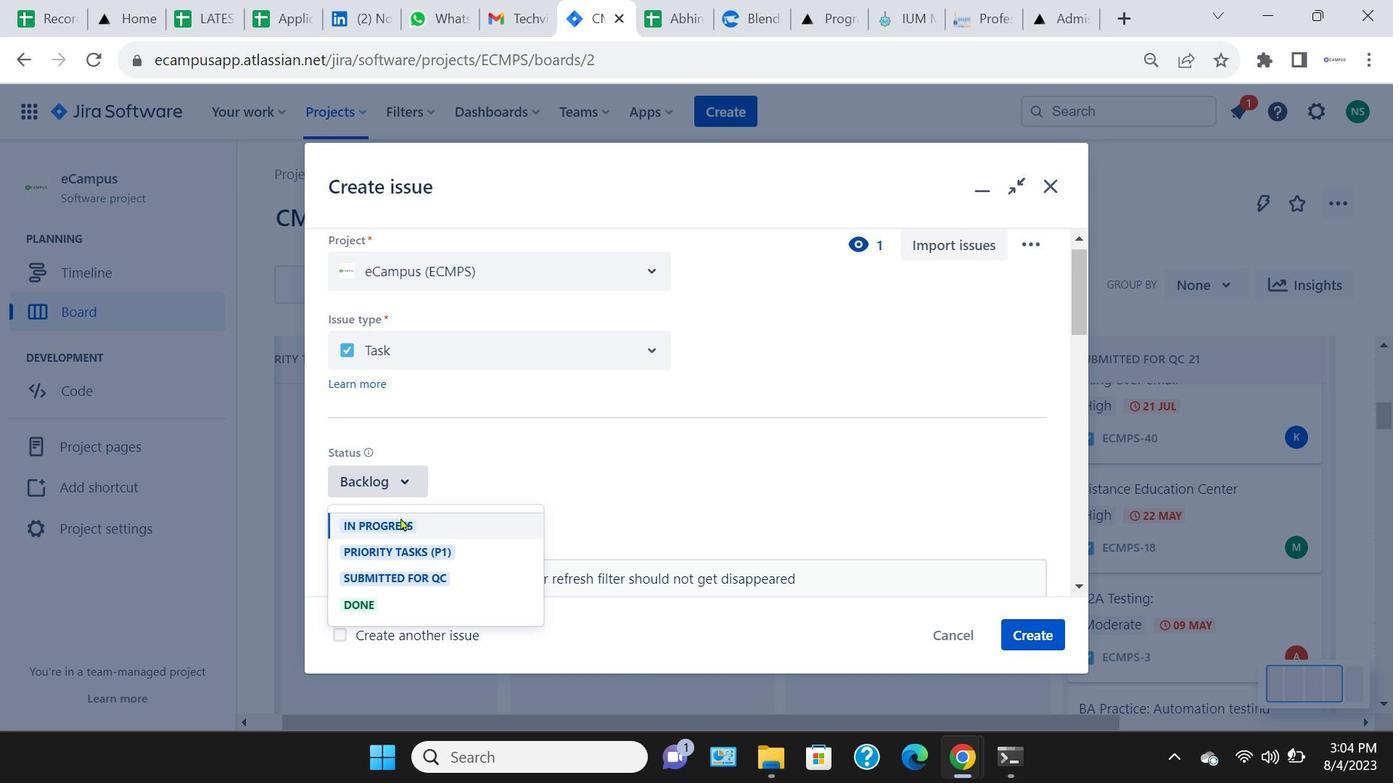 
Action: Mouse pressed left at (400, 525)
Screenshot: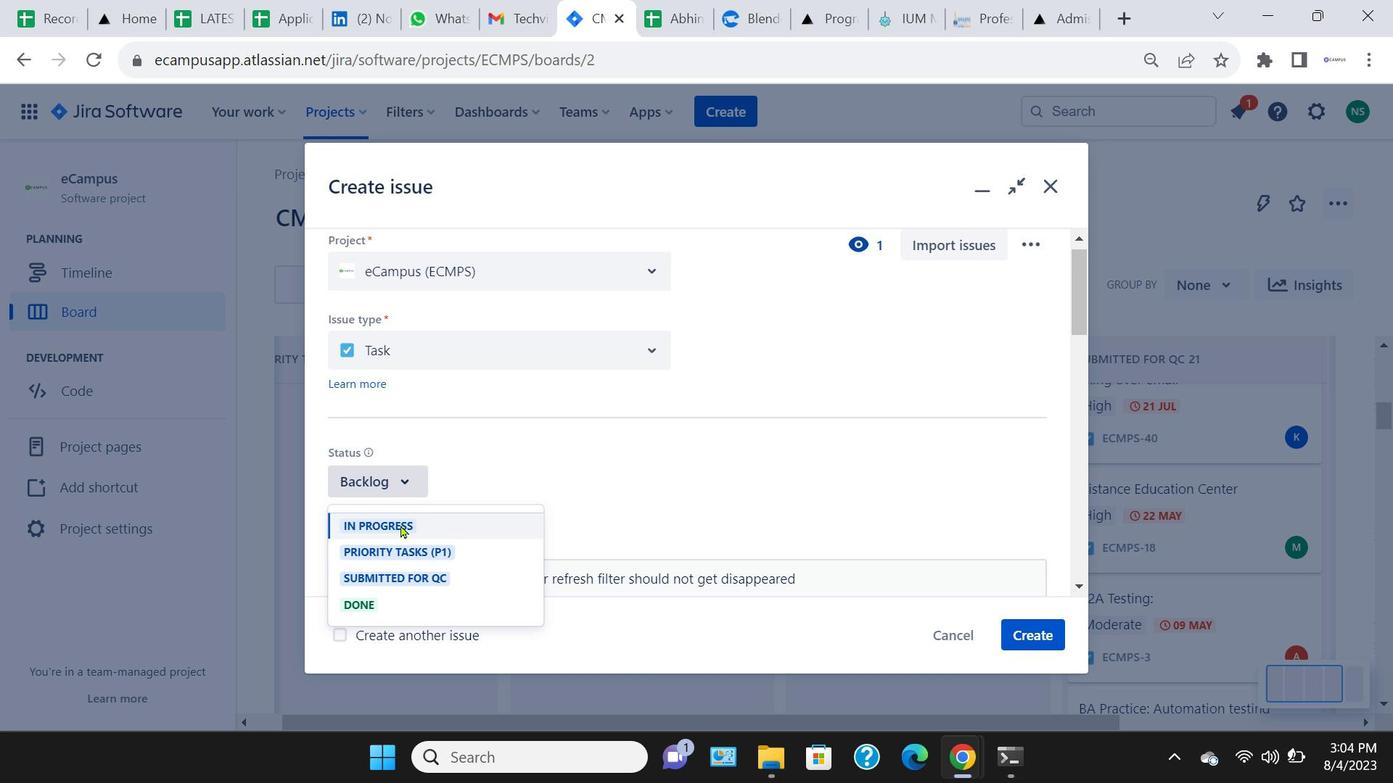 
Action: Mouse moved to (645, 415)
Screenshot: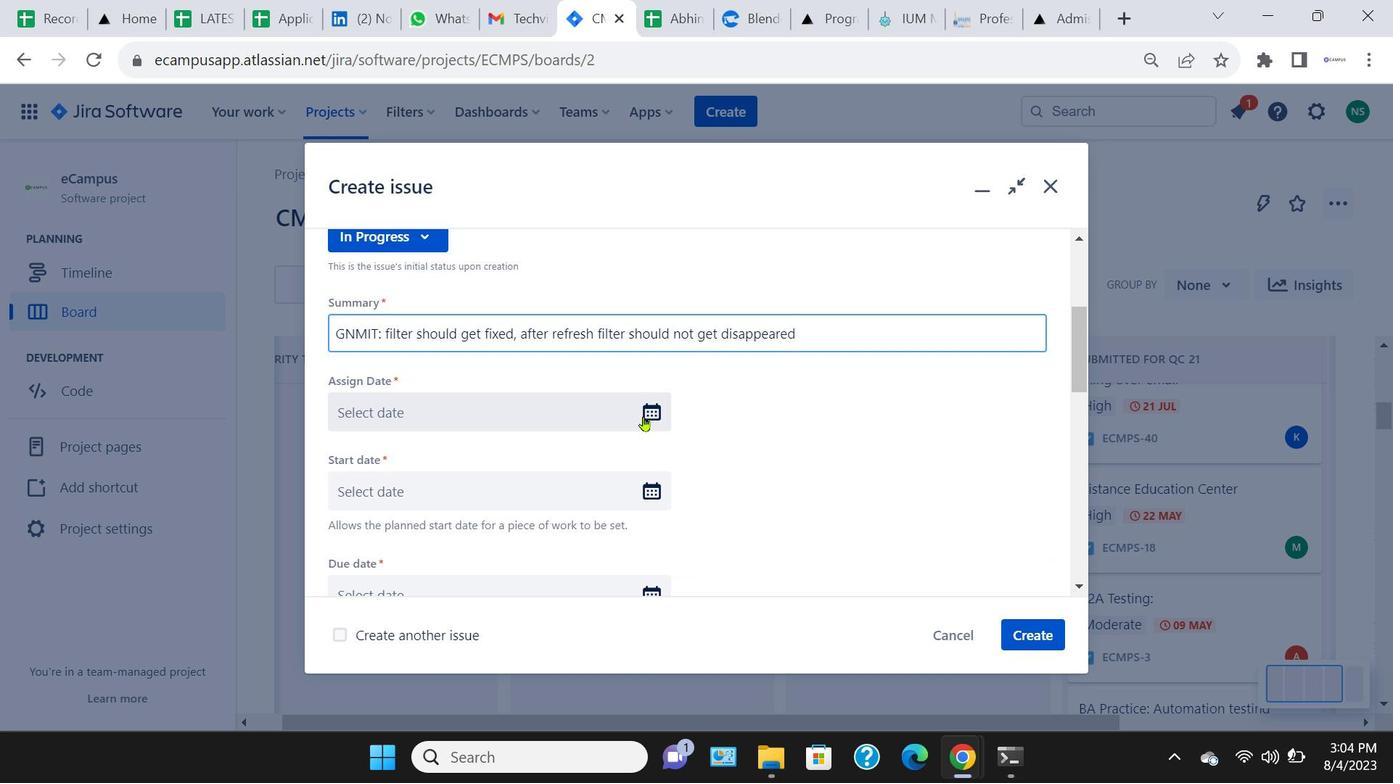 
Action: Mouse pressed left at (645, 415)
Screenshot: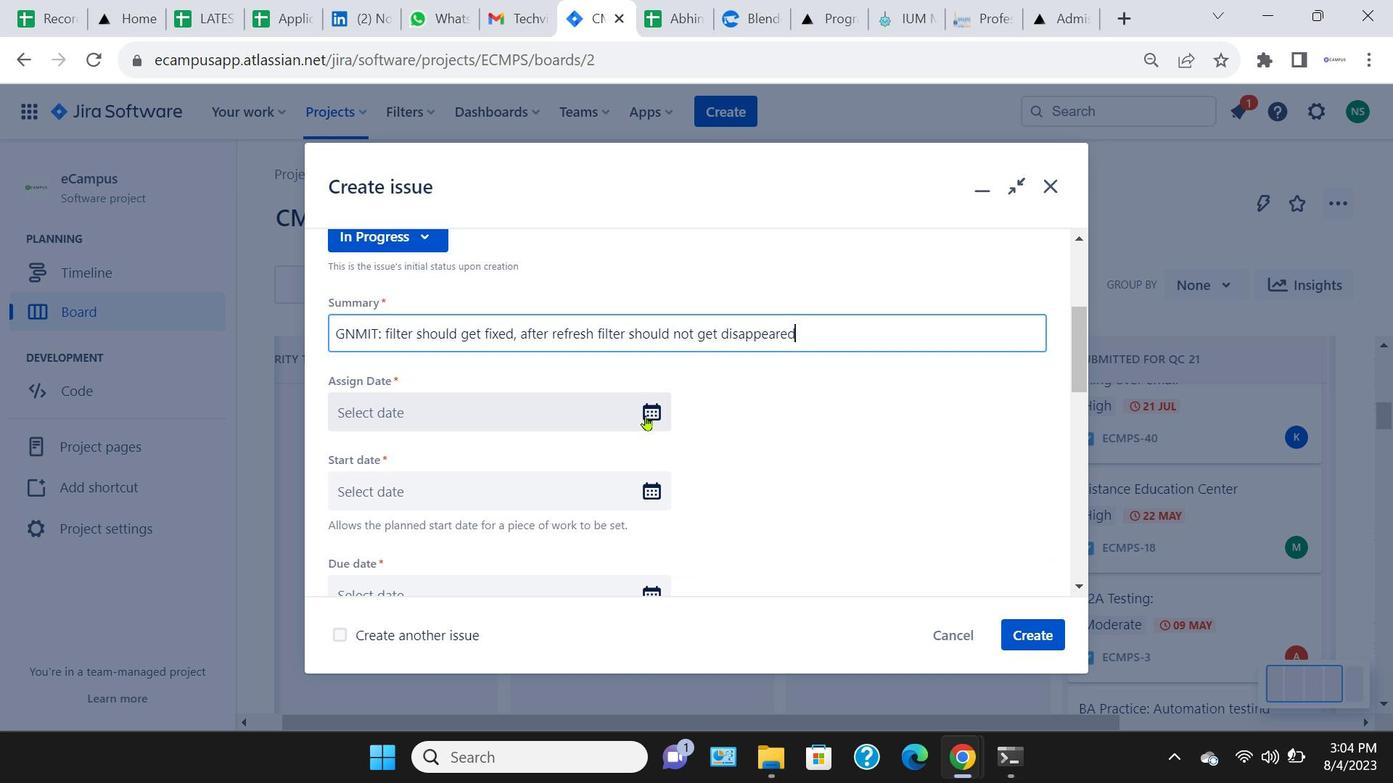 
Action: Mouse moved to (534, 552)
Screenshot: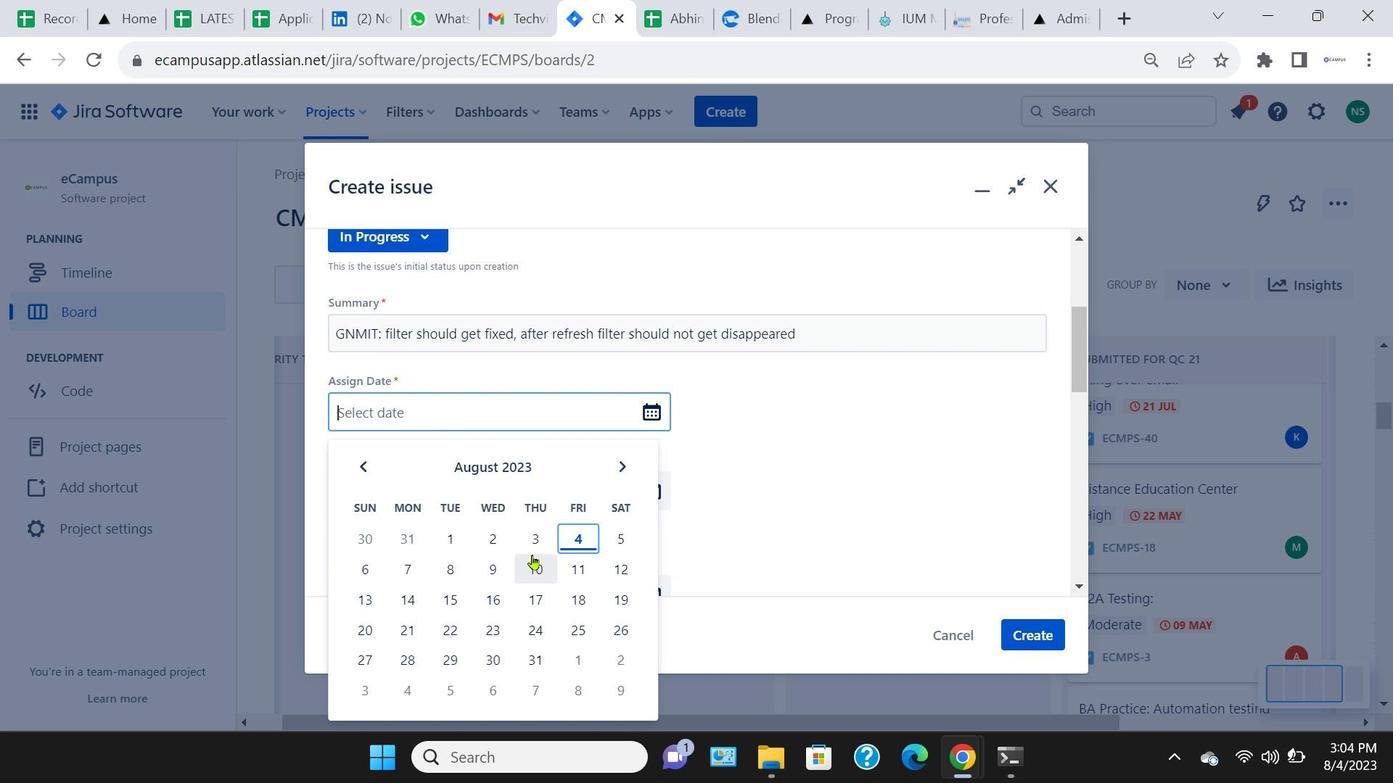 
Action: Mouse pressed left at (534, 552)
Screenshot: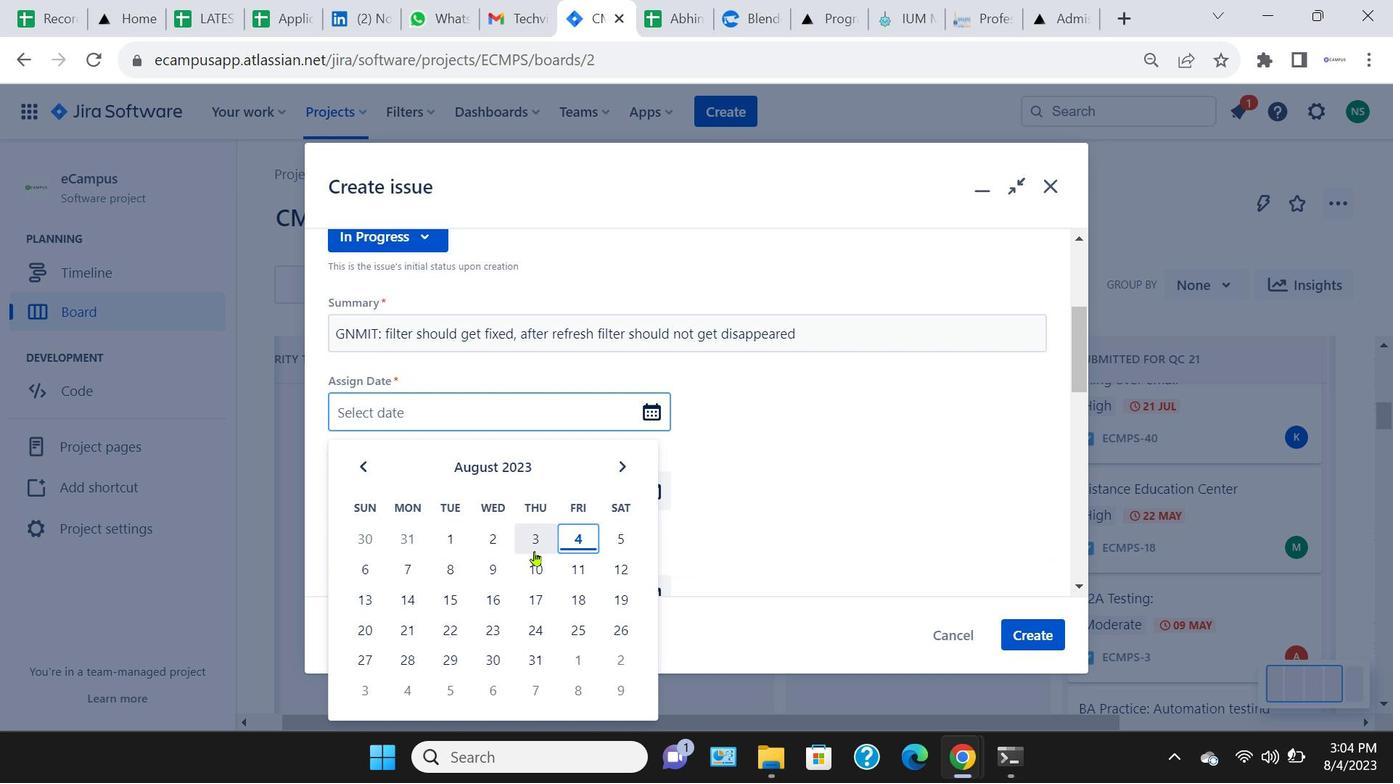 
Action: Mouse moved to (635, 499)
Screenshot: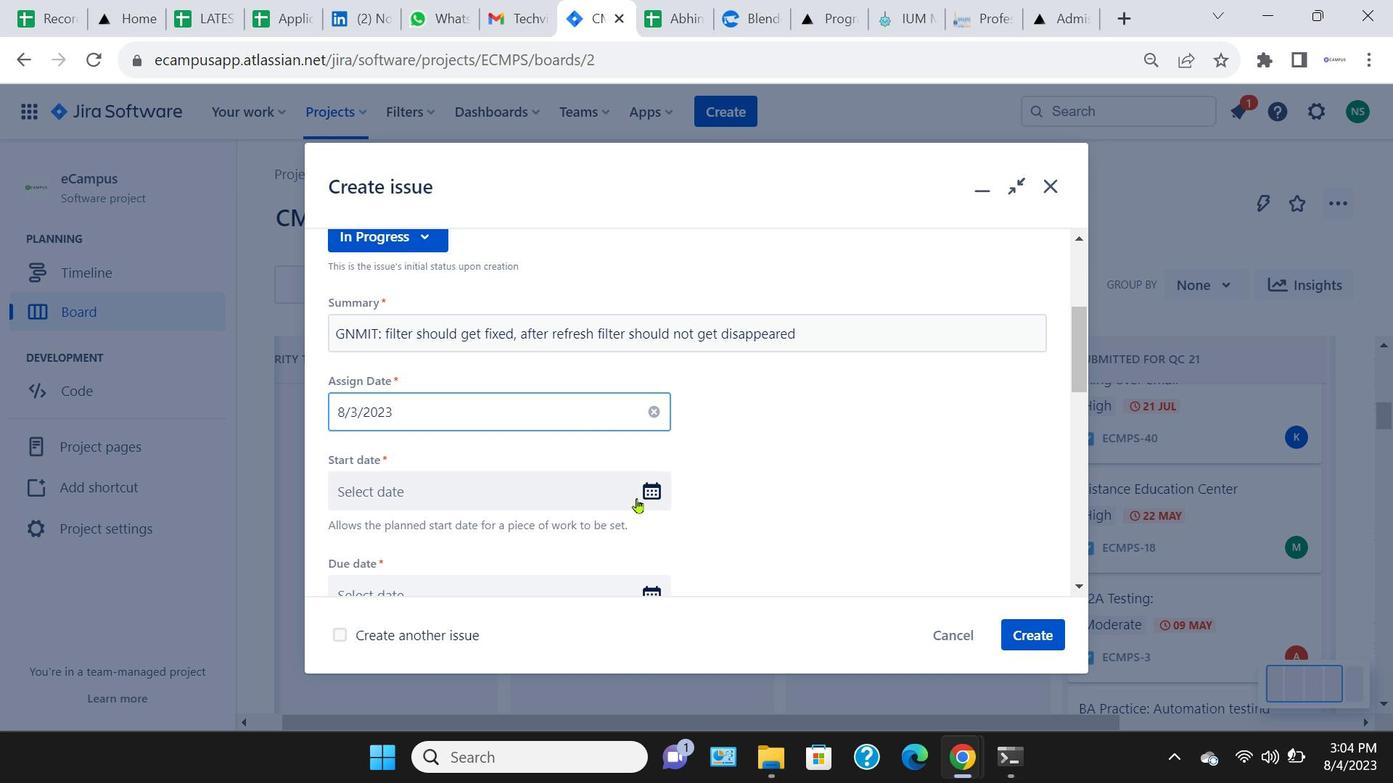 
Action: Mouse pressed left at (635, 499)
Screenshot: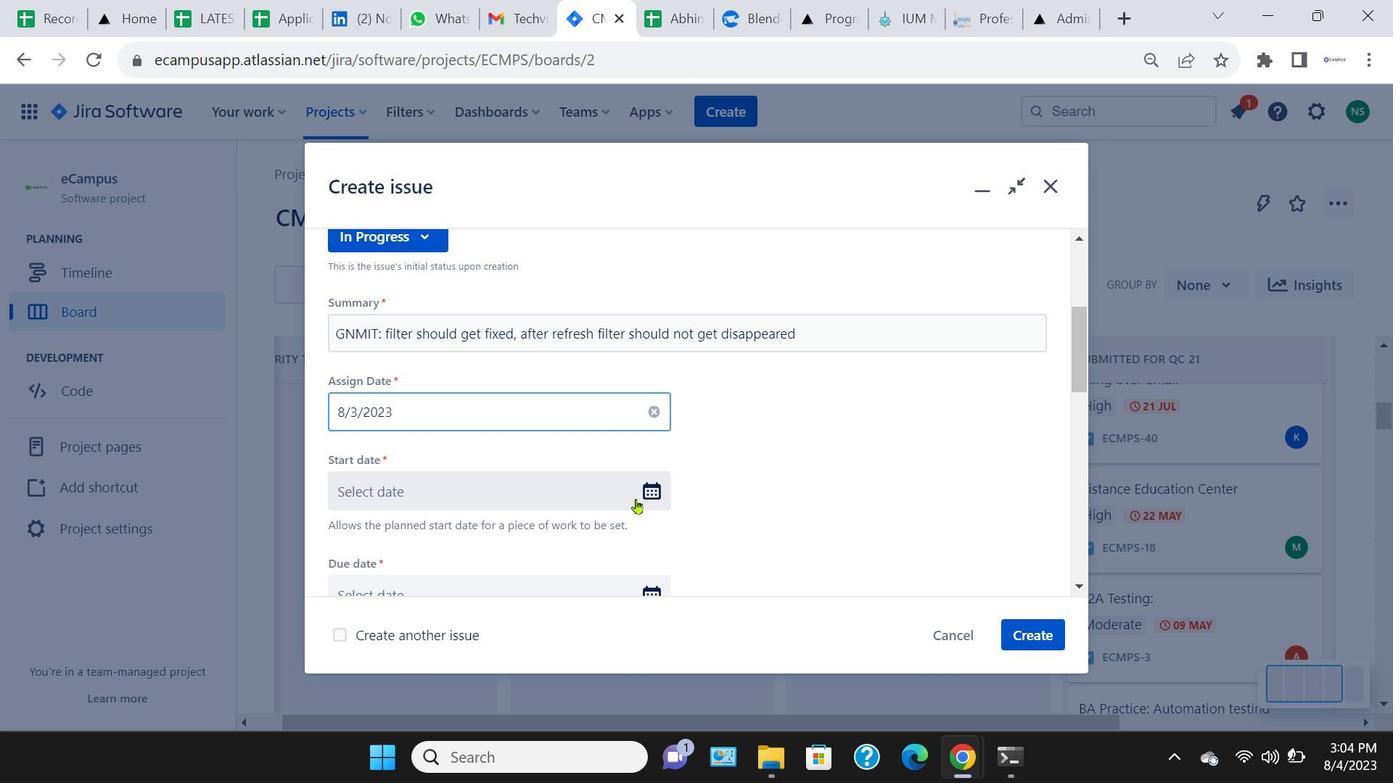 
Action: Mouse moved to (577, 285)
Screenshot: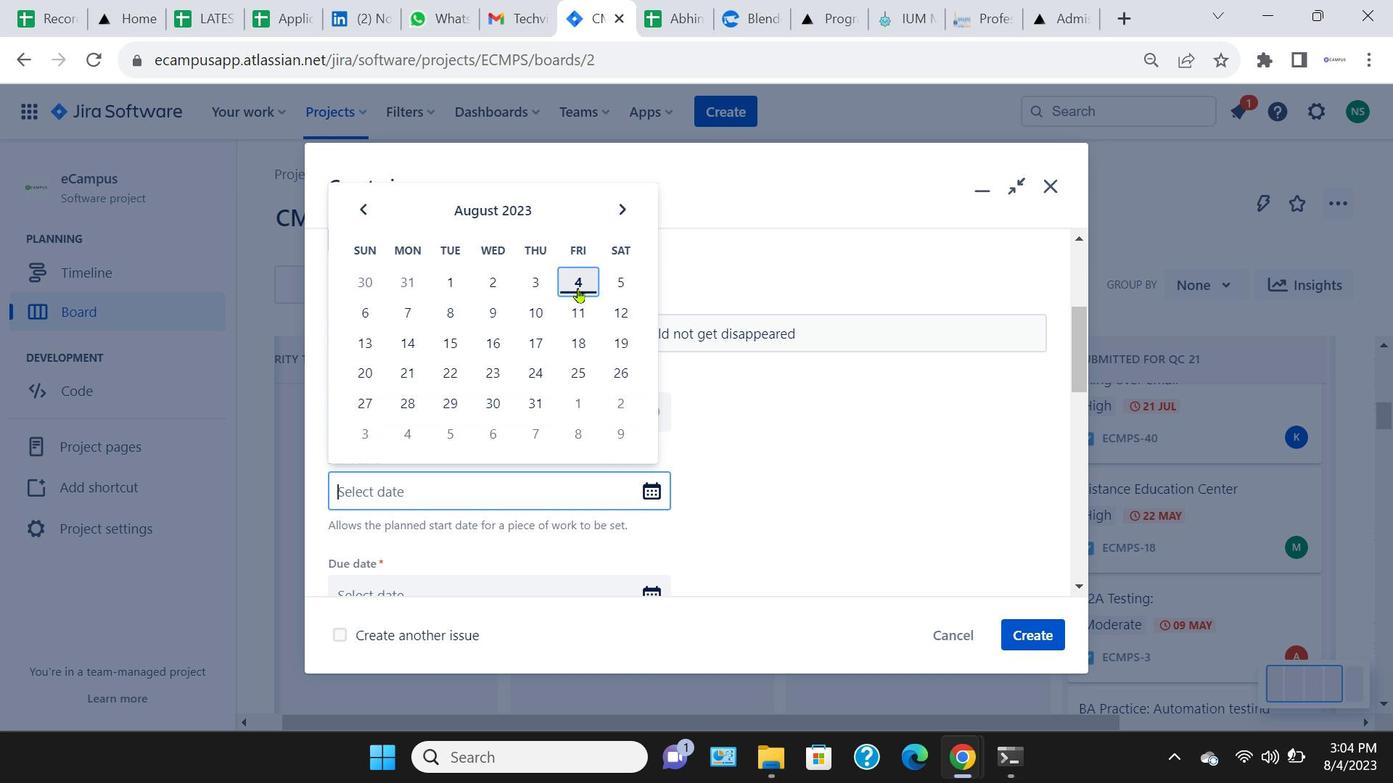 
Action: Mouse pressed left at (577, 285)
Screenshot: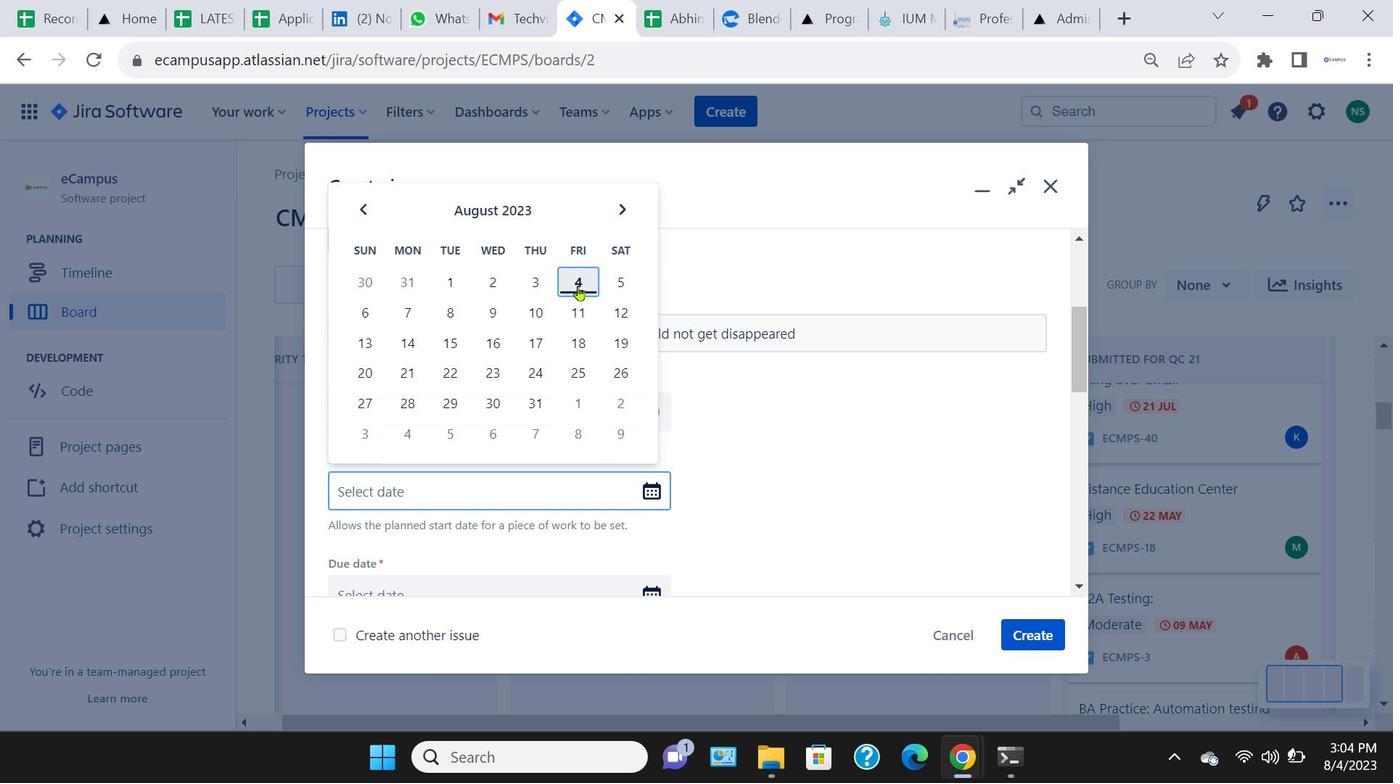 
Action: Mouse moved to (659, 362)
Screenshot: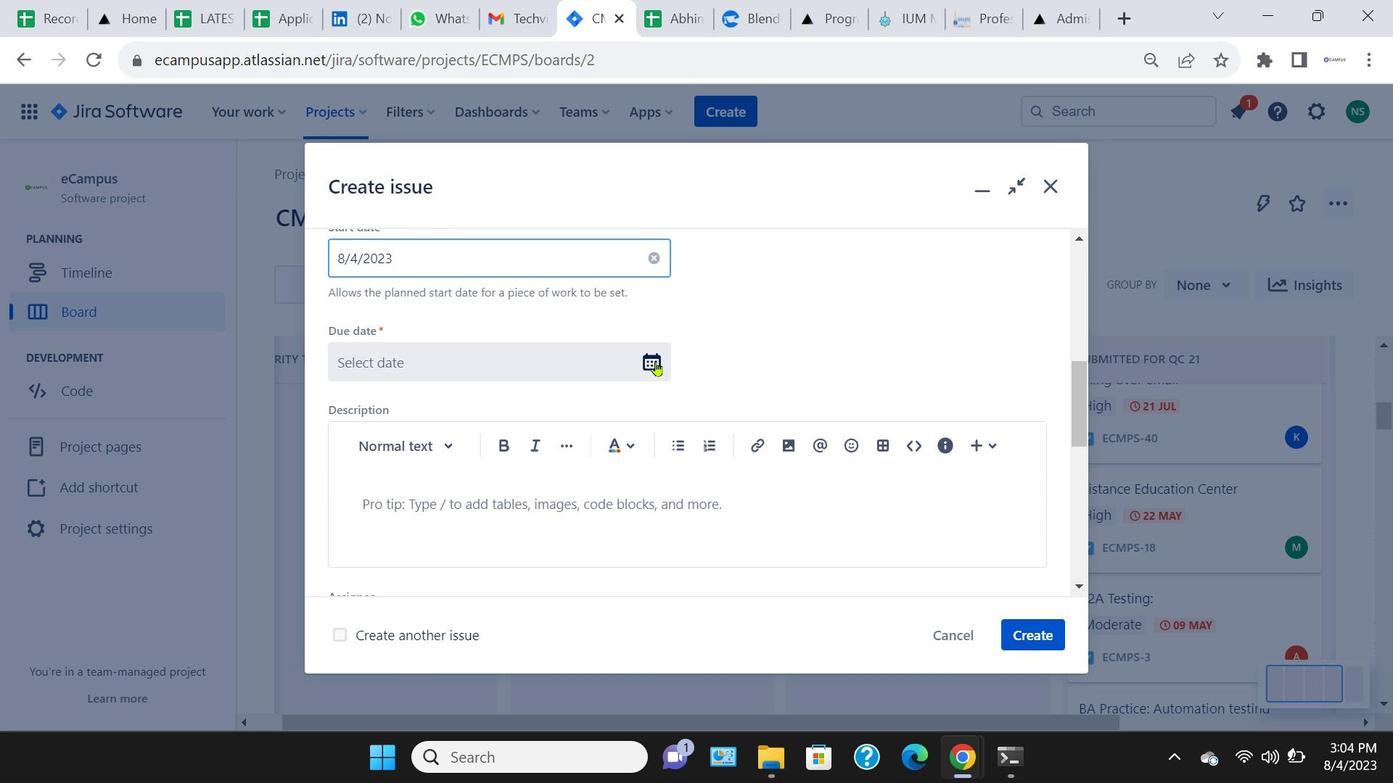 
Action: Mouse pressed left at (659, 362)
Screenshot: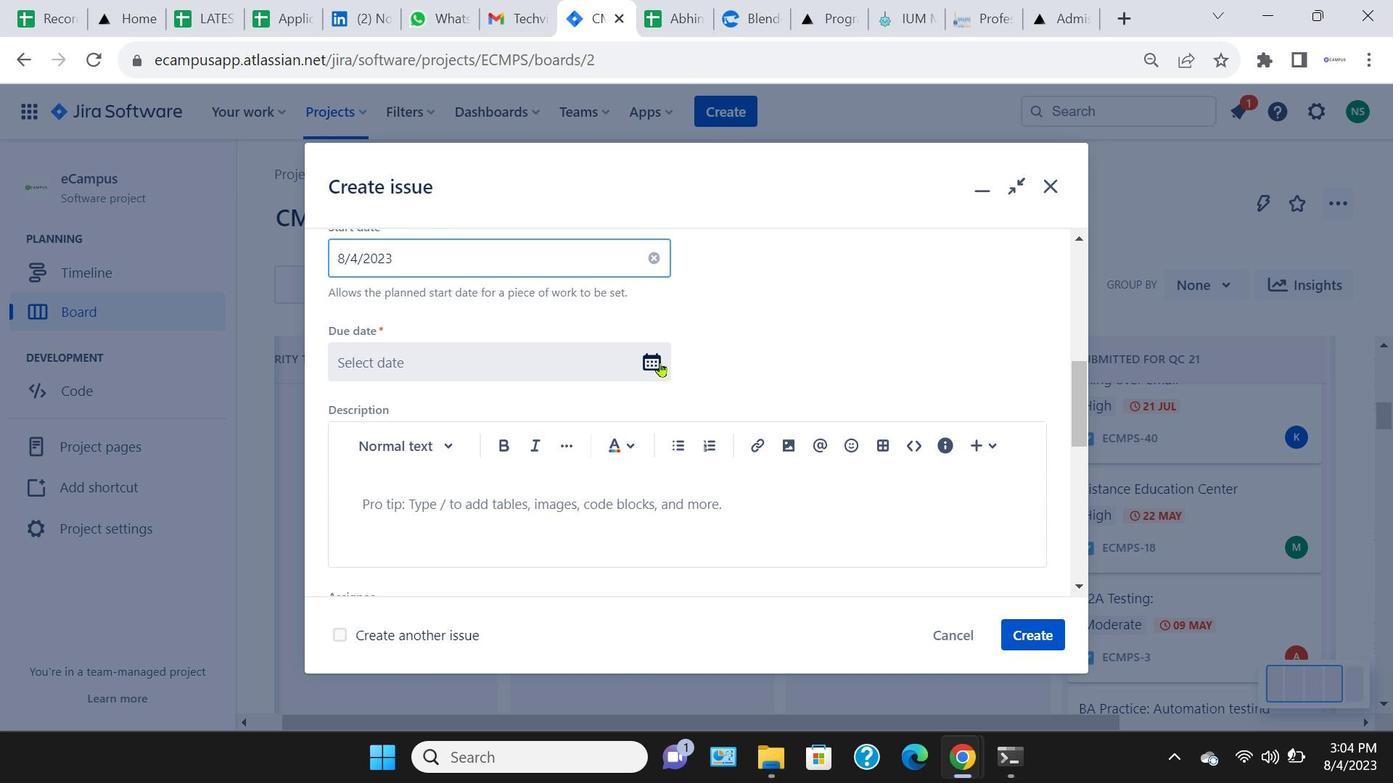 
Action: Mouse moved to (588, 498)
Screenshot: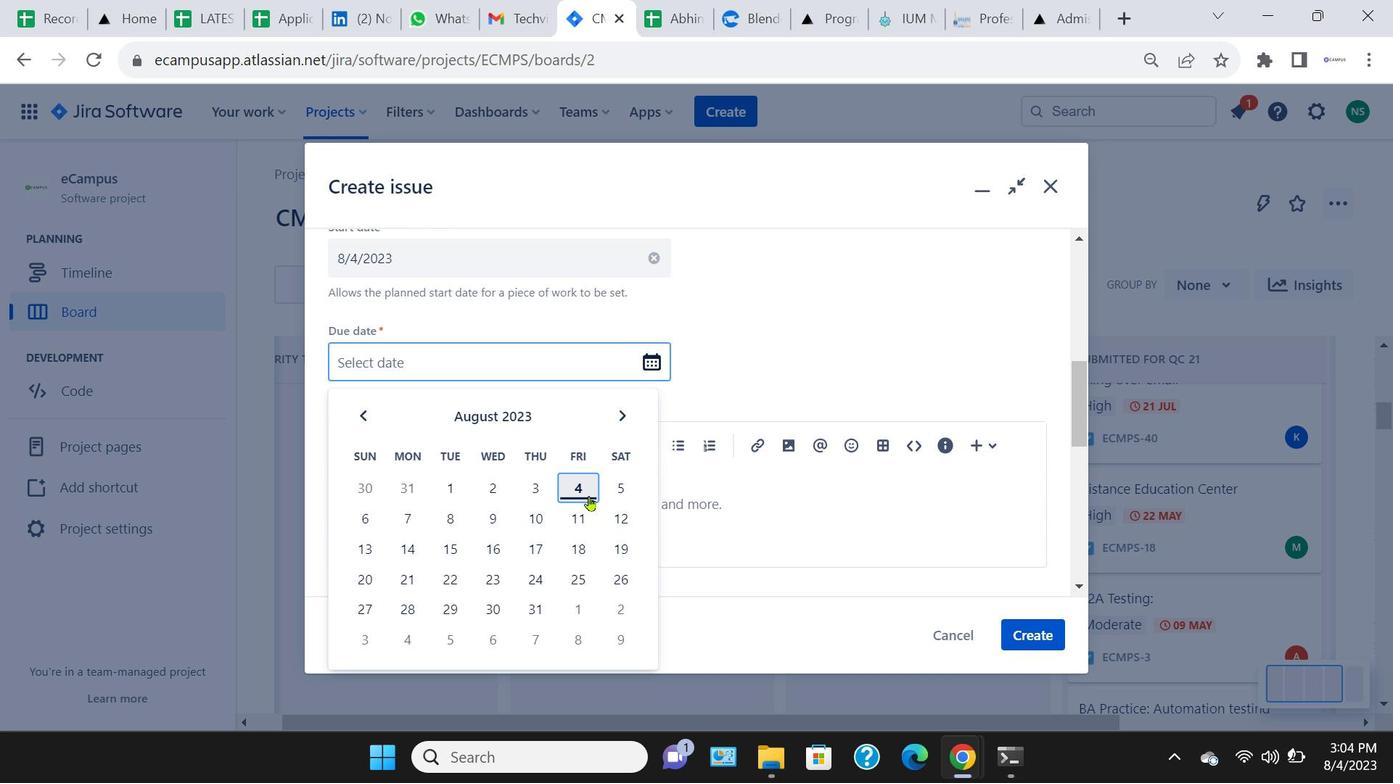 
Action: Mouse pressed left at (588, 498)
Screenshot: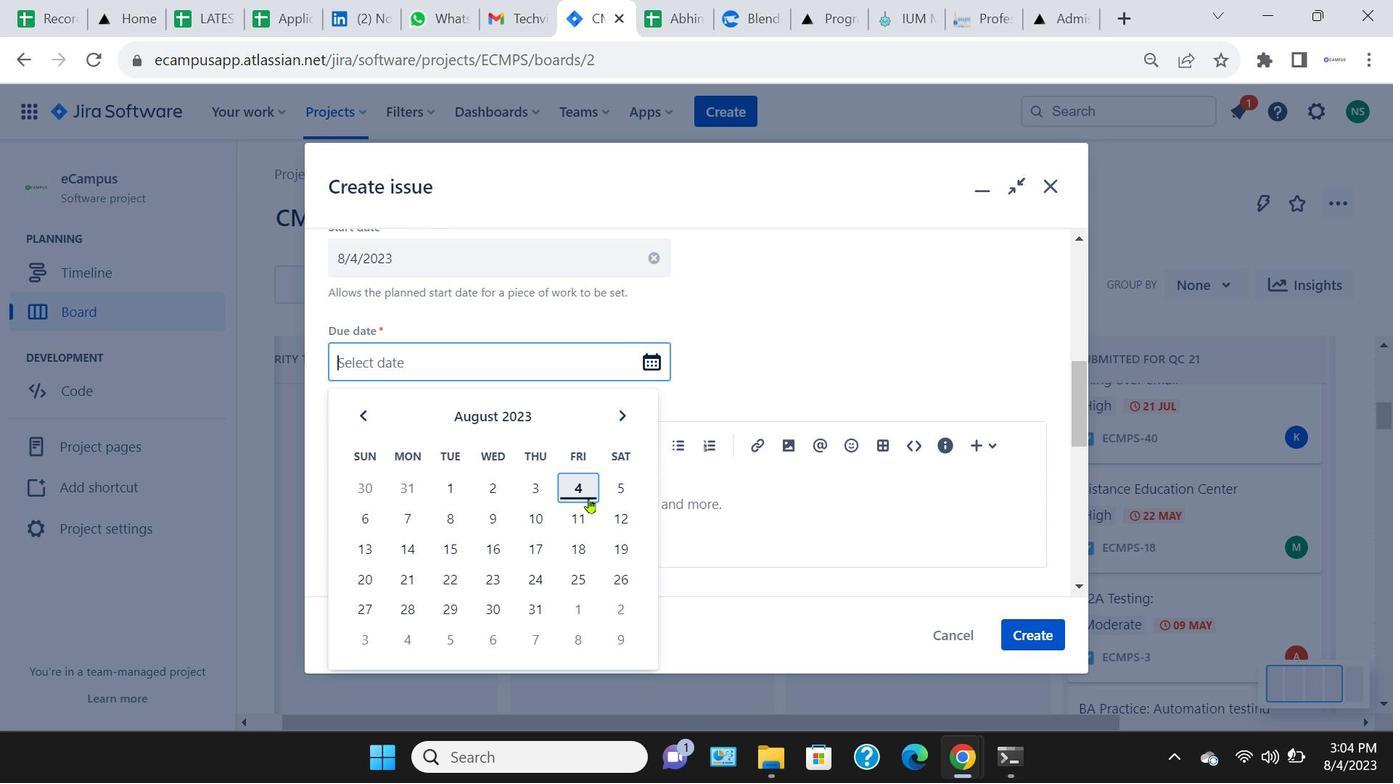 
Action: Mouse moved to (531, 452)
Screenshot: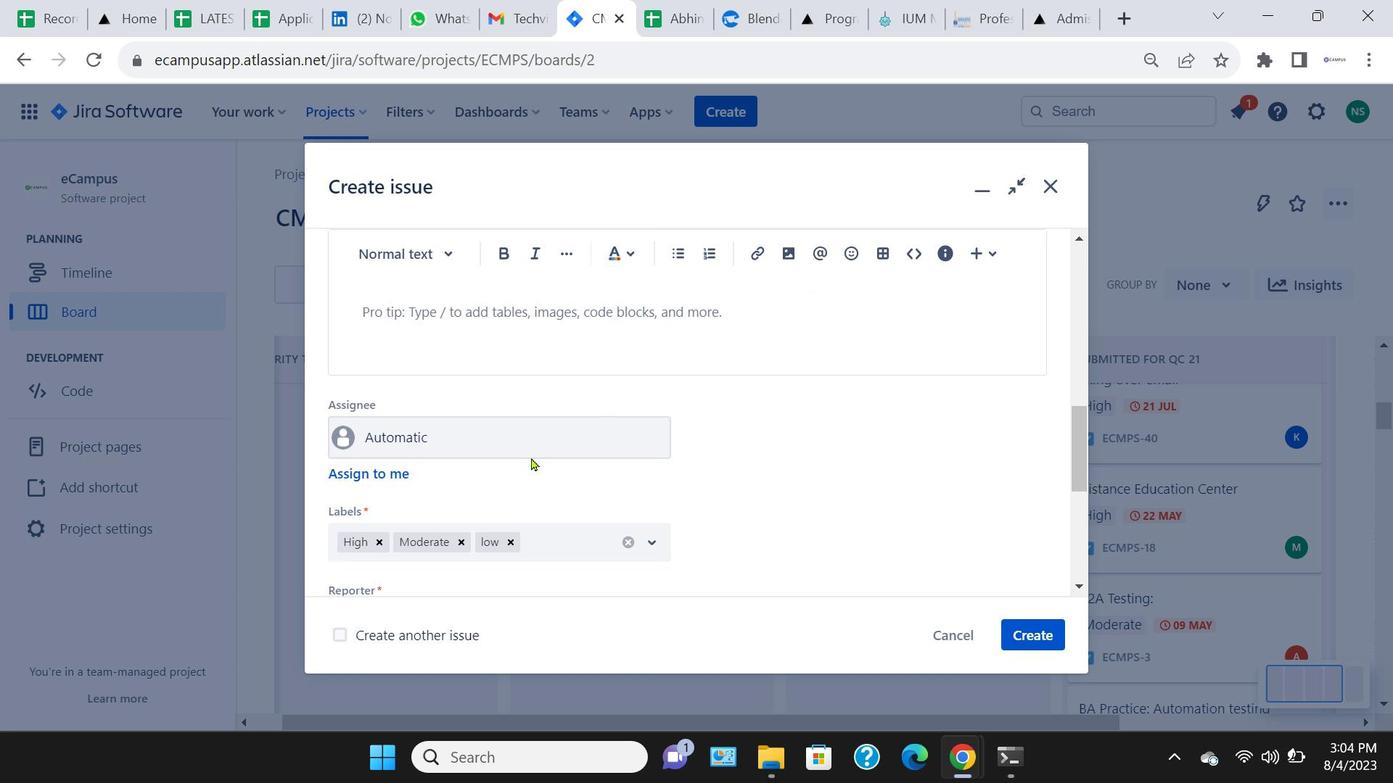 
Action: Mouse pressed left at (531, 452)
Screenshot: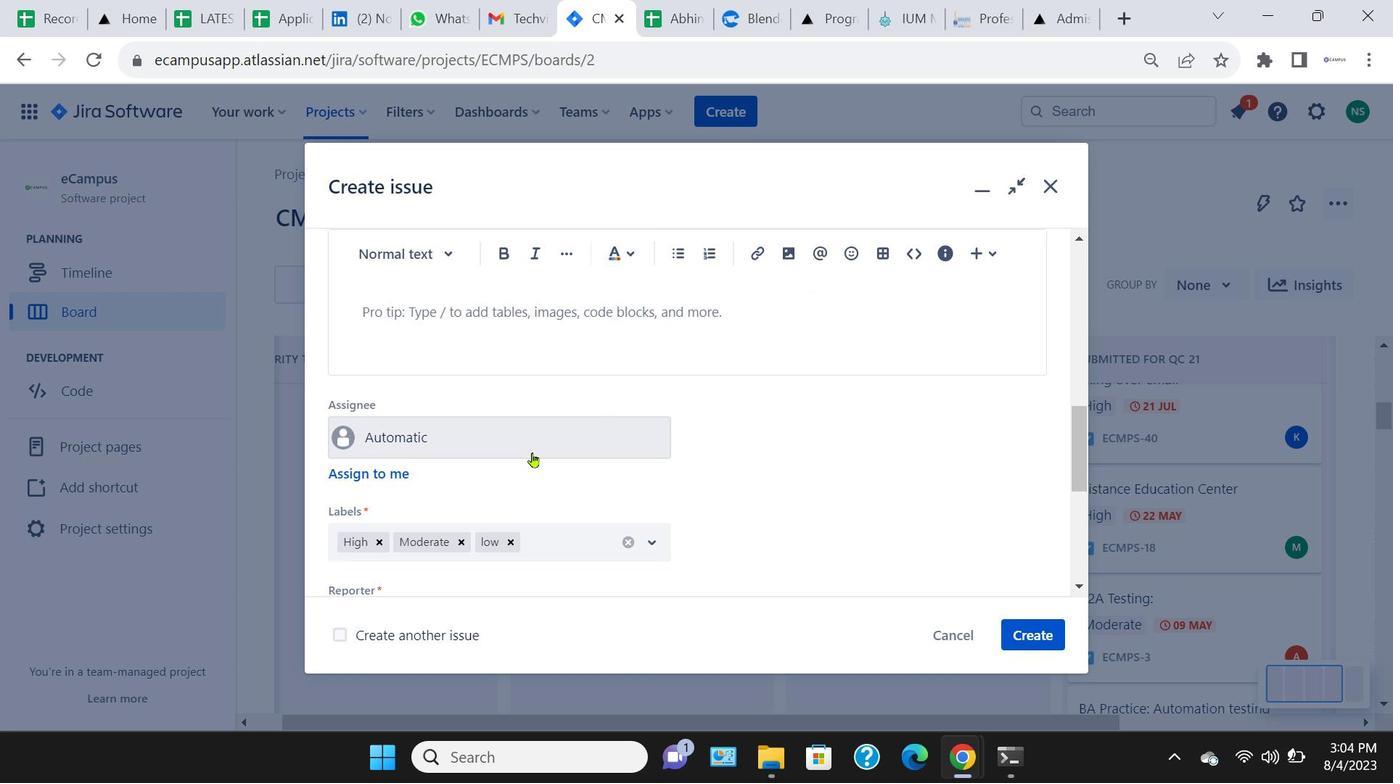 
Action: Key pressed sa
Screenshot: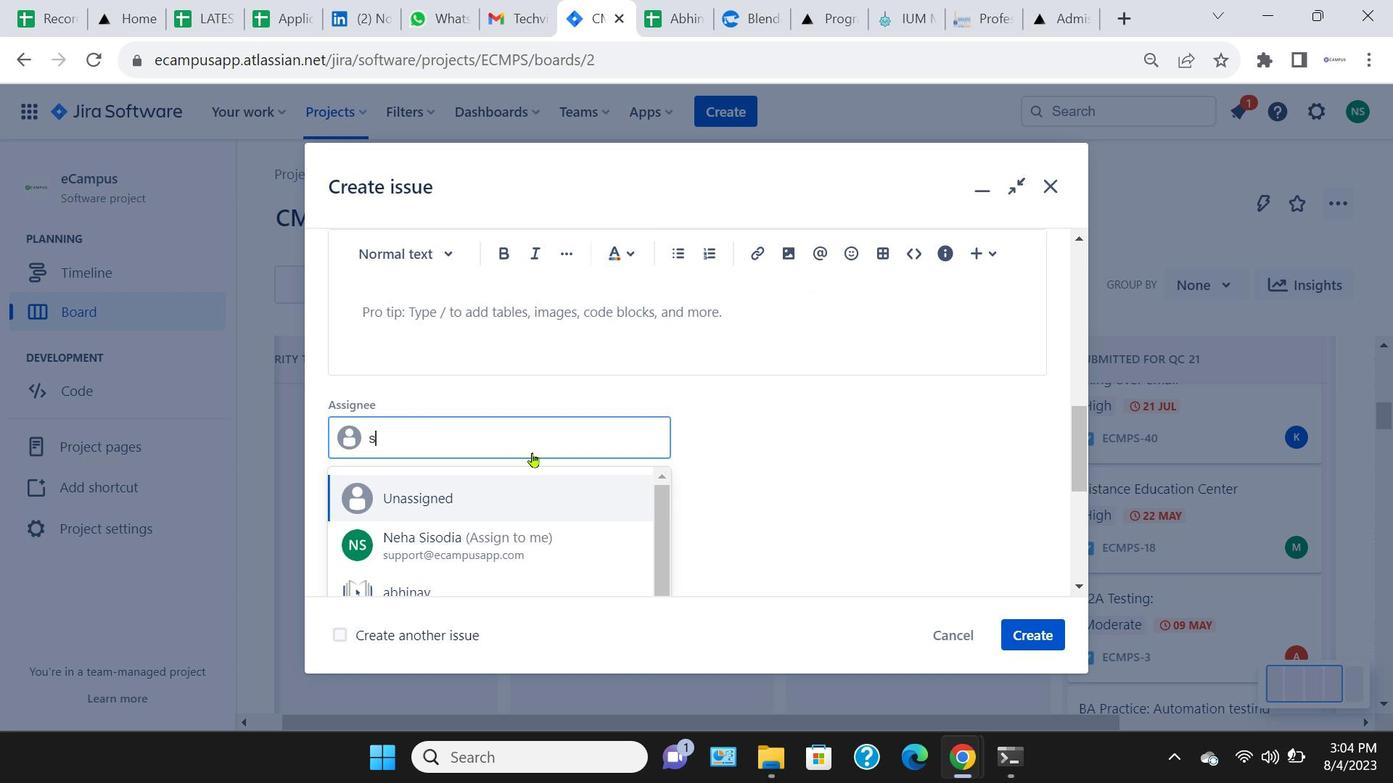 
Action: Mouse moved to (498, 480)
Screenshot: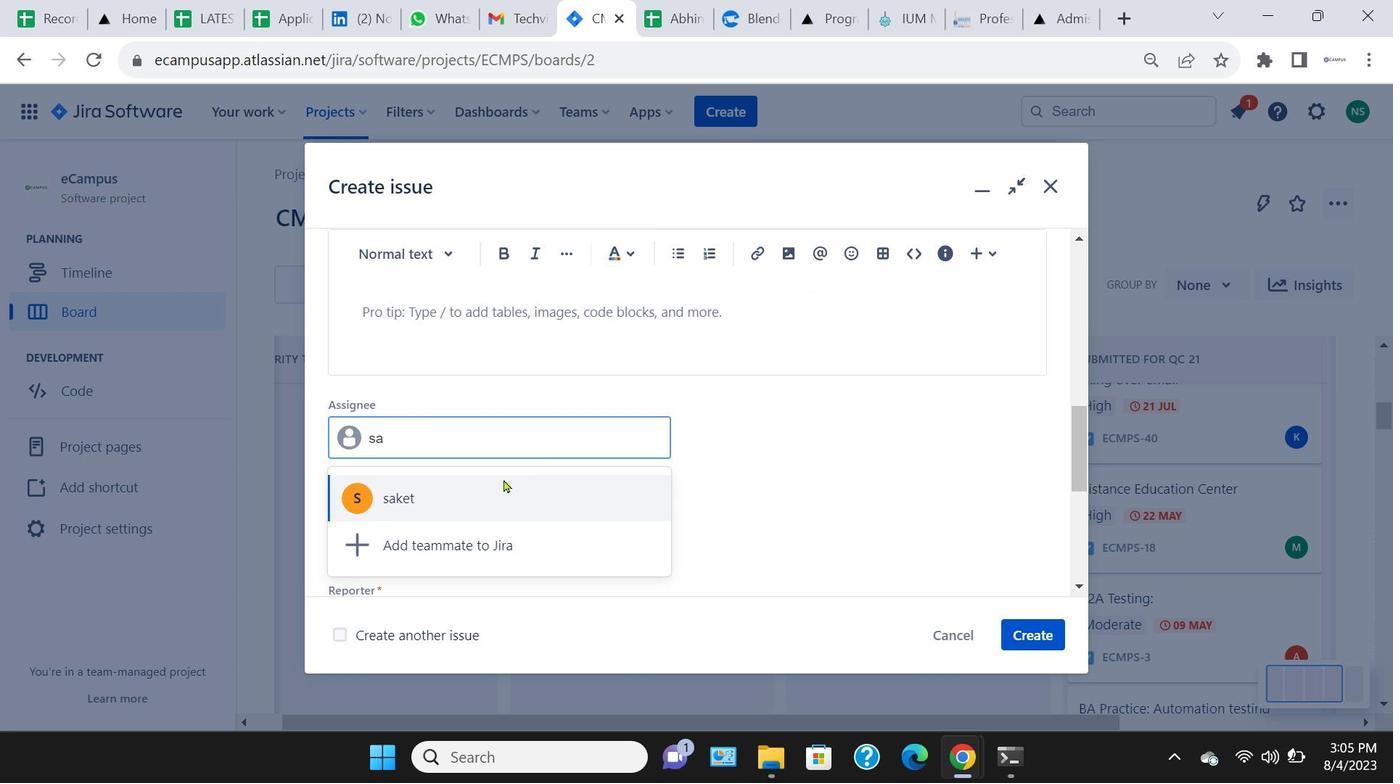 
Action: Mouse pressed left at (498, 480)
Screenshot: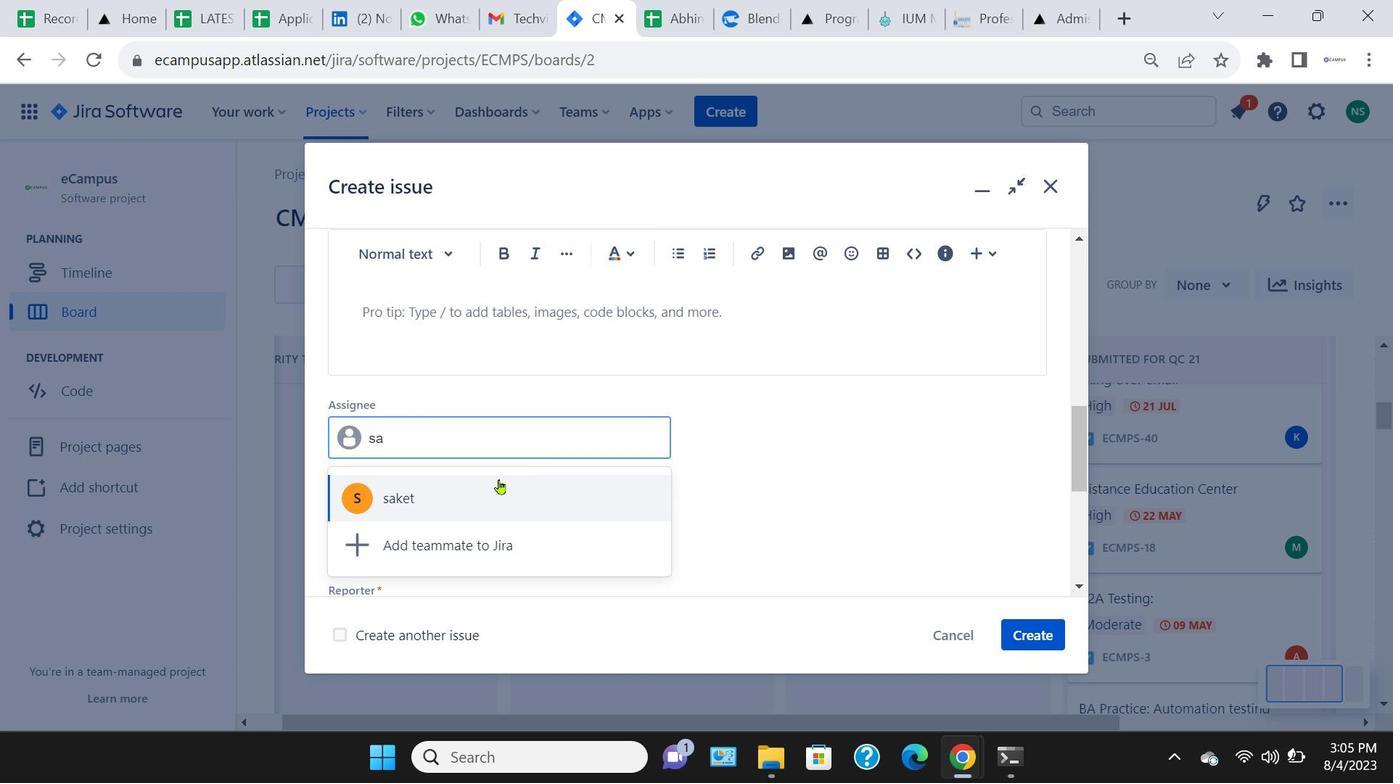 
Action: Mouse moved to (372, 548)
Screenshot: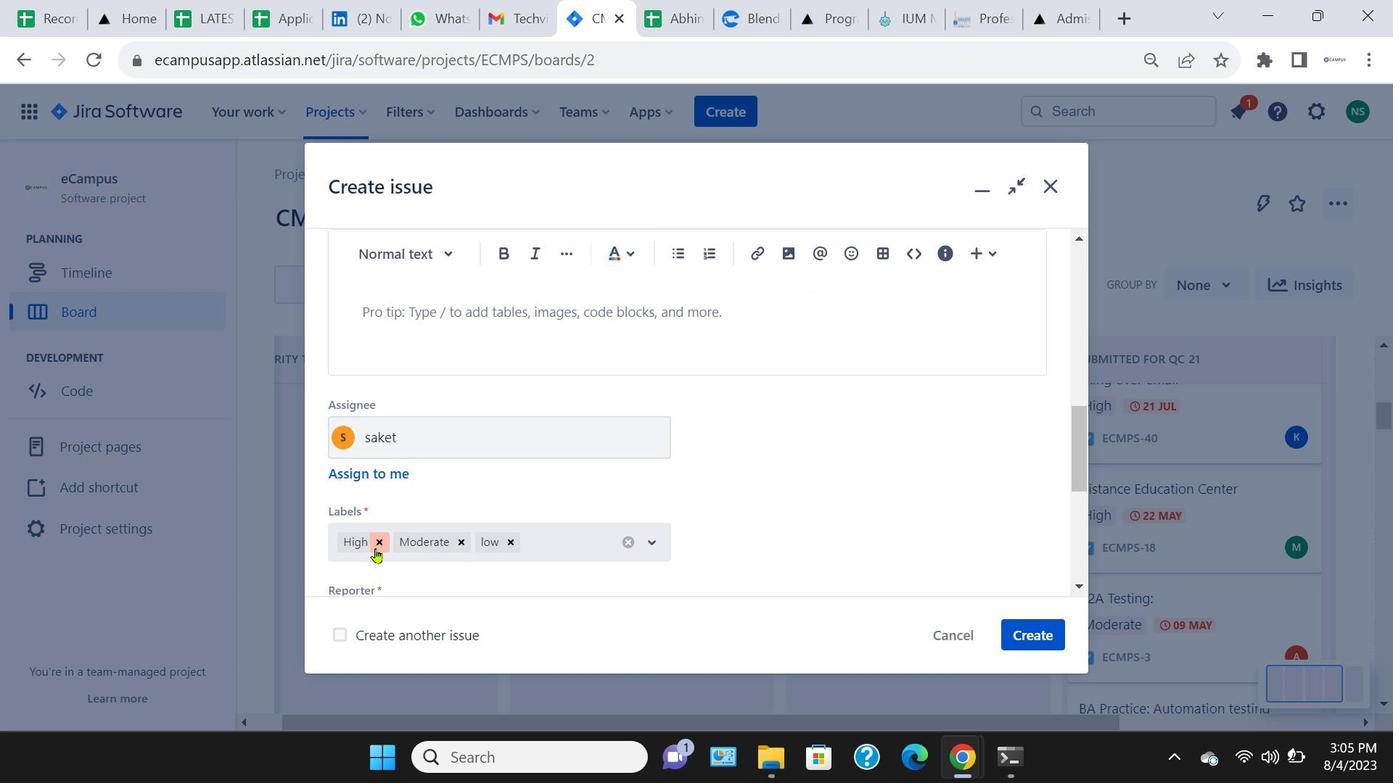 
Action: Mouse pressed left at (372, 548)
Screenshot: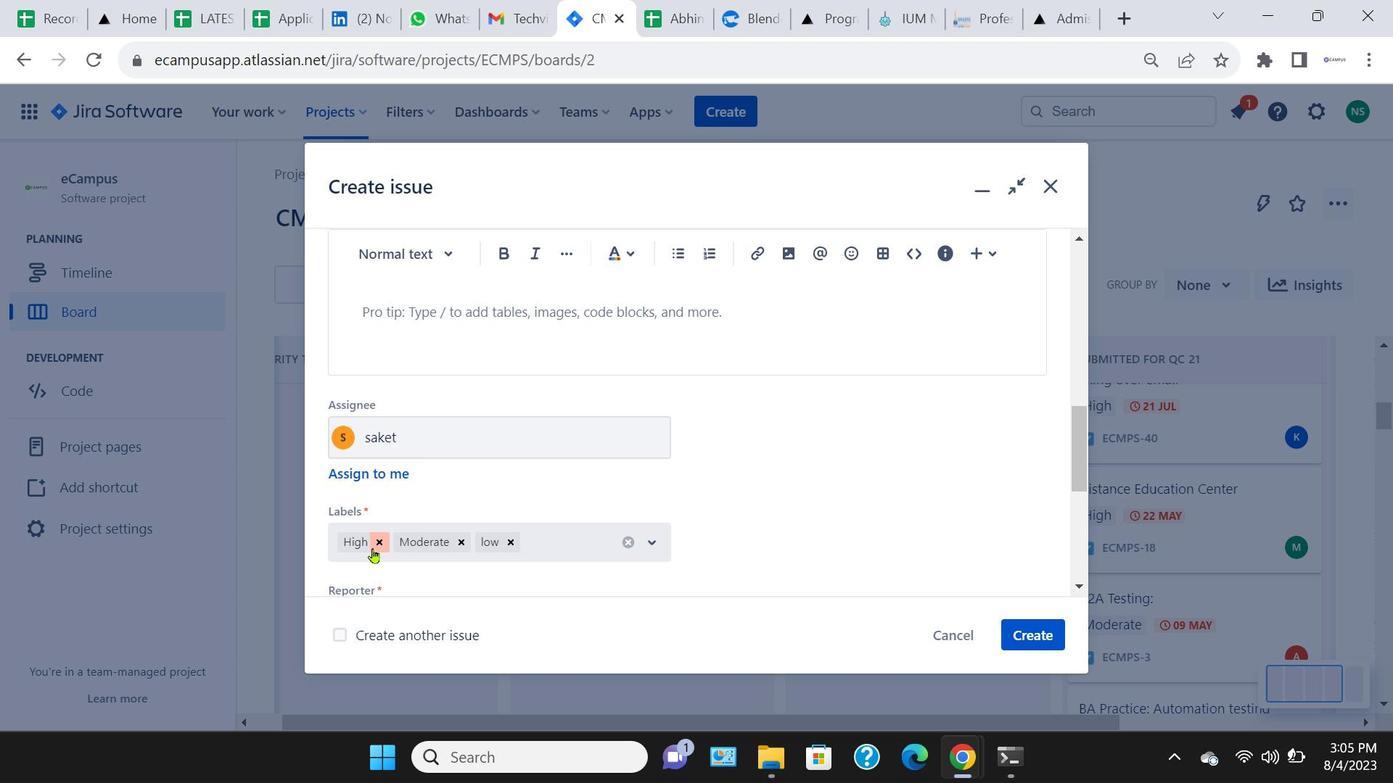 
Action: Mouse moved to (449, 544)
Screenshot: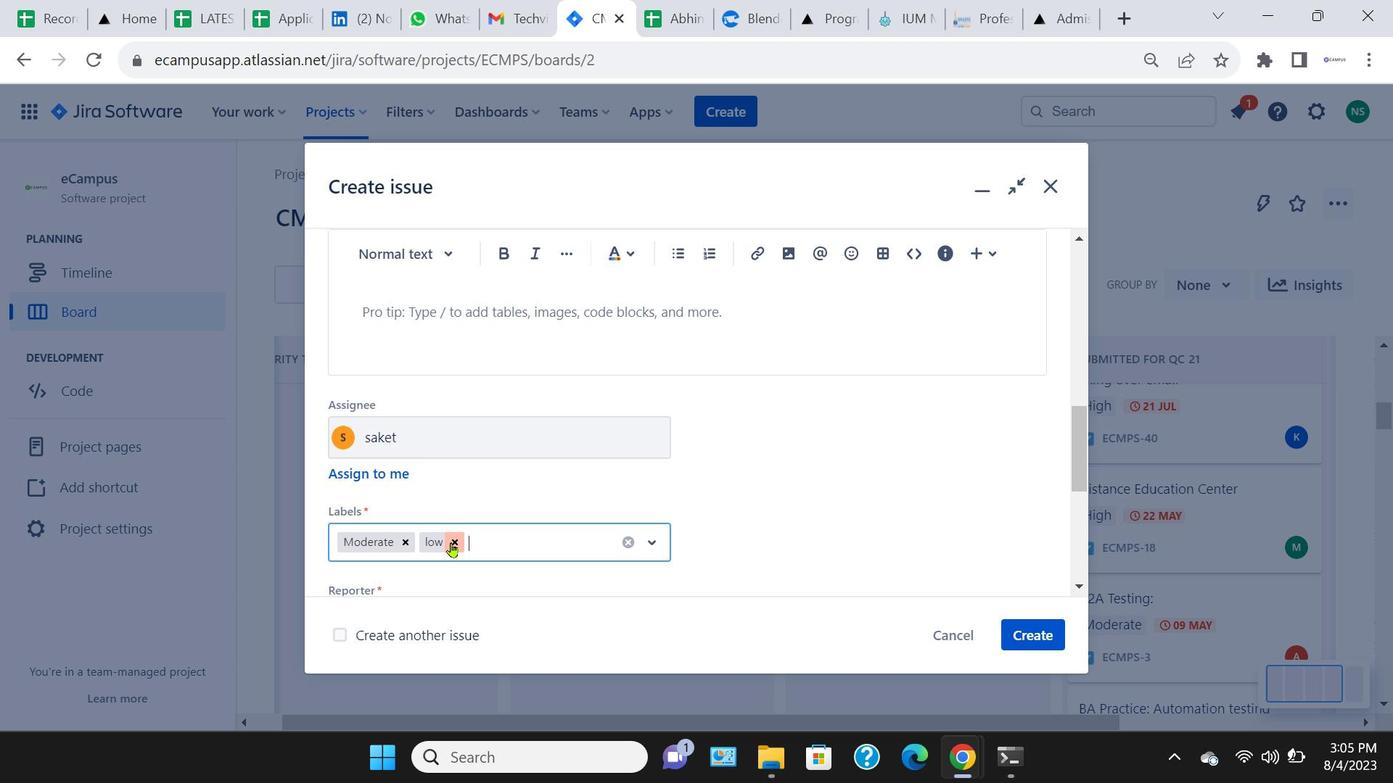 
Action: Mouse pressed left at (449, 544)
Screenshot: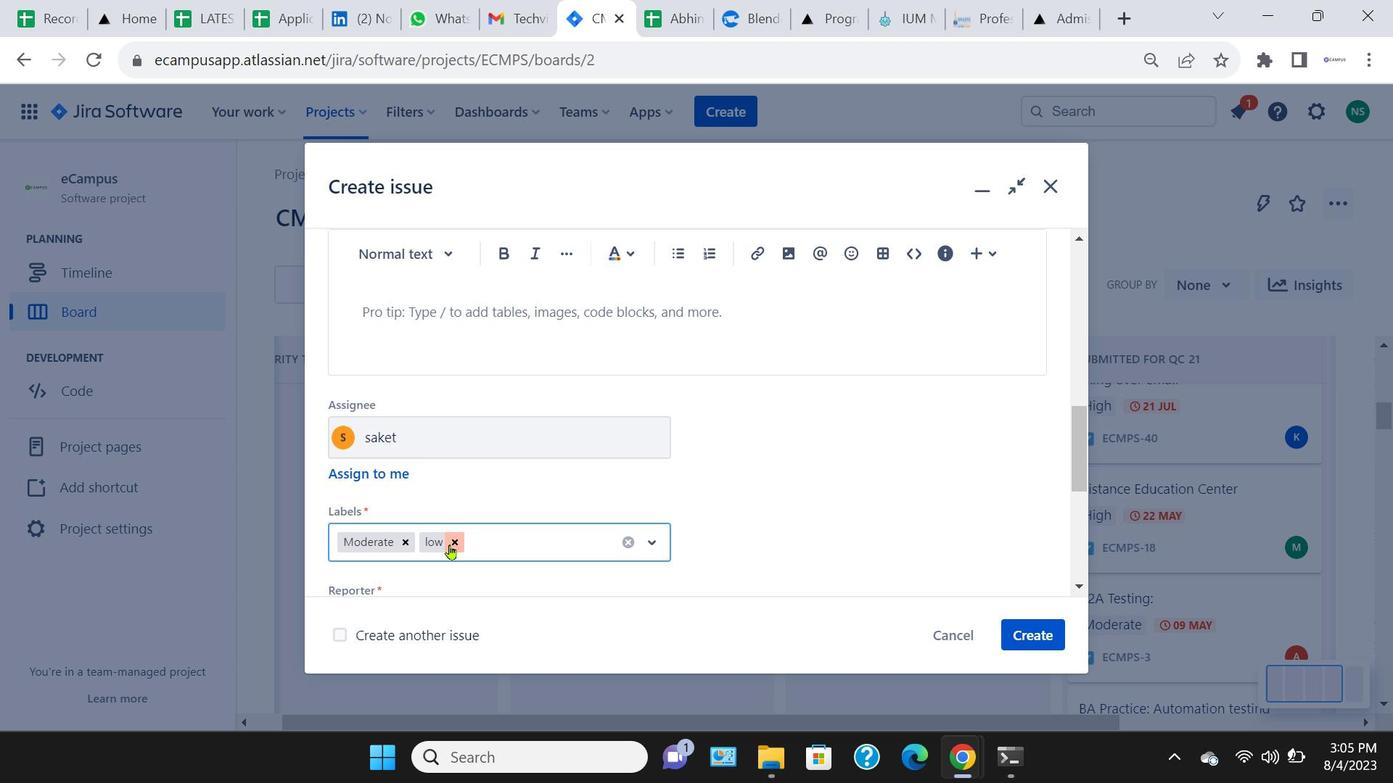 
Action: Mouse moved to (1033, 629)
Screenshot: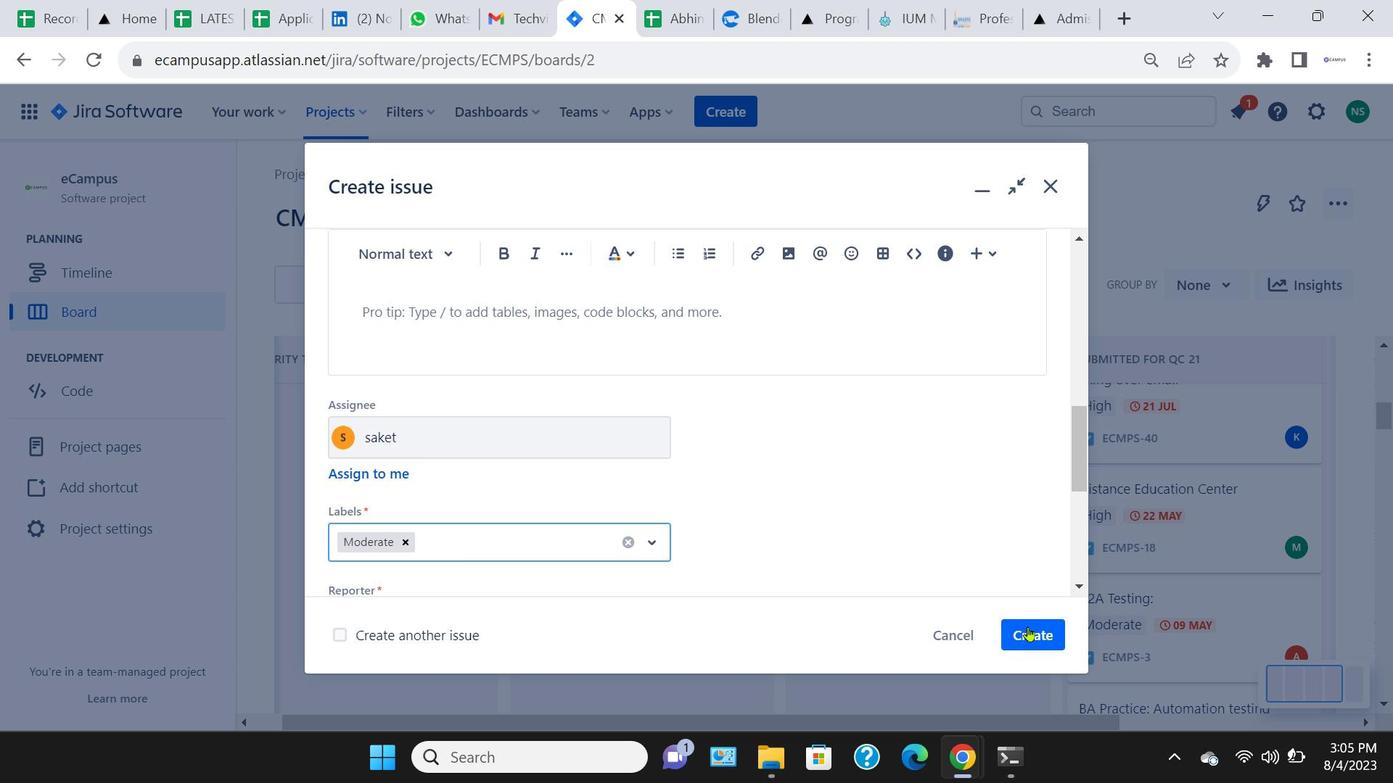 
Action: Mouse pressed left at (1033, 629)
Screenshot: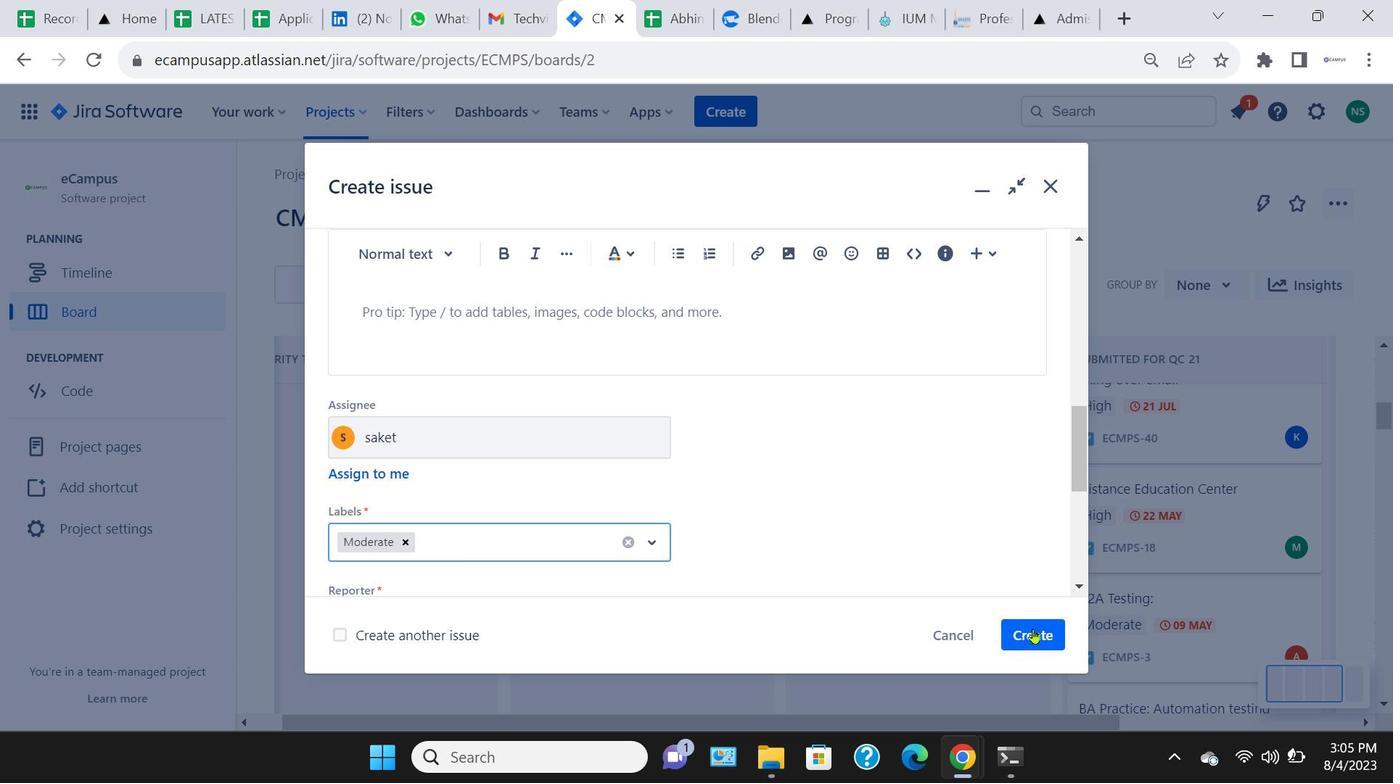 
Action: Mouse moved to (677, 473)
Screenshot: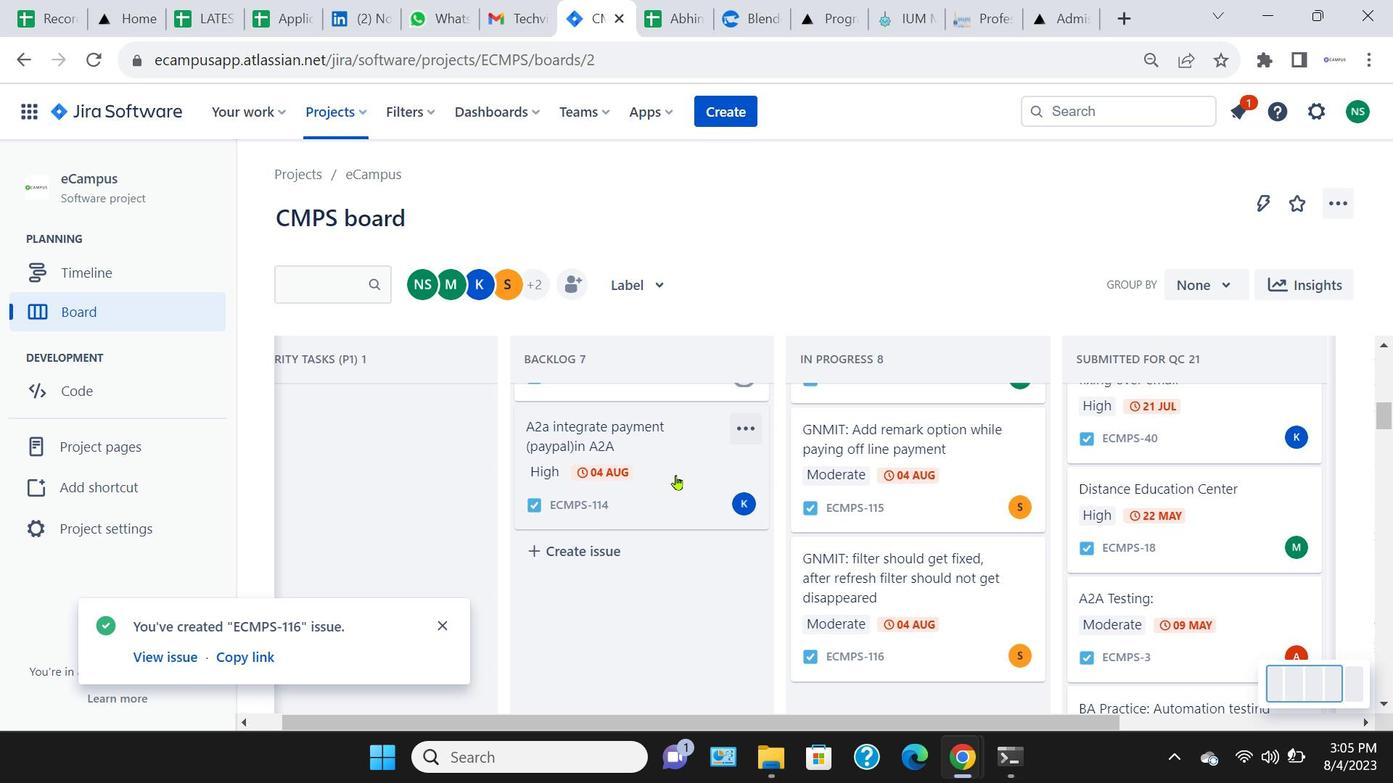 
Action: Mouse pressed left at (677, 473)
Screenshot: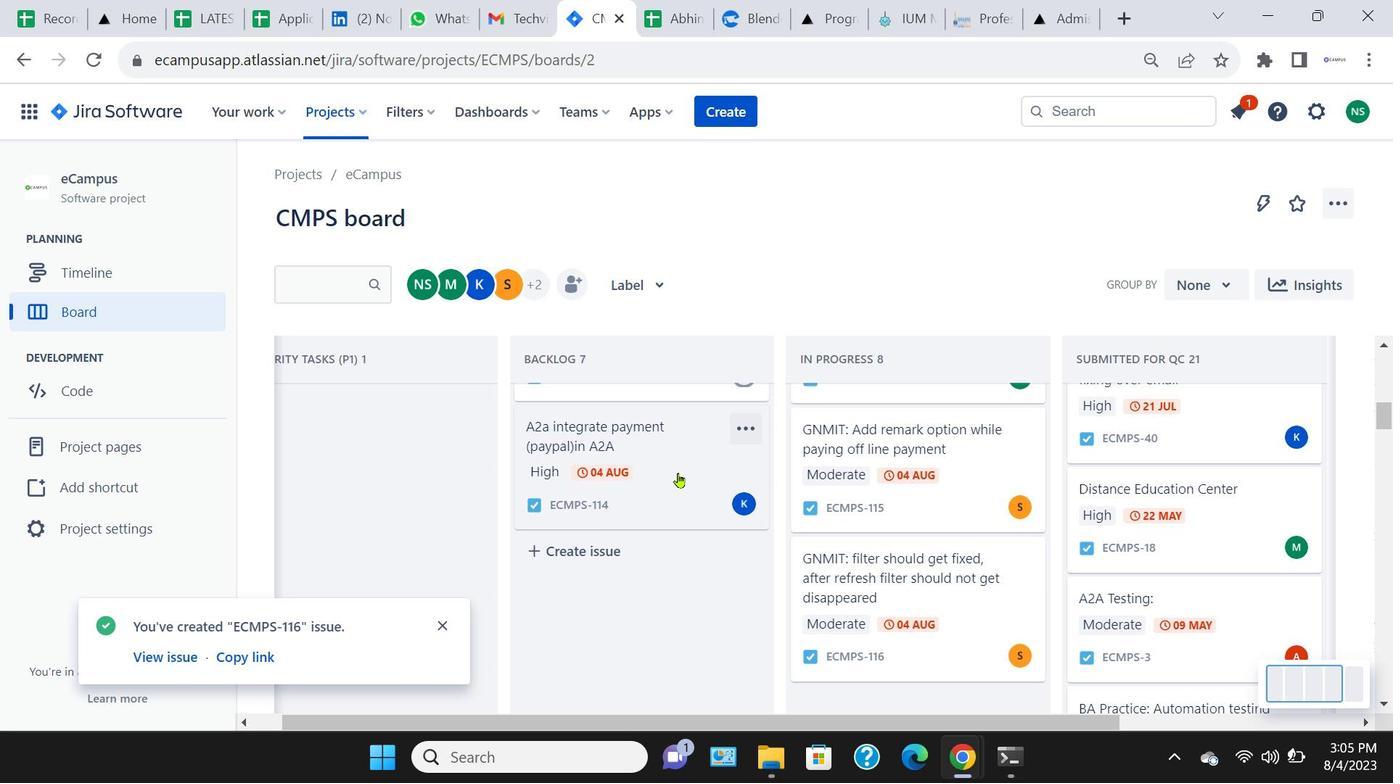 
Action: Mouse moved to (674, 481)
Screenshot: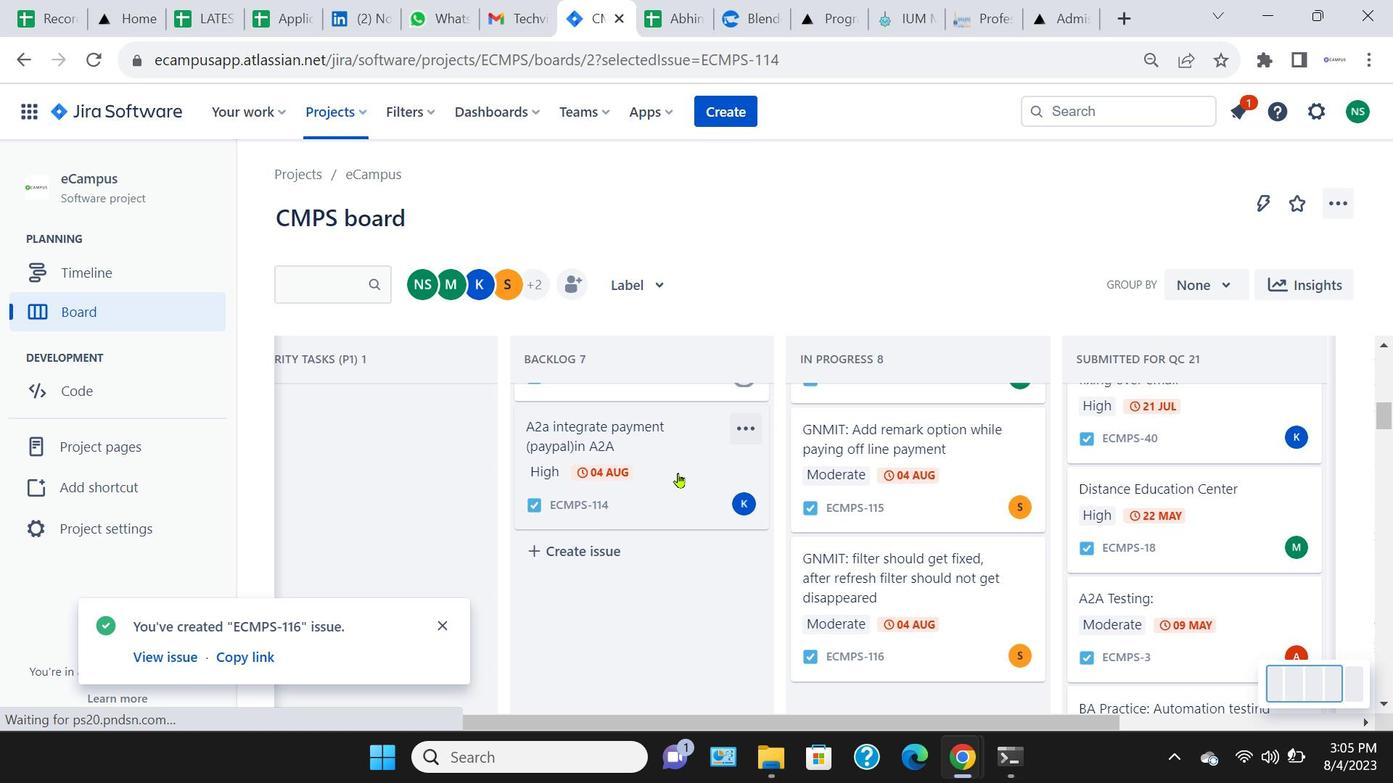 
Action: Mouse pressed left at (674, 481)
Screenshot: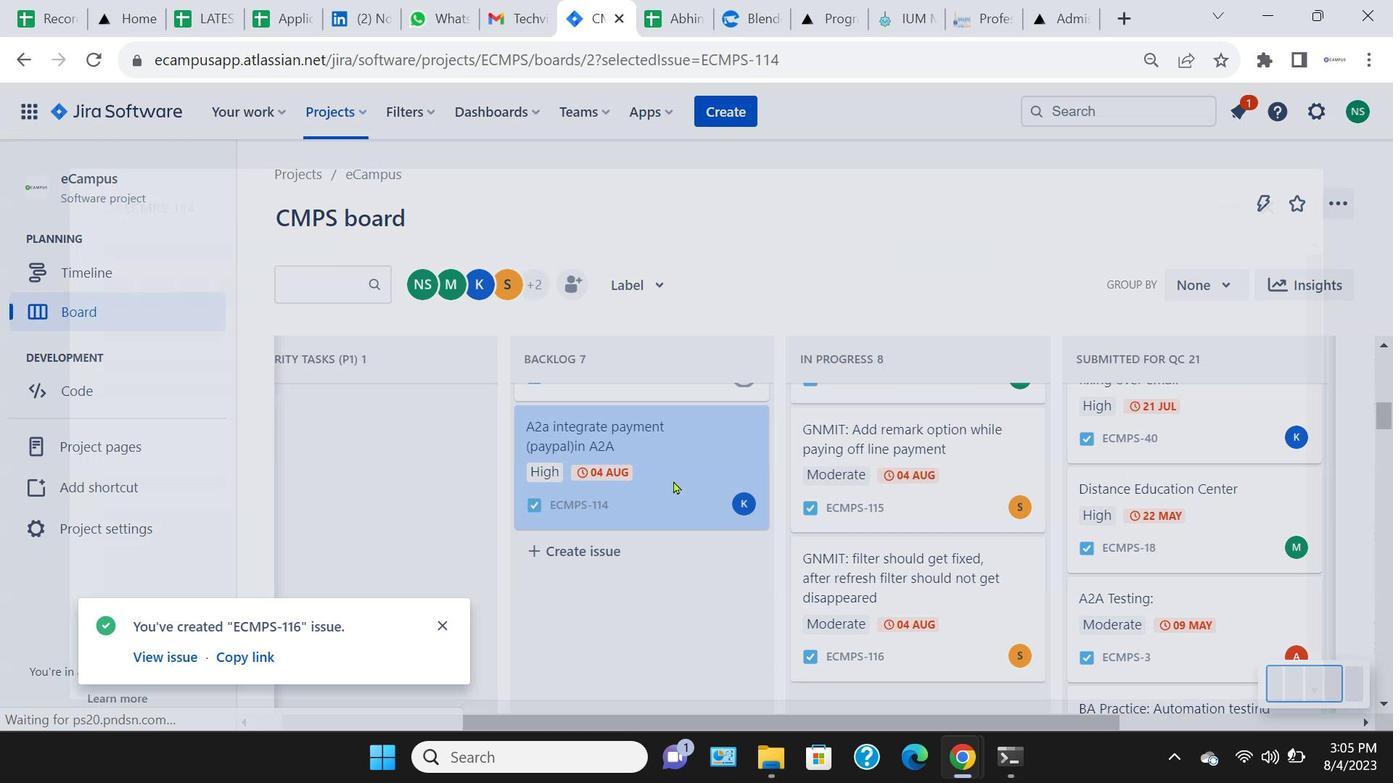 
Action: Mouse moved to (984, 229)
Screenshot: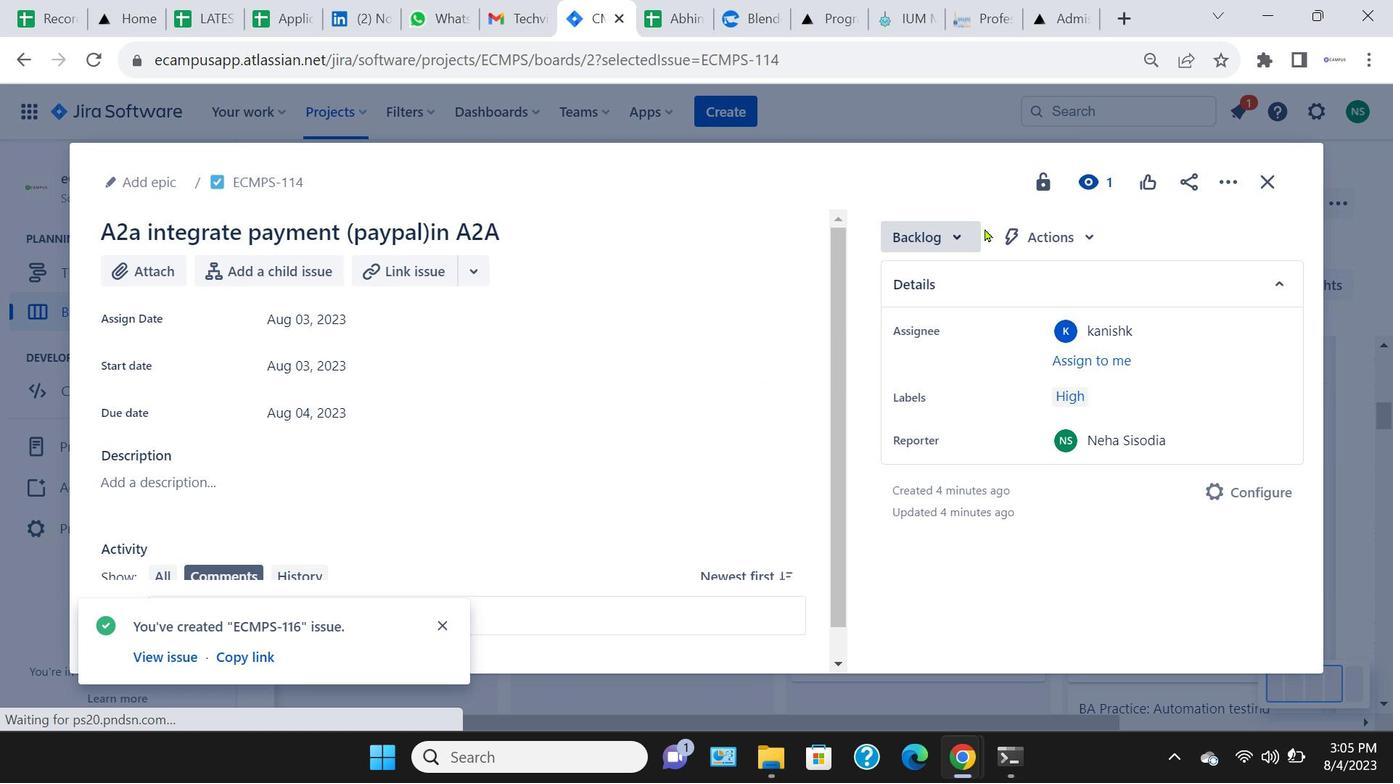 
Action: Mouse pressed left at (984, 229)
Screenshot: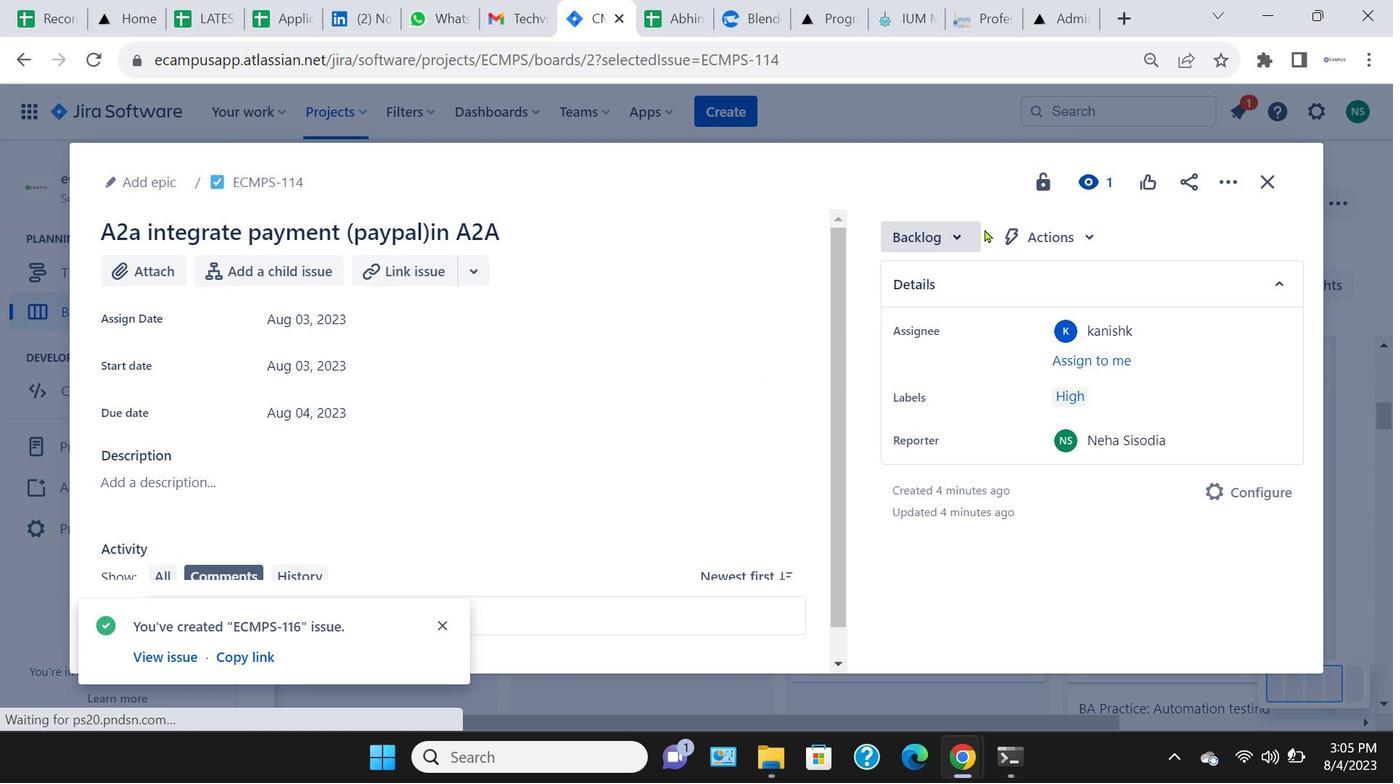 
Action: Mouse moved to (967, 236)
Screenshot: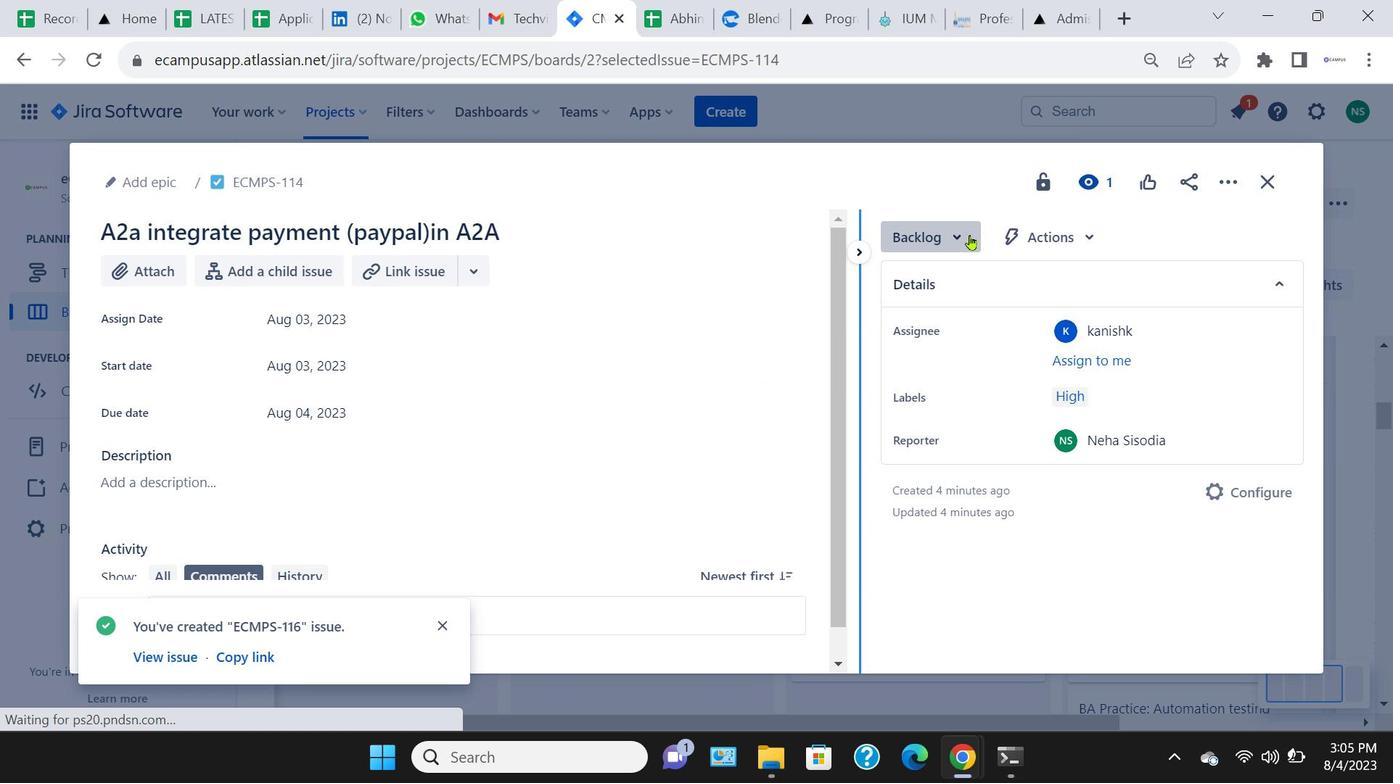 
Action: Mouse pressed left at (967, 236)
Screenshot: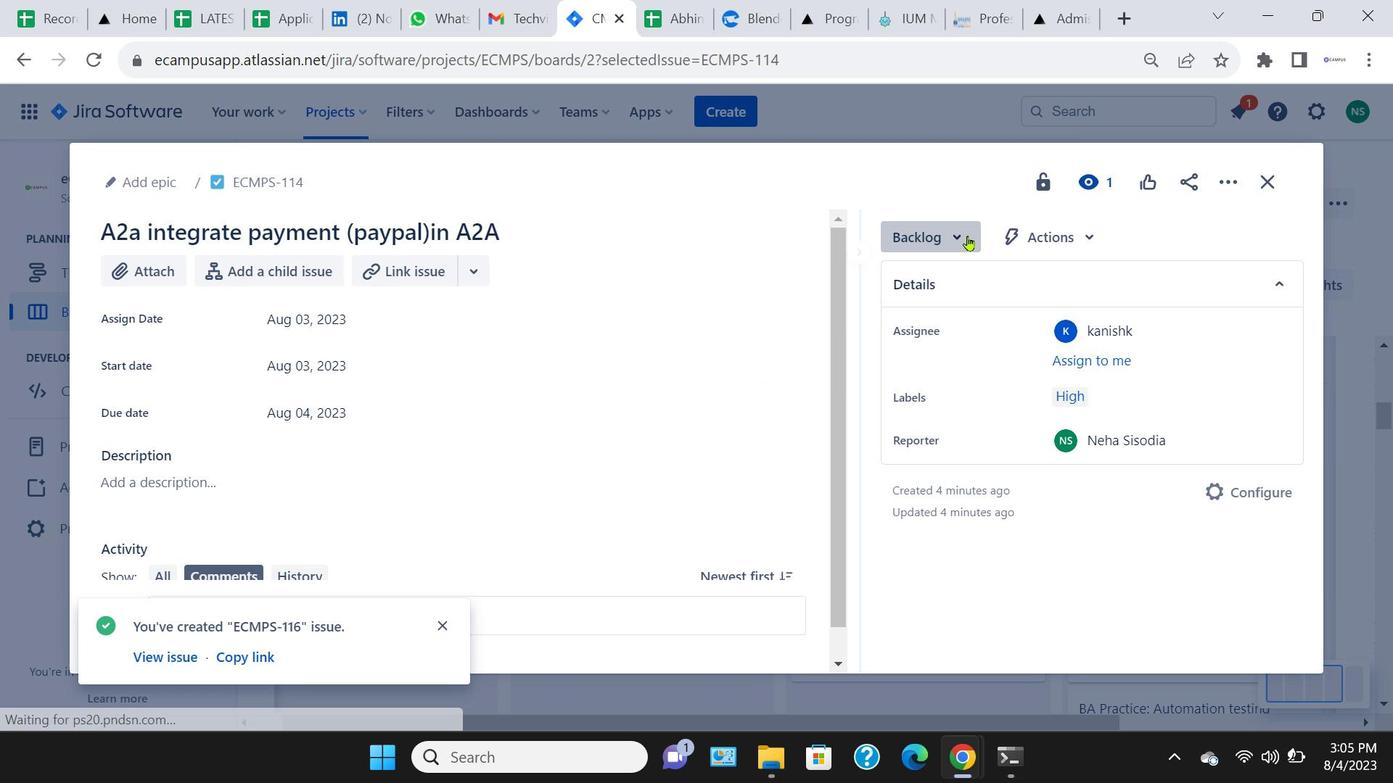 
Action: Mouse moved to (967, 281)
Screenshot: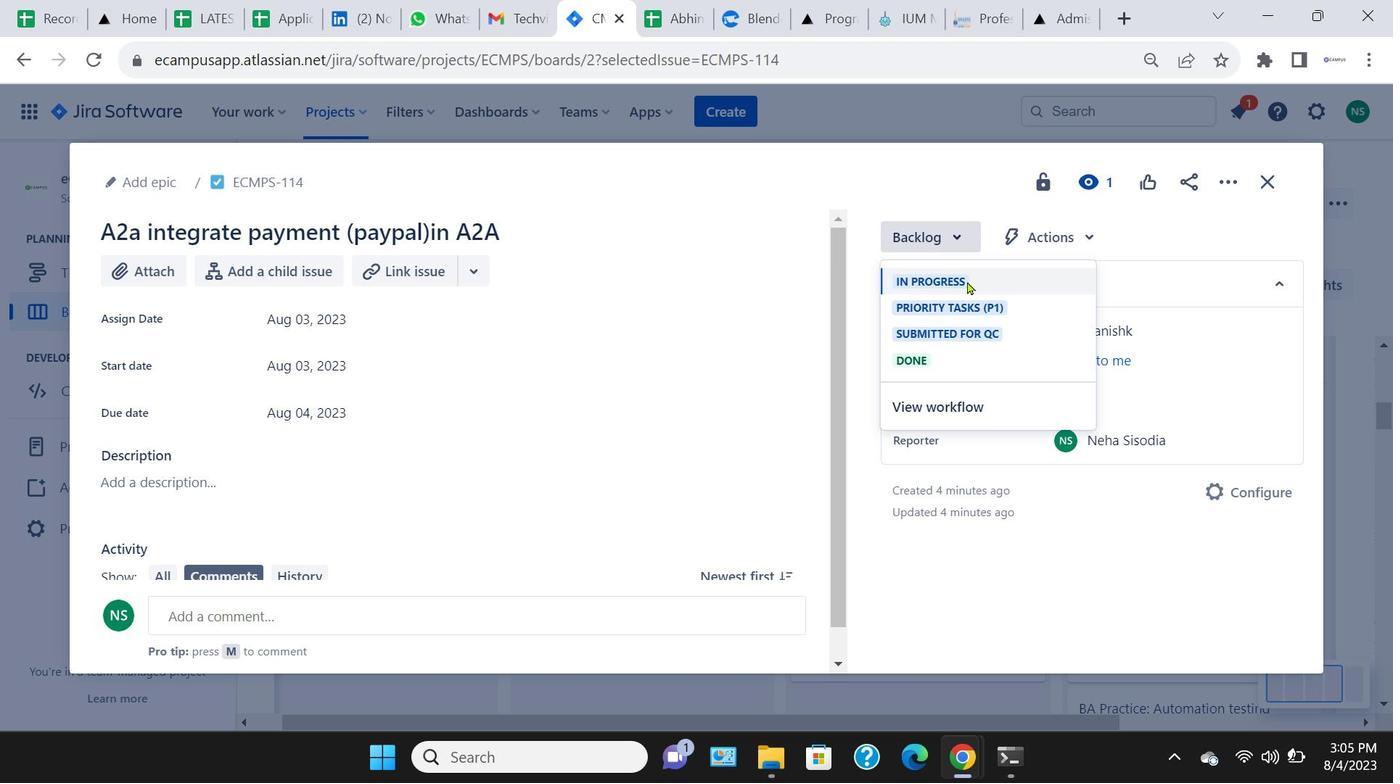 
Action: Mouse pressed left at (967, 281)
Screenshot: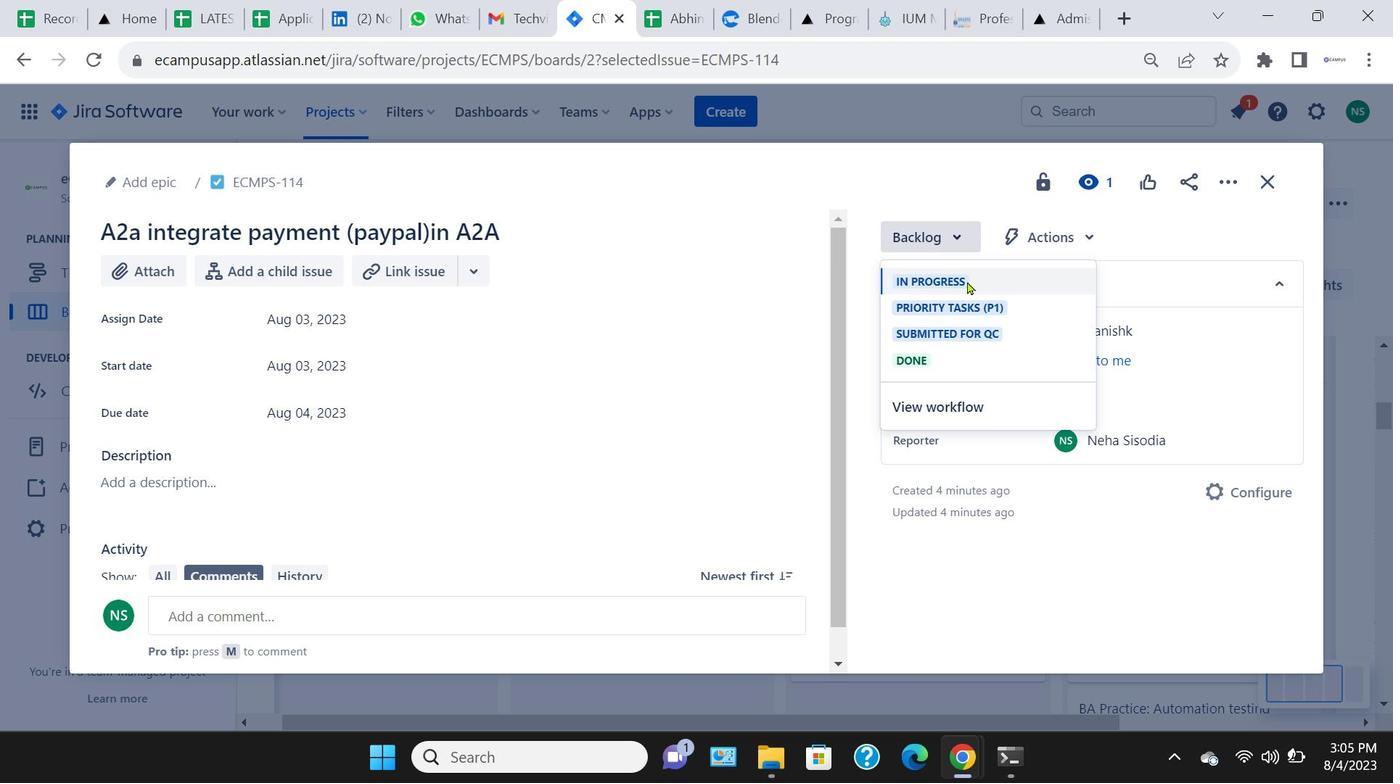 
Action: Mouse pressed left at (967, 281)
Screenshot: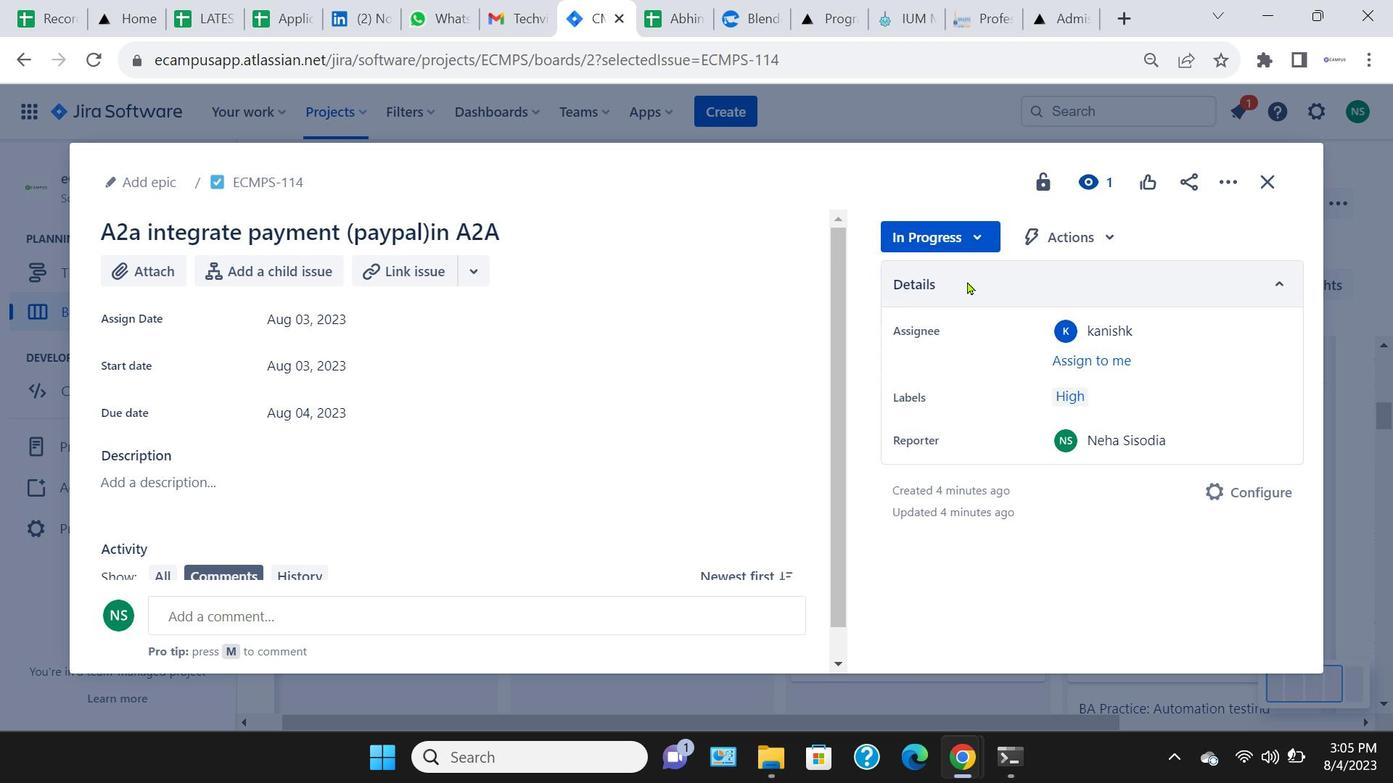
Action: Mouse moved to (933, 182)
Screenshot: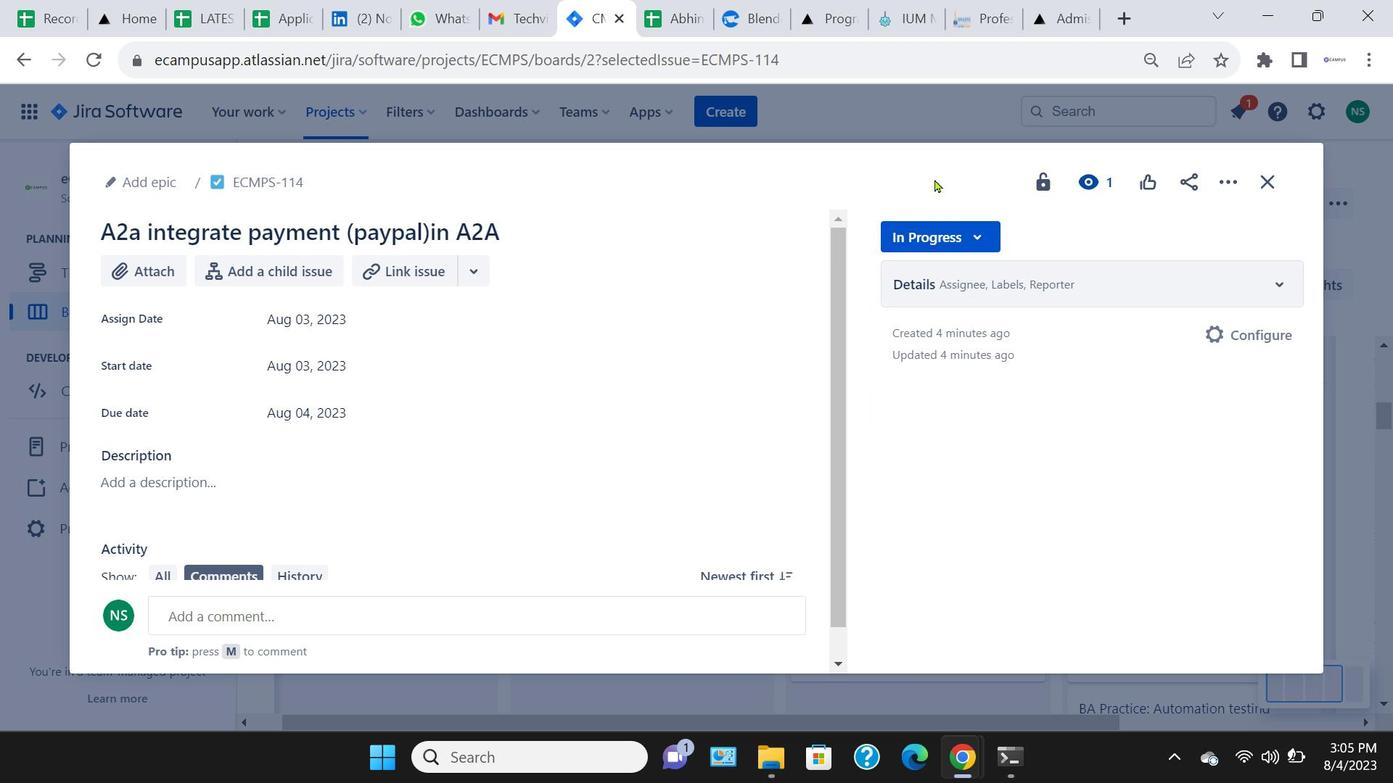 
Action: Mouse pressed left at (933, 182)
Screenshot: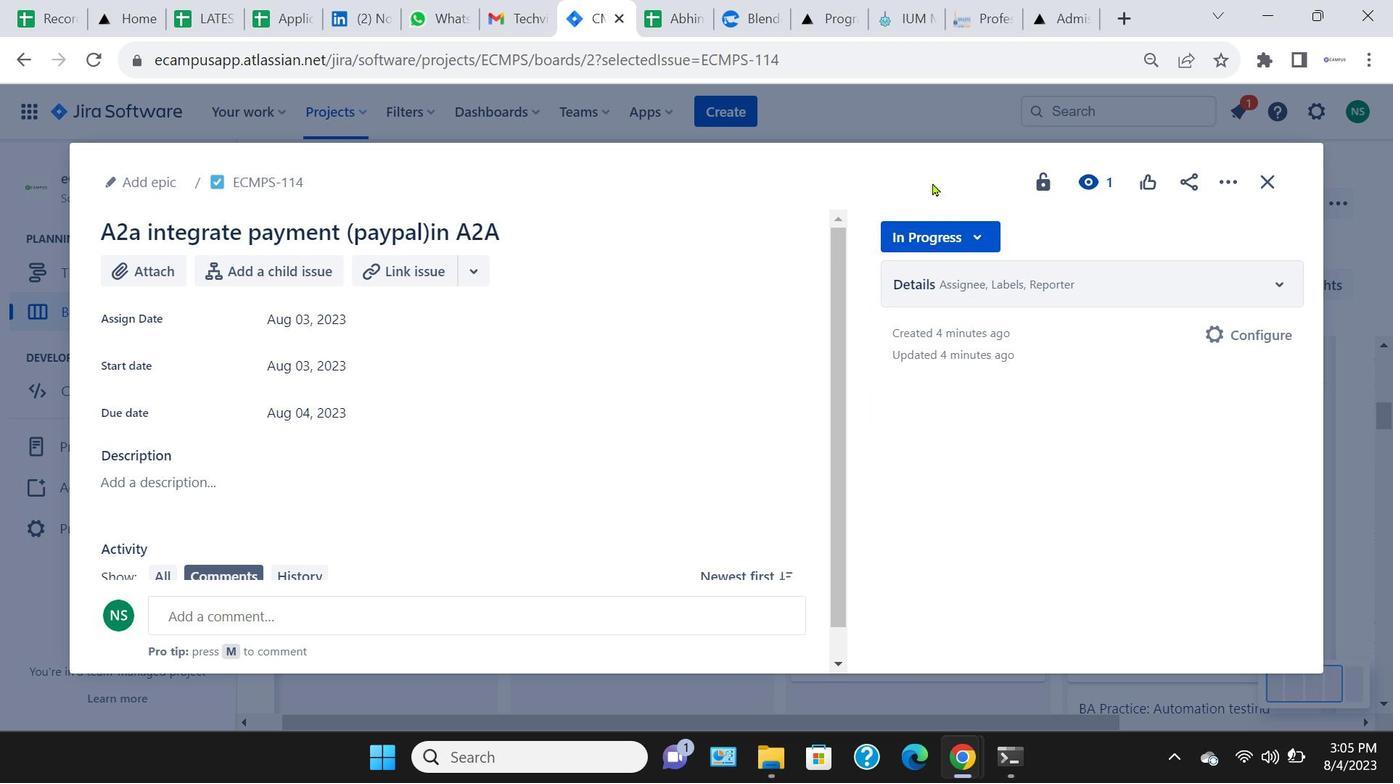 
Action: Mouse moved to (1088, 621)
Screenshot: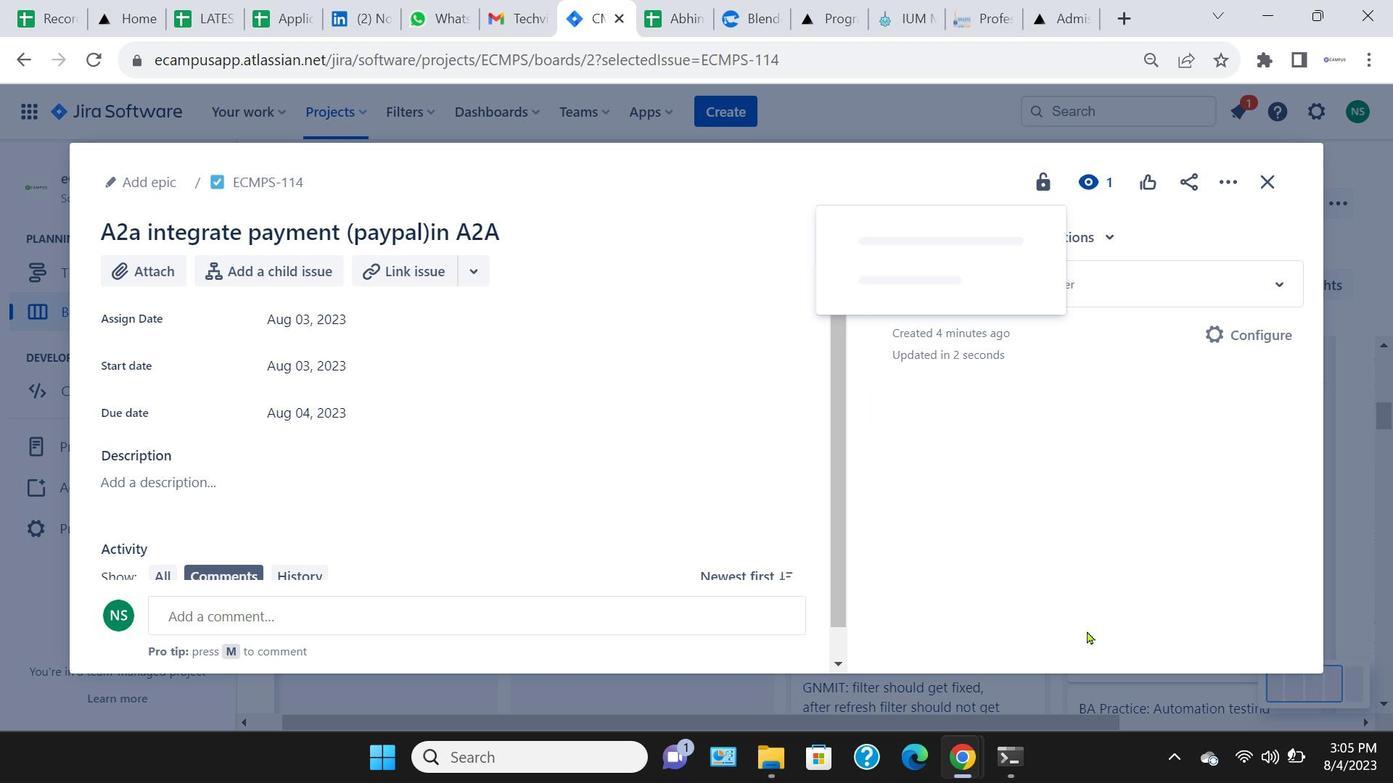 
Action: Mouse pressed left at (1088, 621)
Screenshot: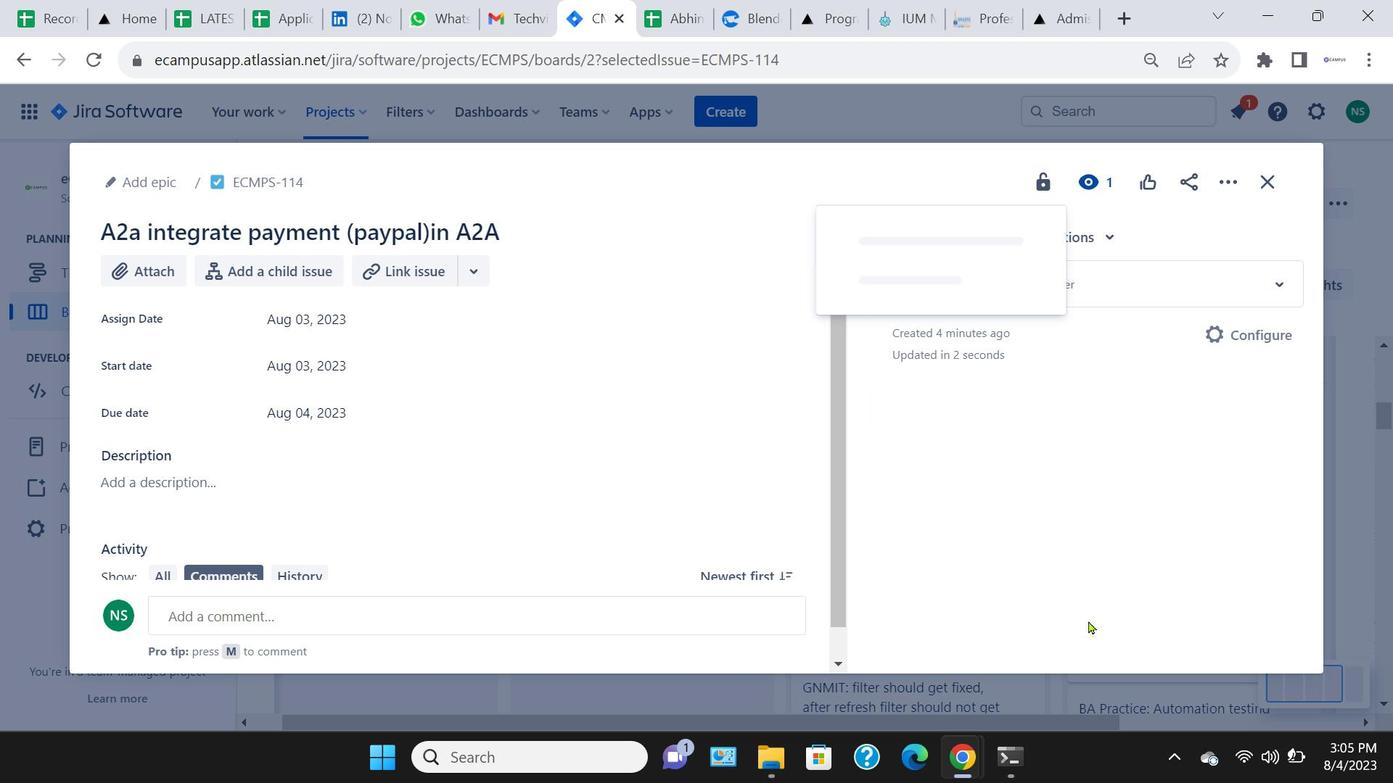 
Action: Mouse moved to (1261, 179)
Screenshot: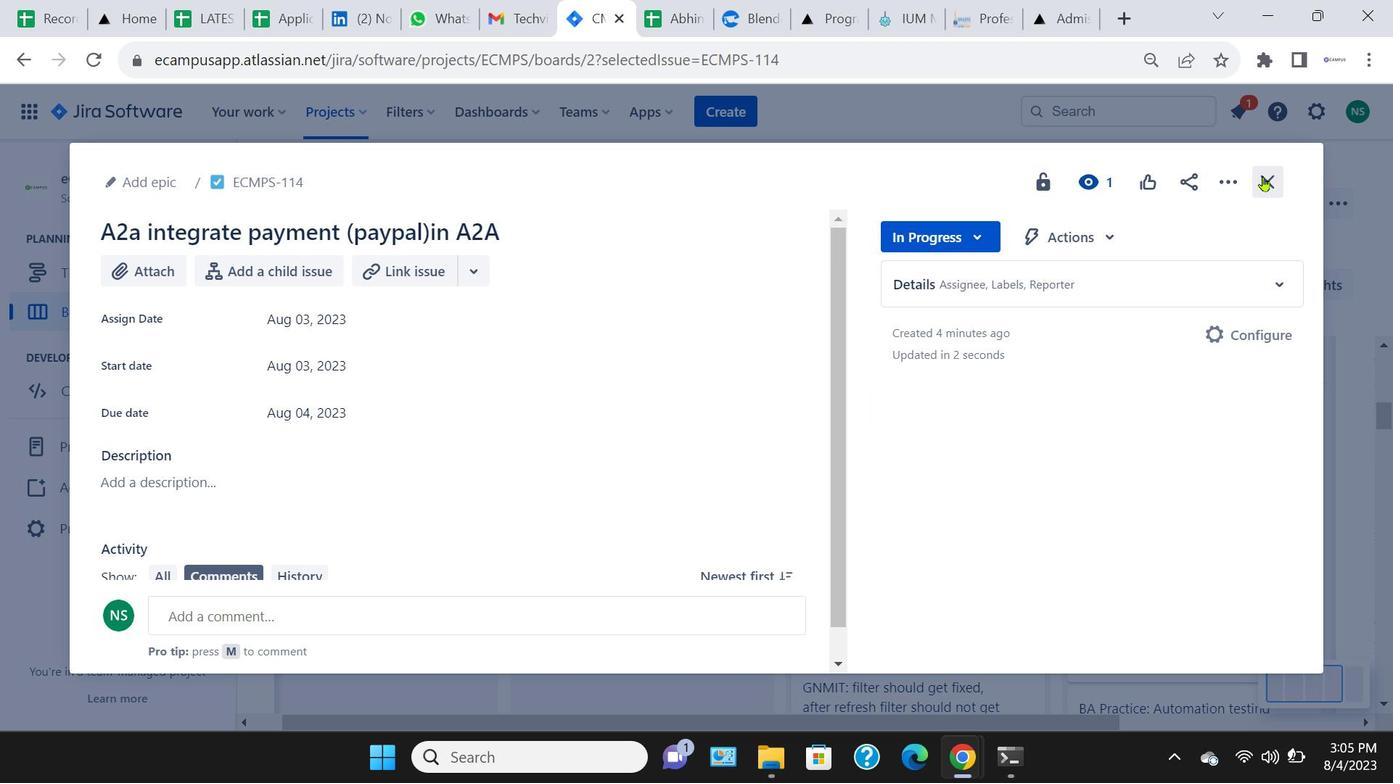 
Action: Mouse pressed left at (1261, 179)
Screenshot: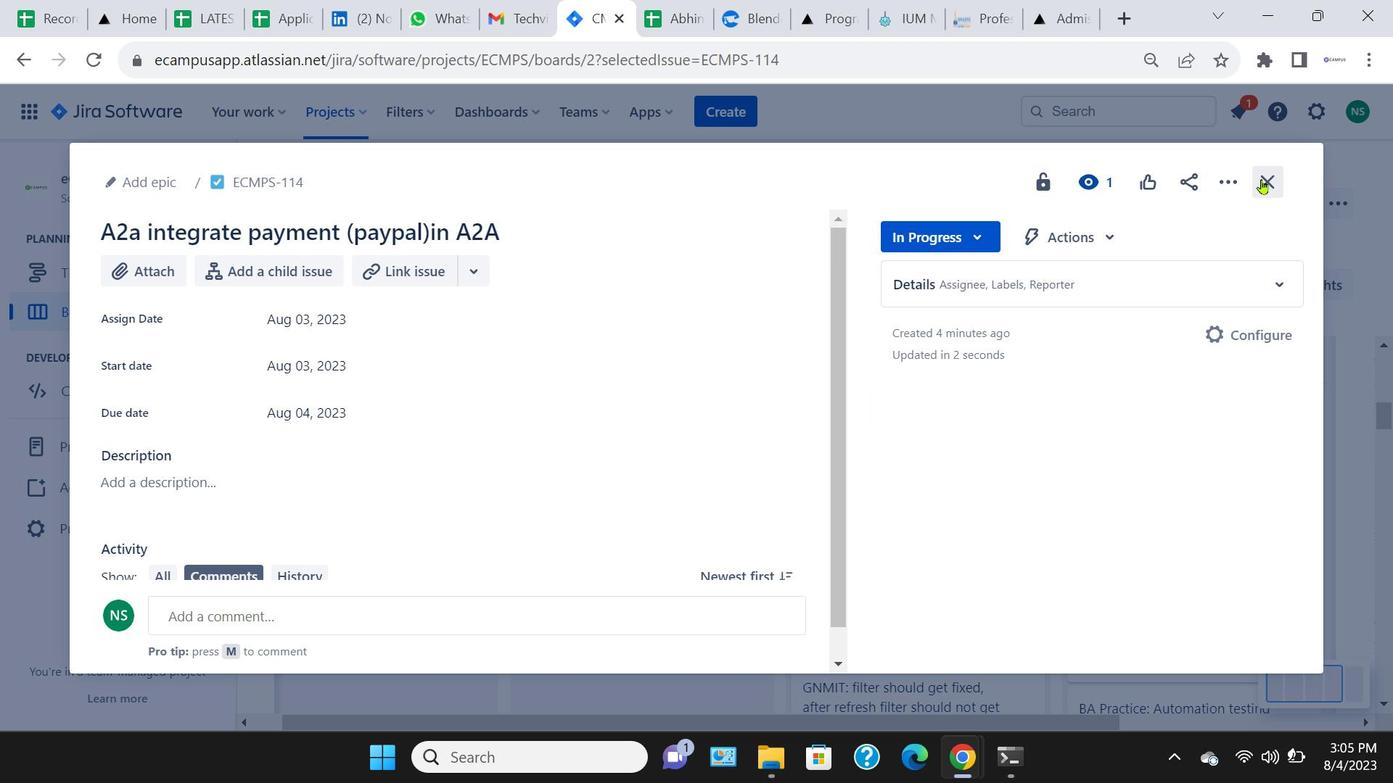 
Action: Mouse moved to (568, 429)
Screenshot: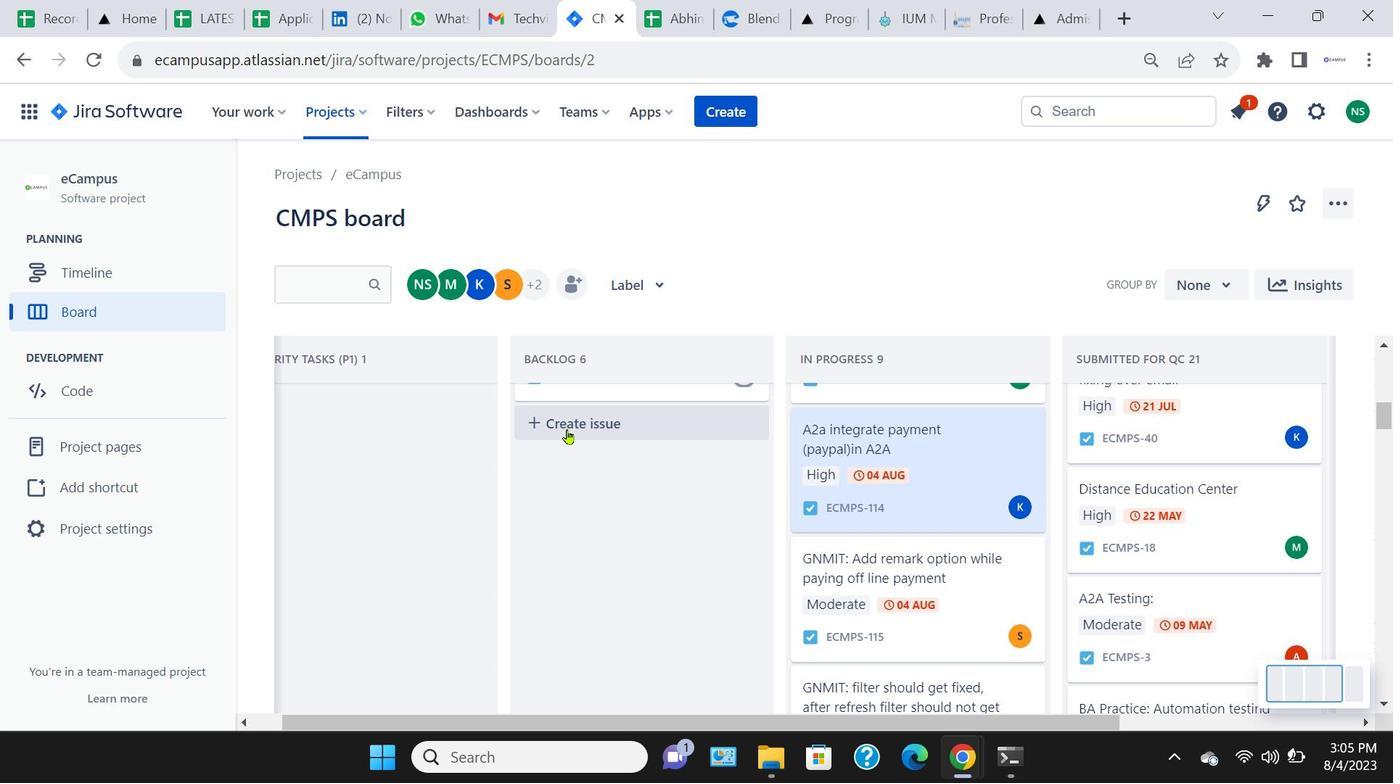
Action: Mouse pressed left at (568, 429)
Screenshot: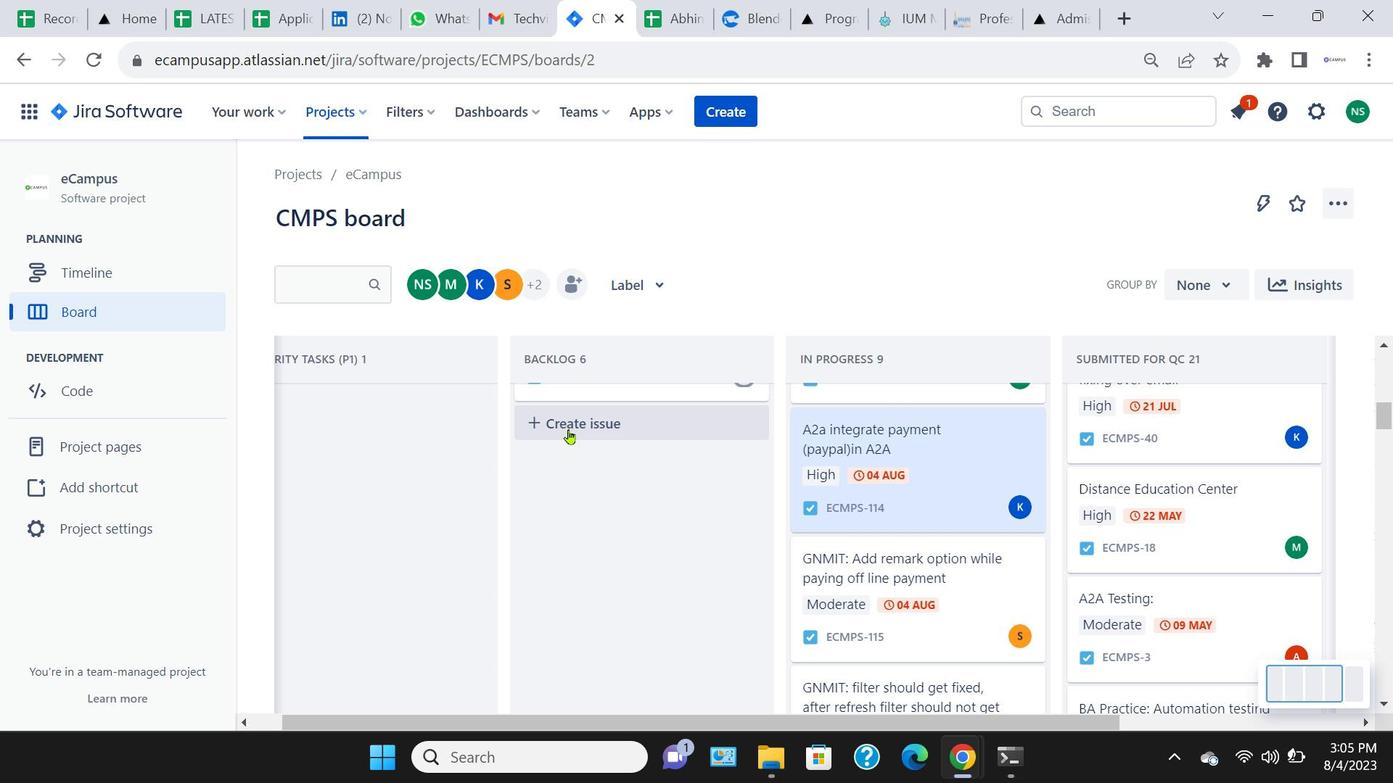 
Action: Mouse moved to (567, 437)
Screenshot: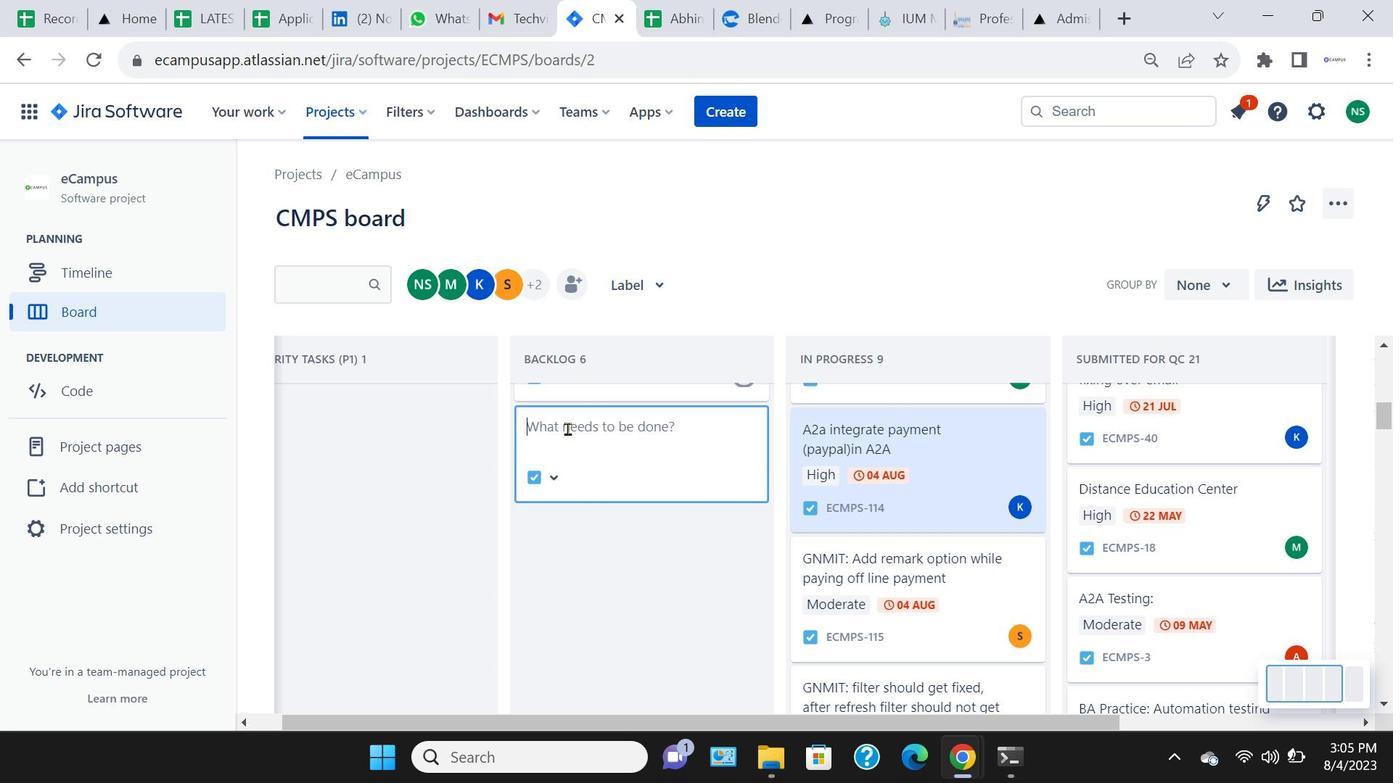 
Action: Mouse pressed left at (567, 437)
Screenshot: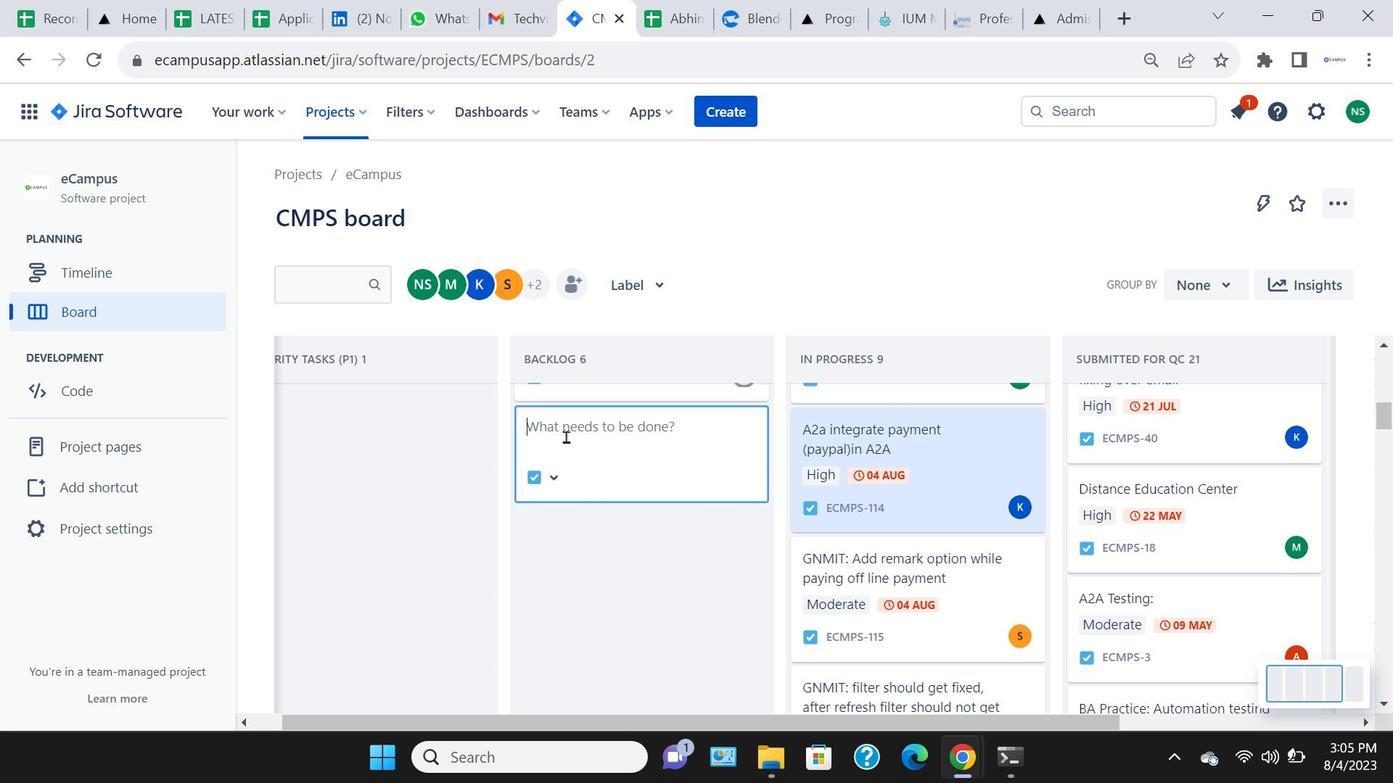 
Action: Key pressed sync<Key.space>a2a<Key.space>panel<Key.space>and<Key.space>staging<Key.space><Key.enter>
Screenshot: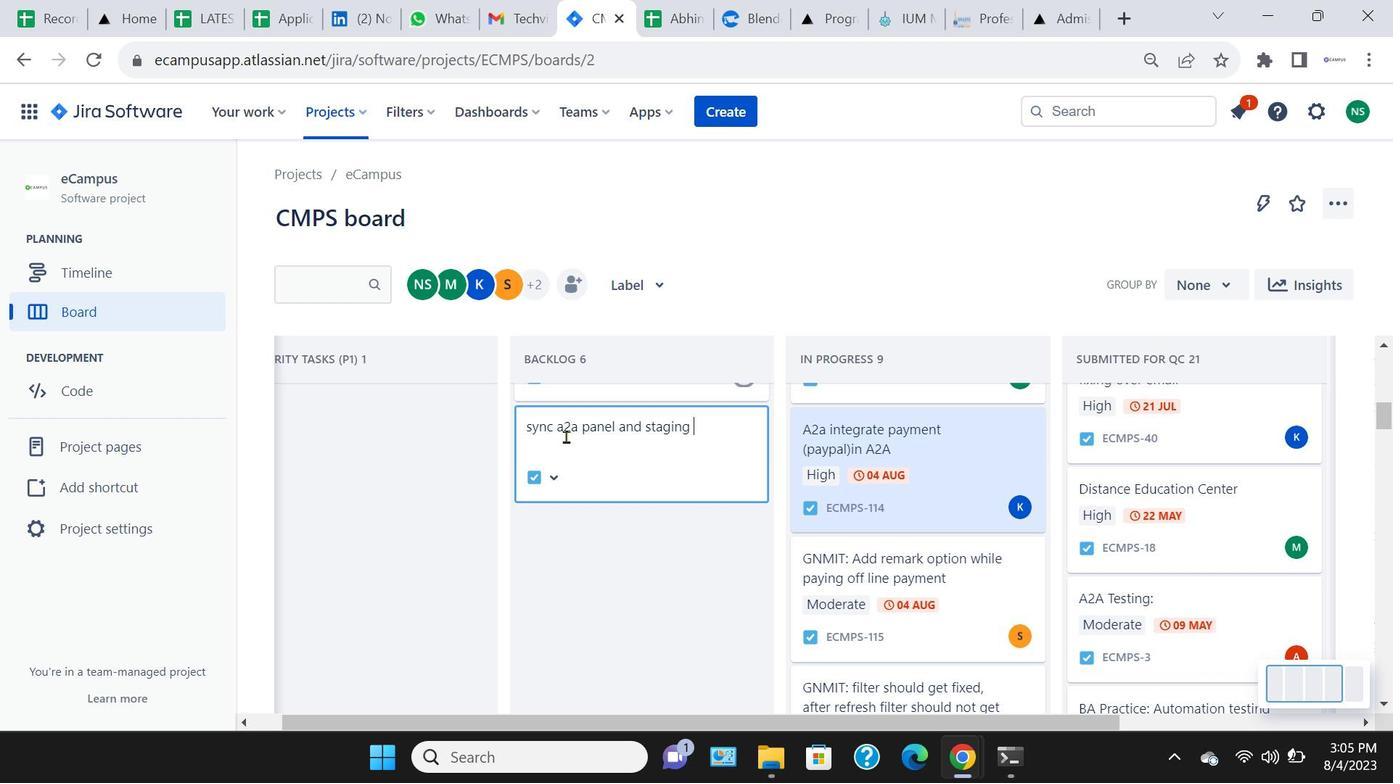 
Action: Mouse moved to (400, 459)
Screenshot: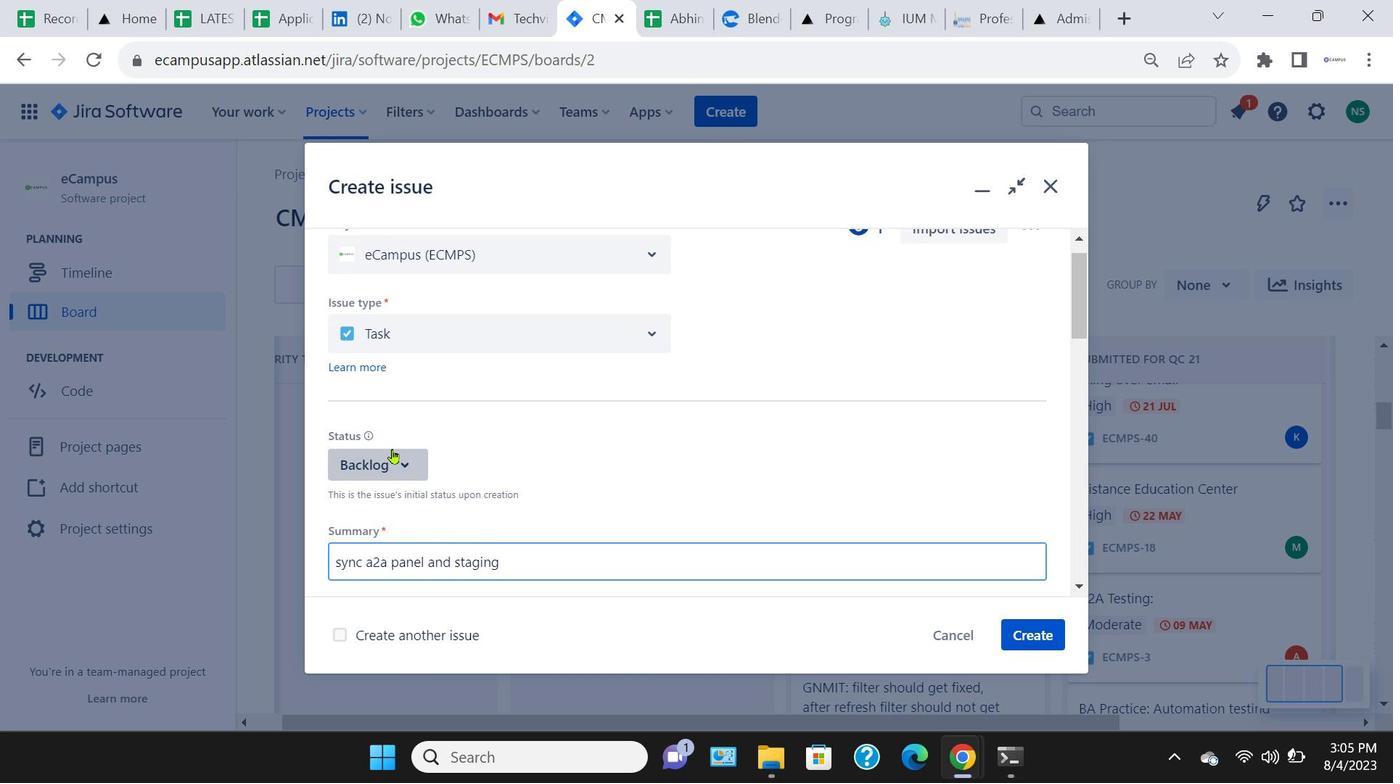 
Action: Mouse pressed left at (400, 459)
Screenshot: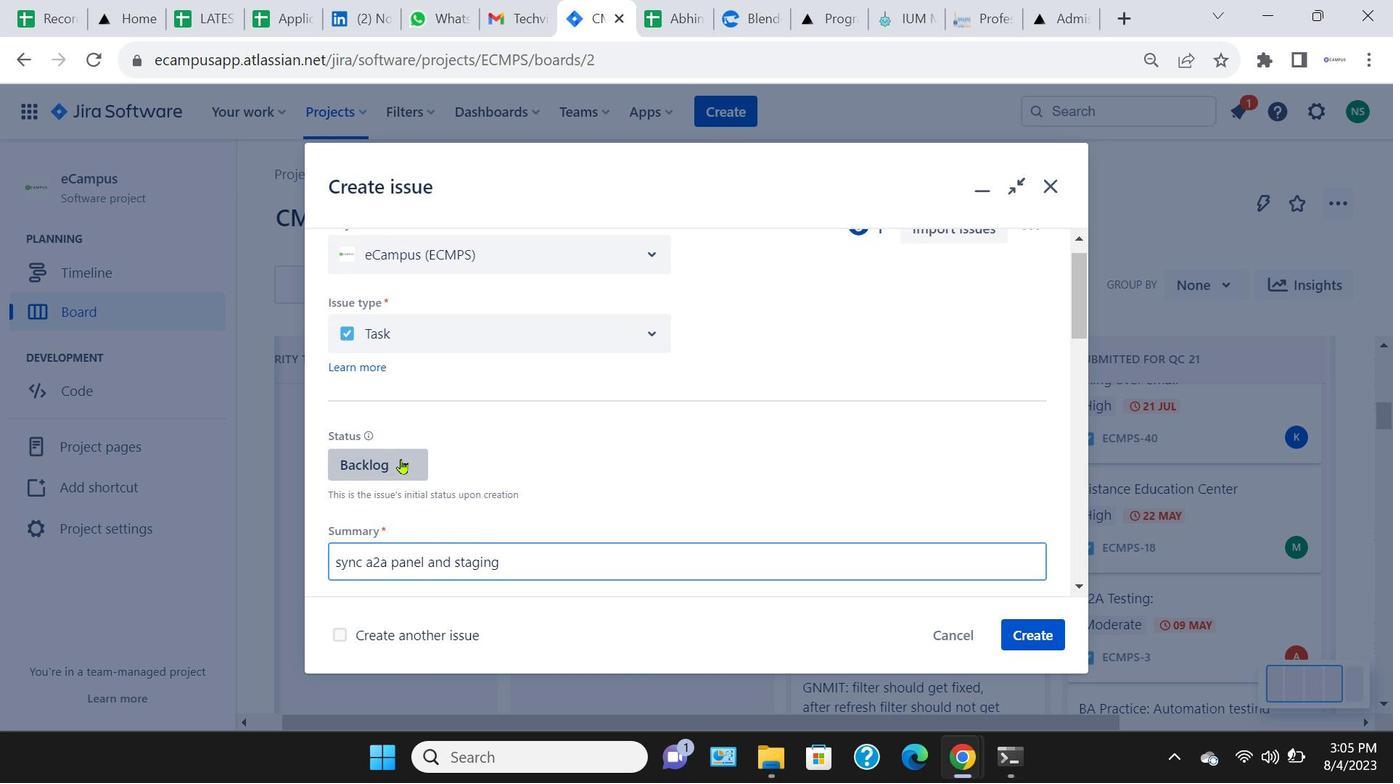 
Action: Mouse moved to (394, 510)
Screenshot: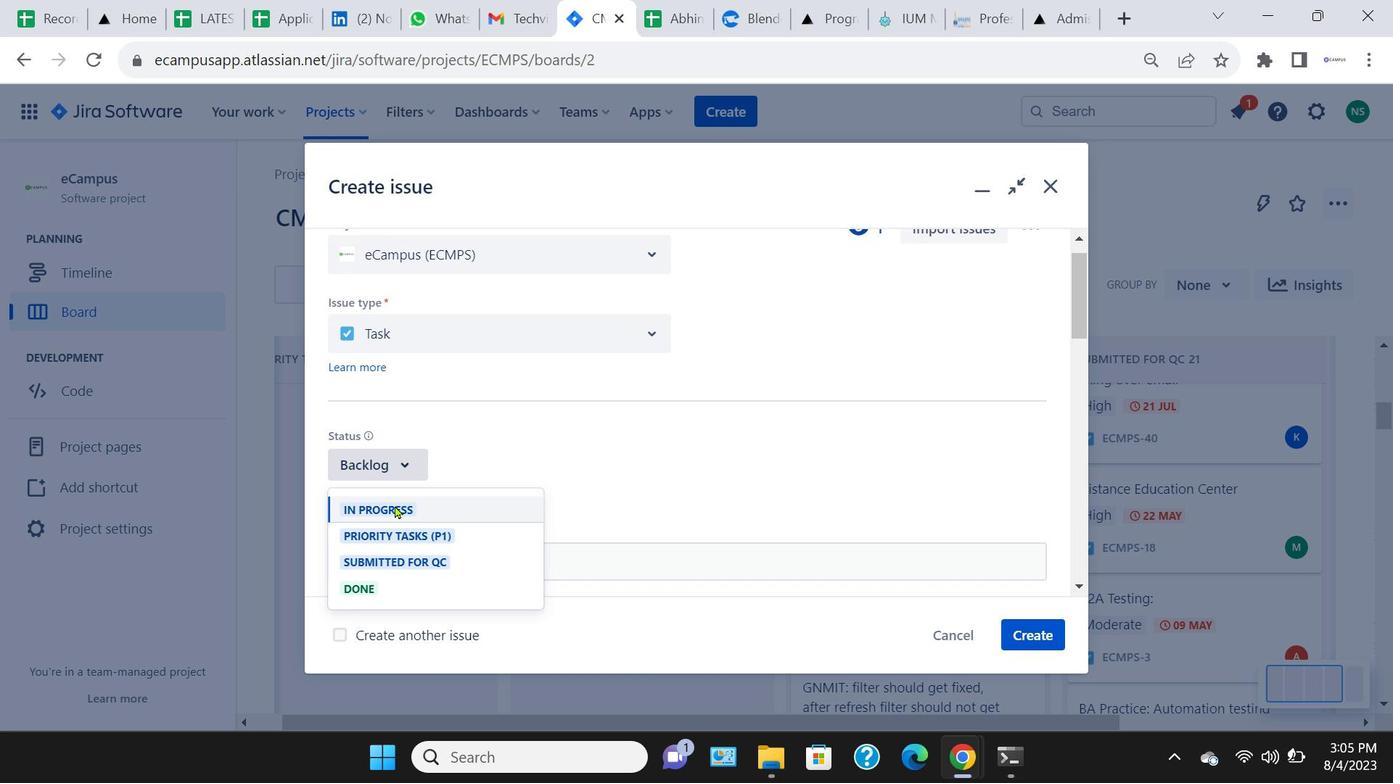
Action: Mouse pressed left at (394, 510)
Screenshot: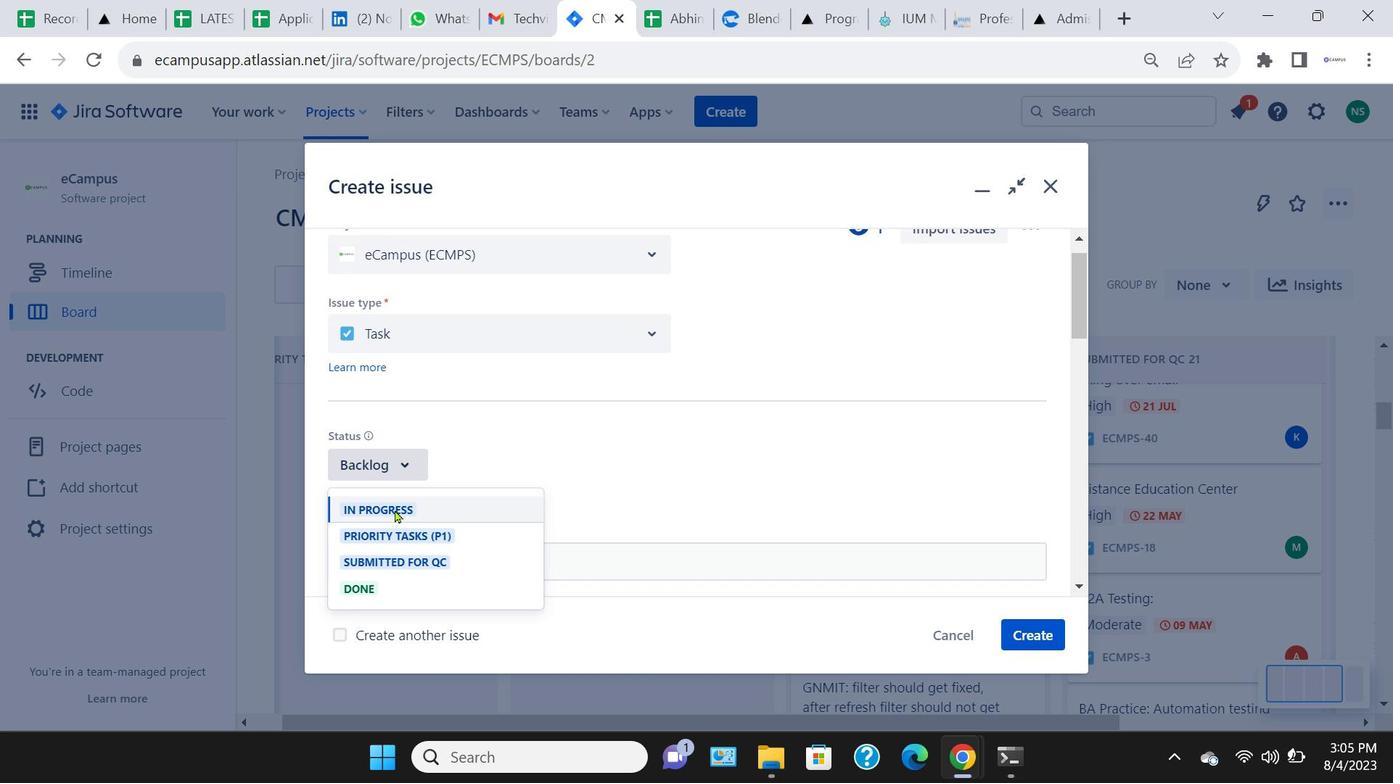 
Action: Mouse moved to (646, 539)
Screenshot: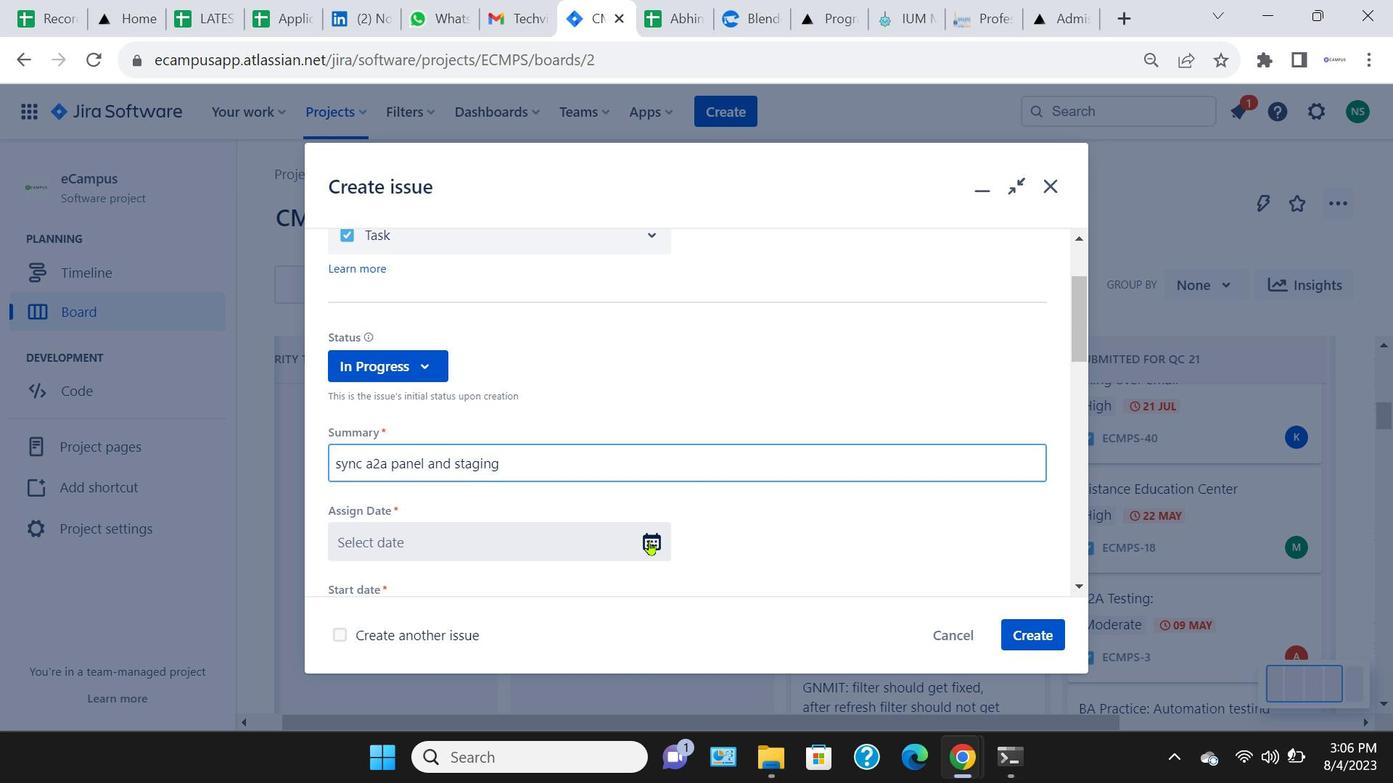
Action: Mouse pressed left at (646, 539)
Screenshot: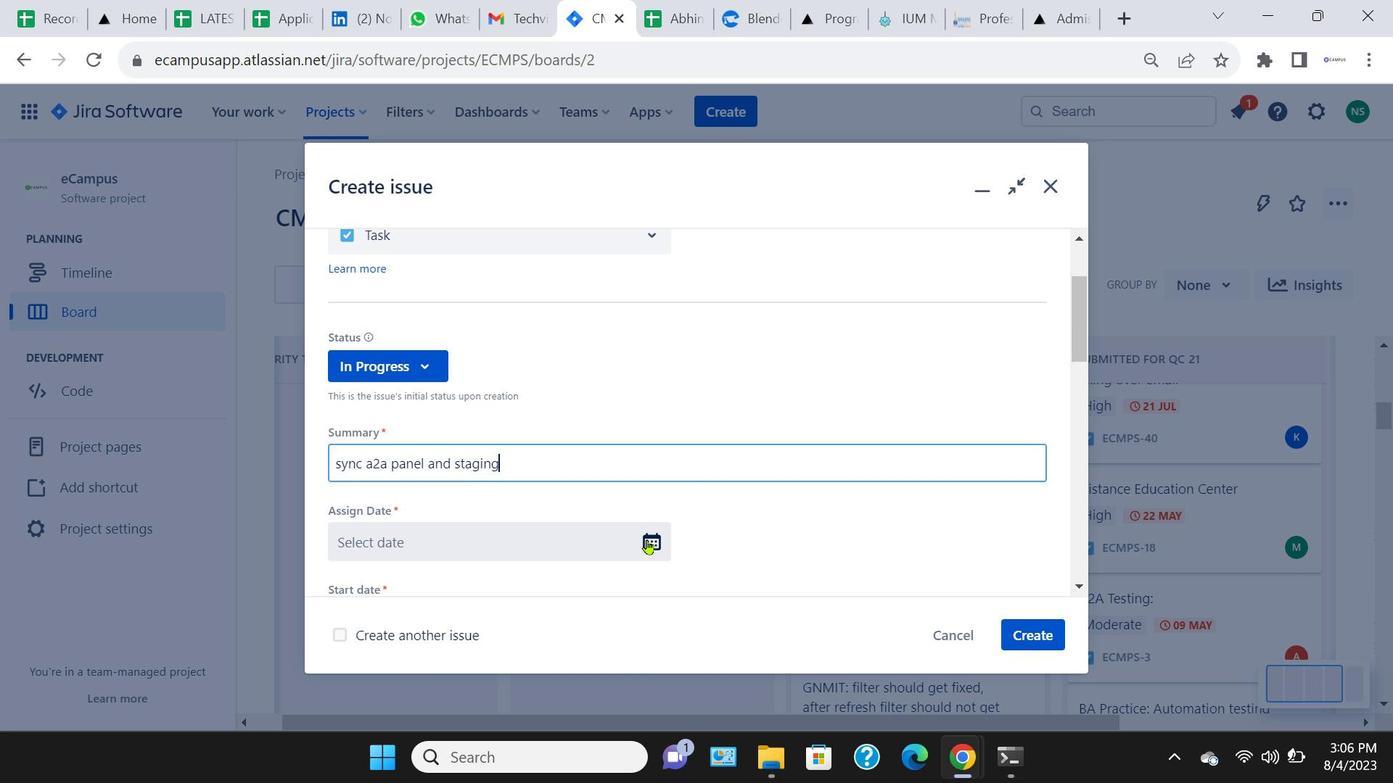 
Action: Mouse moved to (583, 327)
Screenshot: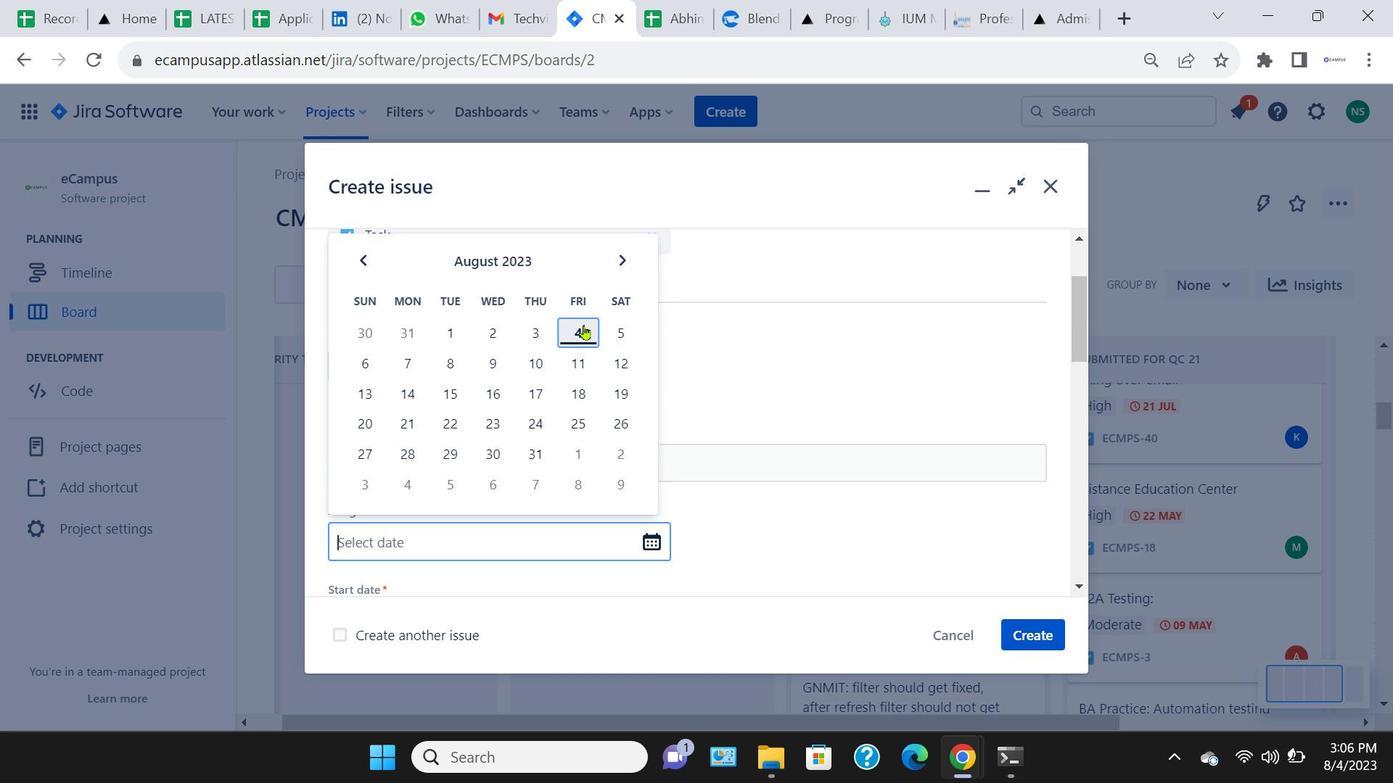 
Action: Mouse pressed left at (583, 327)
Screenshot: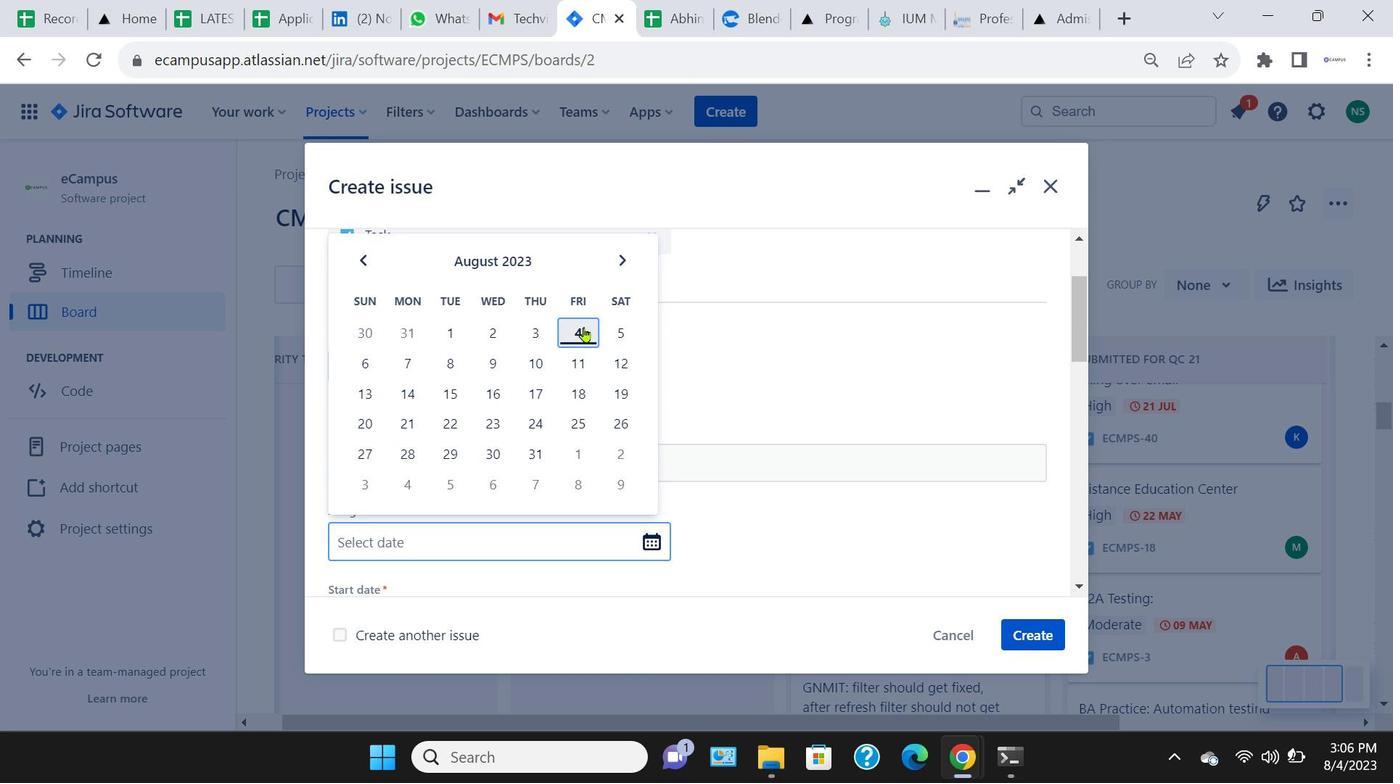 
Action: Mouse moved to (660, 469)
Screenshot: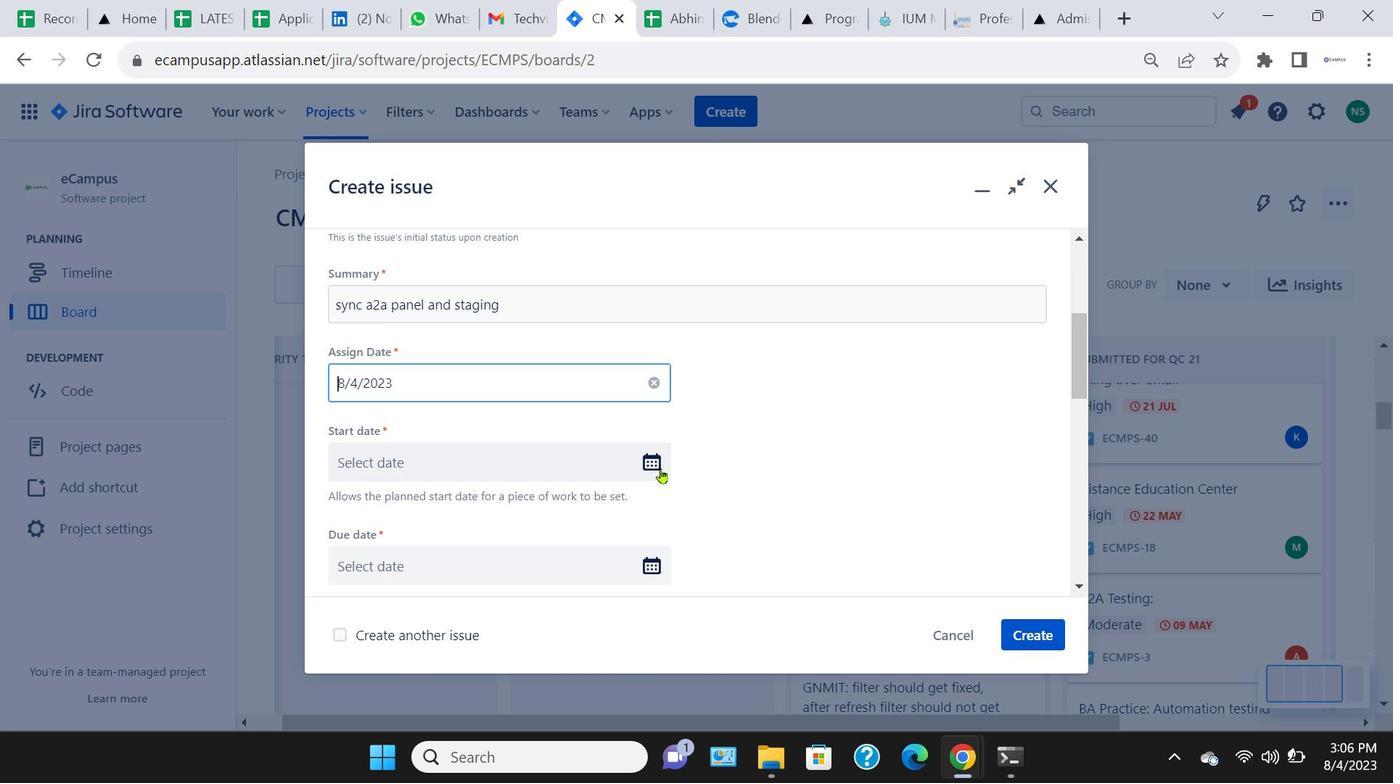 
Action: Mouse pressed left at (660, 469)
Screenshot: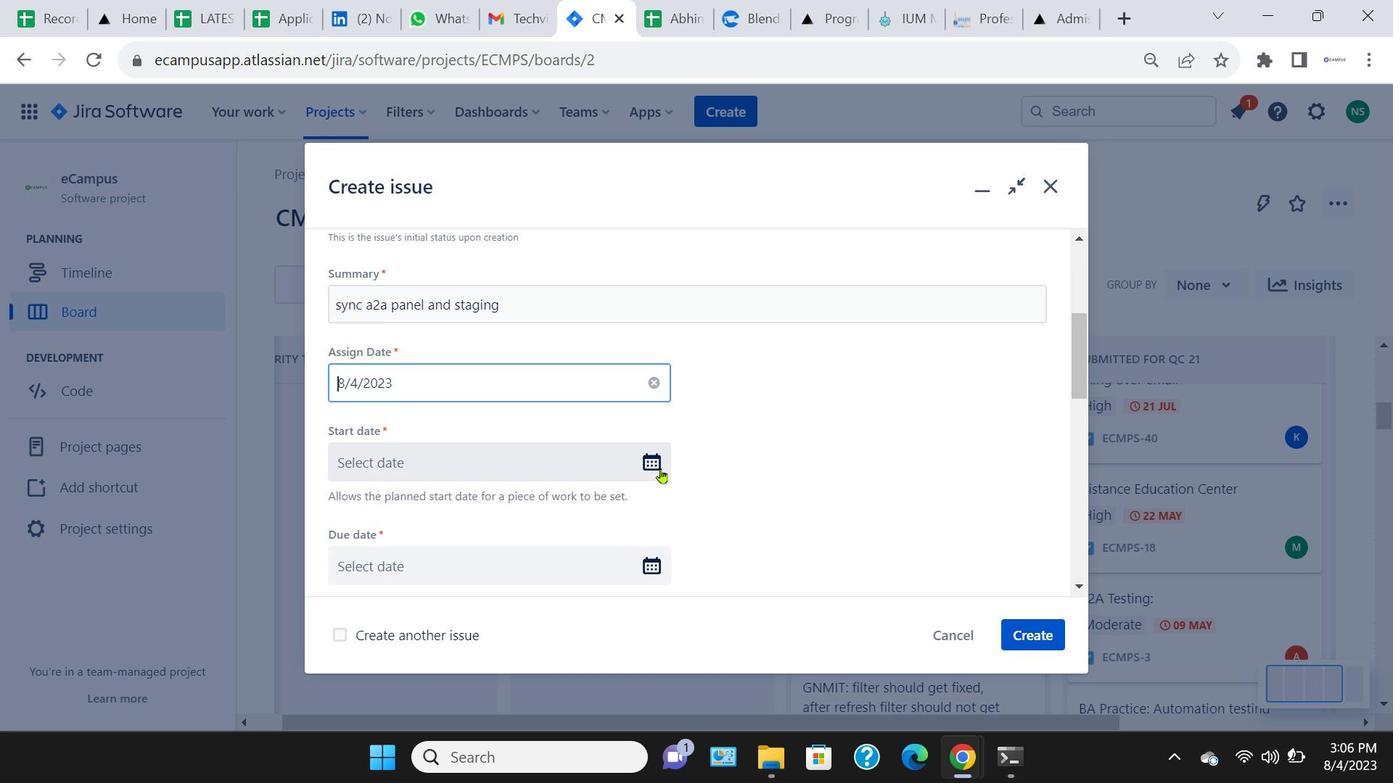
Action: Mouse moved to (572, 251)
Screenshot: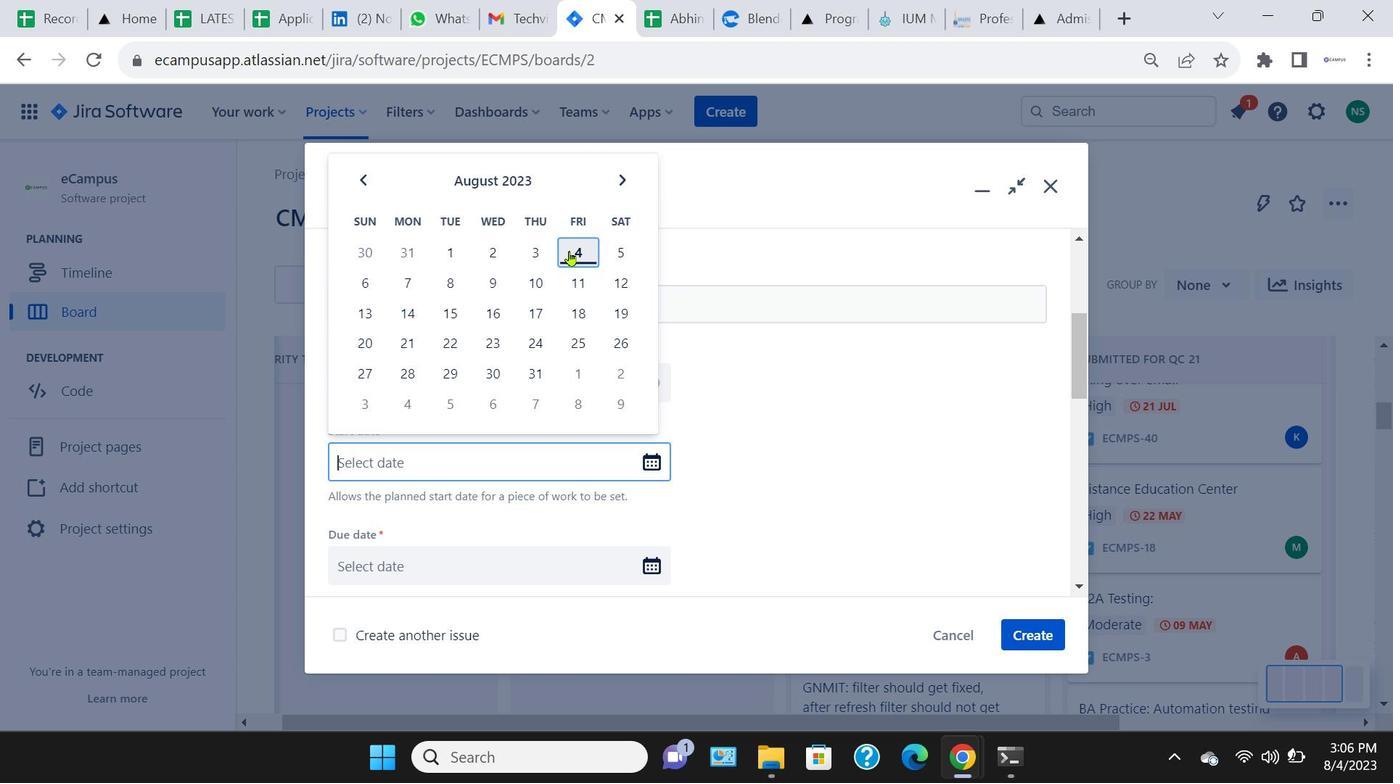 
Action: Mouse pressed left at (572, 251)
Screenshot: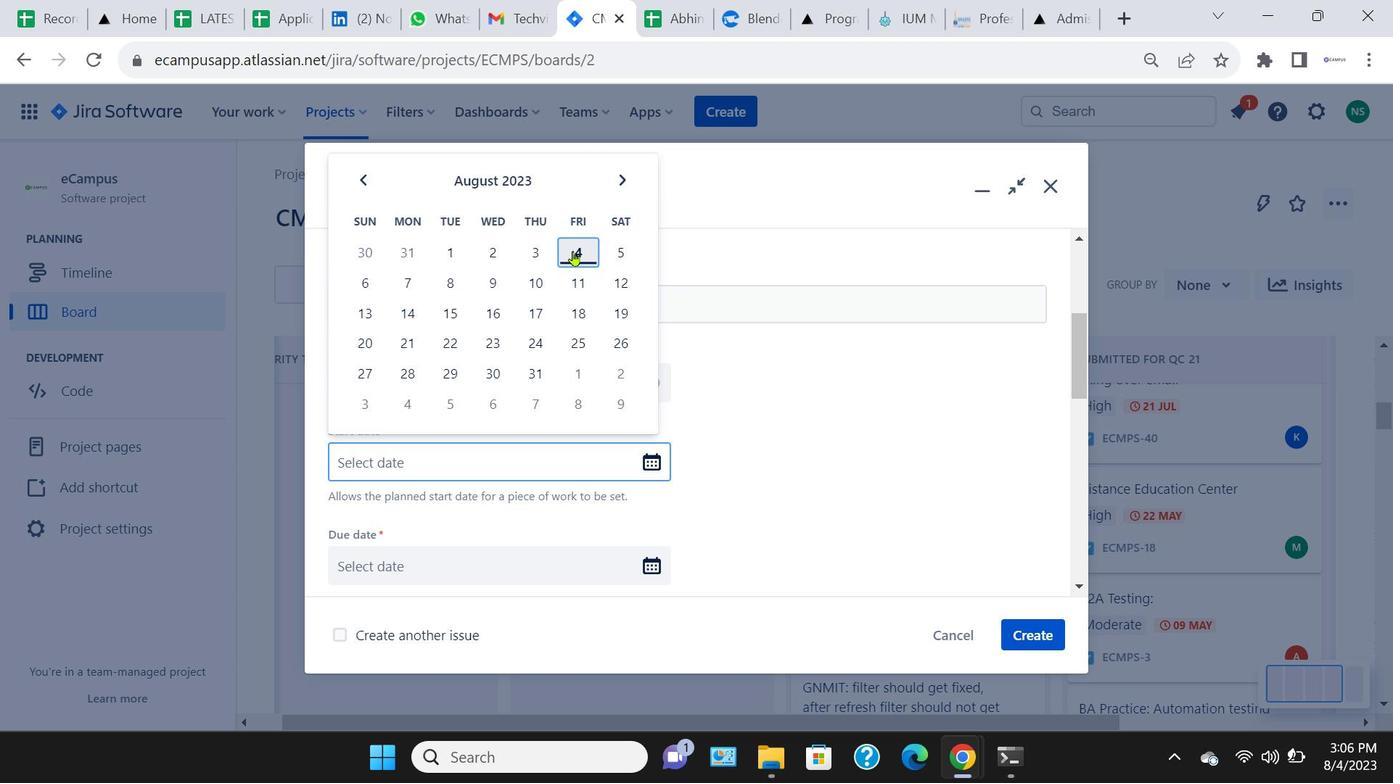 
Action: Mouse moved to (680, 478)
Screenshot: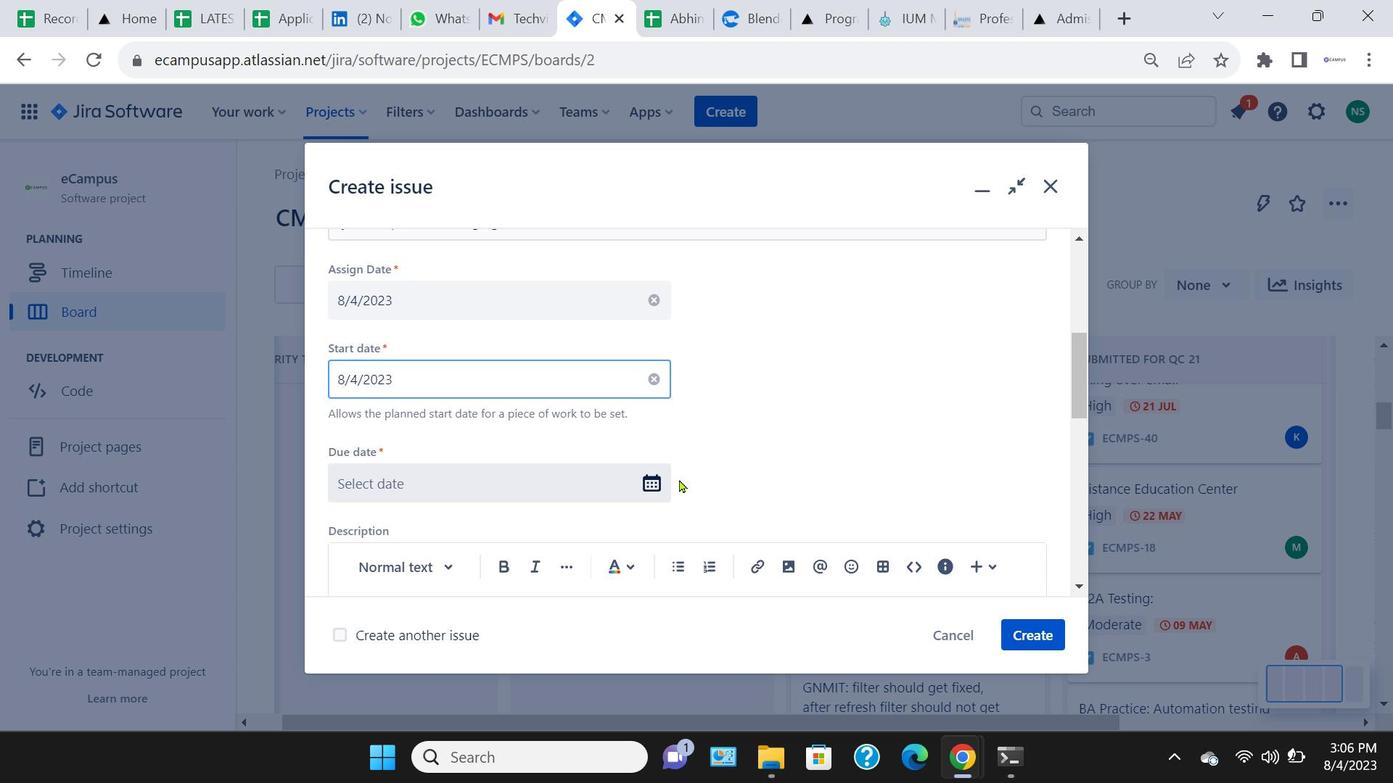 
Action: Mouse pressed left at (680, 478)
Screenshot: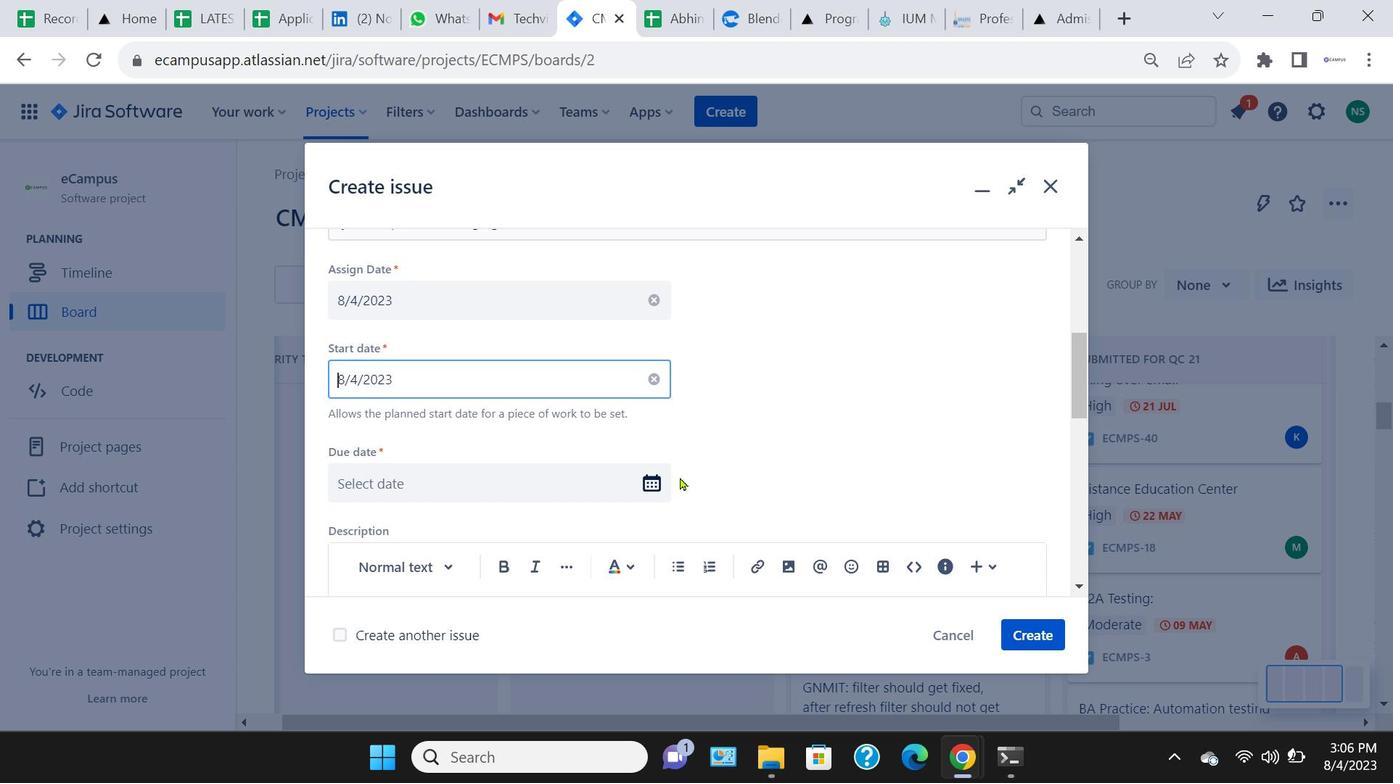 
Action: Mouse moved to (655, 483)
Screenshot: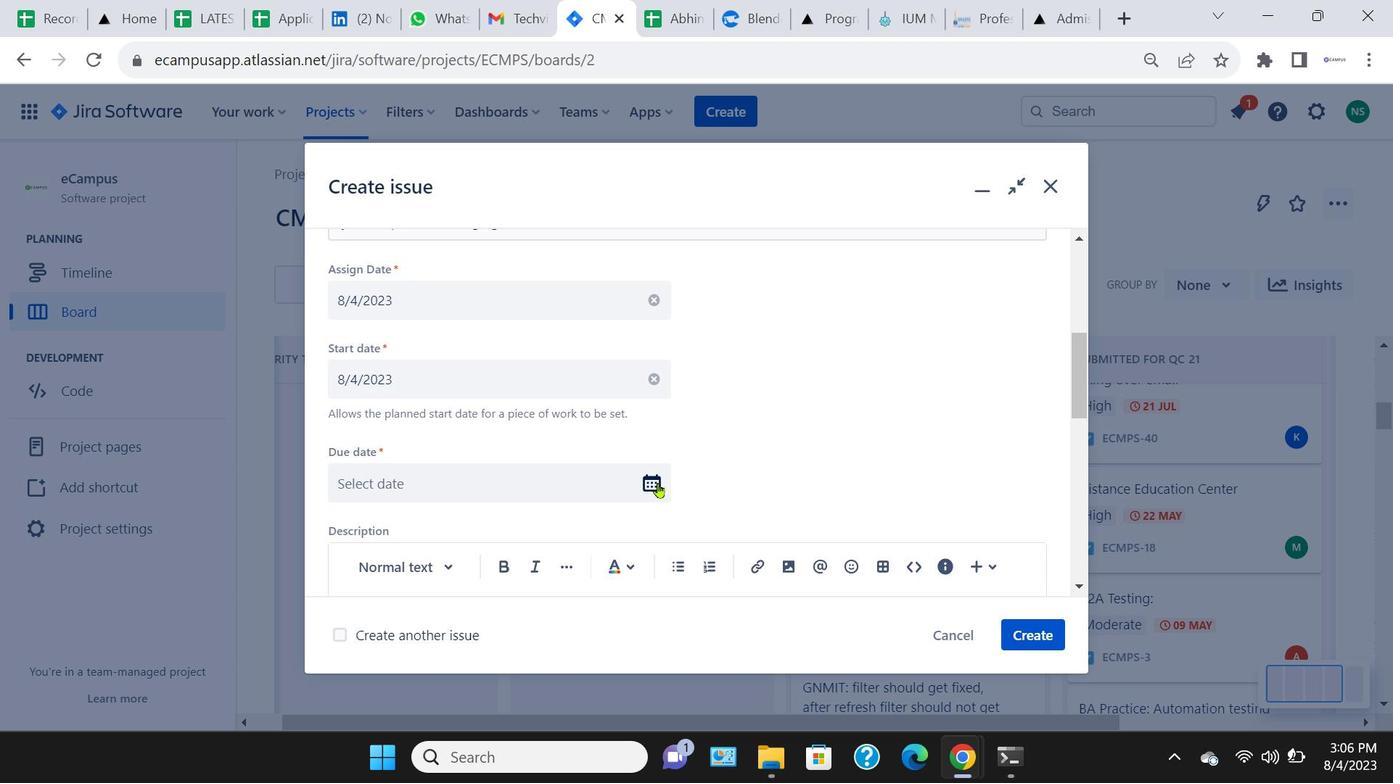 
Action: Mouse pressed left at (655, 483)
Screenshot: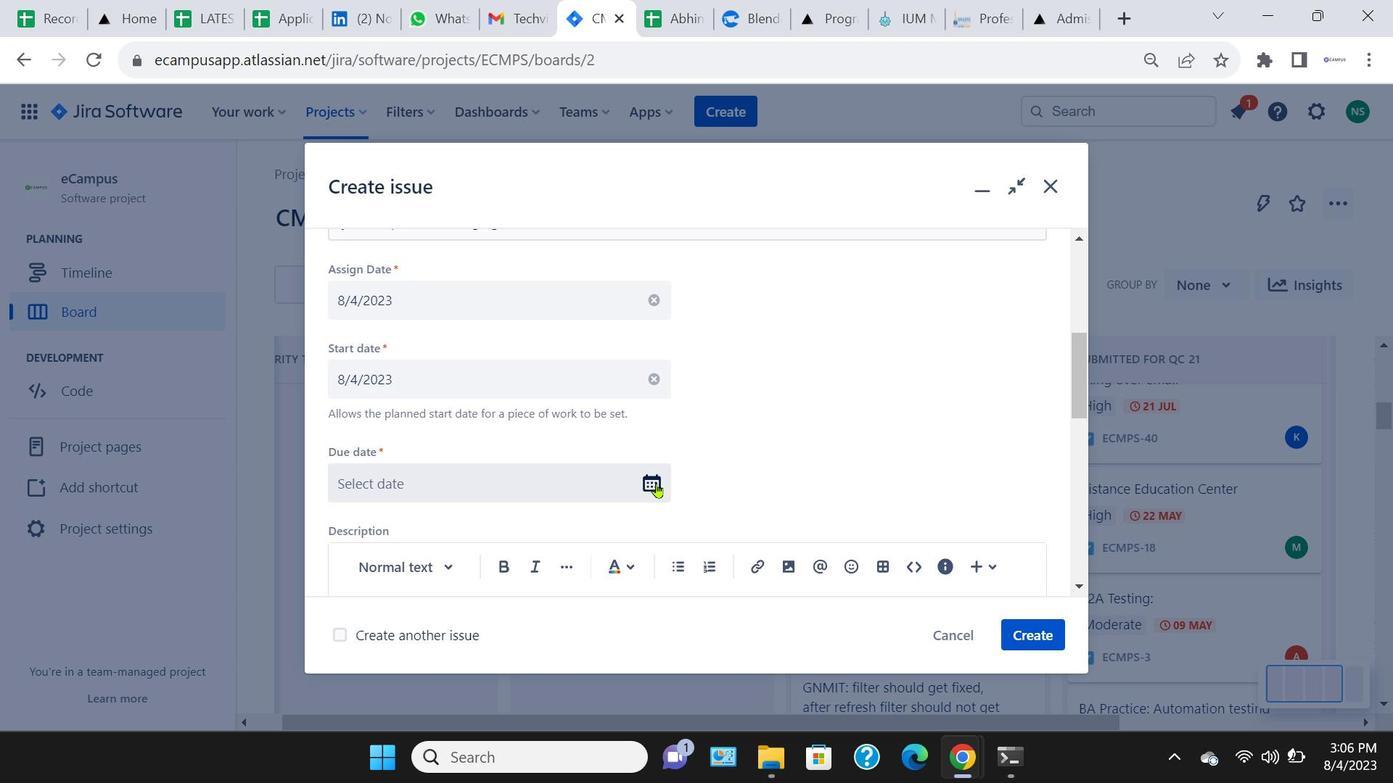 
Action: Mouse moved to (588, 269)
Screenshot: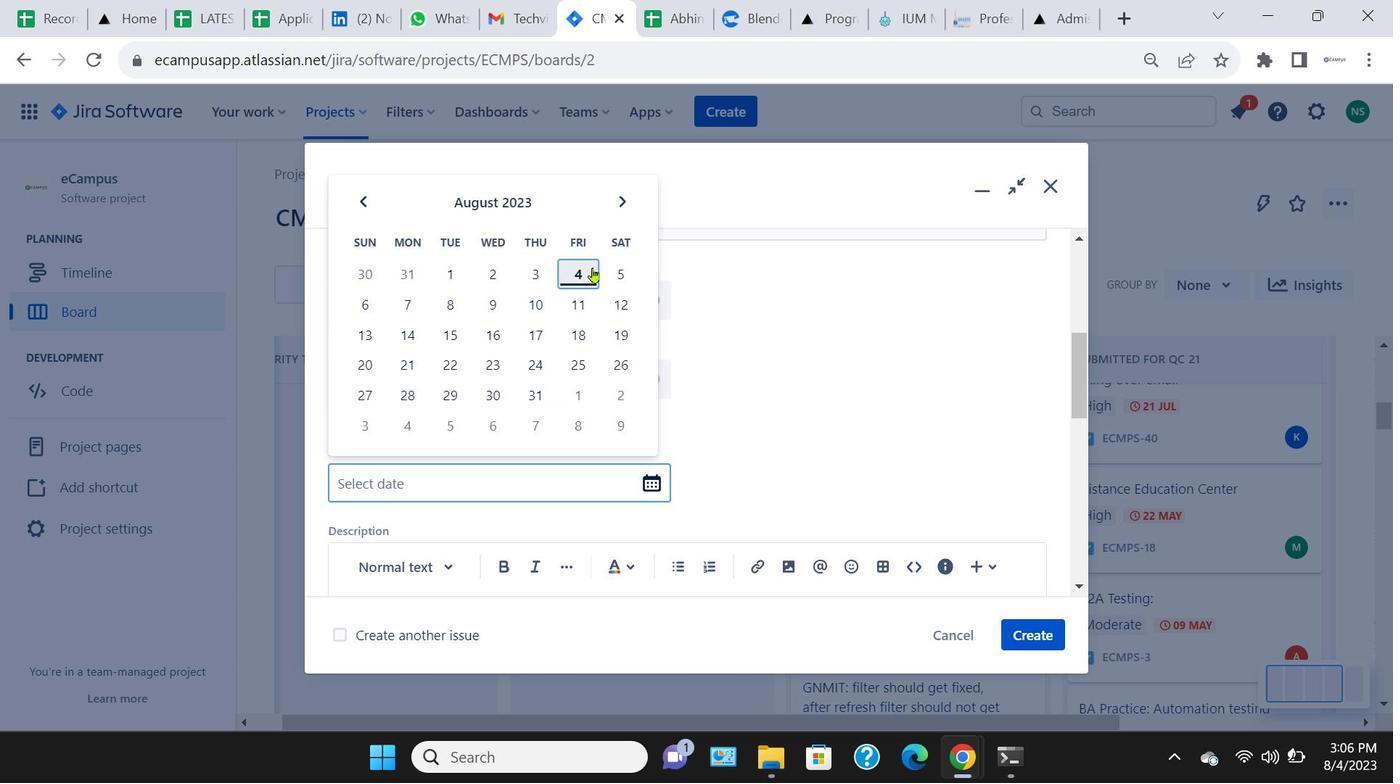 
Action: Mouse pressed left at (588, 269)
Screenshot: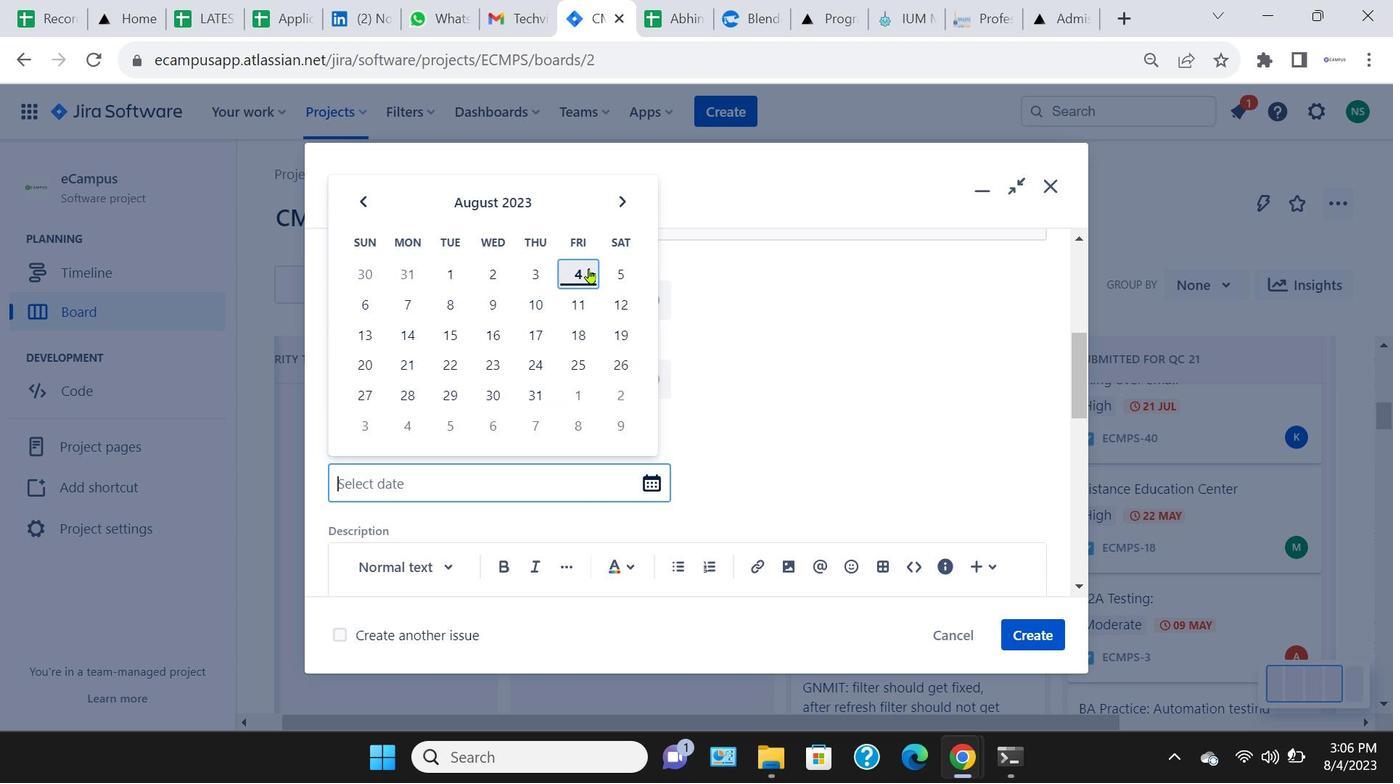 
Action: Mouse moved to (608, 534)
Screenshot: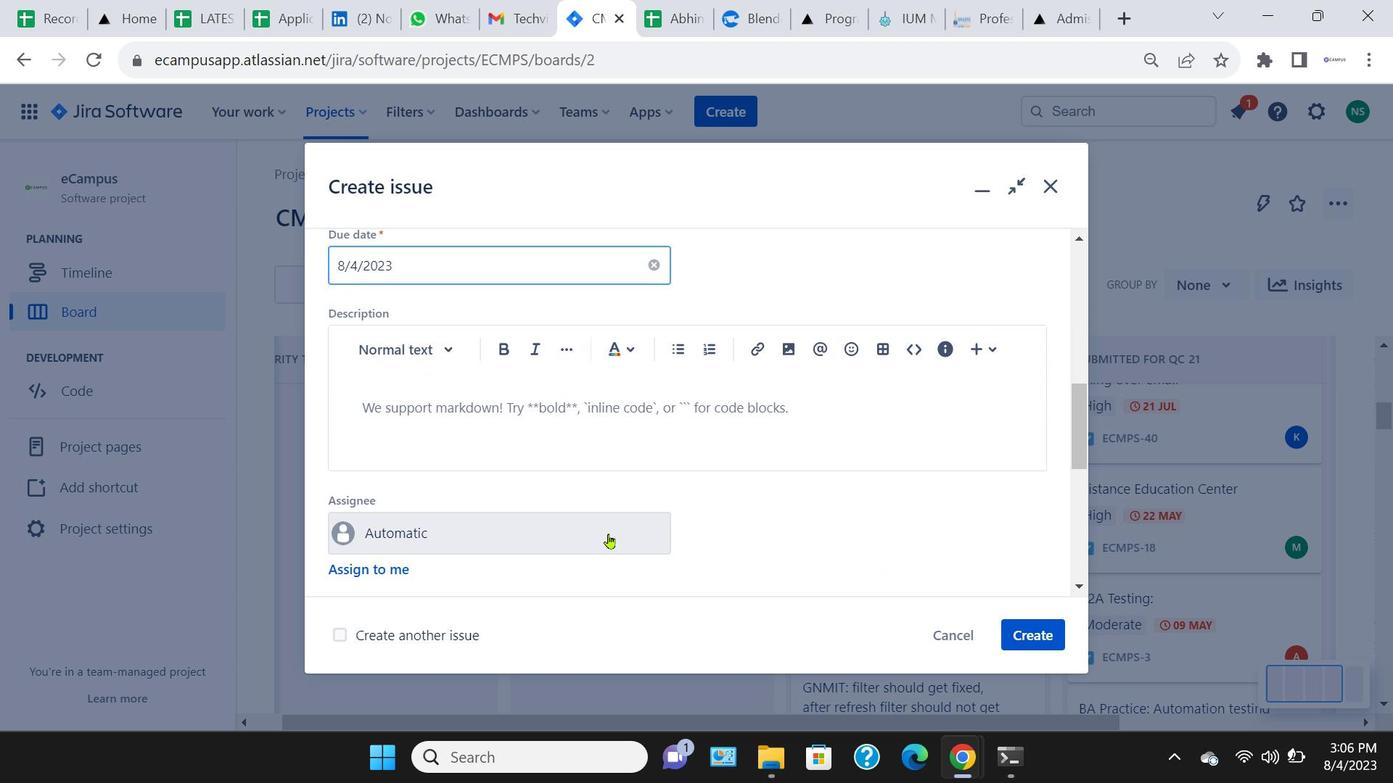 
Action: Mouse pressed left at (608, 534)
Screenshot: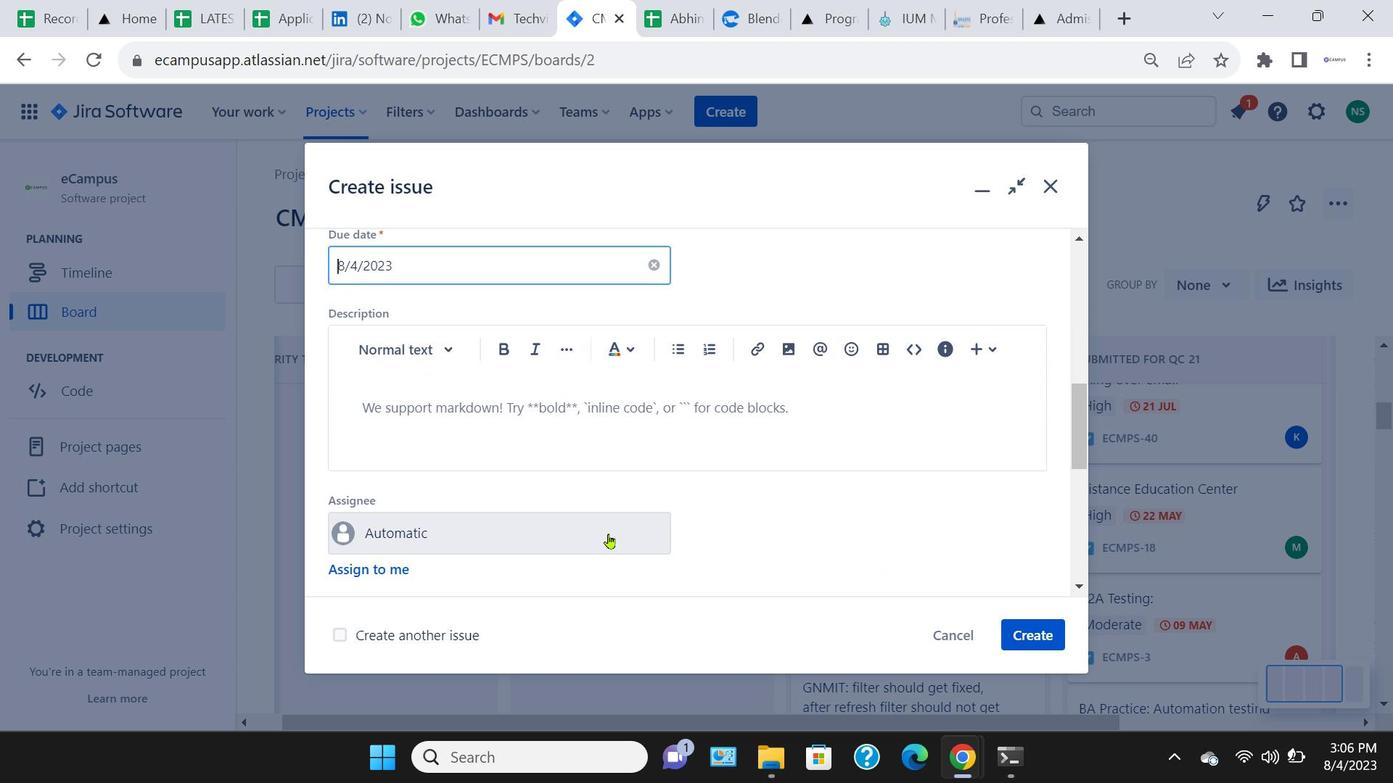 
Action: Key pressed sak
Screenshot: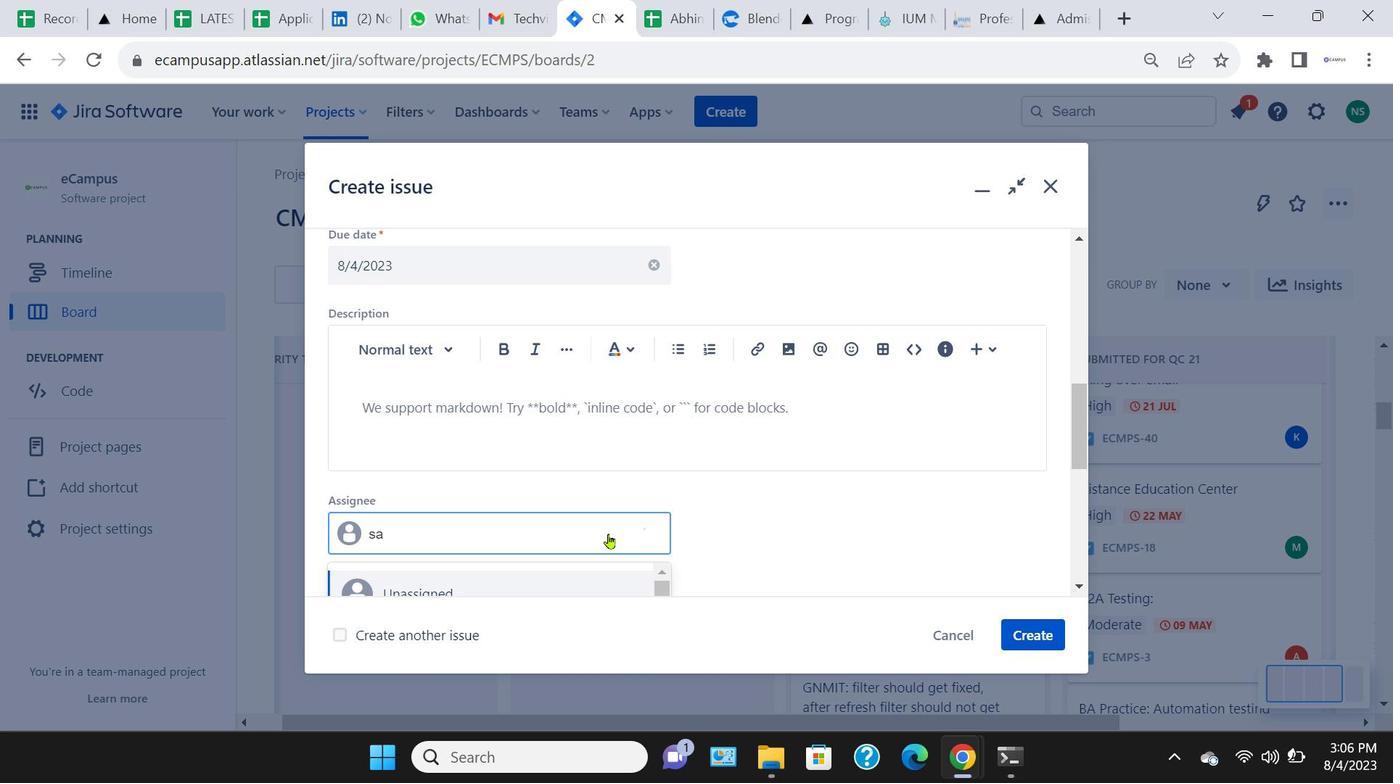 
Action: Mouse moved to (531, 584)
Screenshot: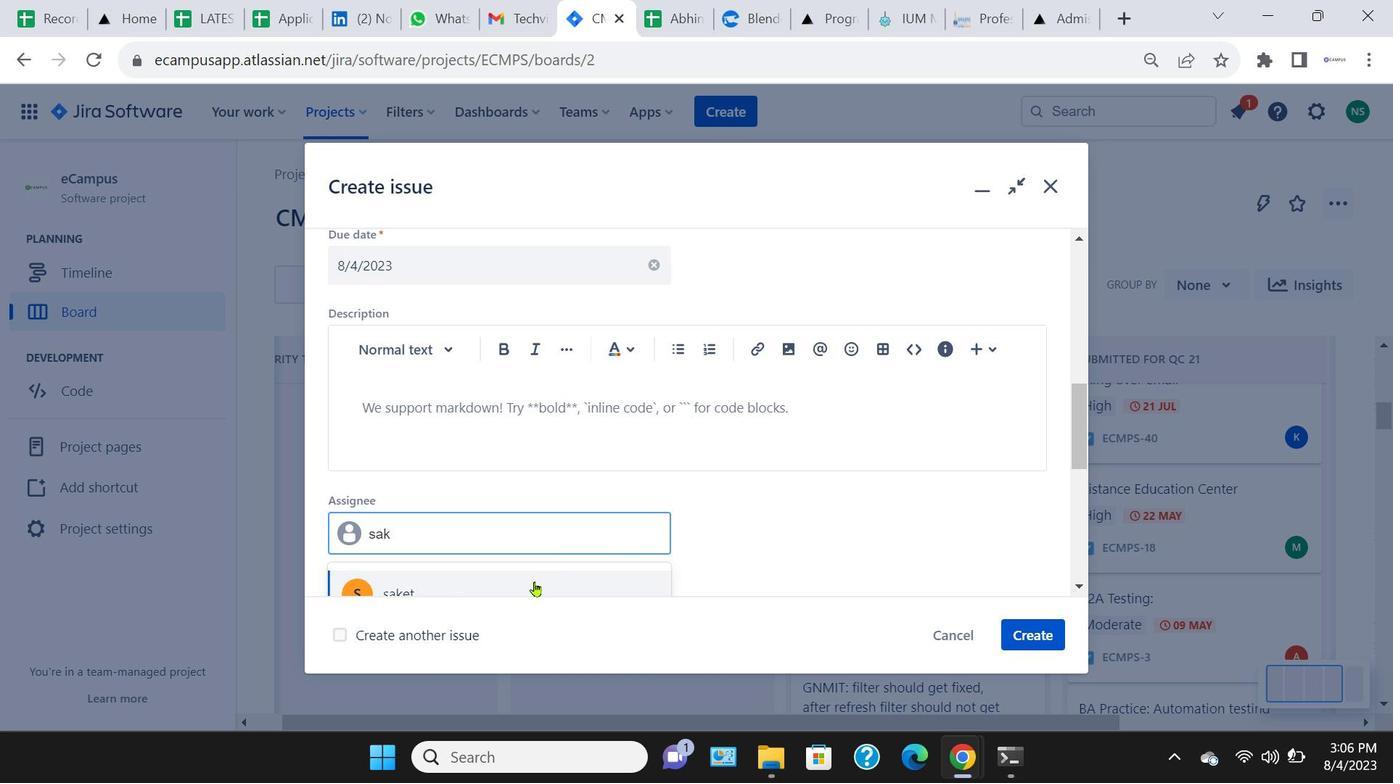 
Action: Mouse pressed left at (531, 584)
Screenshot: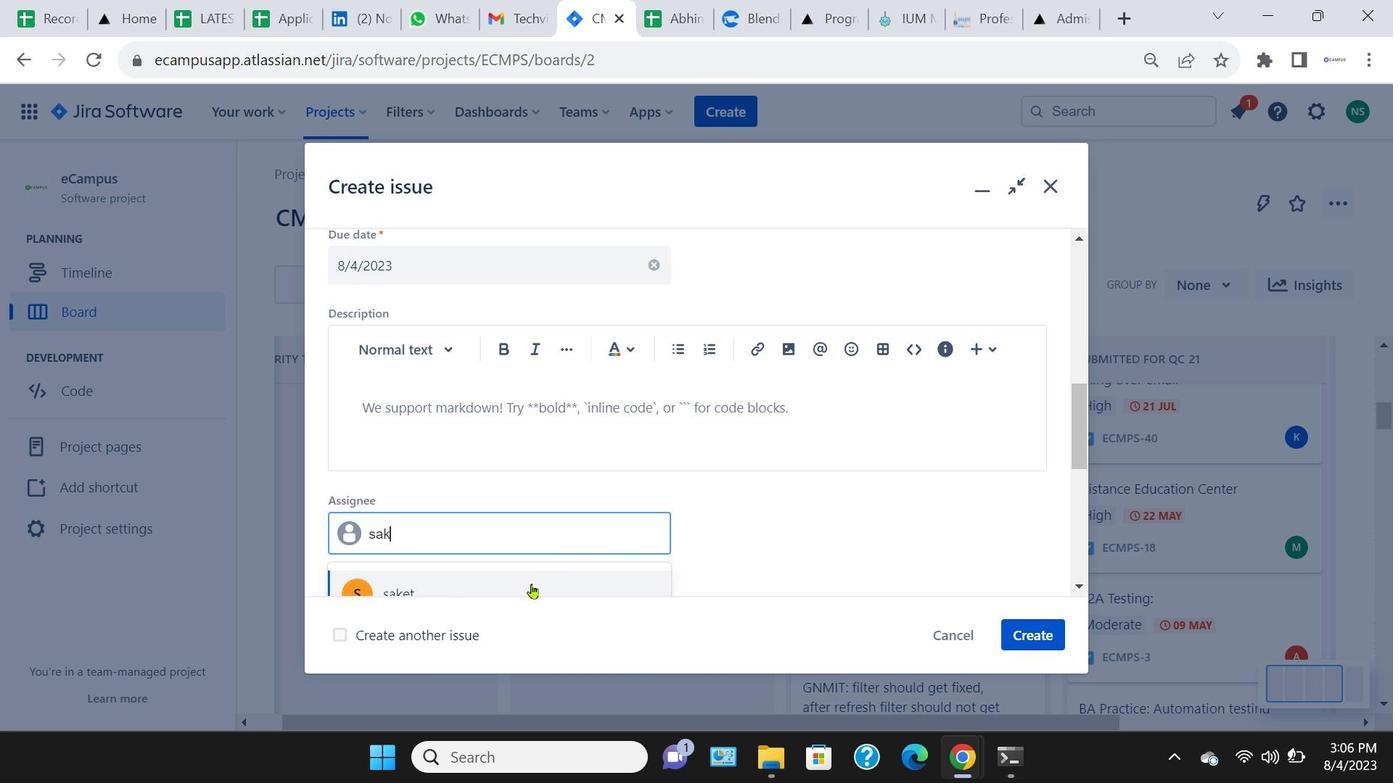
Action: Mouse moved to (470, 334)
Screenshot: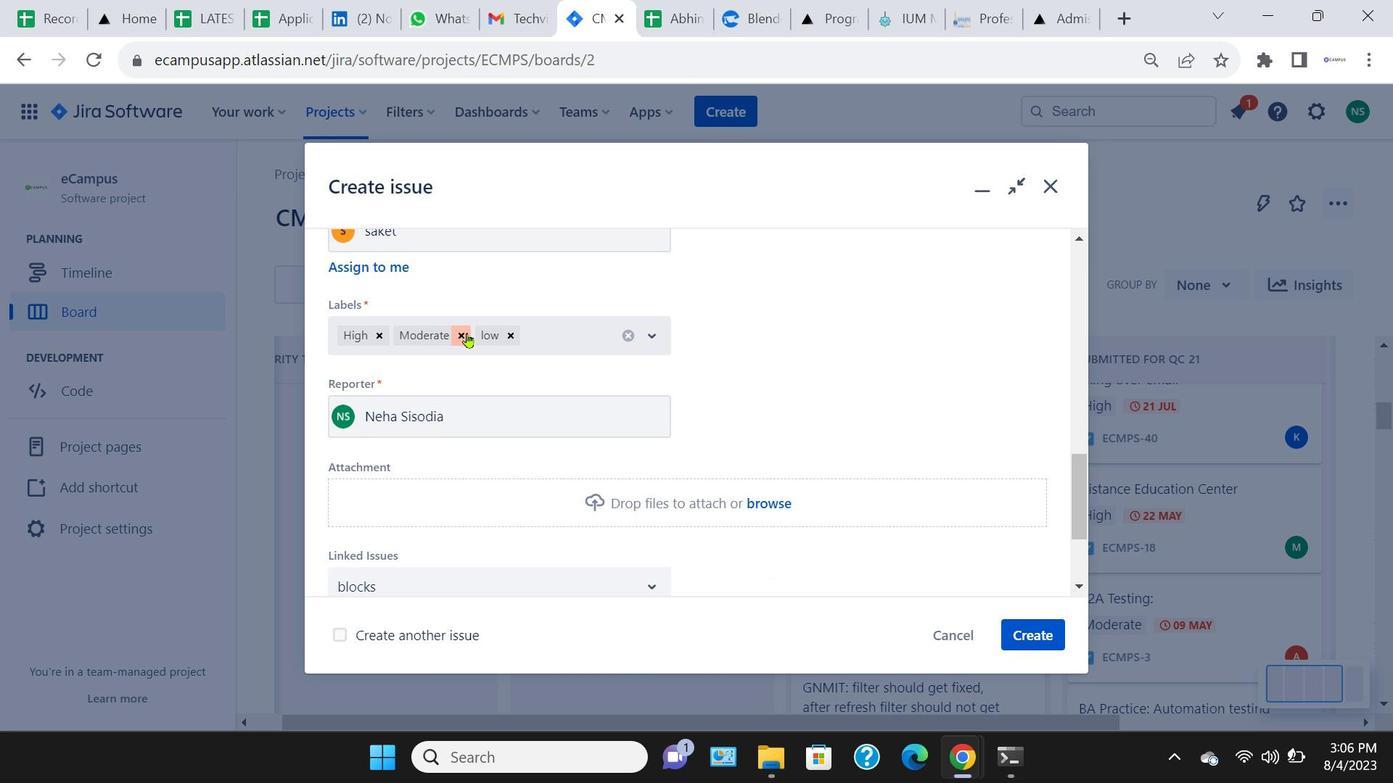 
Action: Mouse pressed left at (470, 334)
Screenshot: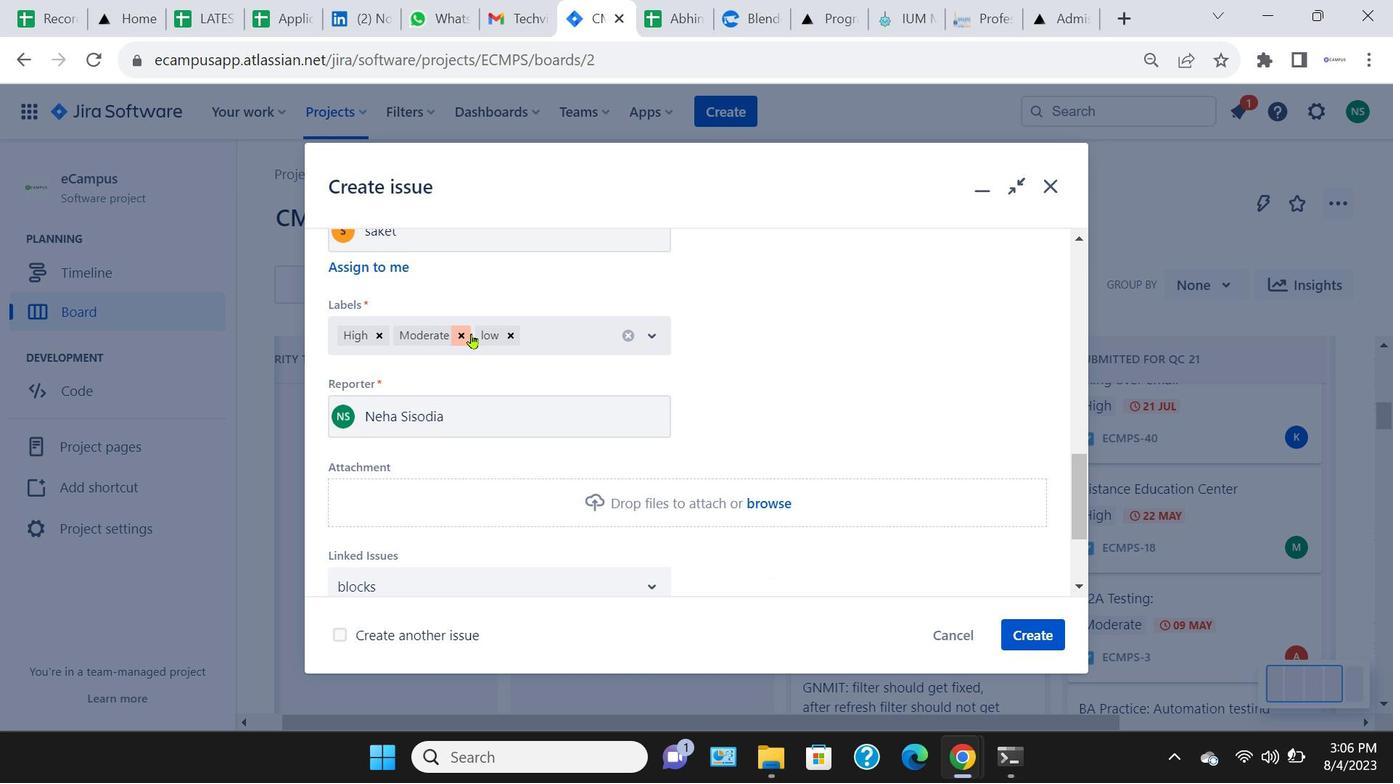 
Action: Mouse moved to (431, 335)
Screenshot: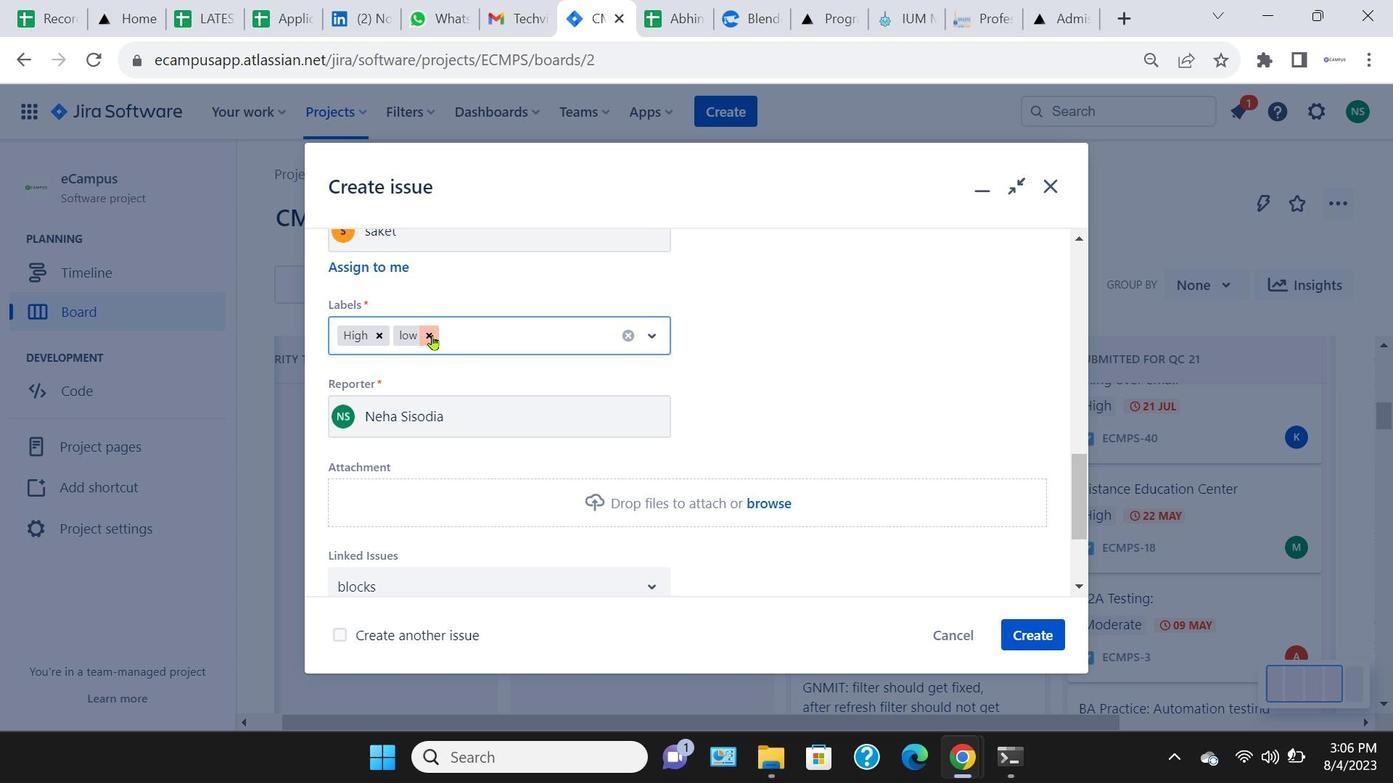 
Action: Mouse pressed left at (431, 335)
Screenshot: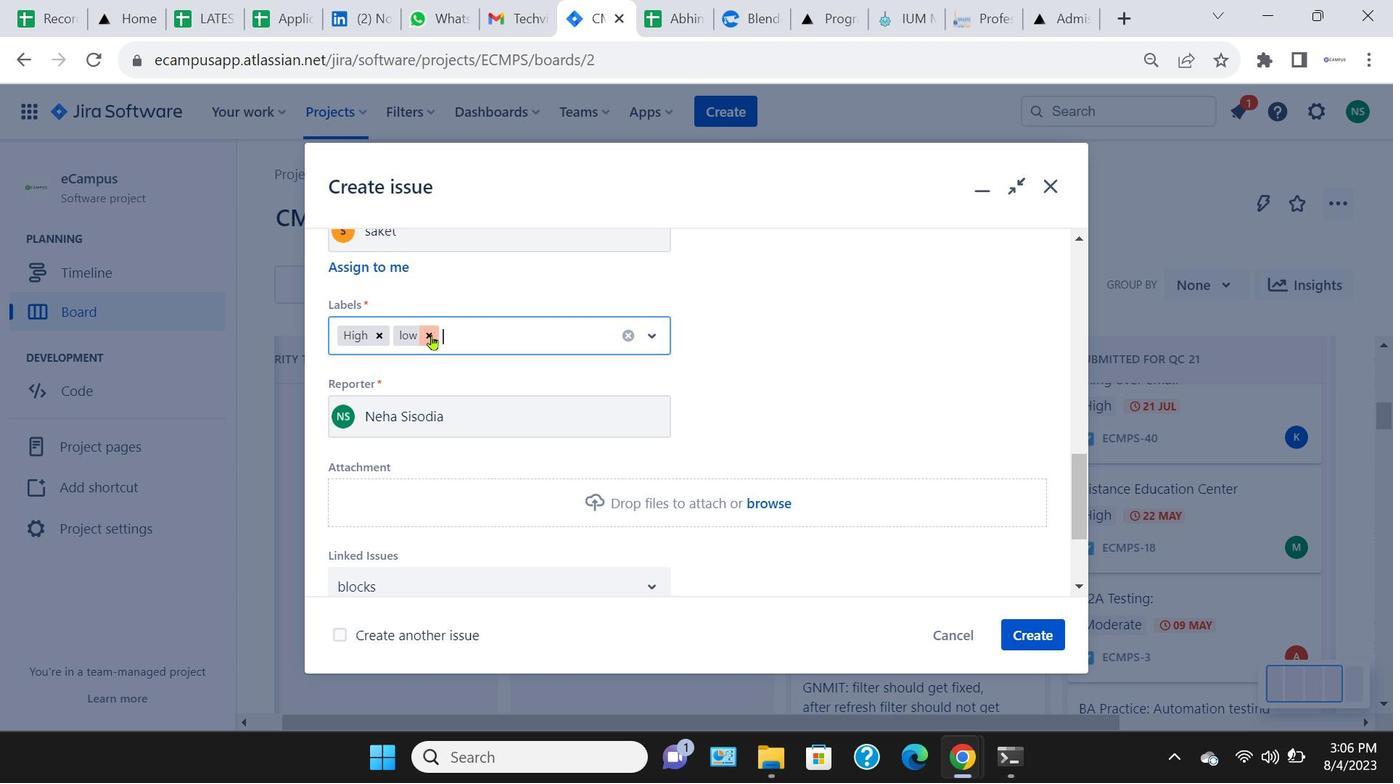 
Action: Mouse moved to (1039, 640)
Screenshot: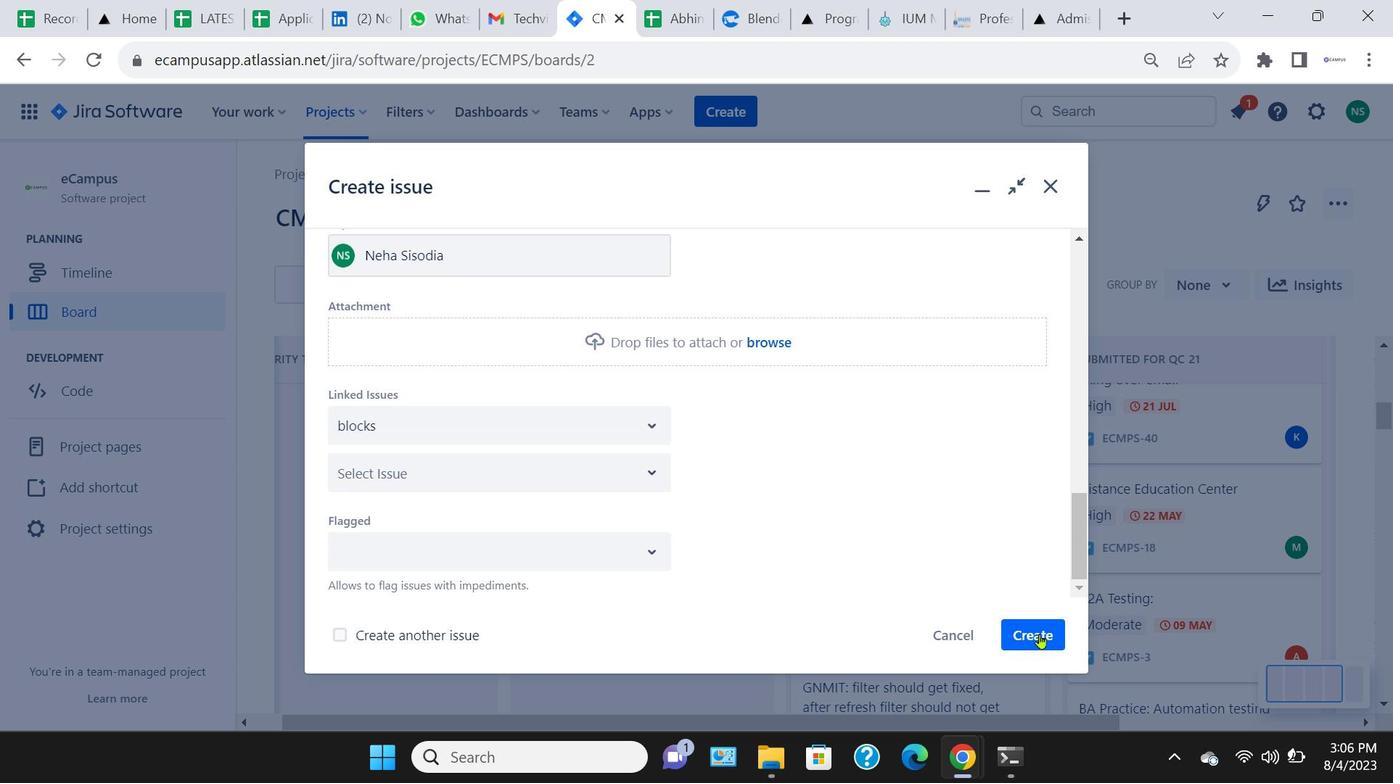 
Action: Mouse pressed left at (1039, 640)
Screenshot: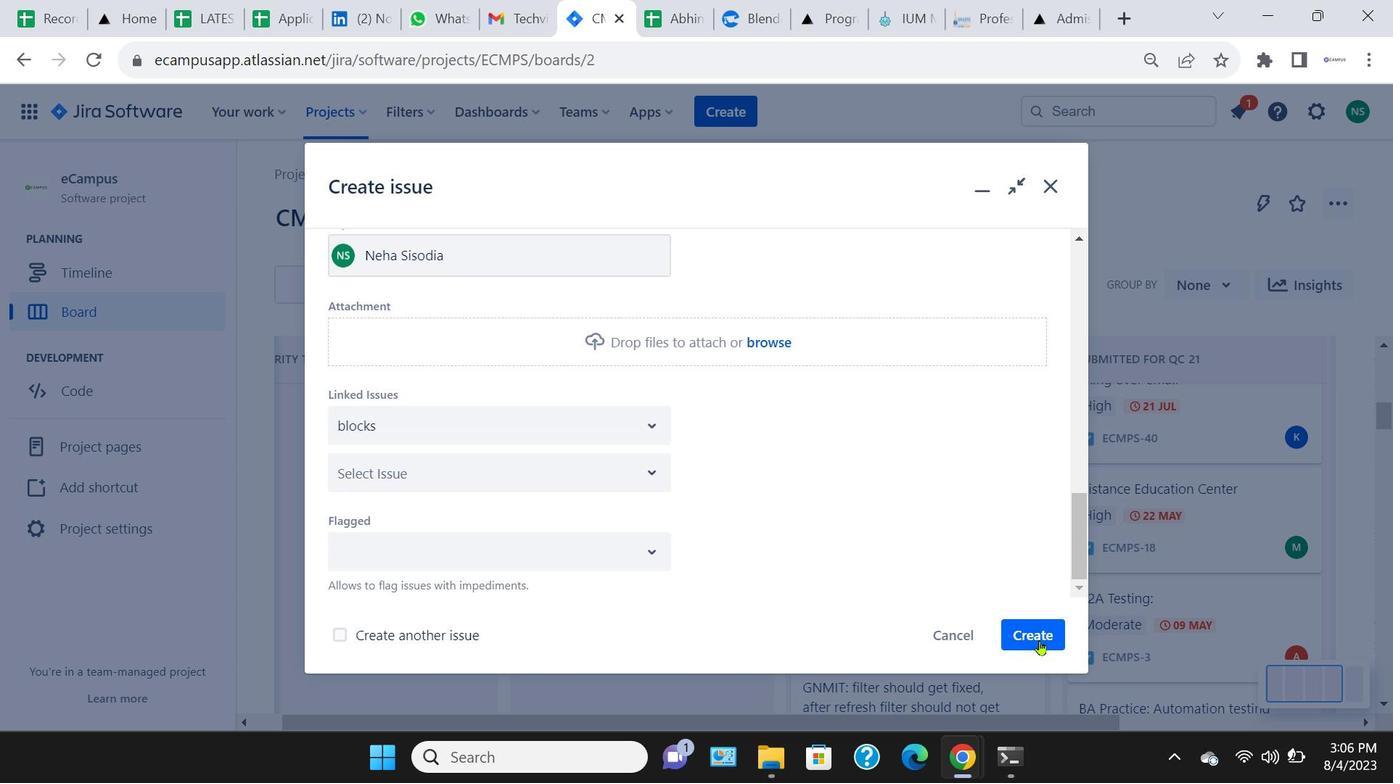 
Action: Mouse moved to (622, 508)
Screenshot: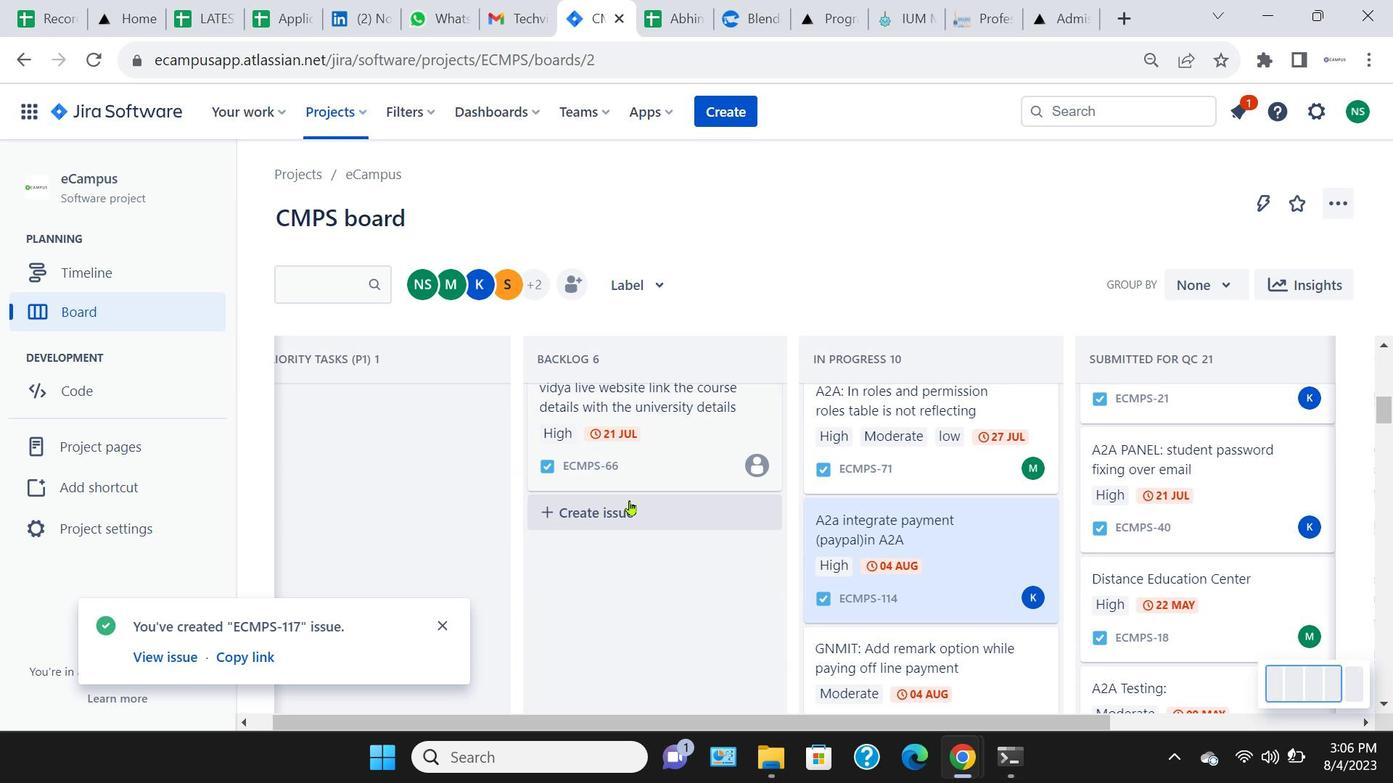 
Action: Mouse pressed left at (622, 508)
Screenshot: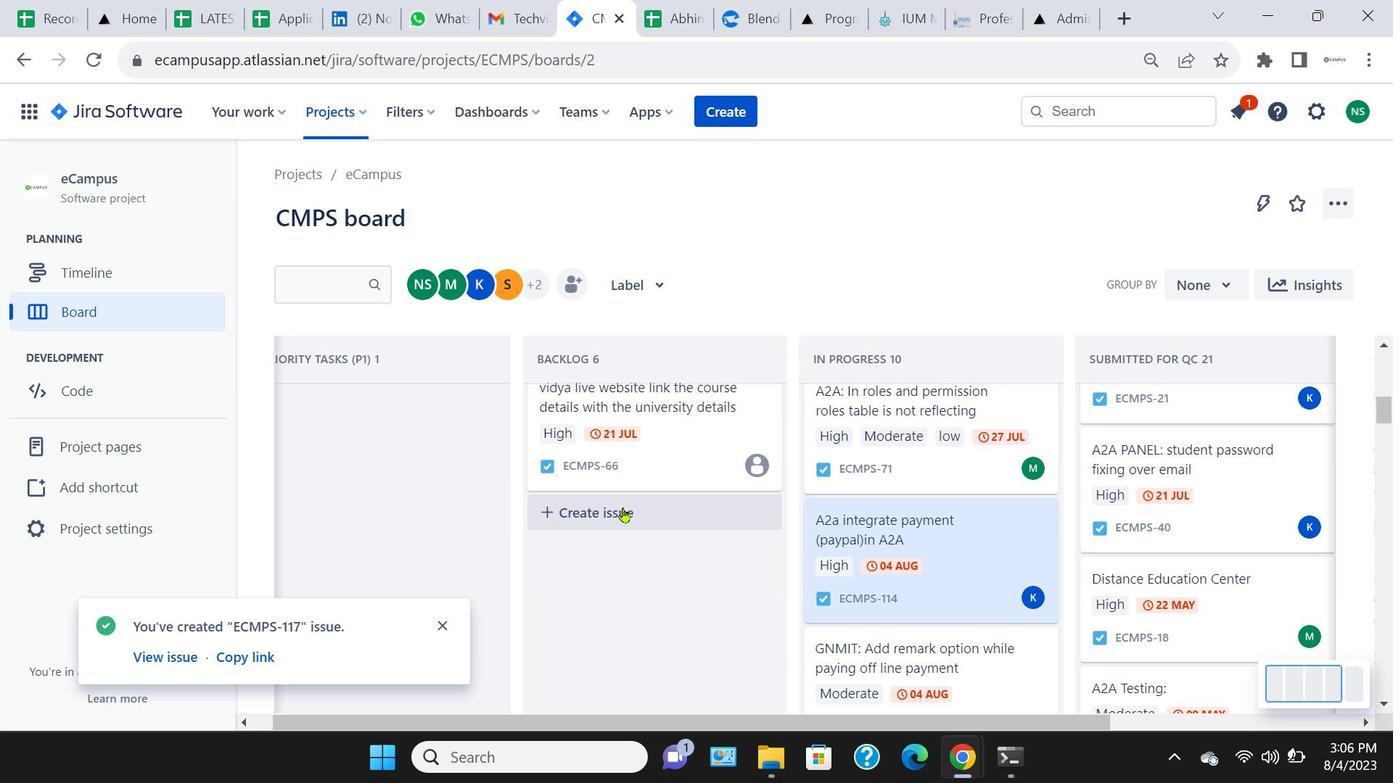 
Action: Key pressed blended<Key.space>learning<Key.shift_r>:
Screenshot: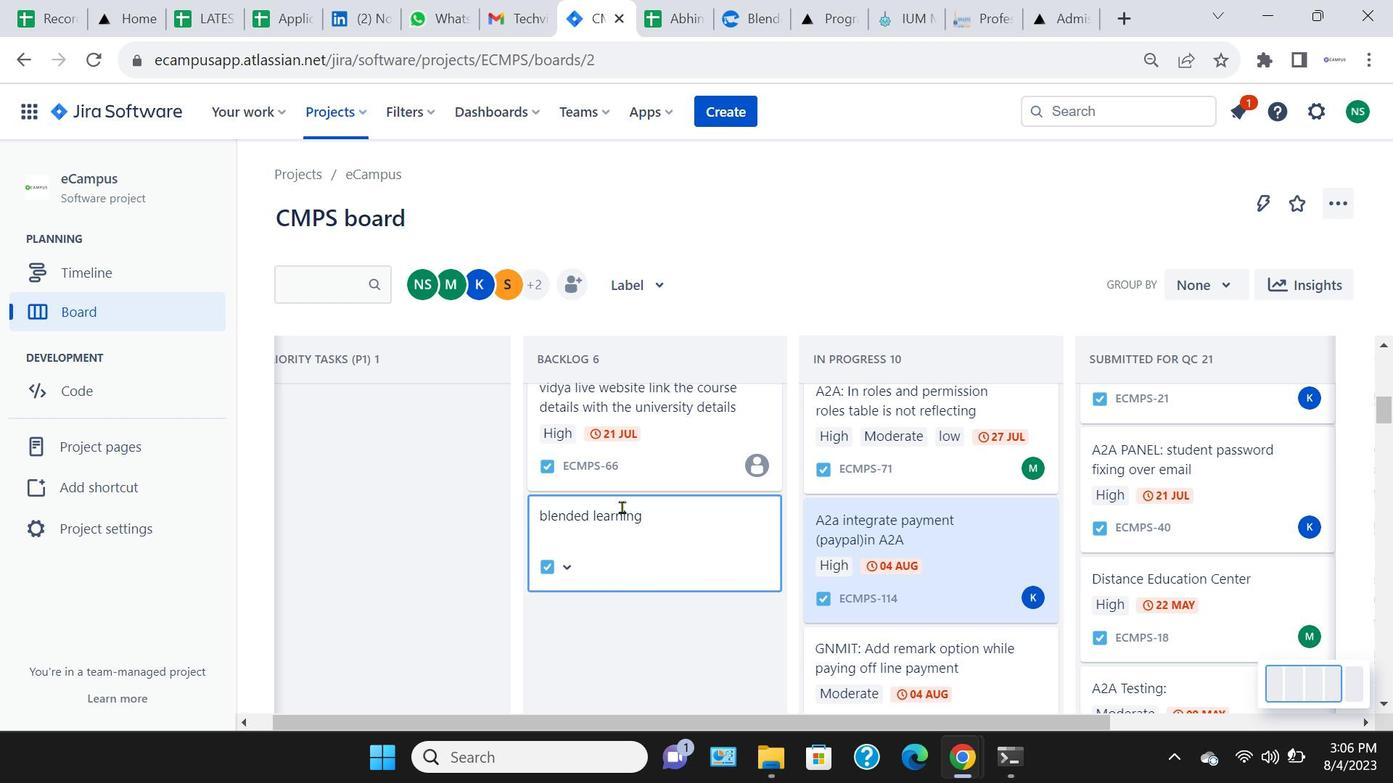 
Action: Mouse moved to (687, 0)
Screenshot: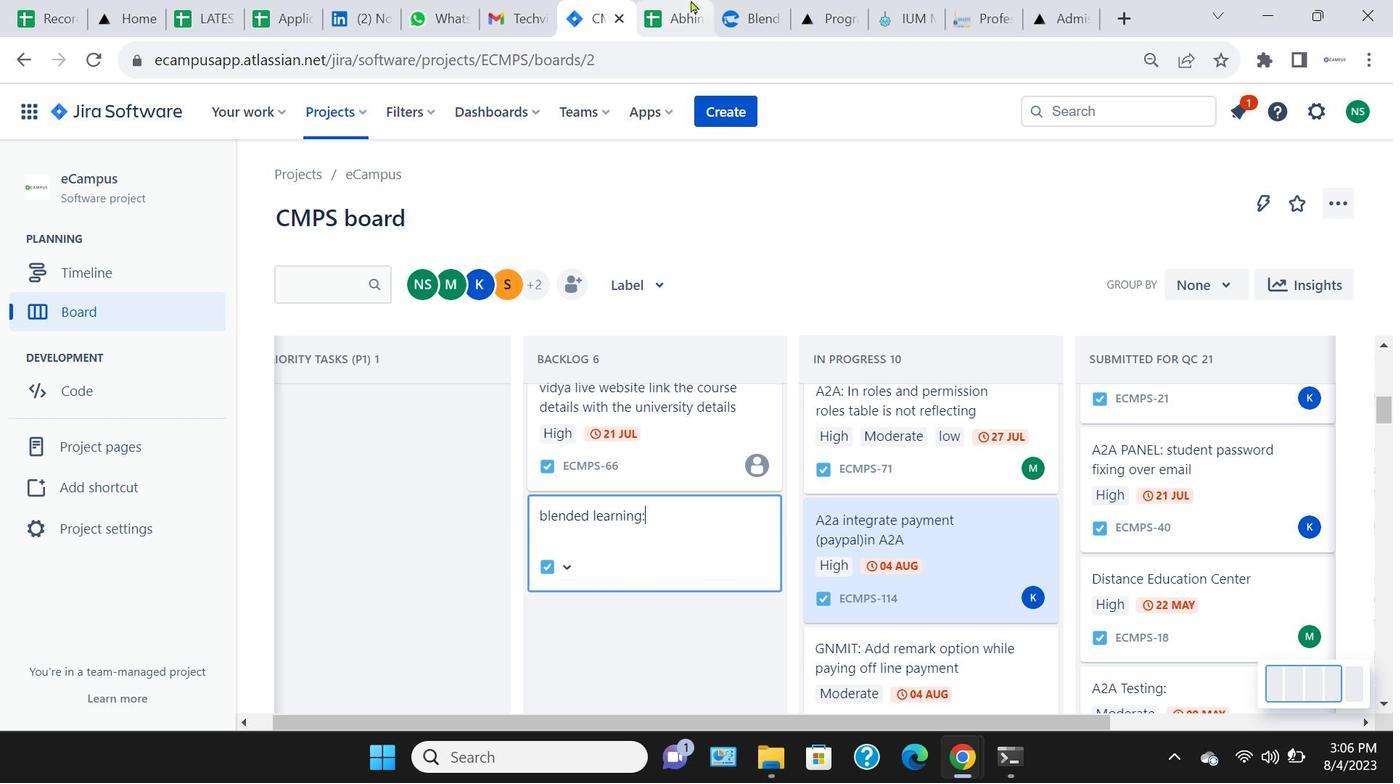 
Action: Mouse pressed left at (687, 0)
Screenshot: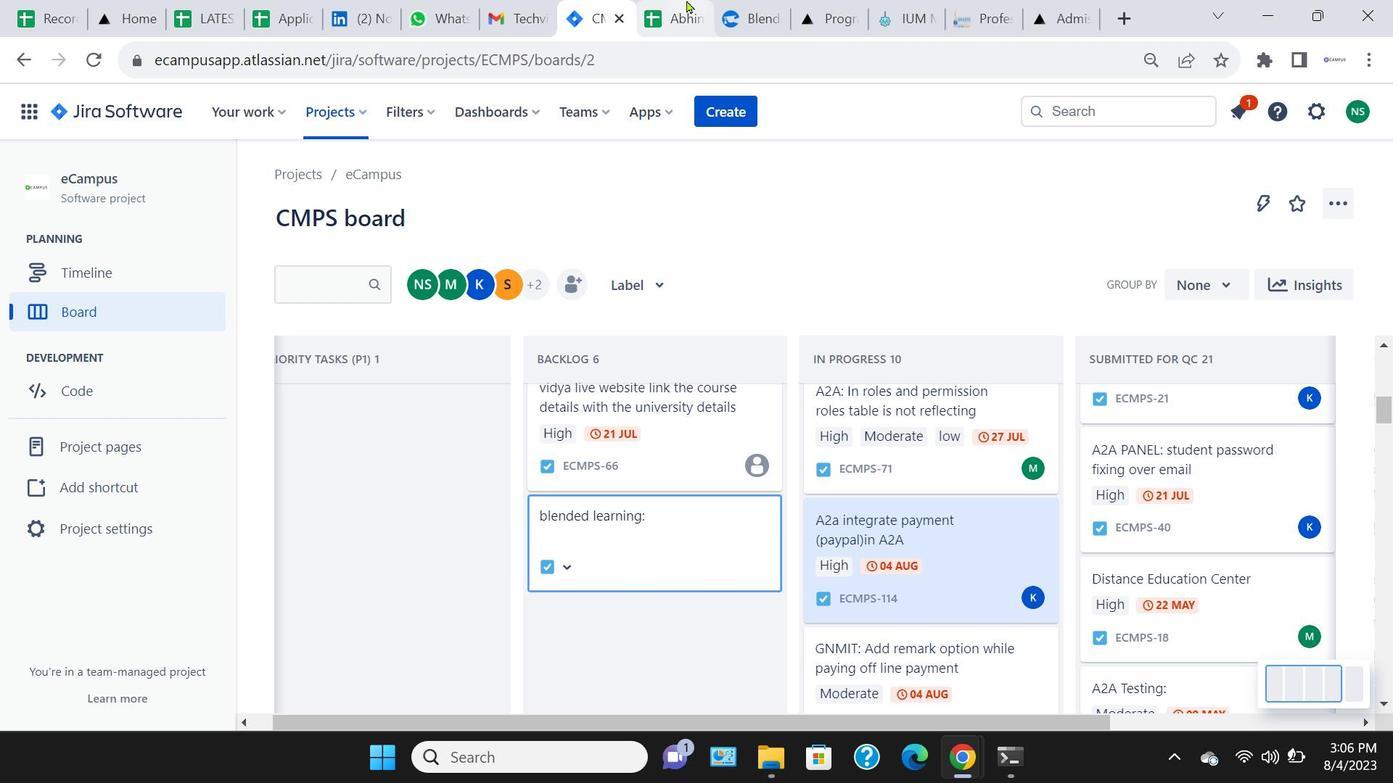 
Action: Mouse moved to (846, 0)
Screenshot: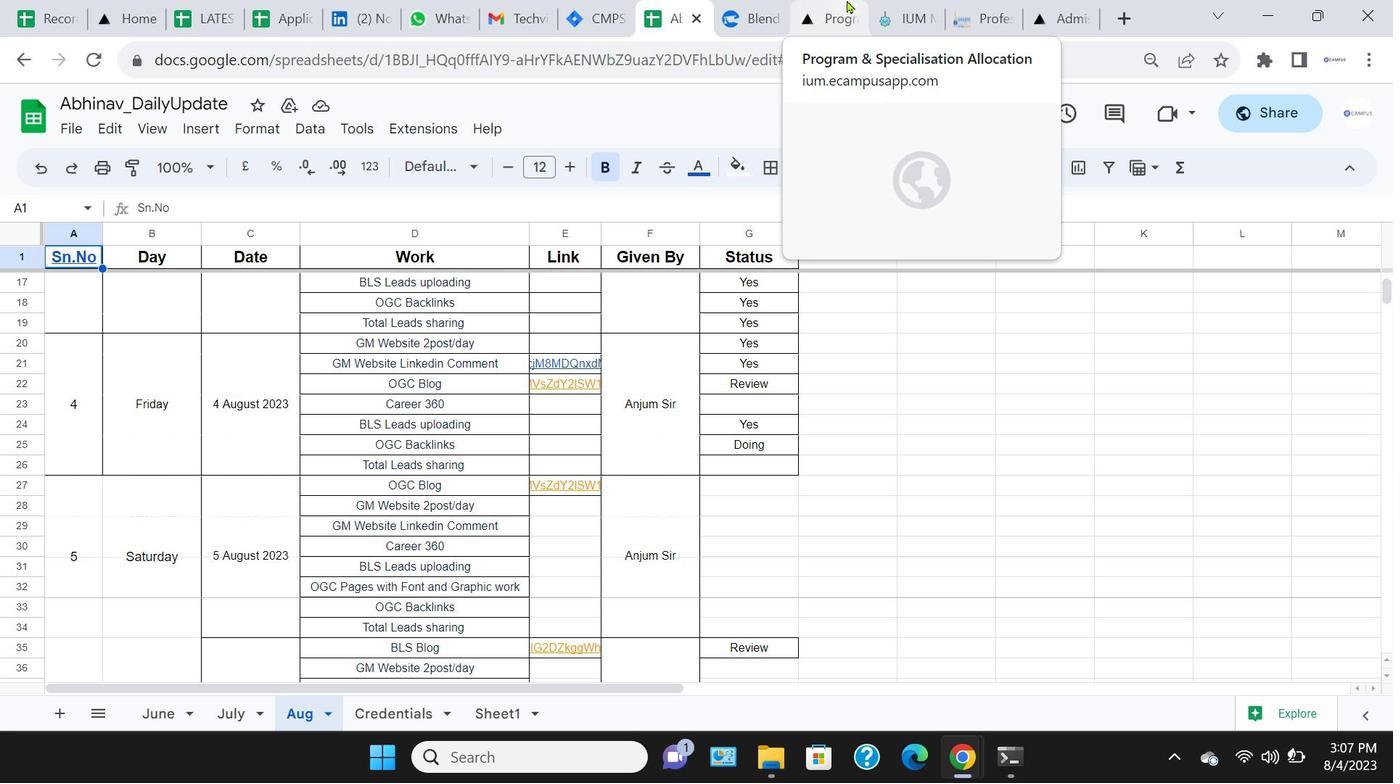 
Action: Mouse pressed left at (846, 0)
Screenshot: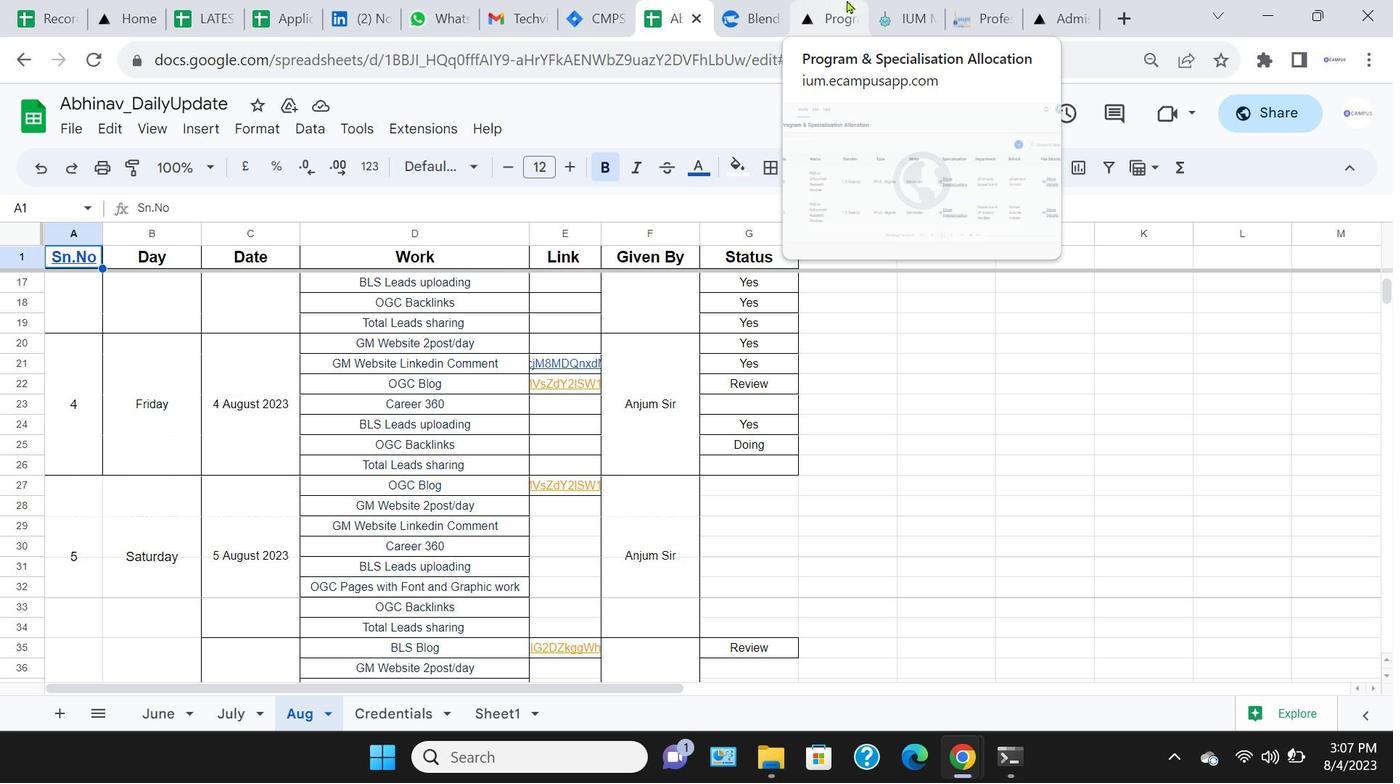 
Action: Mouse moved to (611, 0)
Screenshot: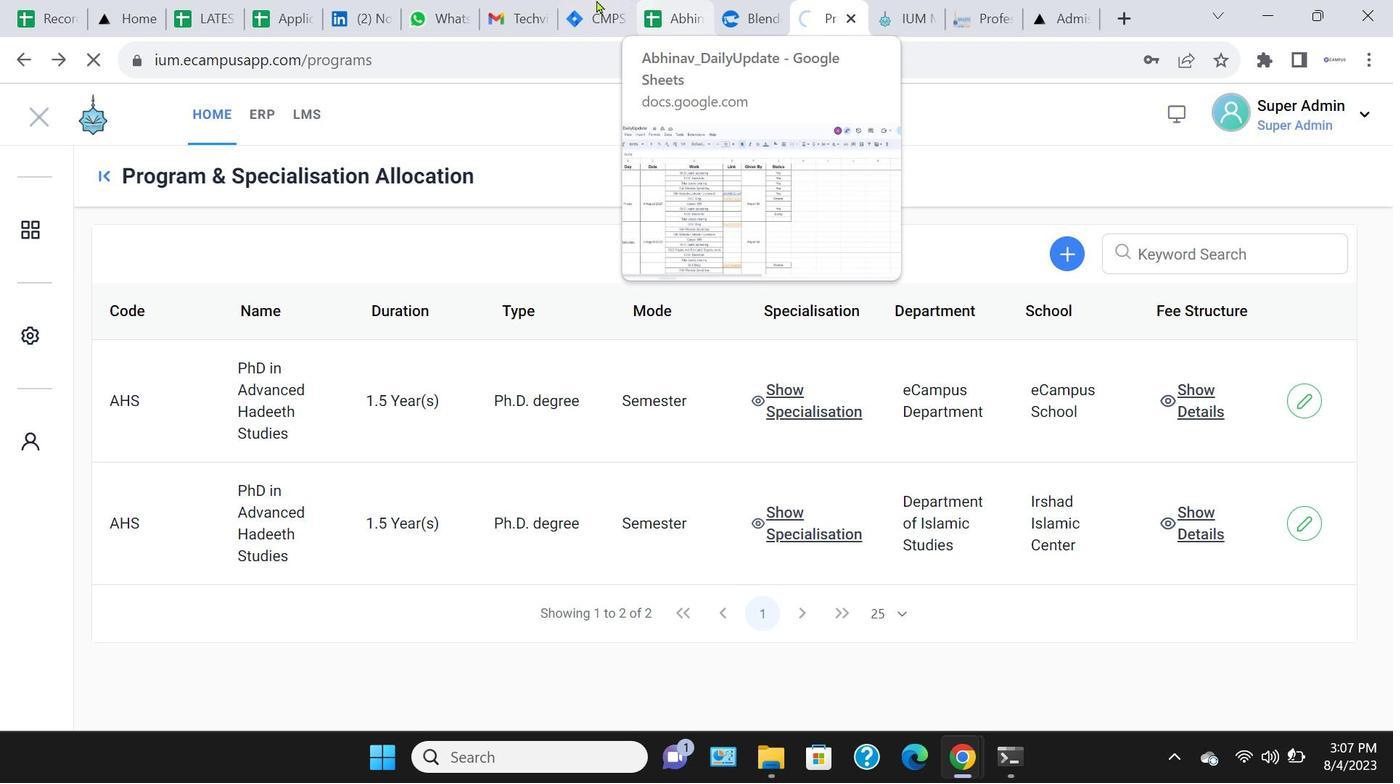 
Action: Mouse pressed left at (611, 0)
Screenshot: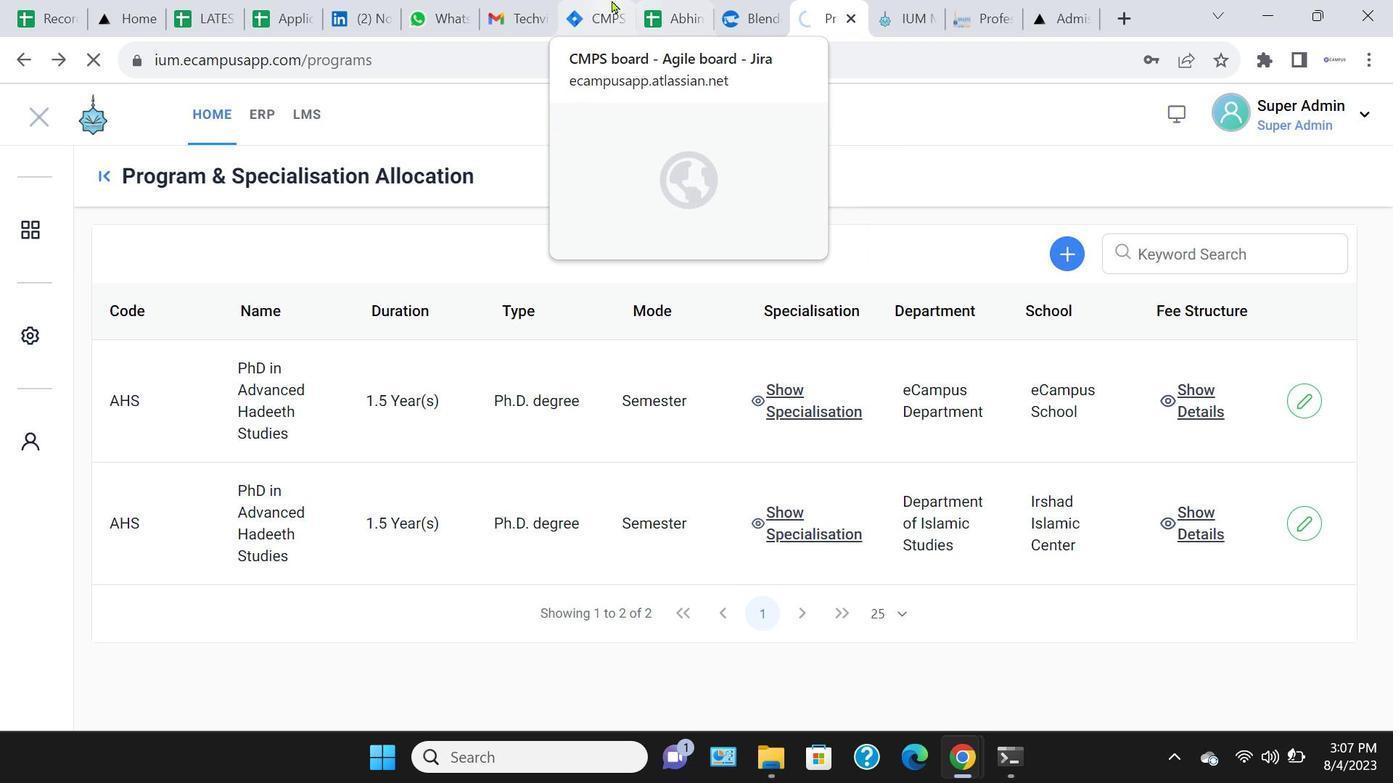 
Action: Mouse moved to (701, 564)
Screenshot: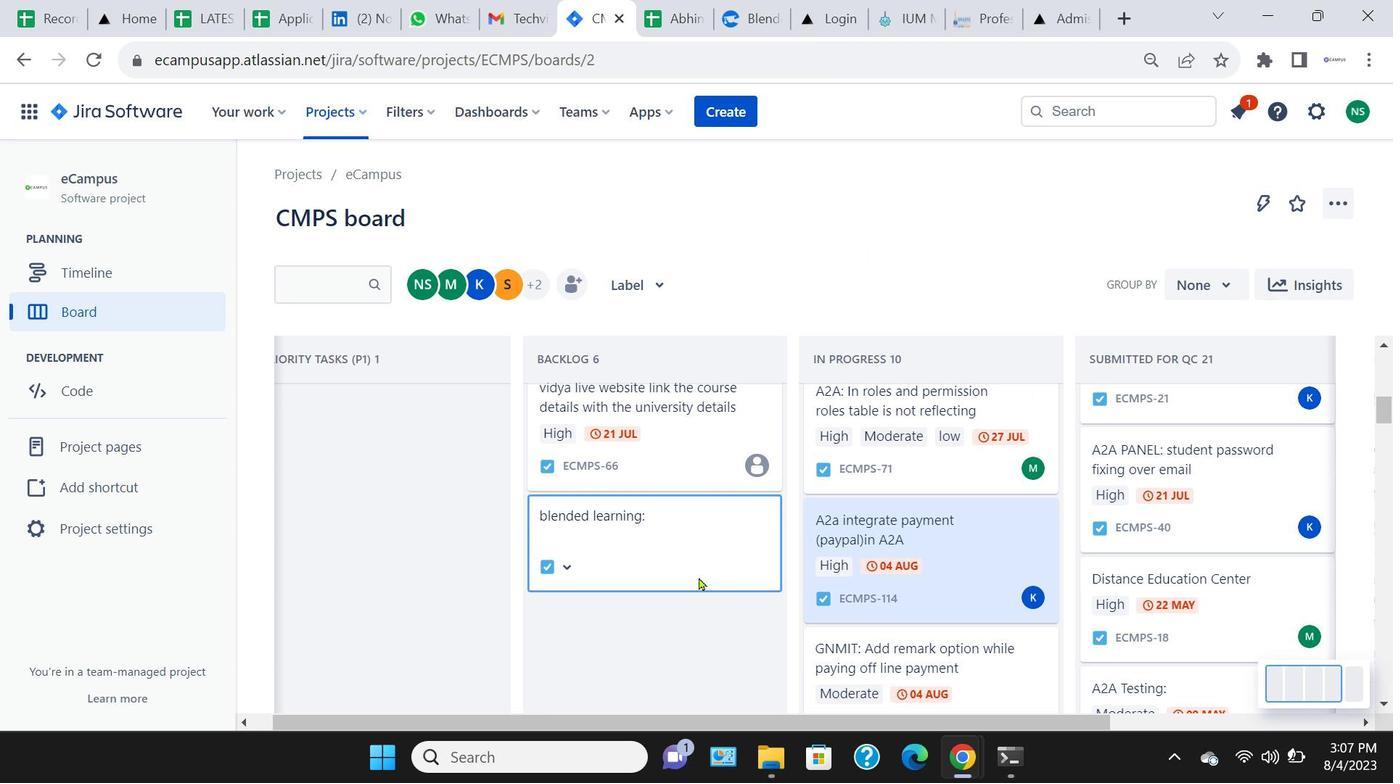 
Action: Key pressed <Key.space><Key.caps_lock>BLS<Key.space><Key.caps_lock>lead<Key.space>upload<Key.enter>
Screenshot: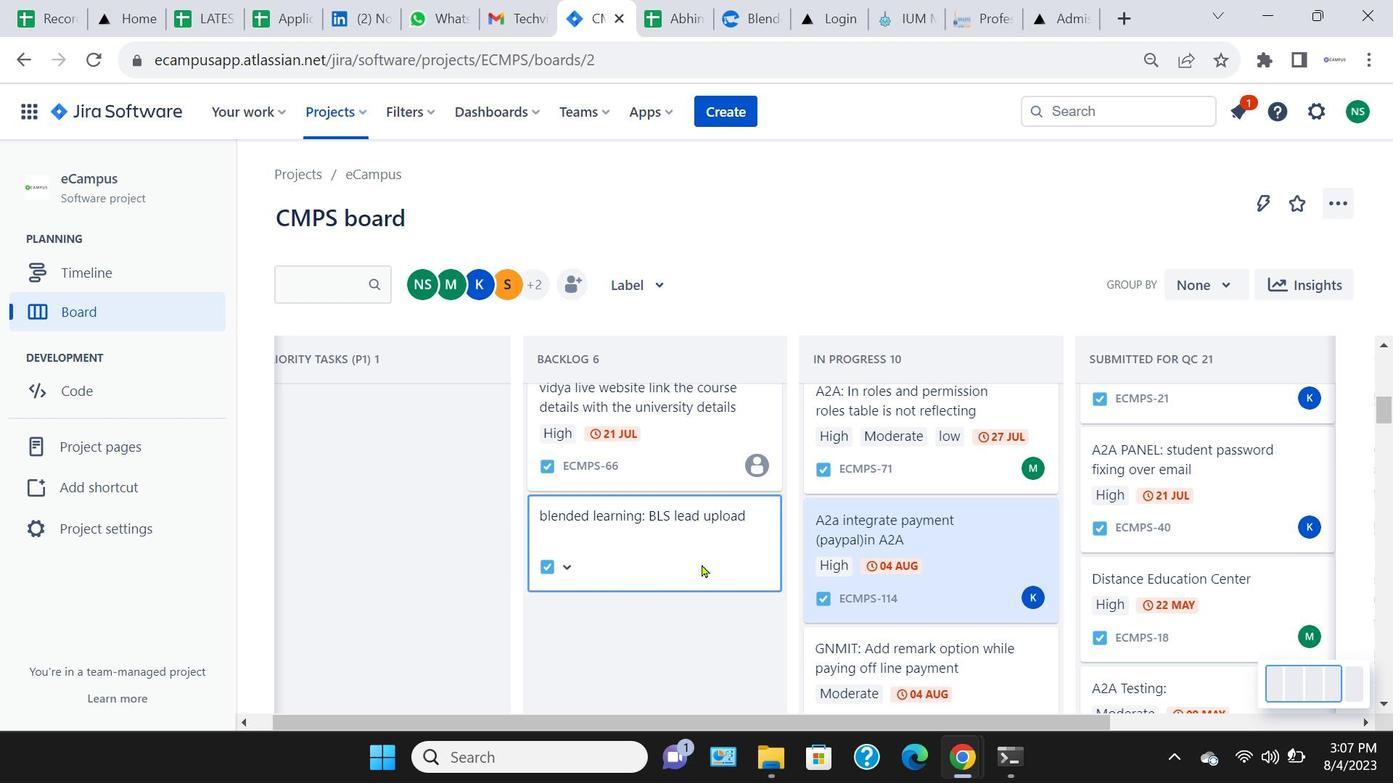
Action: Mouse moved to (649, 403)
Screenshot: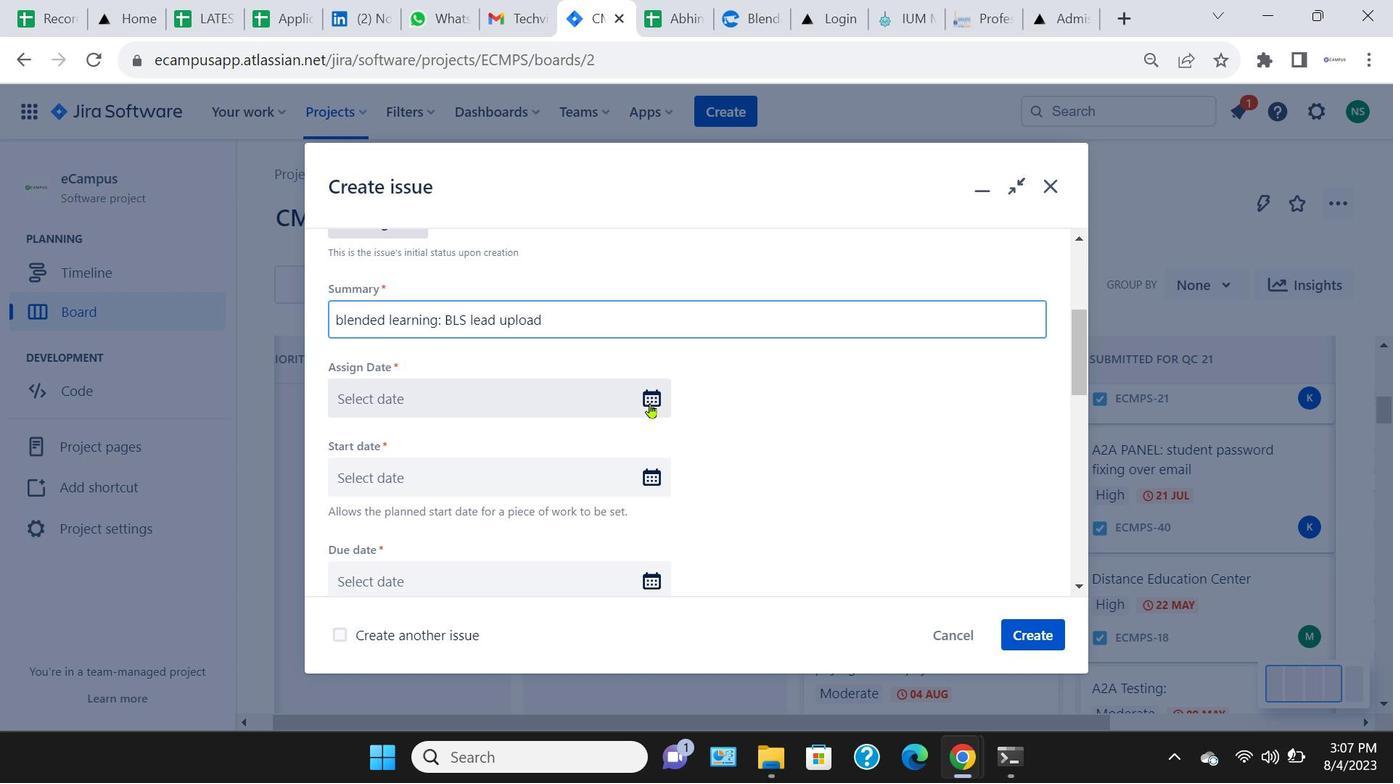 
Action: Mouse pressed left at (649, 403)
Screenshot: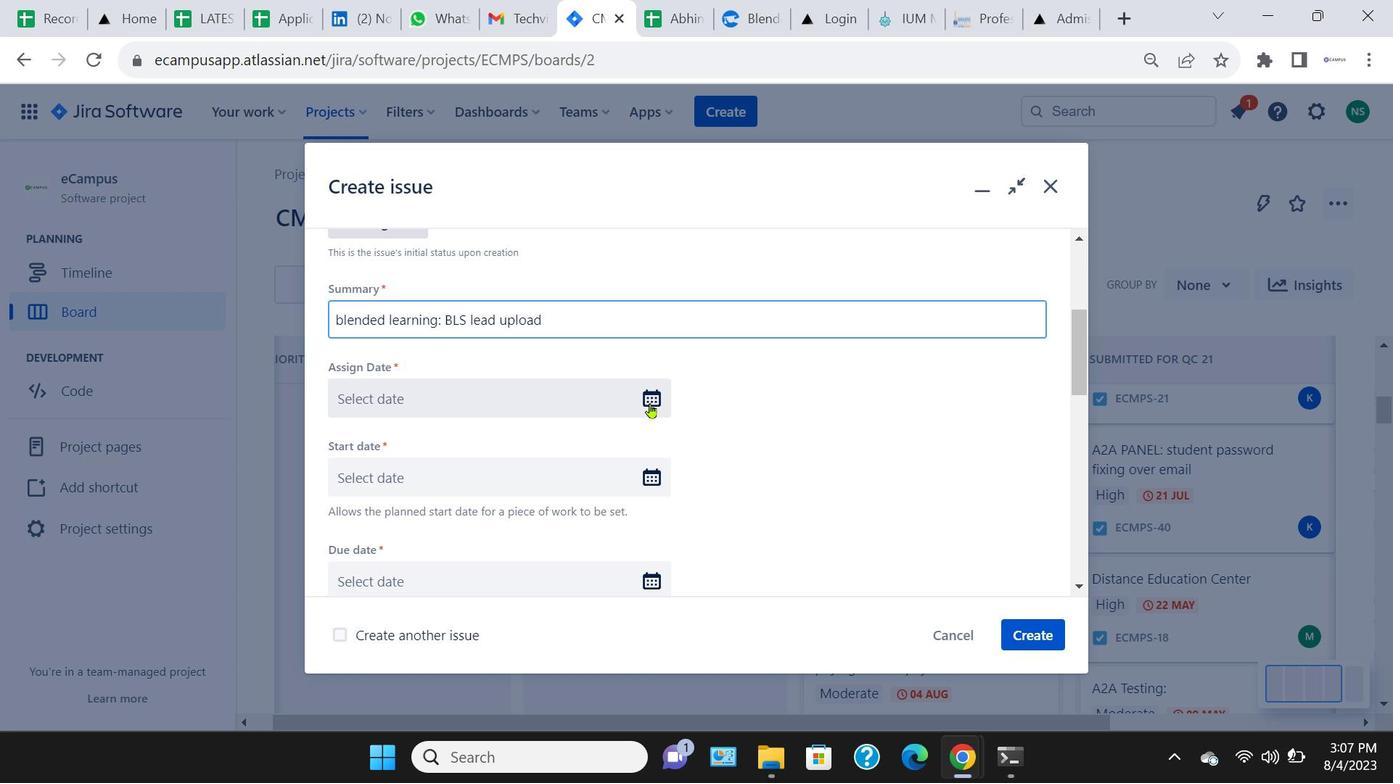 
Action: Mouse moved to (576, 530)
Screenshot: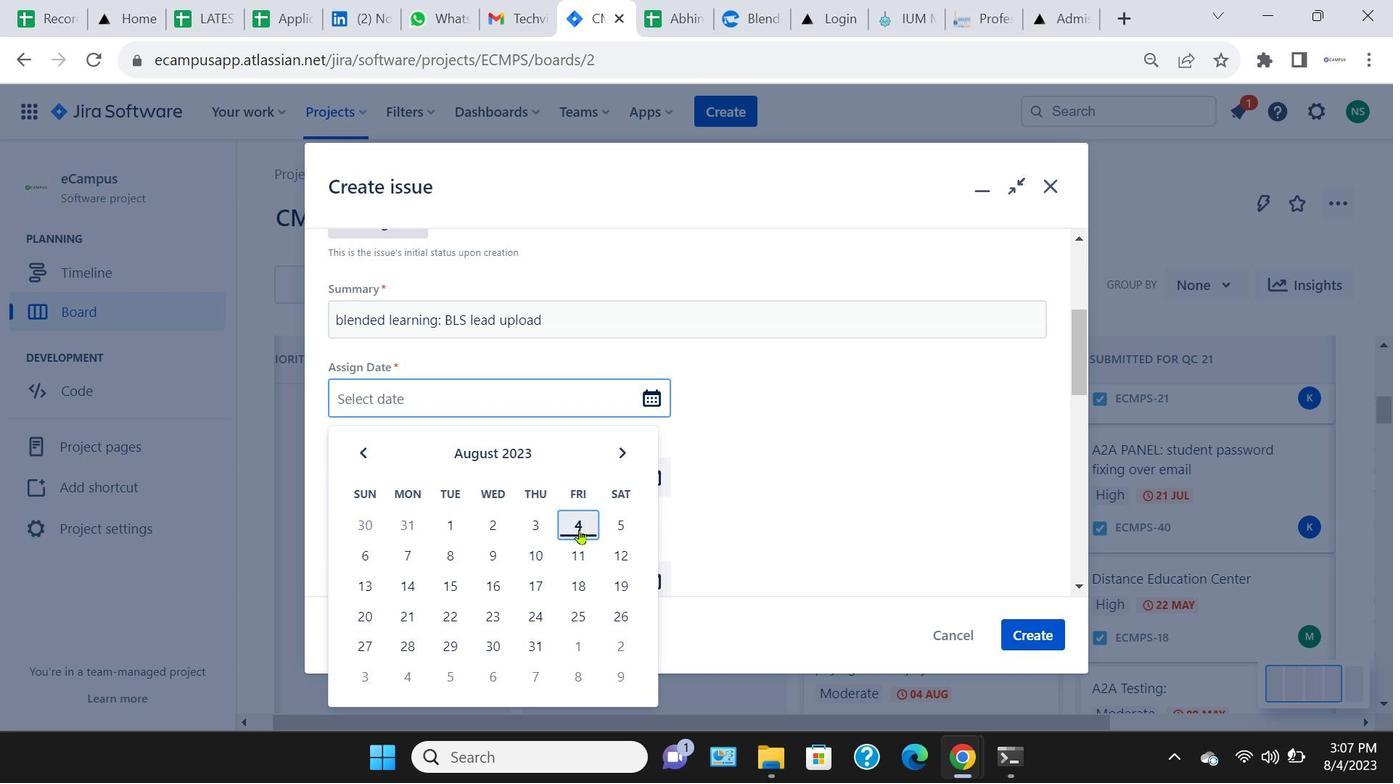
Action: Mouse pressed left at (576, 530)
Screenshot: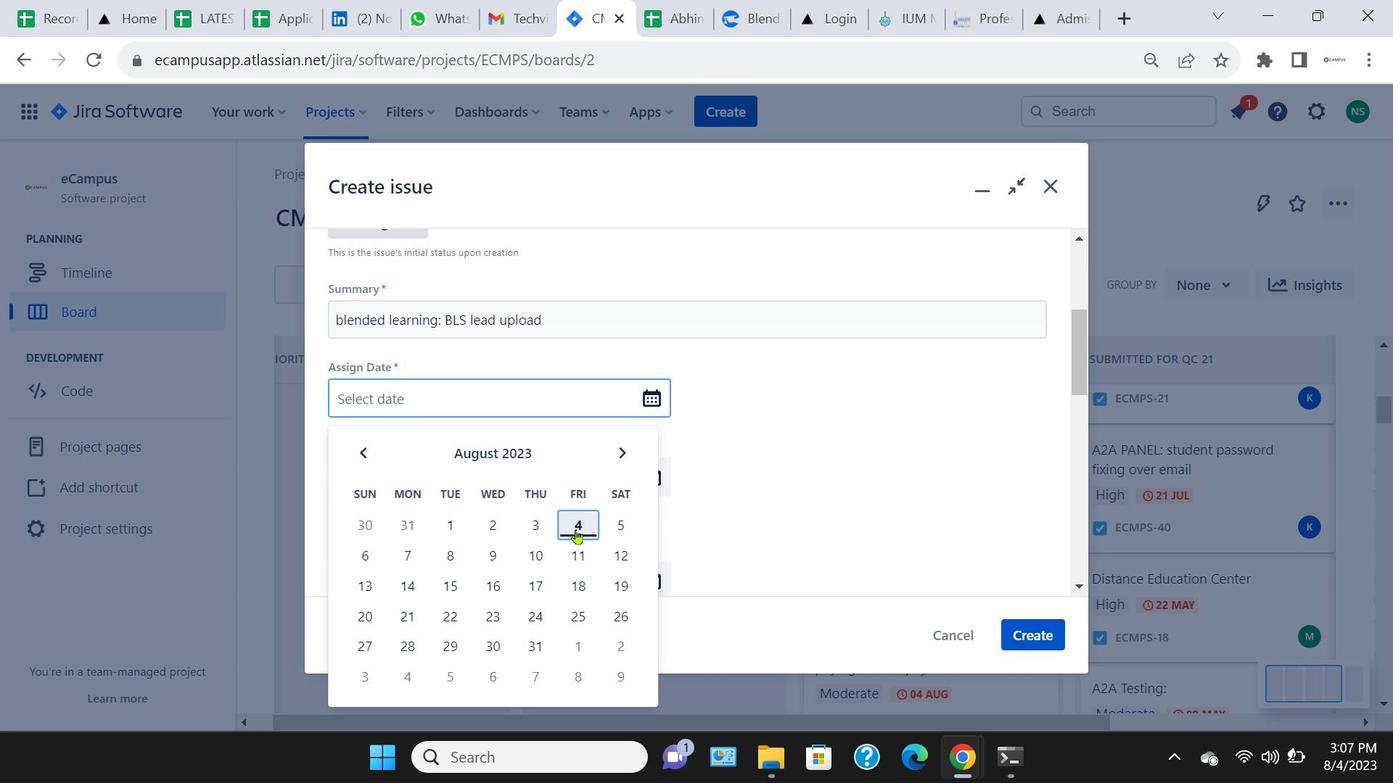 
Action: Mouse moved to (642, 481)
Screenshot: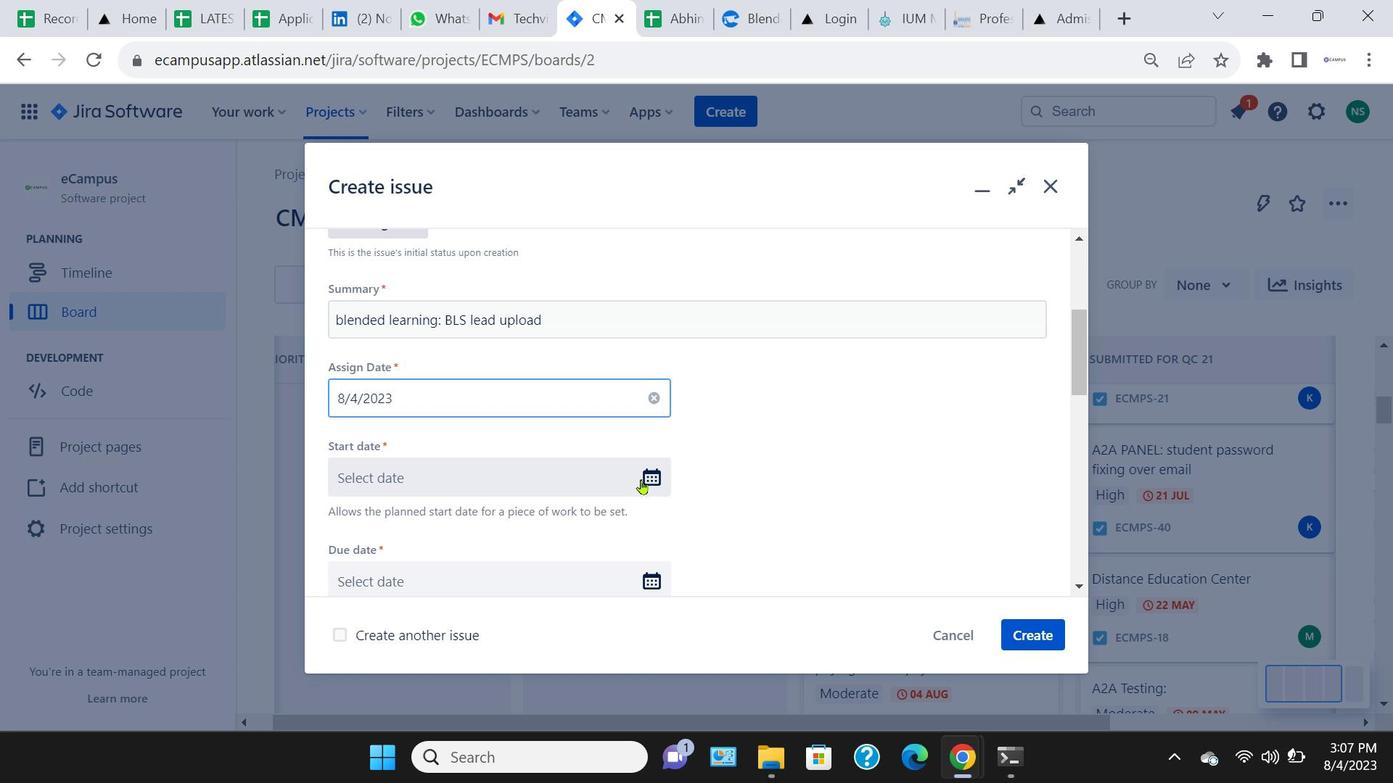 
Action: Mouse pressed left at (642, 481)
Screenshot: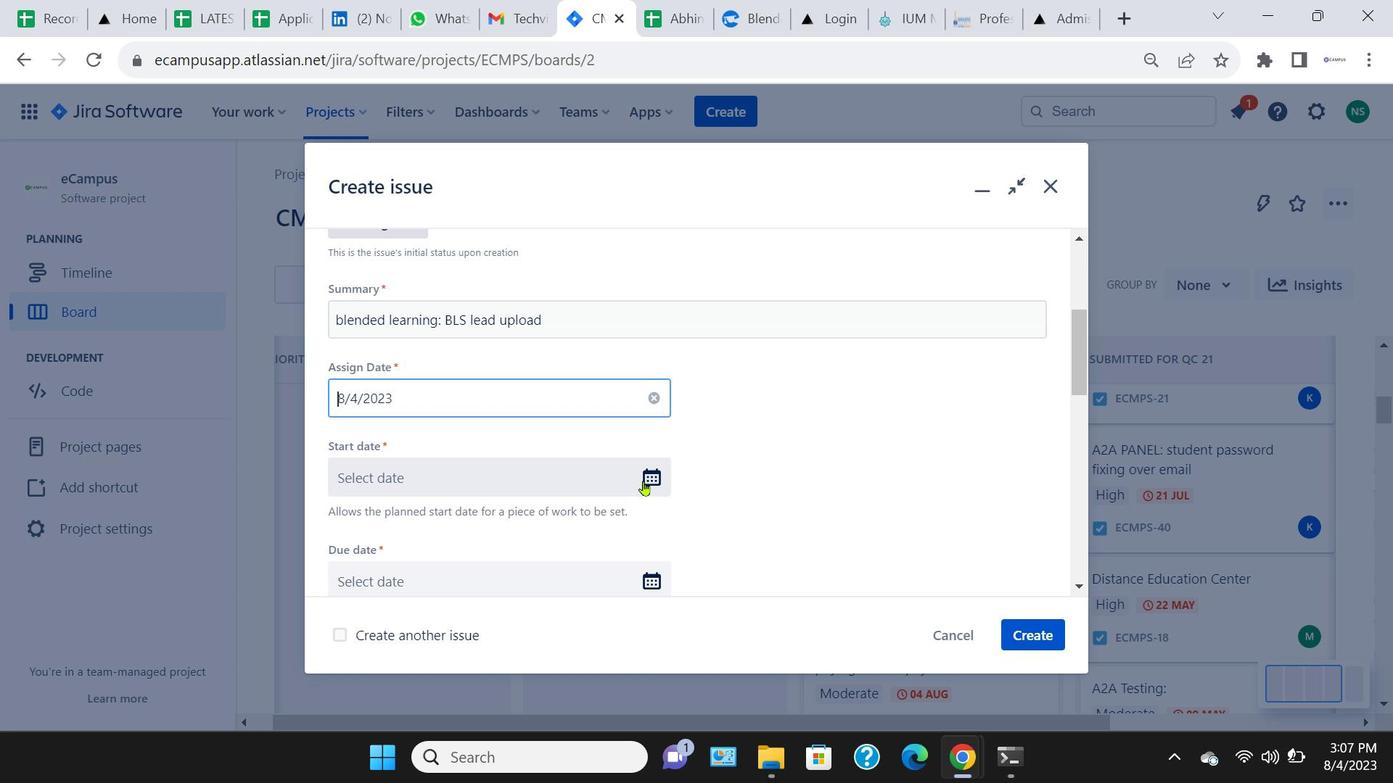 
Action: Mouse moved to (583, 281)
Screenshot: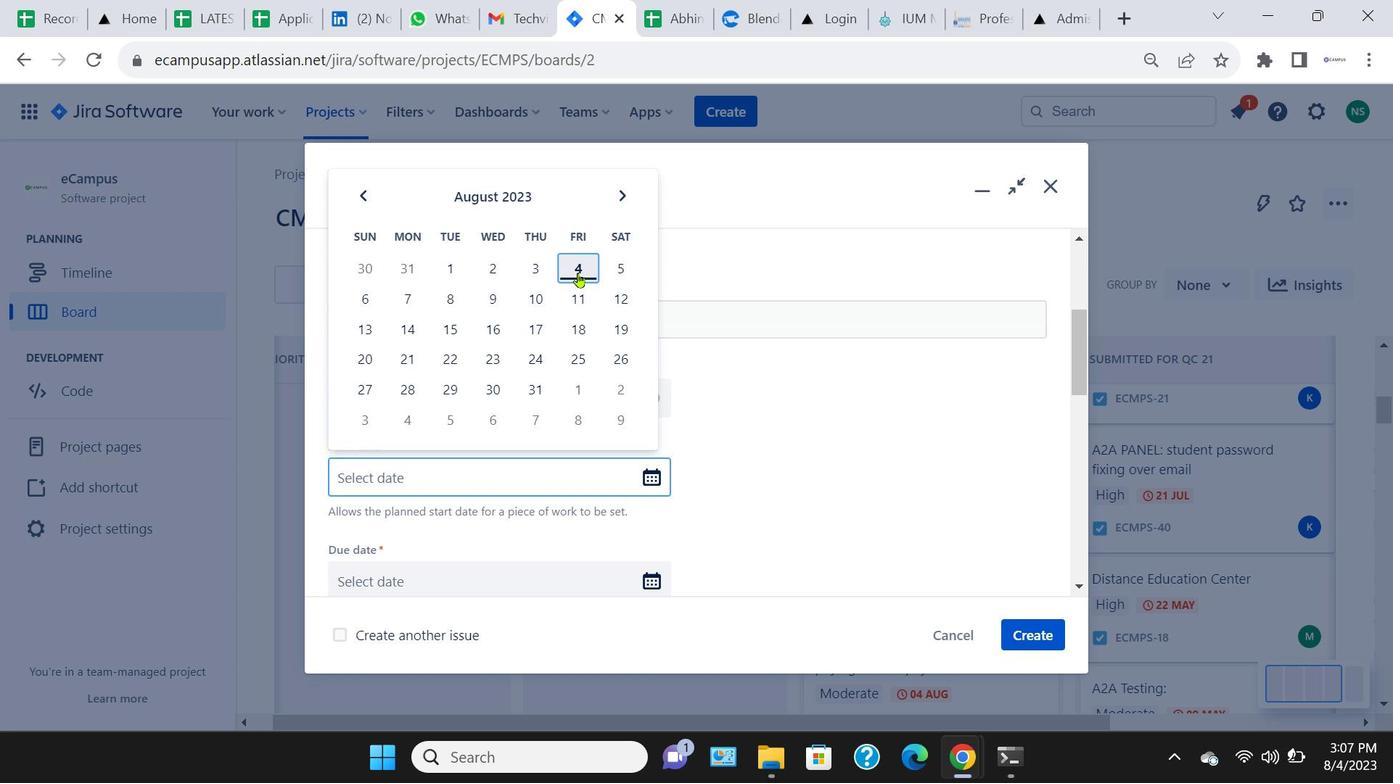 
Action: Mouse pressed left at (583, 281)
Screenshot: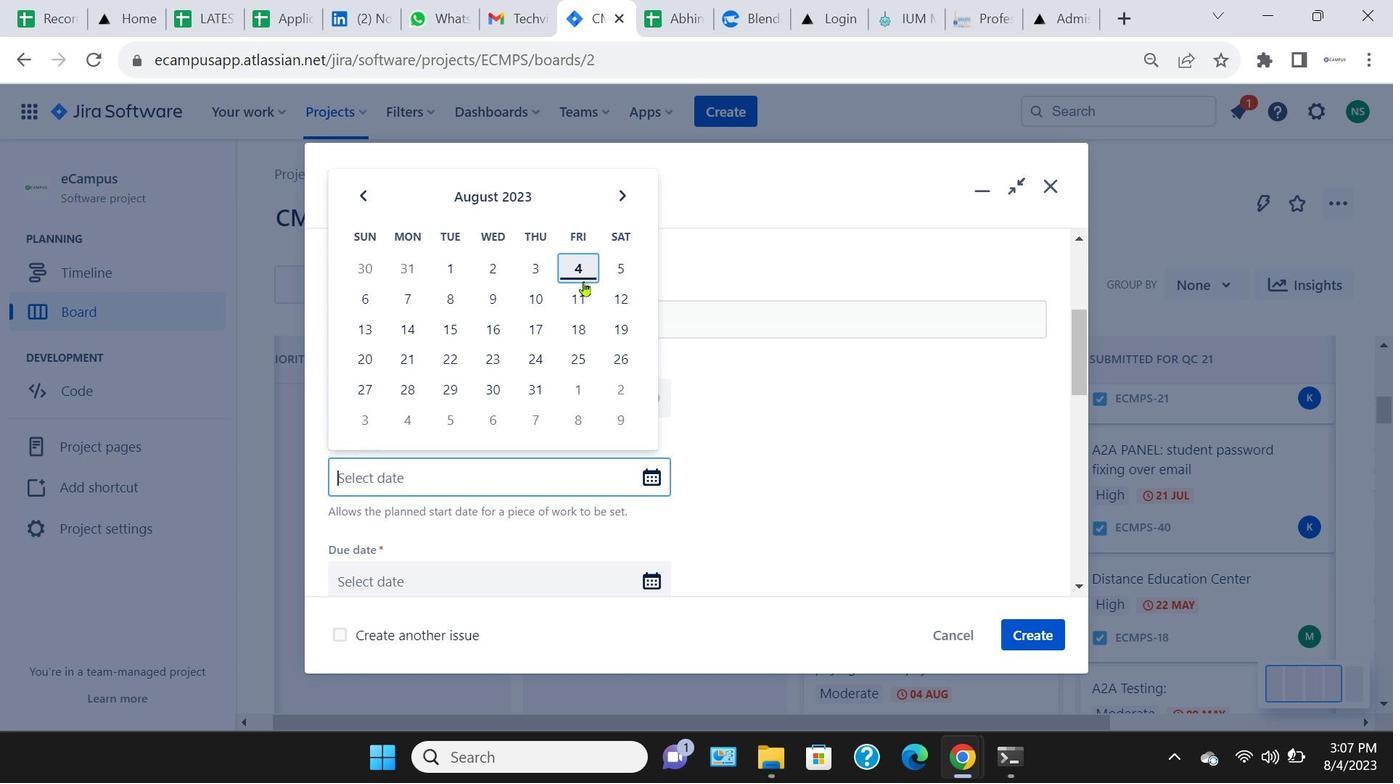 
Action: Mouse moved to (654, 577)
Screenshot: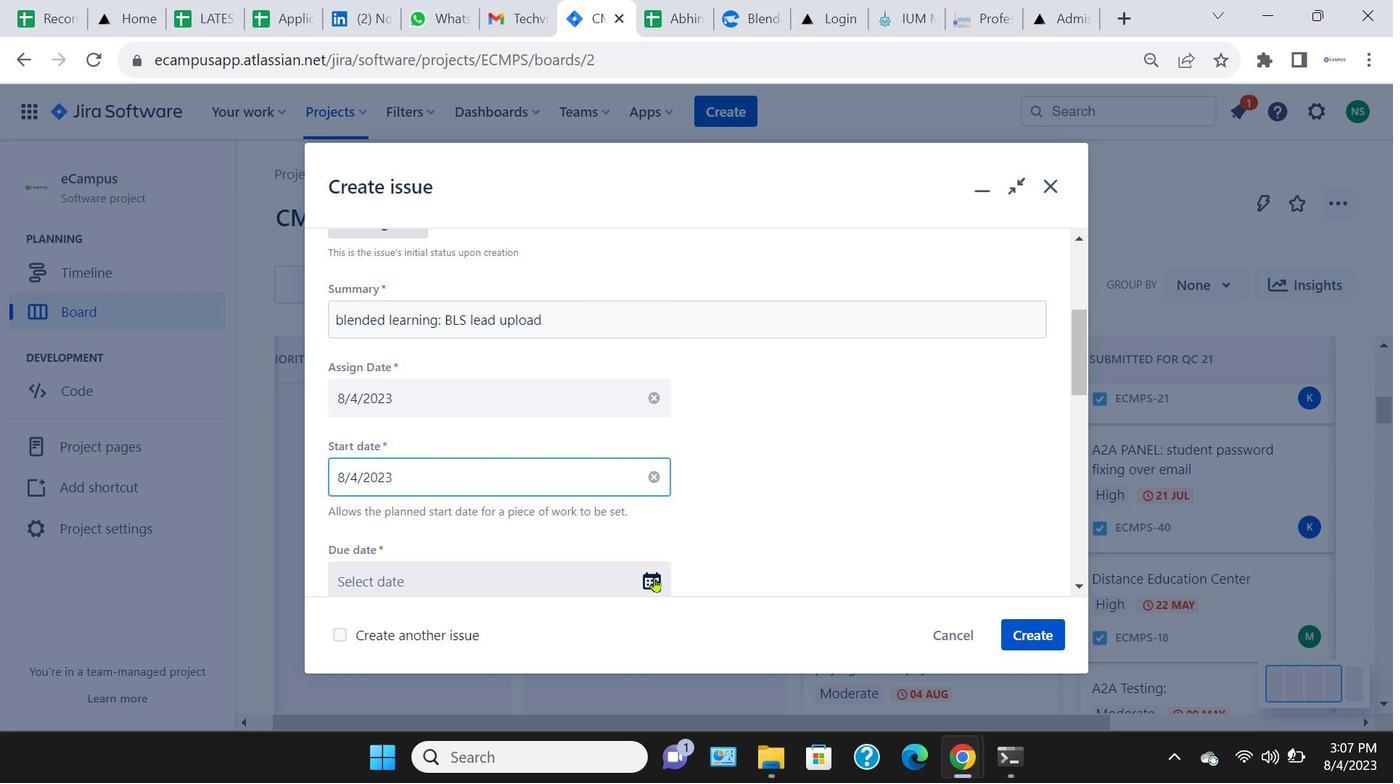 
Action: Mouse pressed left at (654, 577)
Screenshot: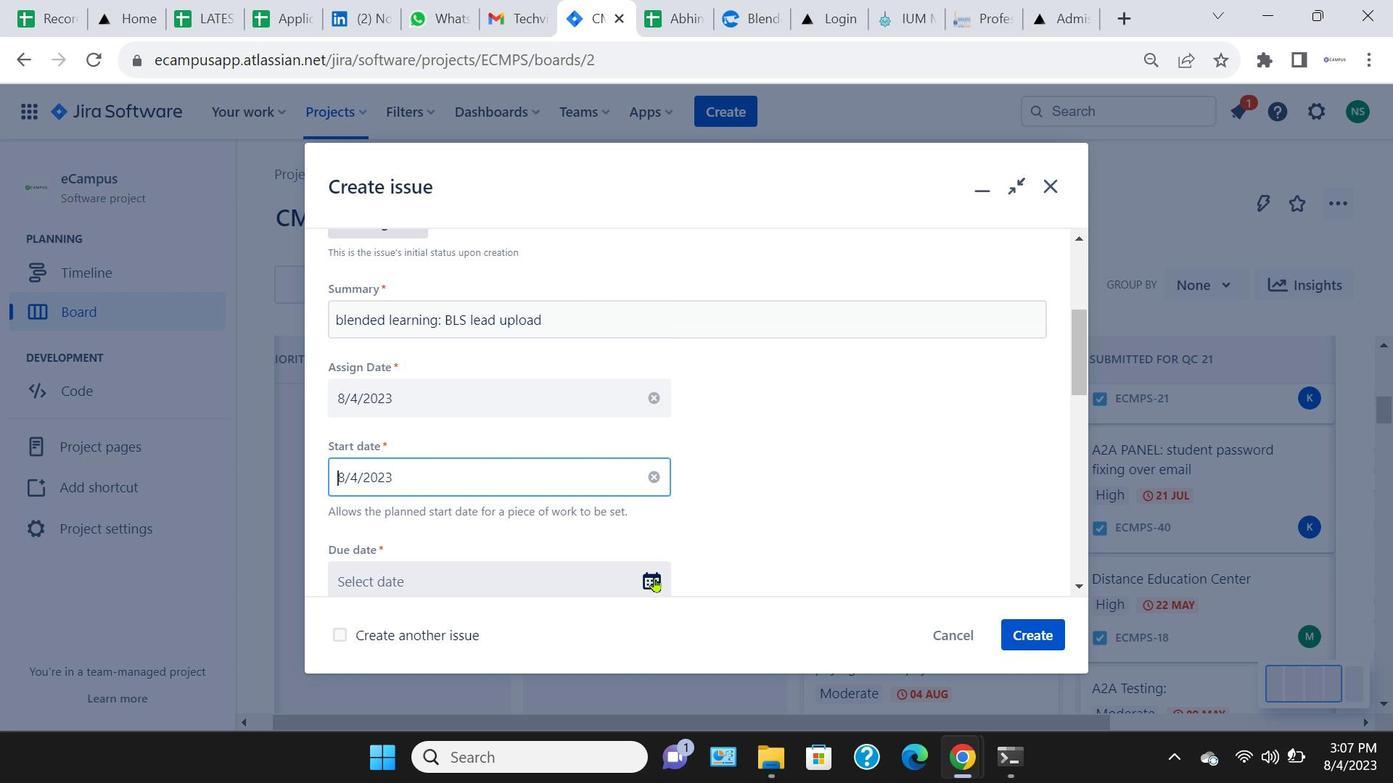 
Action: Mouse moved to (587, 374)
Screenshot: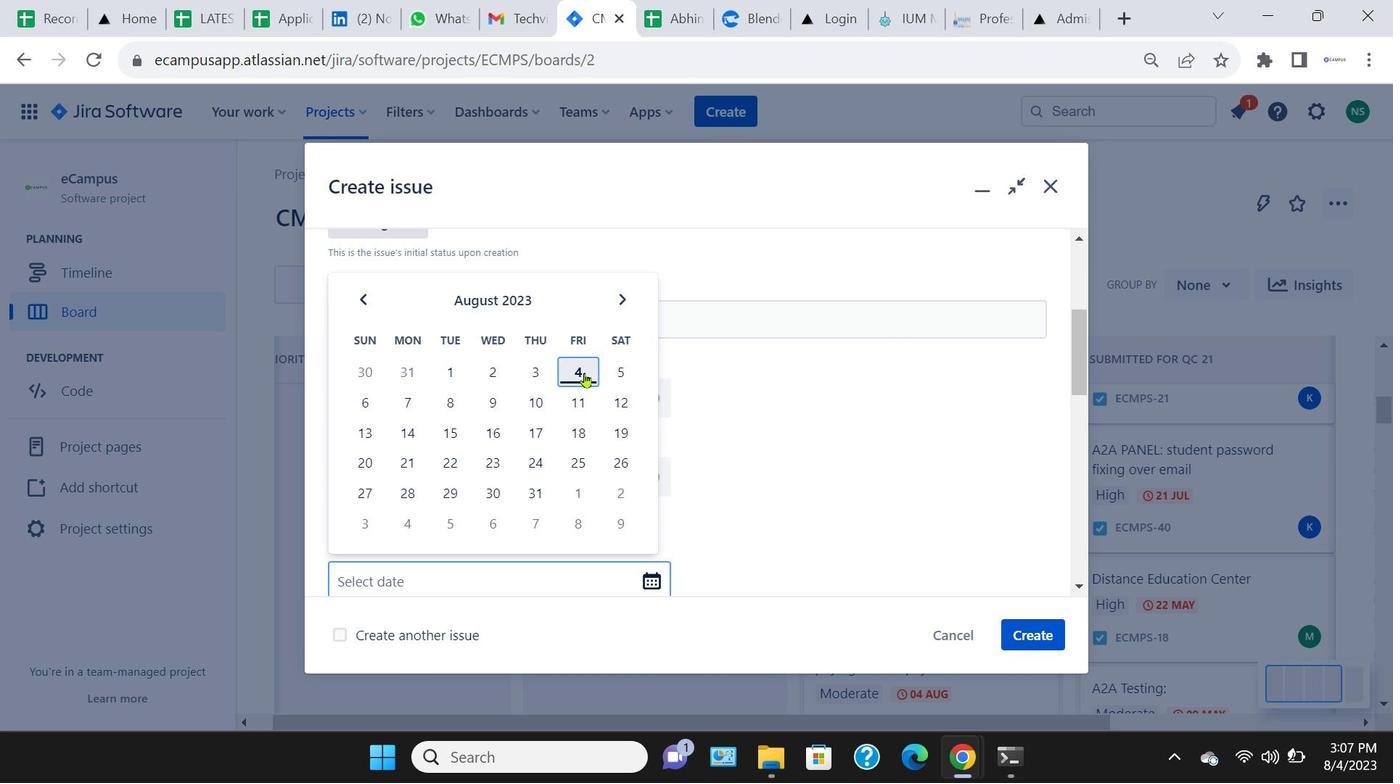 
Action: Mouse pressed left at (587, 374)
Screenshot: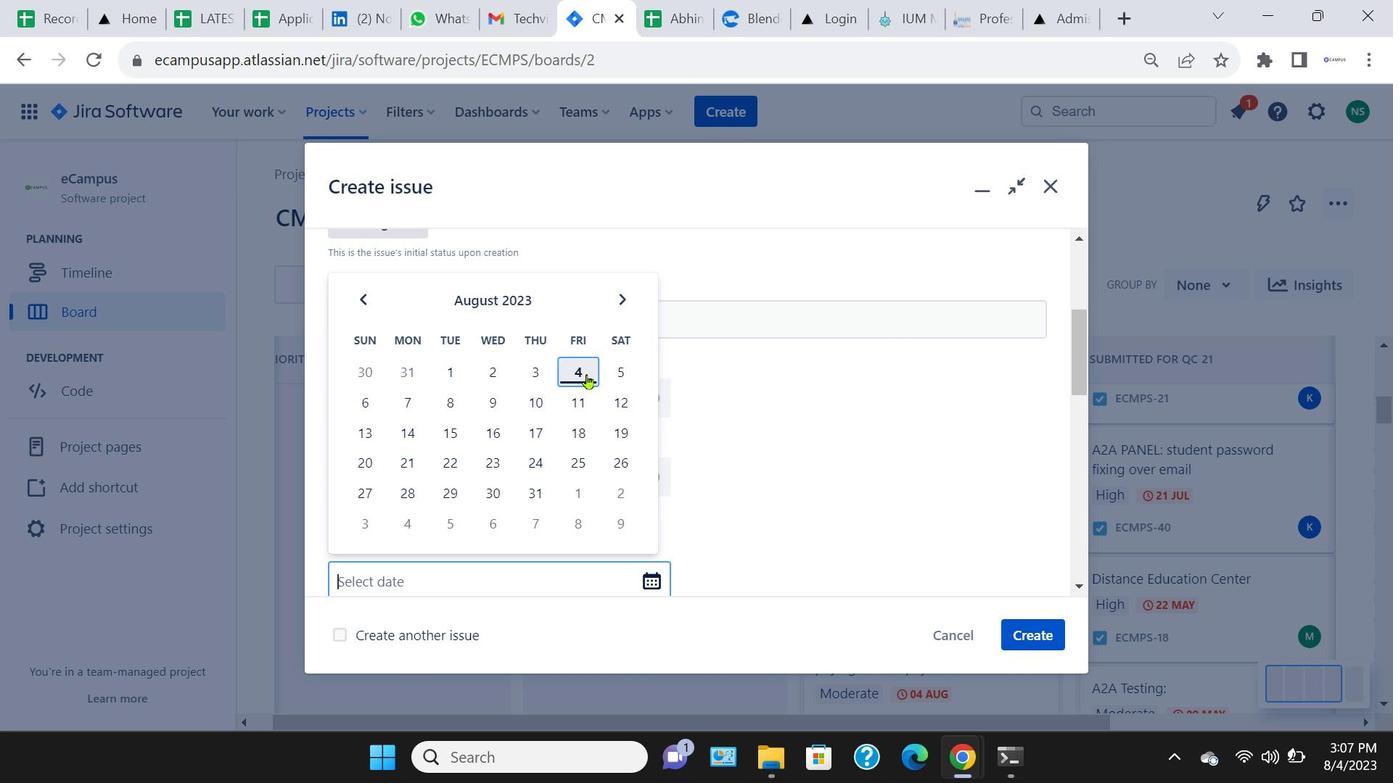 
Action: Mouse moved to (568, 472)
Screenshot: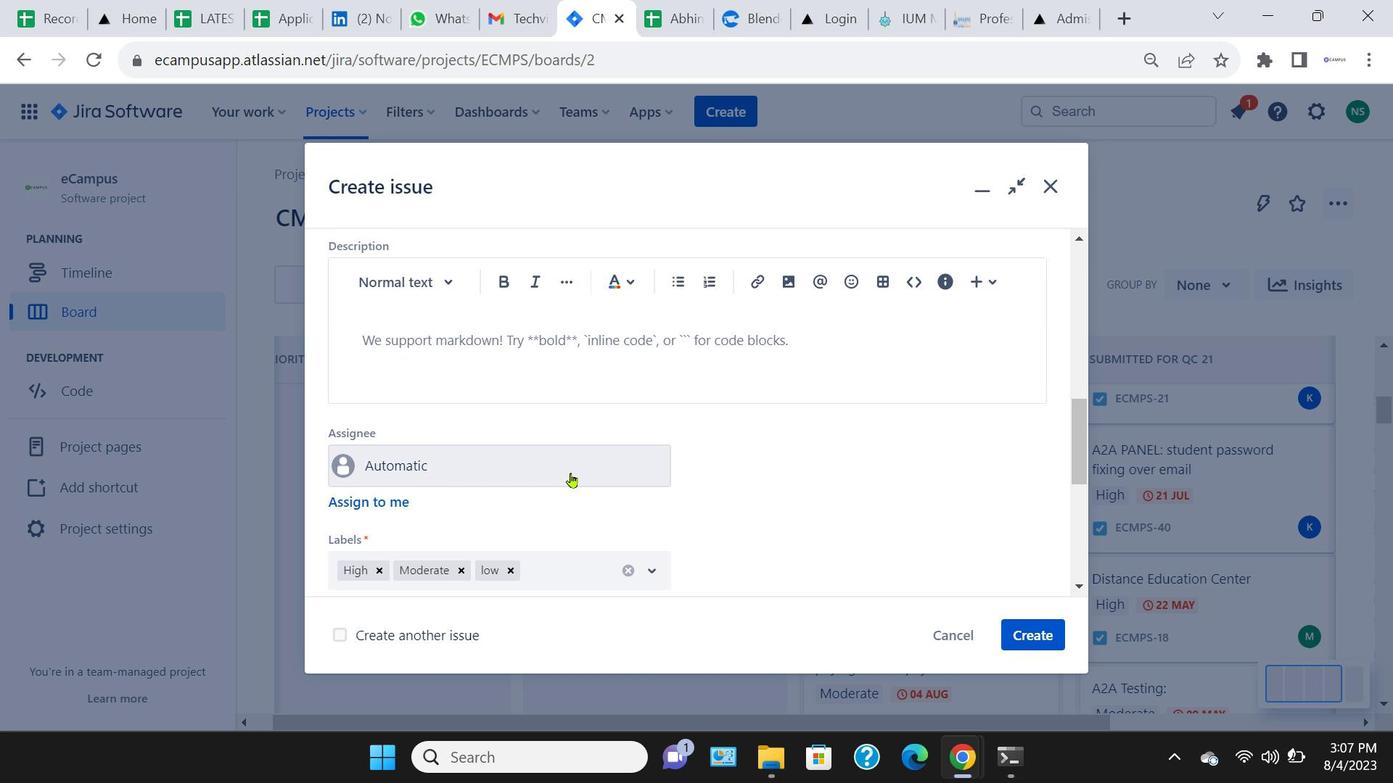 
Action: Mouse pressed left at (568, 472)
Screenshot: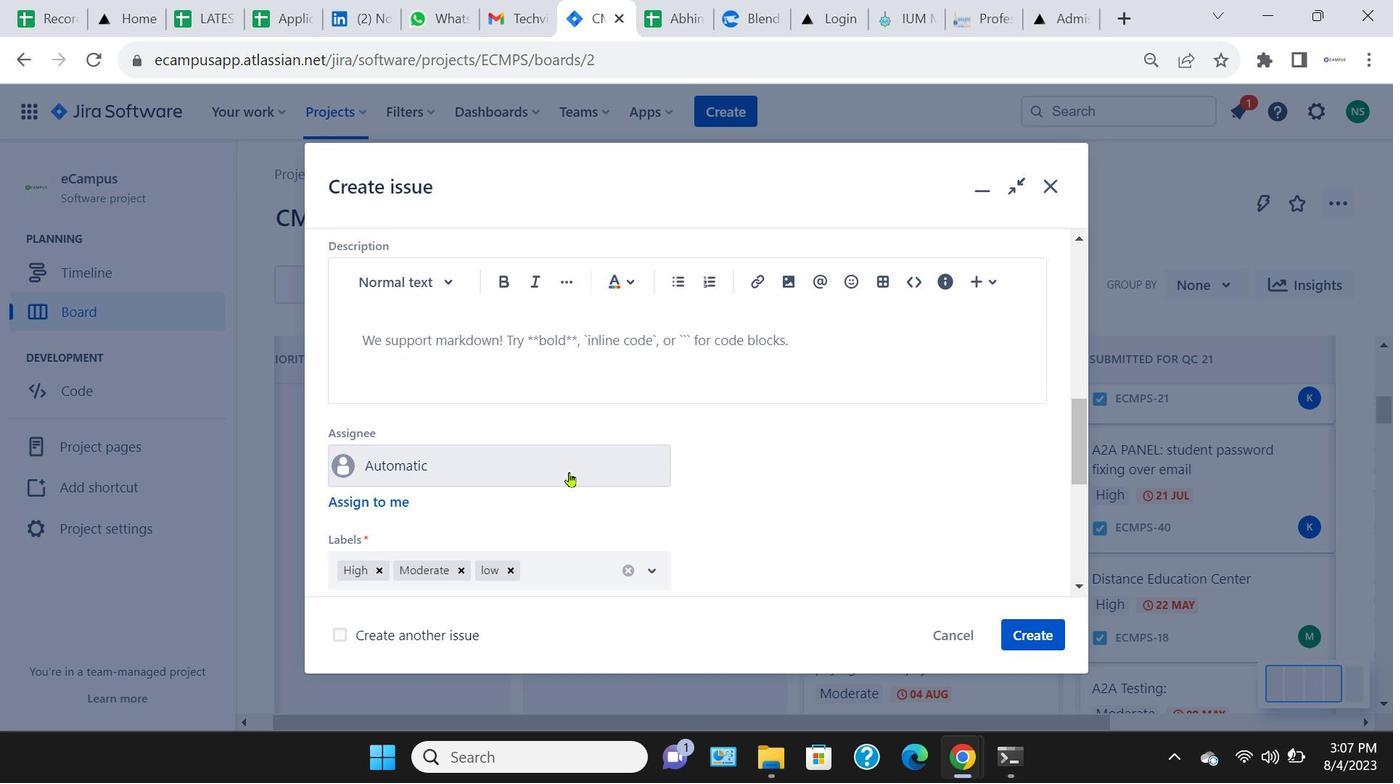 
Action: Key pressed ab<Key.backspace>
Screenshot: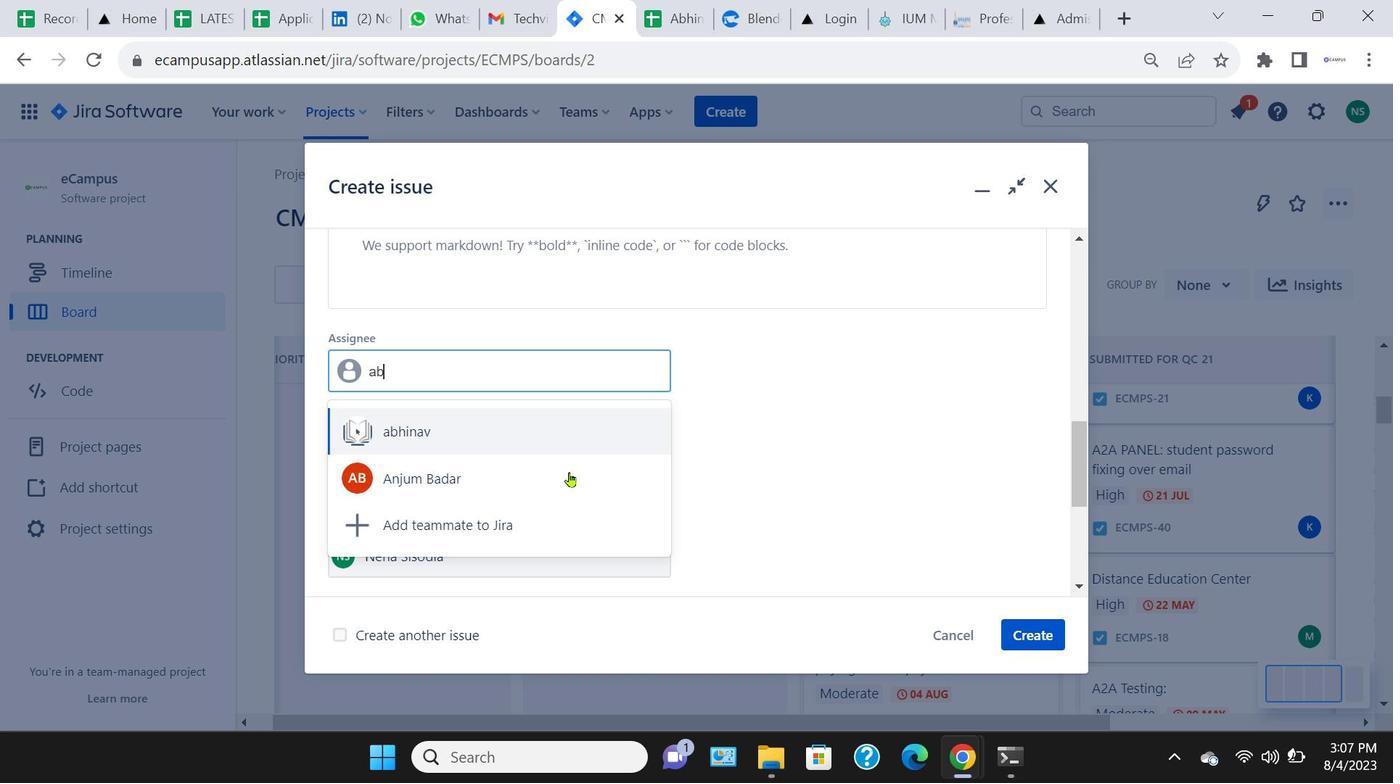 
Action: Mouse moved to (471, 572)
Screenshot: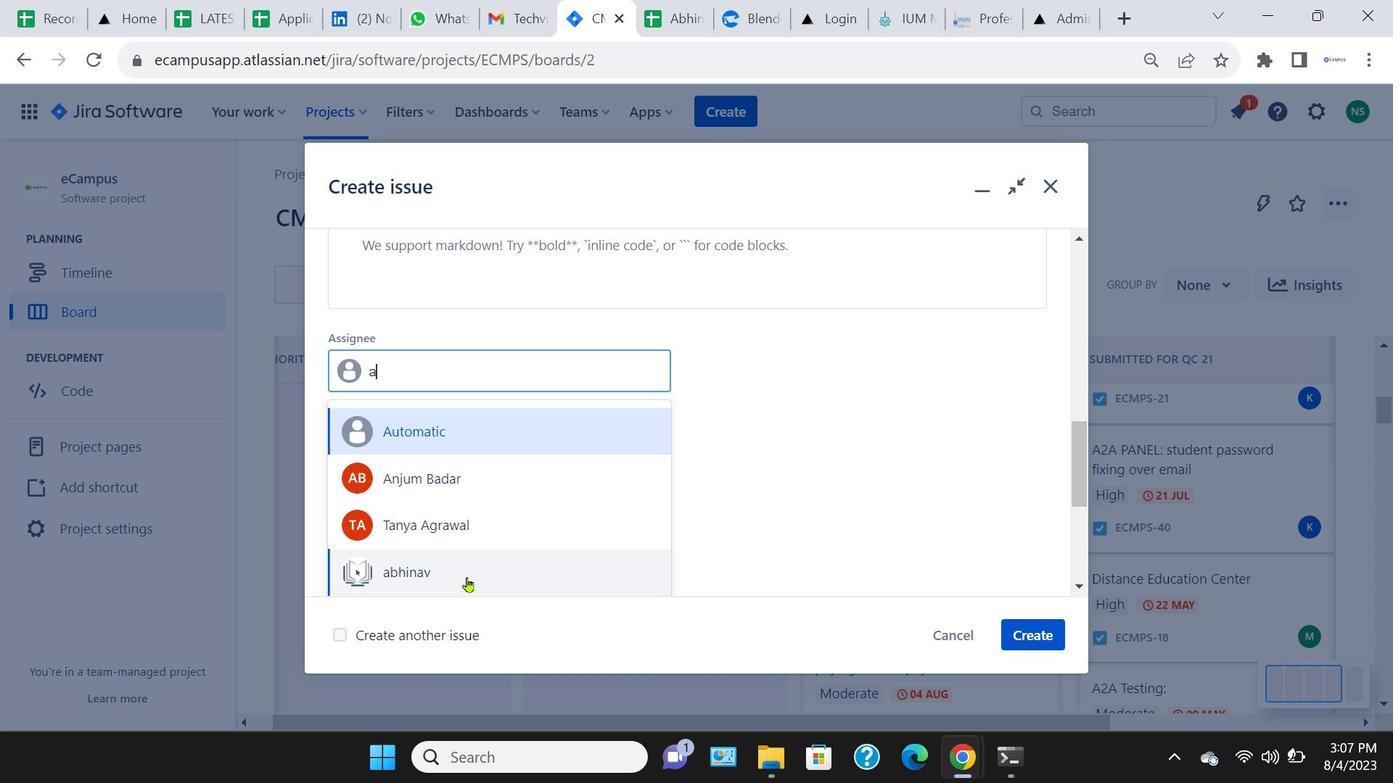 
Action: Mouse pressed left at (471, 572)
Screenshot: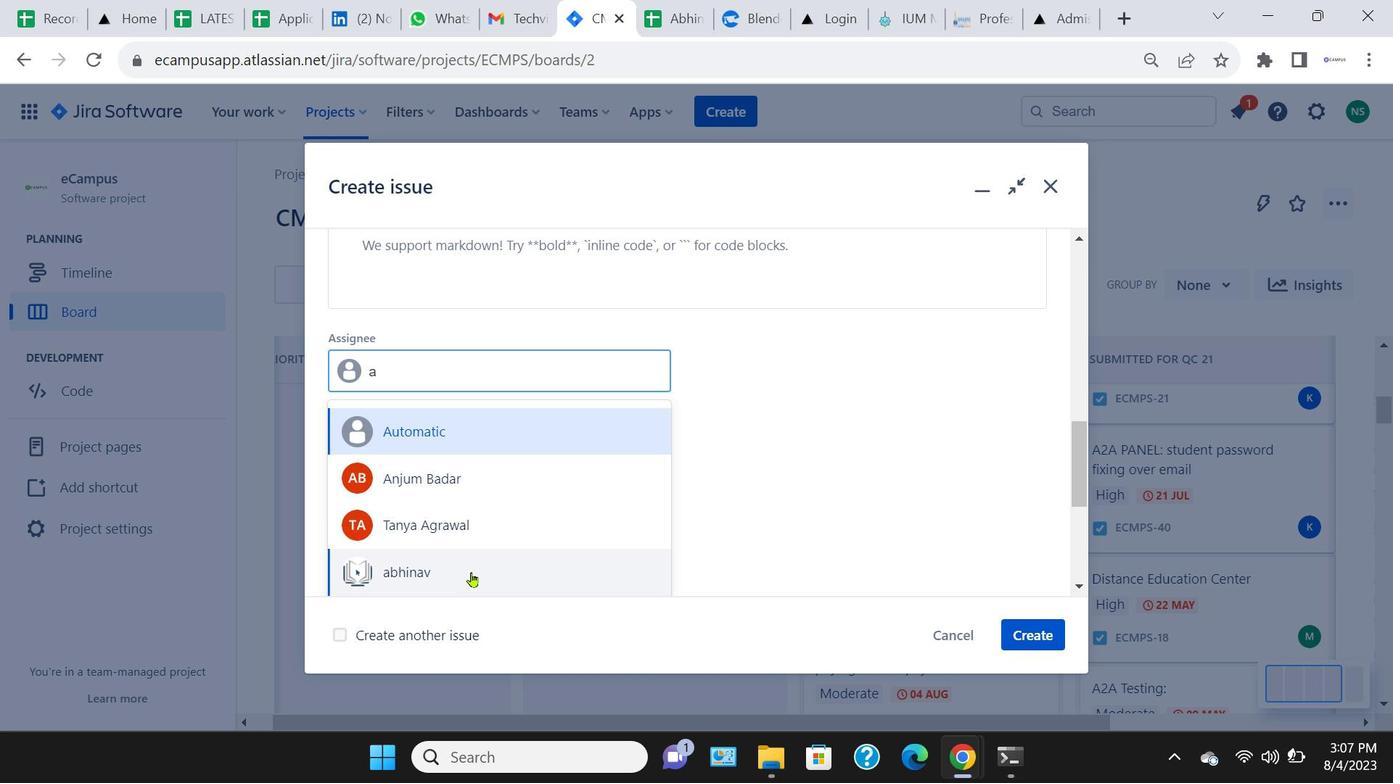 
Action: Mouse moved to (462, 477)
Screenshot: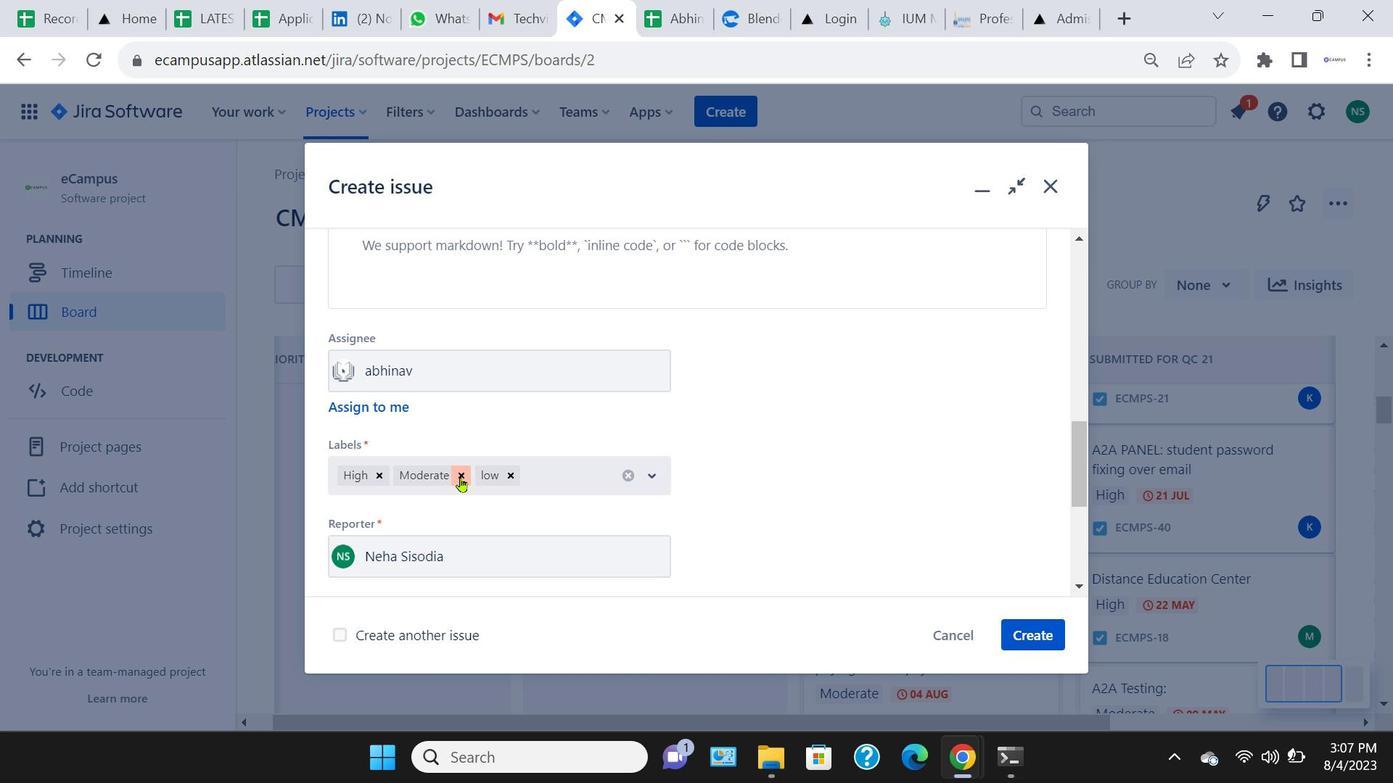 
Action: Mouse pressed left at (462, 477)
Screenshot: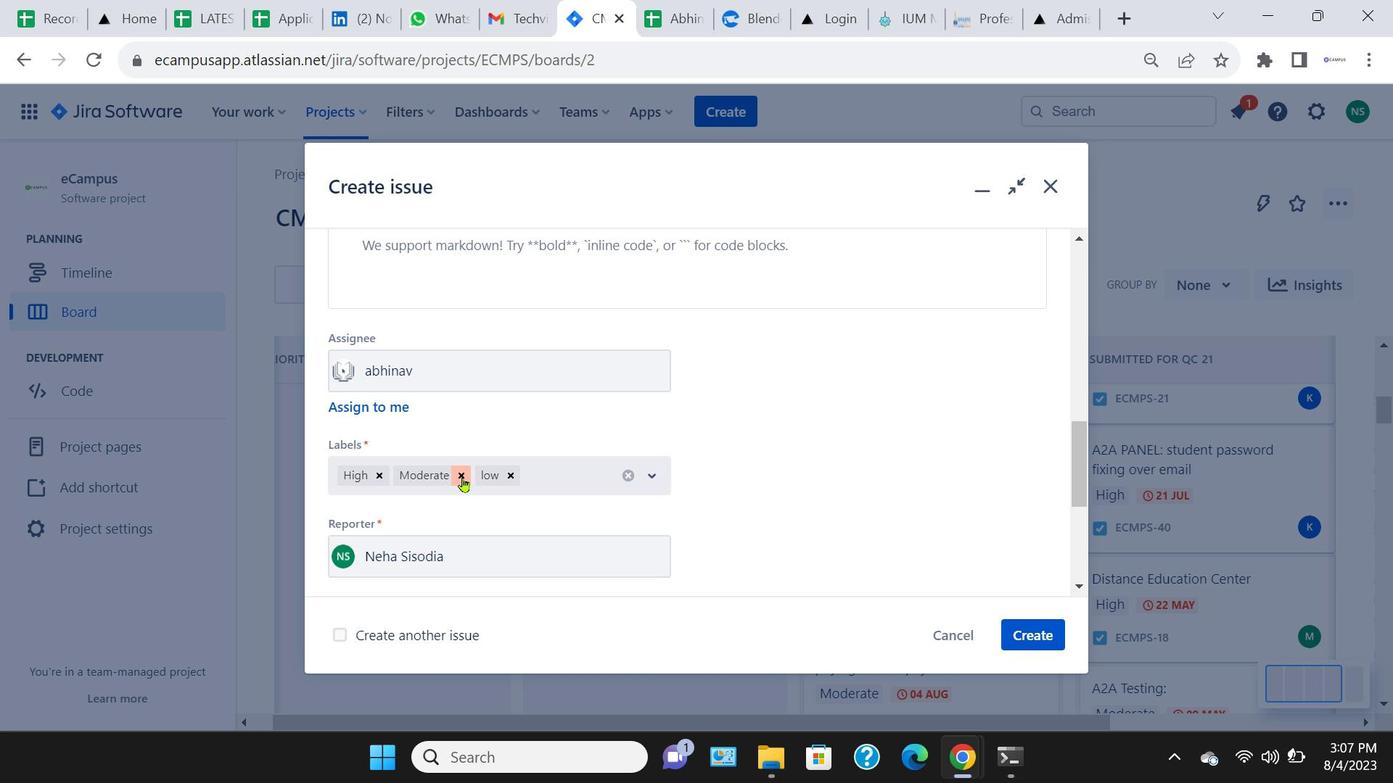 
Action: Mouse moved to (433, 478)
Screenshot: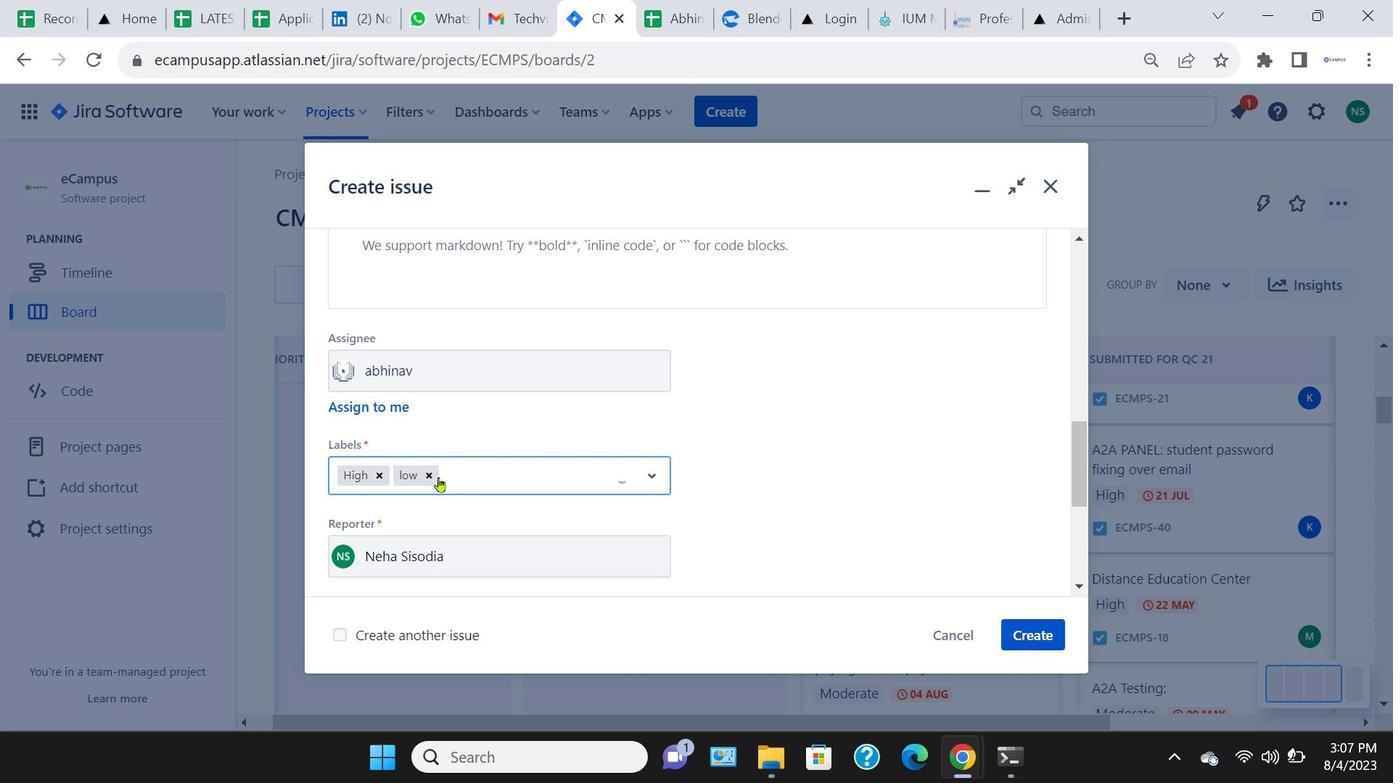 
Action: Mouse pressed left at (433, 478)
Screenshot: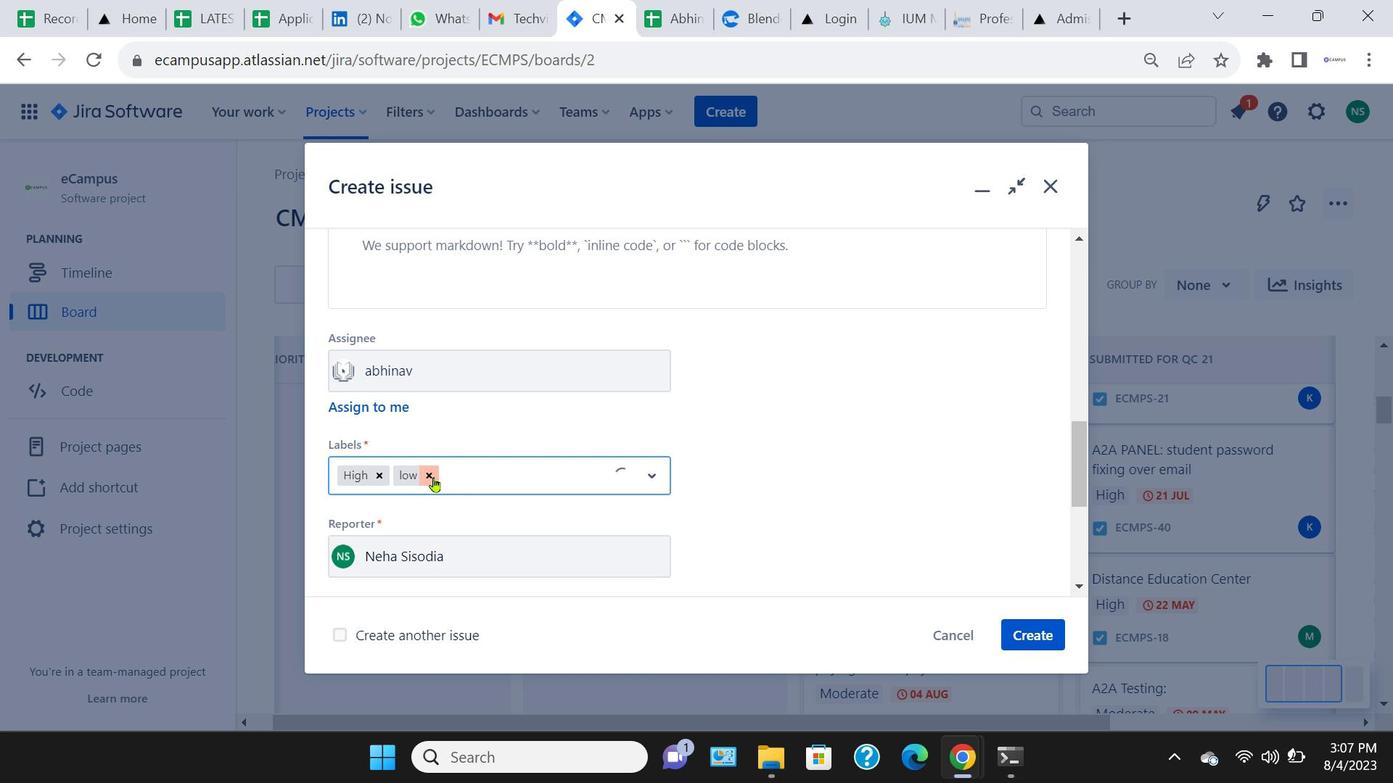 
Action: Mouse moved to (1027, 629)
Screenshot: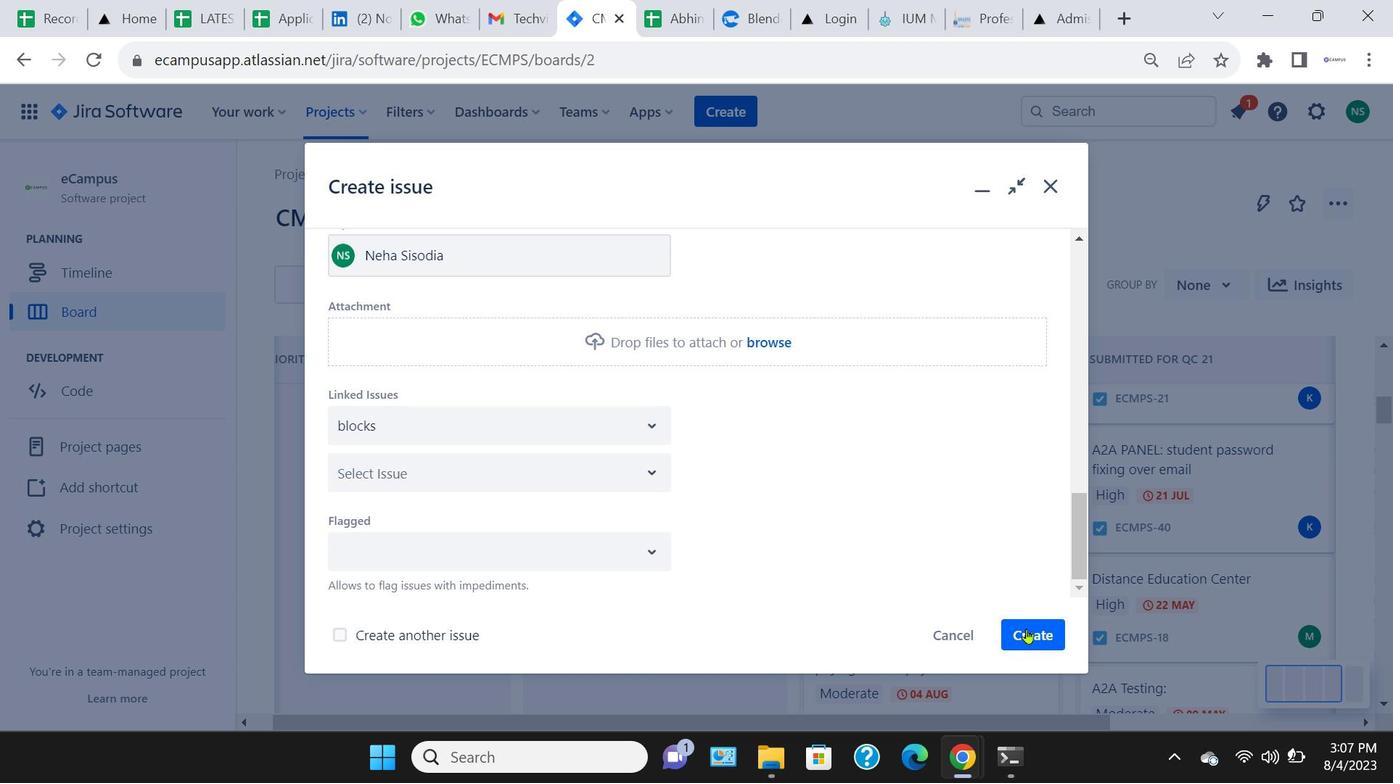 
Action: Mouse pressed left at (1027, 629)
Screenshot: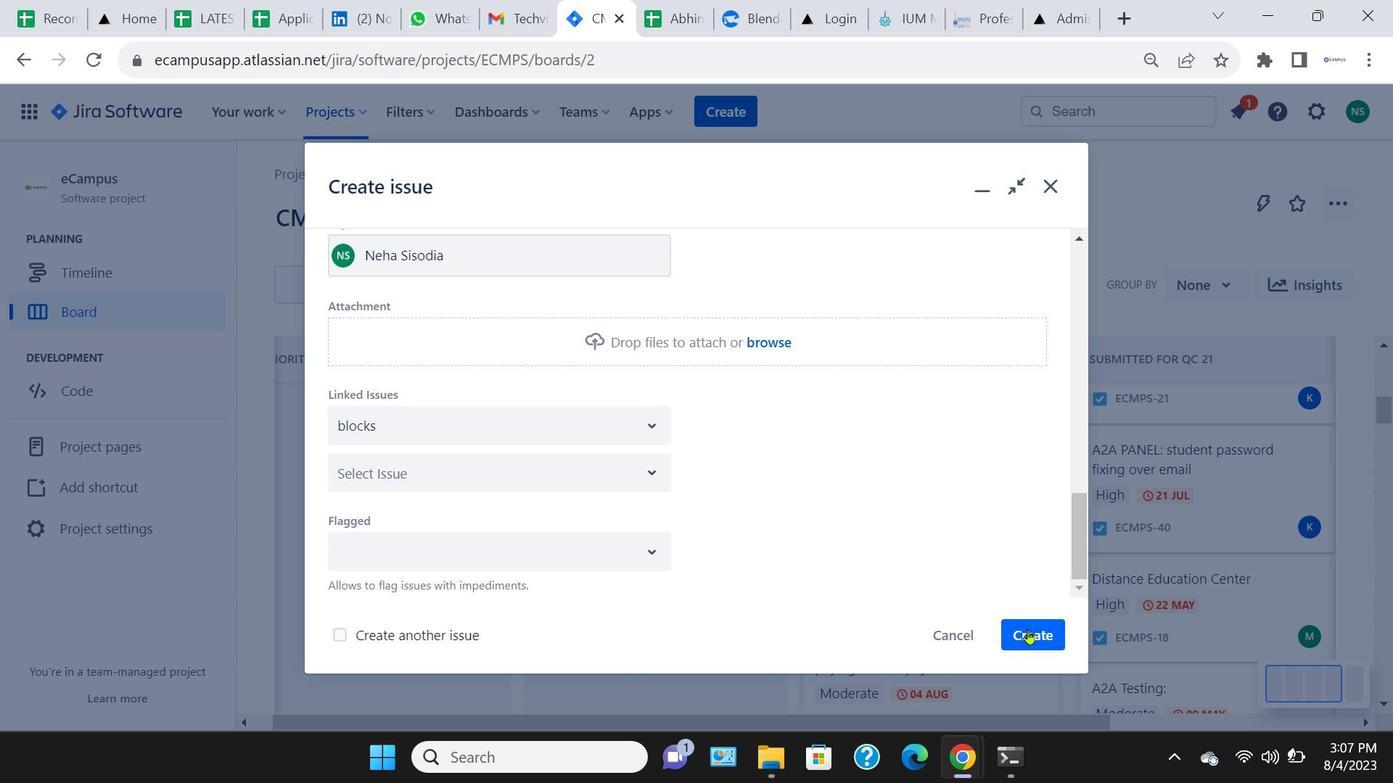 
Action: Mouse moved to (692, 555)
Screenshot: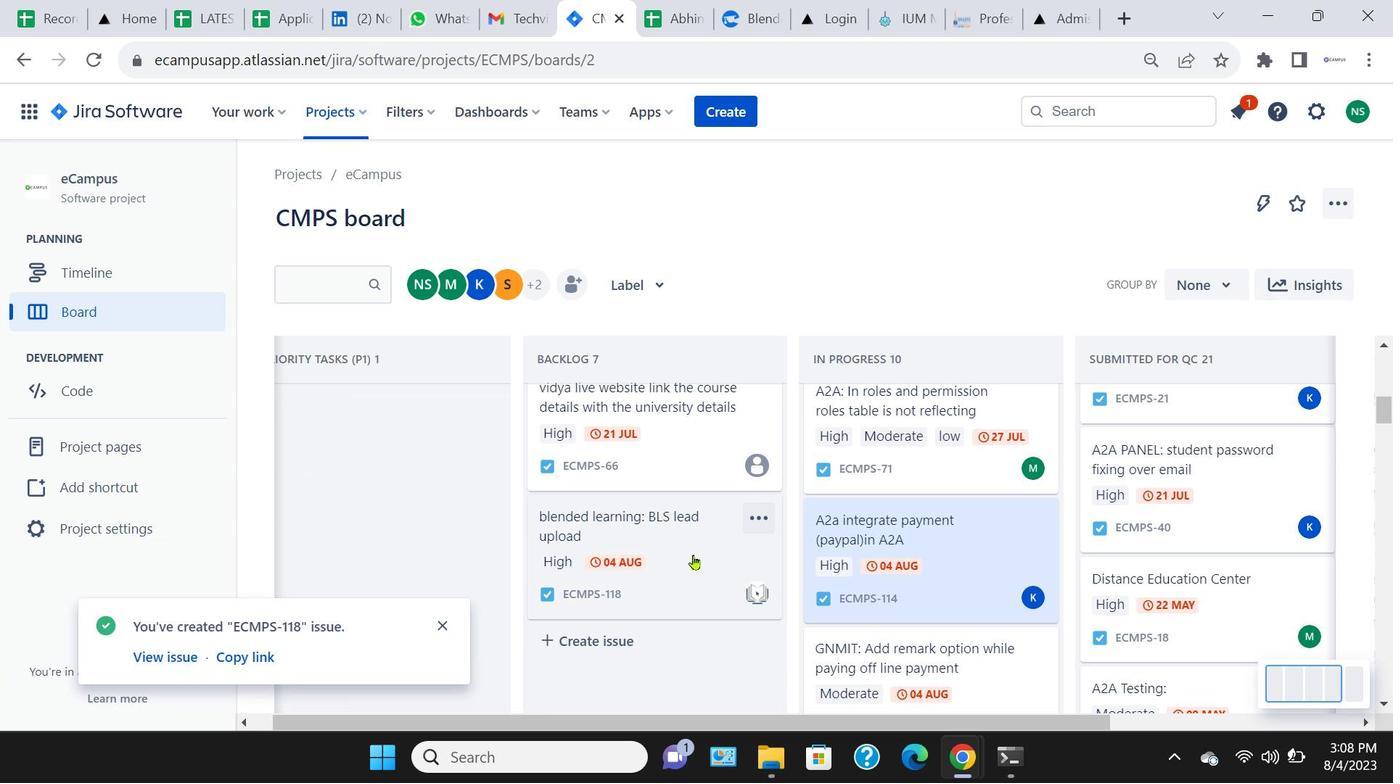 
Action: Mouse pressed left at (692, 555)
Screenshot: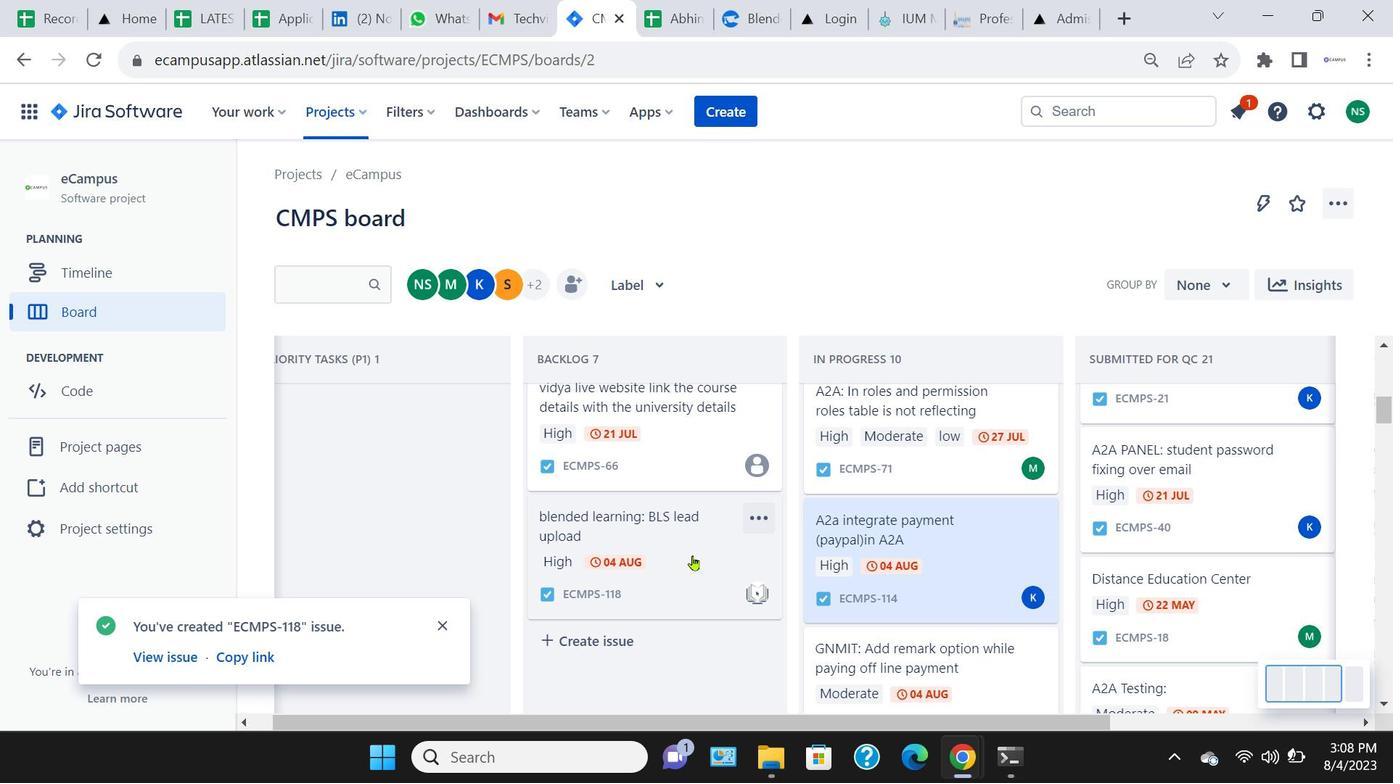 
Action: Mouse moved to (950, 235)
Screenshot: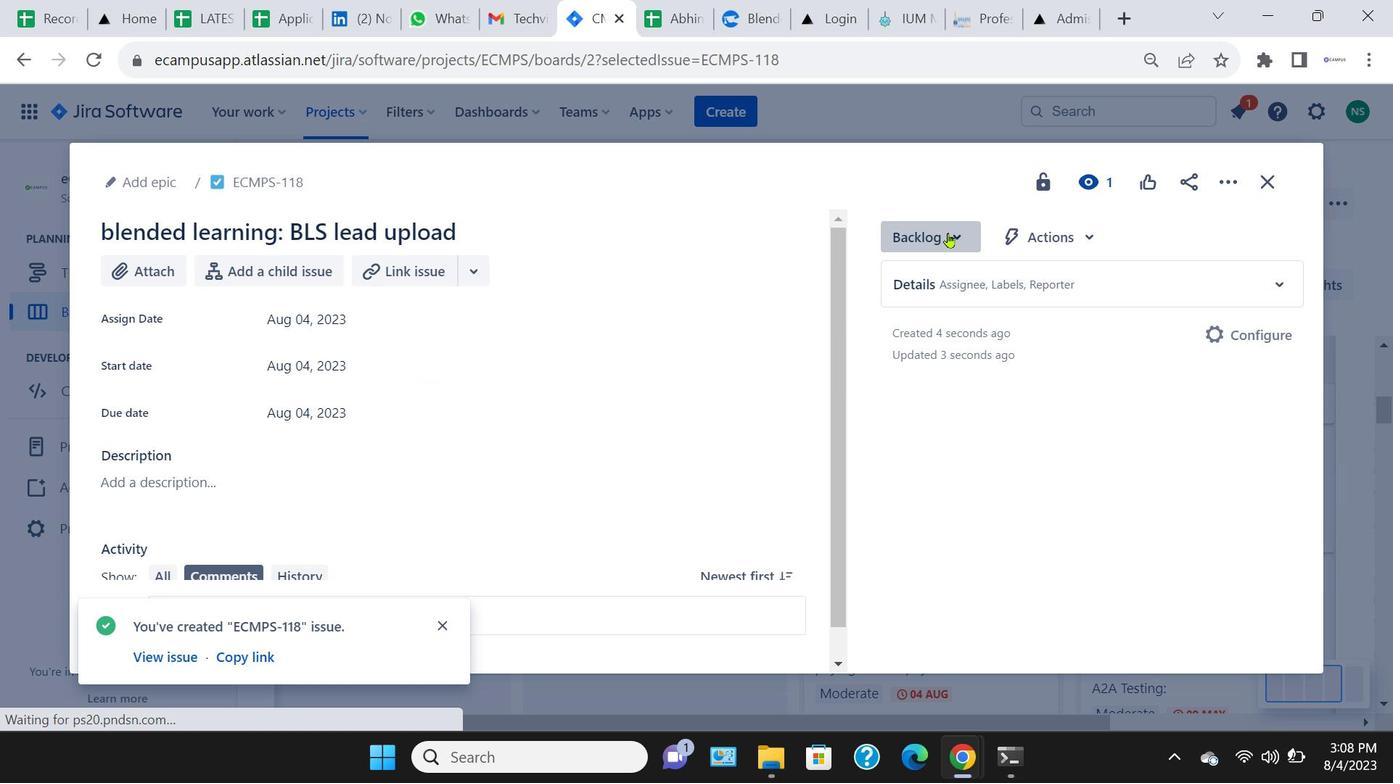 
Action: Mouse pressed left at (950, 235)
Screenshot: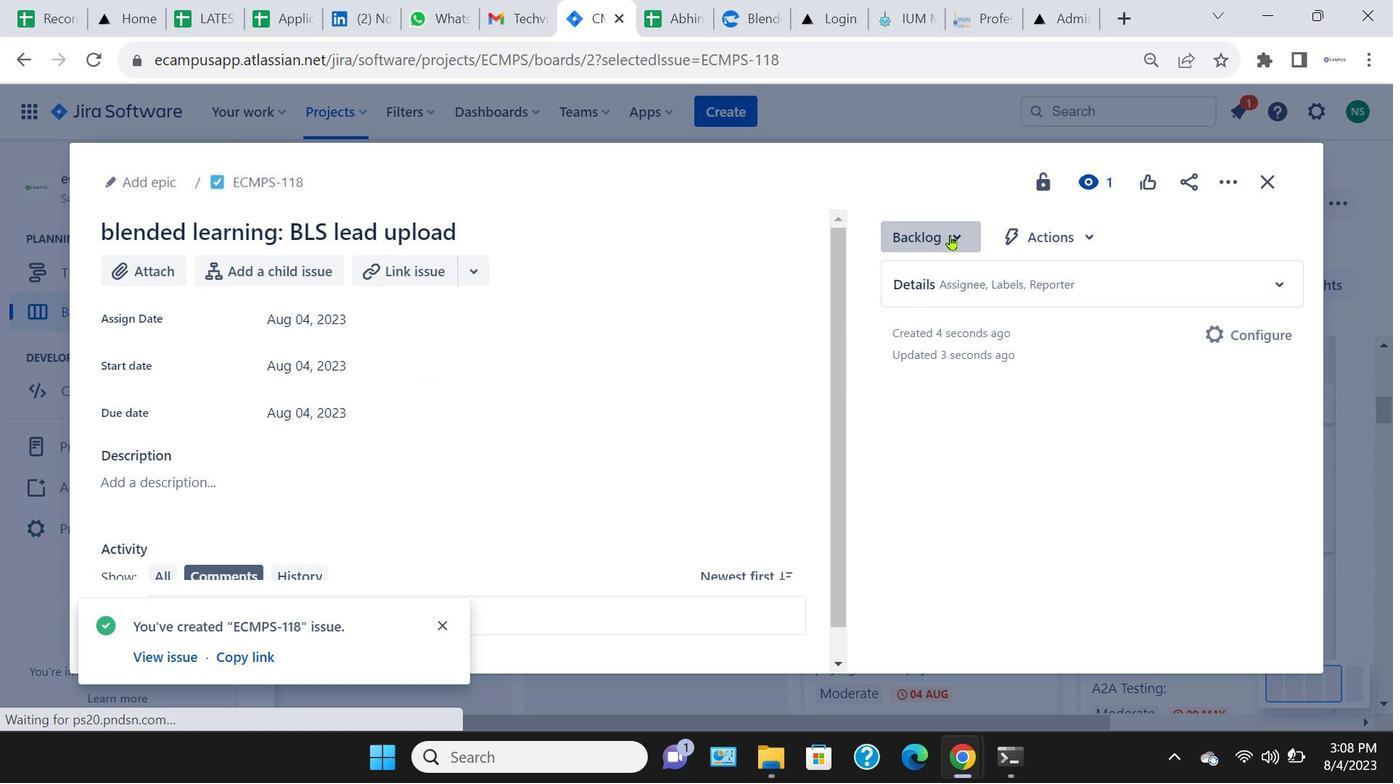 
Action: Mouse moved to (946, 285)
Screenshot: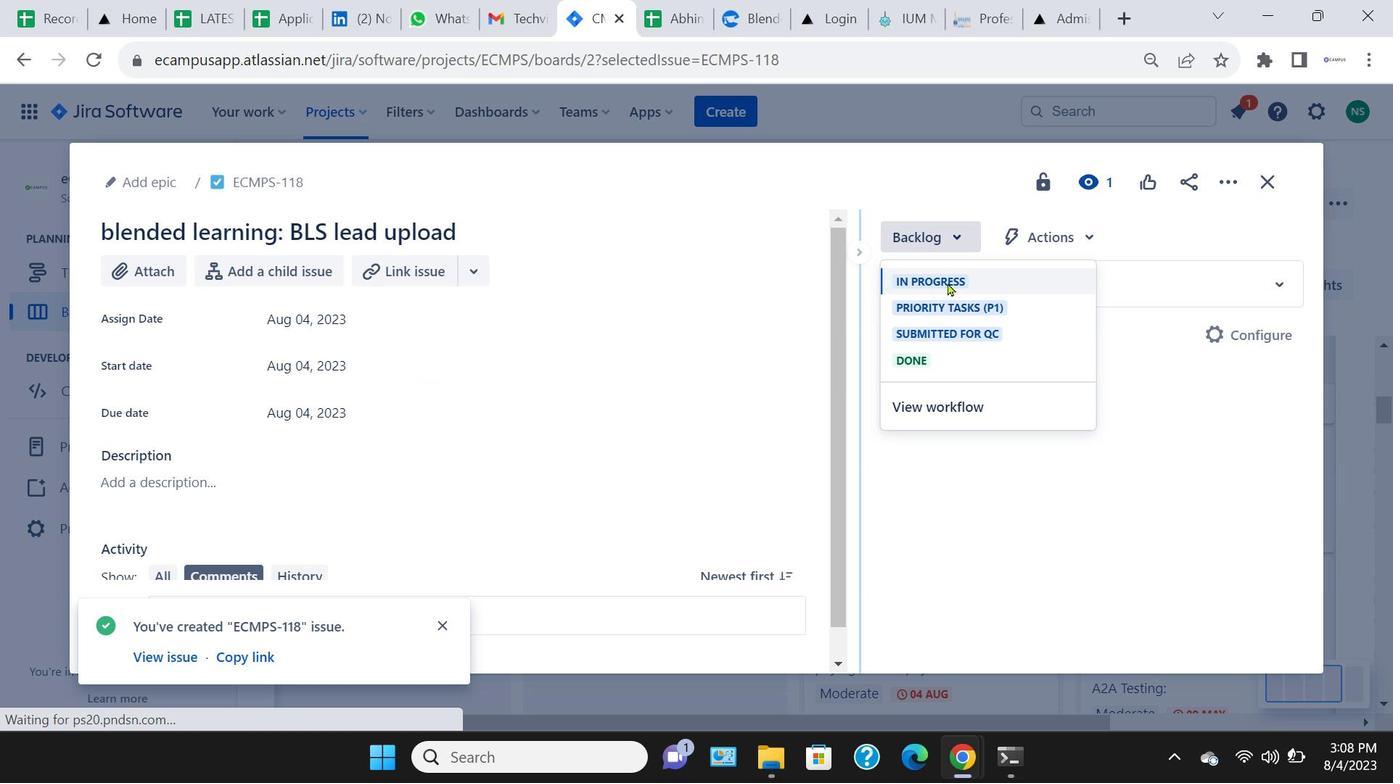 
Action: Mouse pressed left at (946, 285)
Screenshot: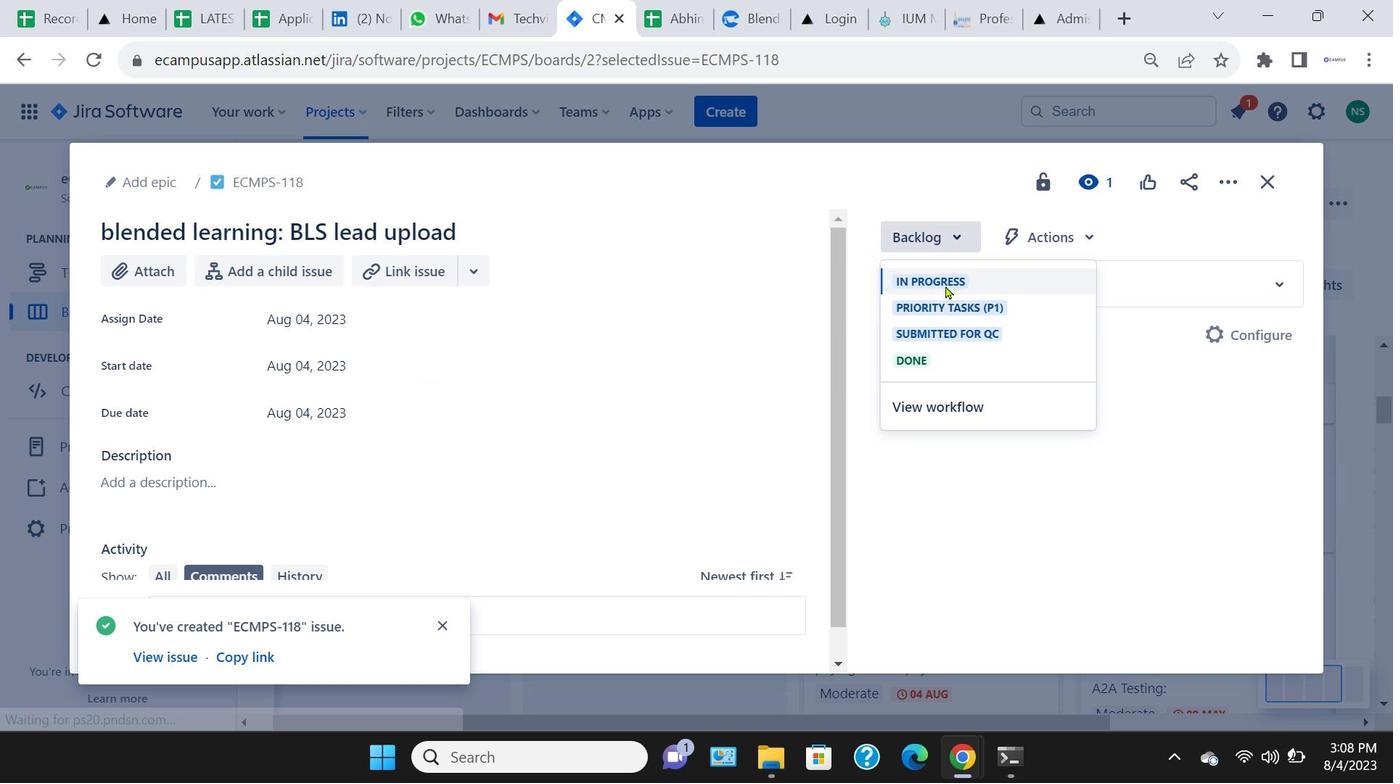 
Action: Mouse moved to (1271, 183)
Screenshot: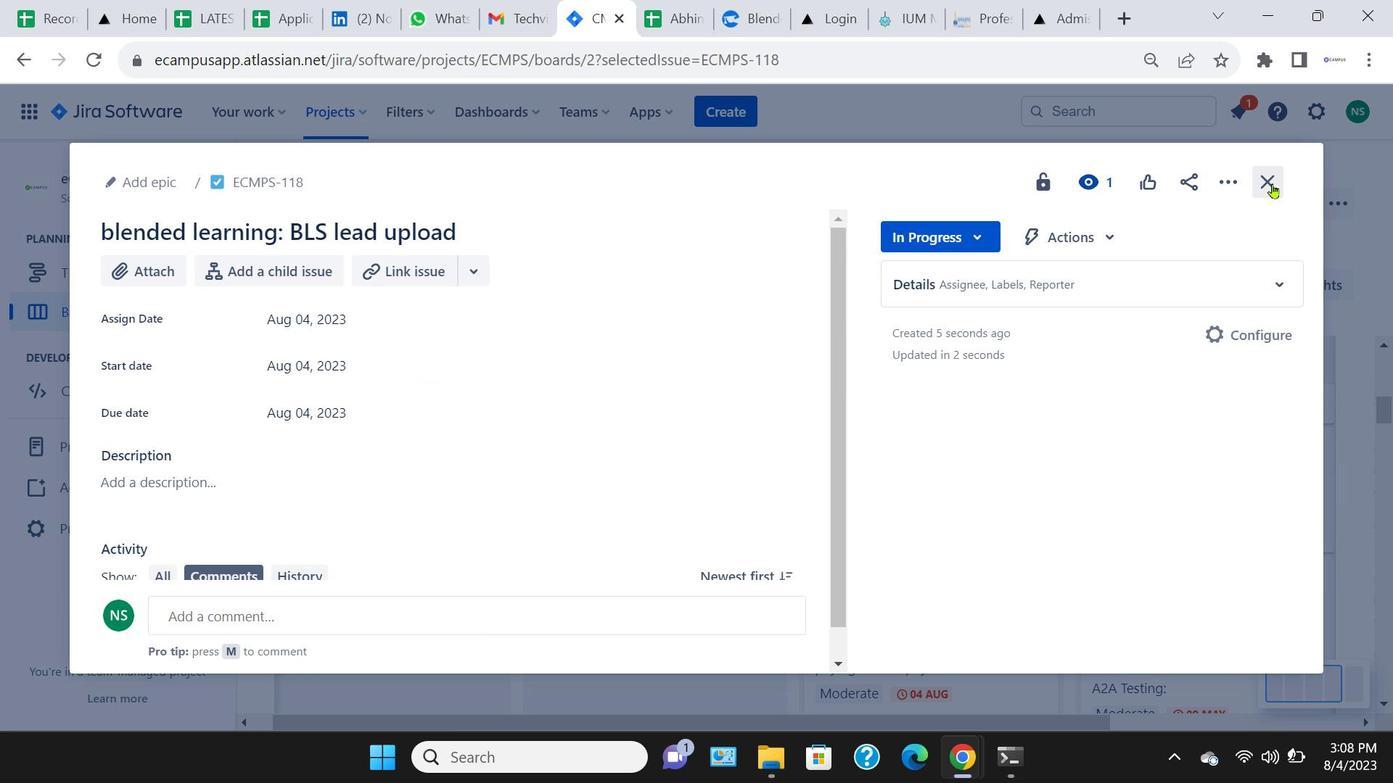 
Action: Mouse pressed left at (1271, 183)
Screenshot: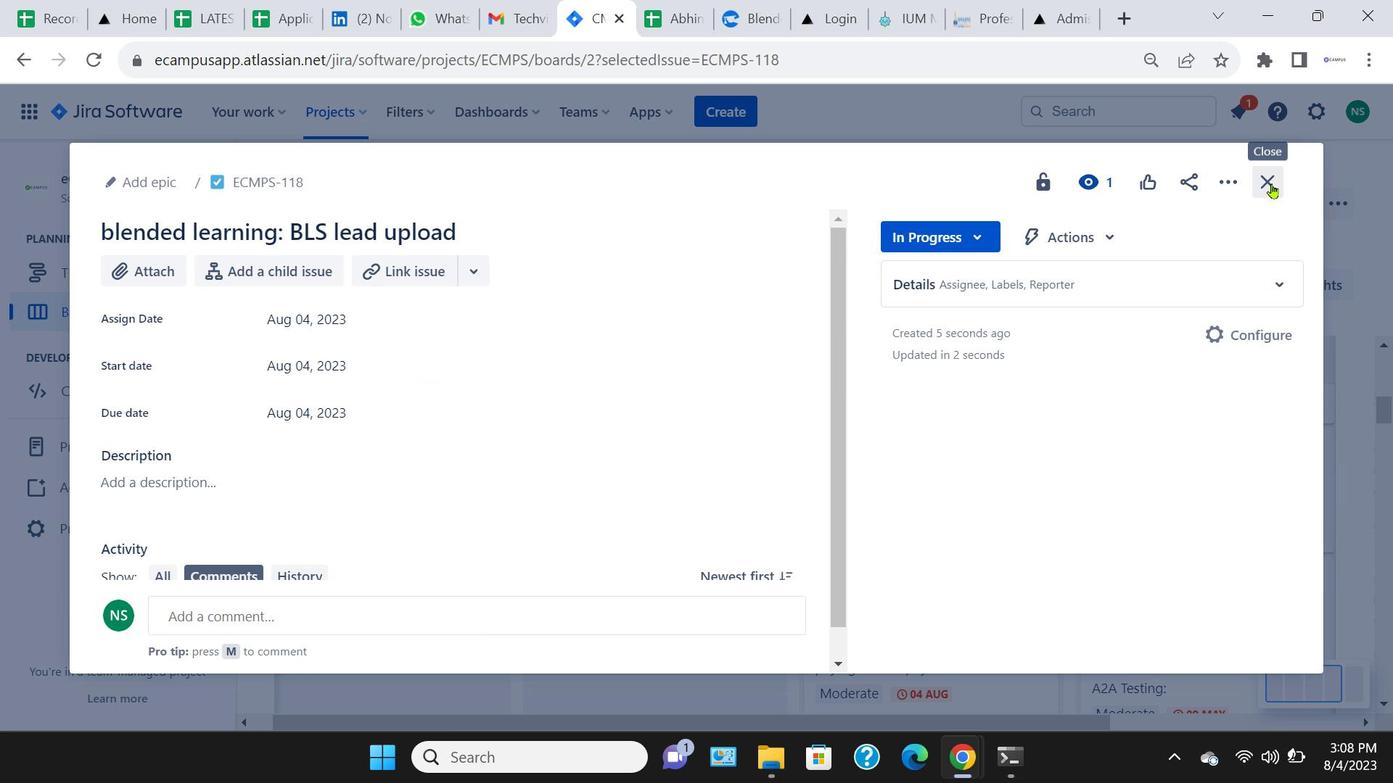 
Action: Mouse moved to (629, 520)
Screenshot: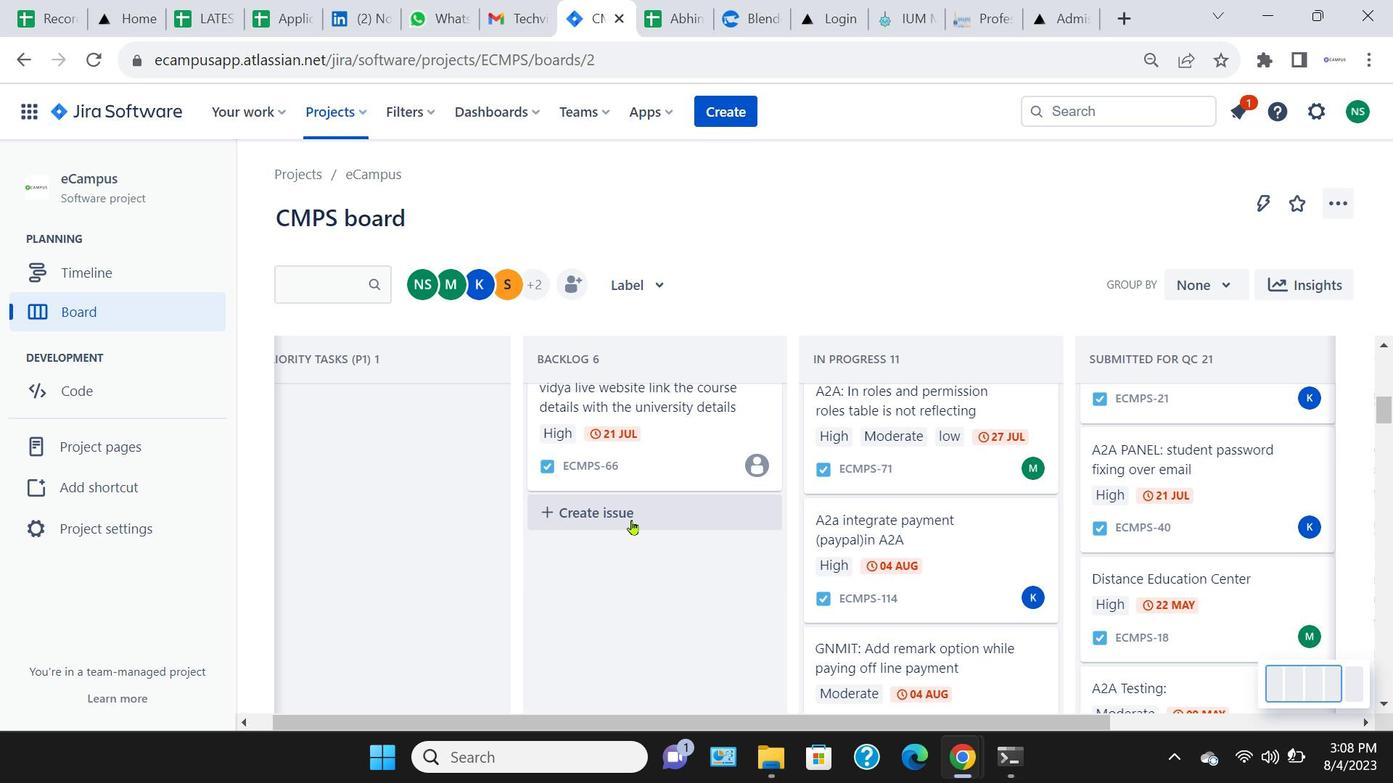 
Action: Mouse pressed left at (629, 520)
Screenshot: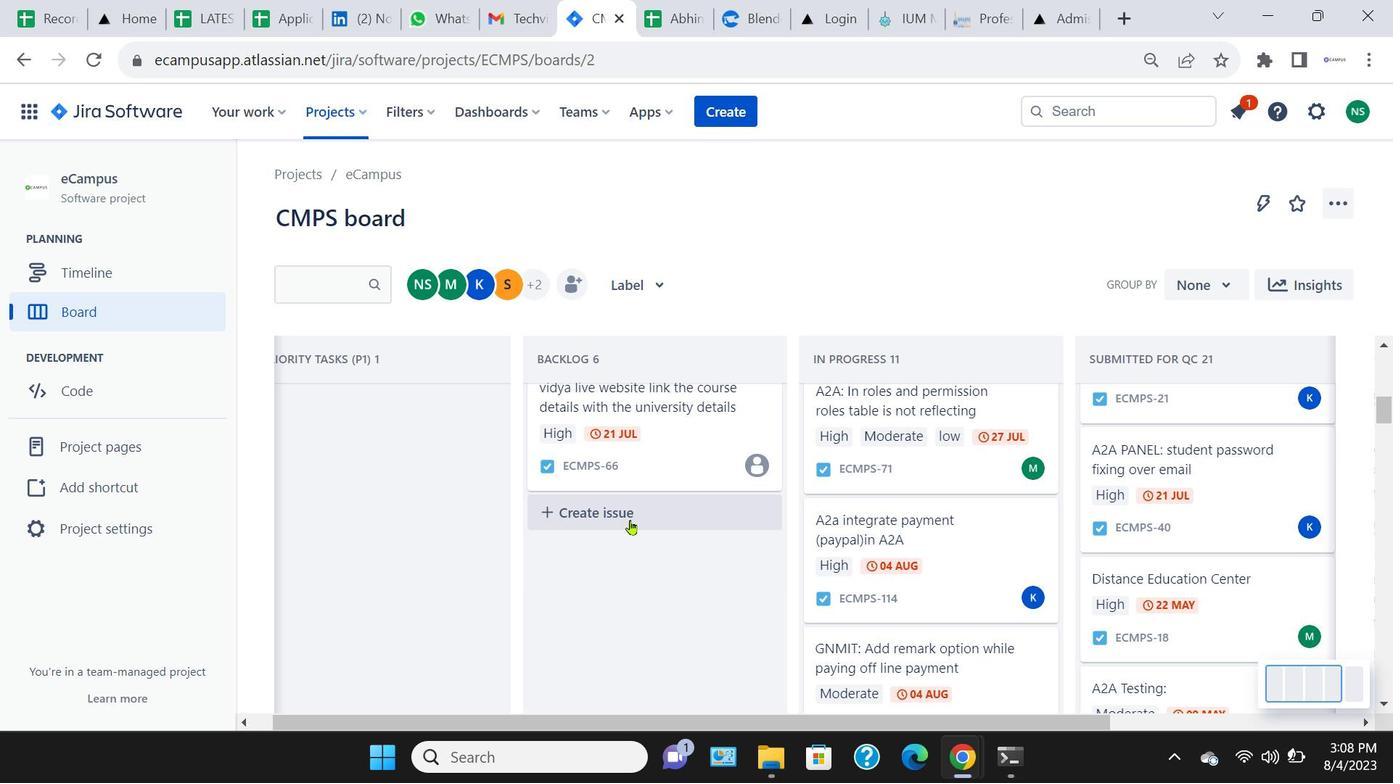 
Action: Mouse moved to (667, 511)
Screenshot: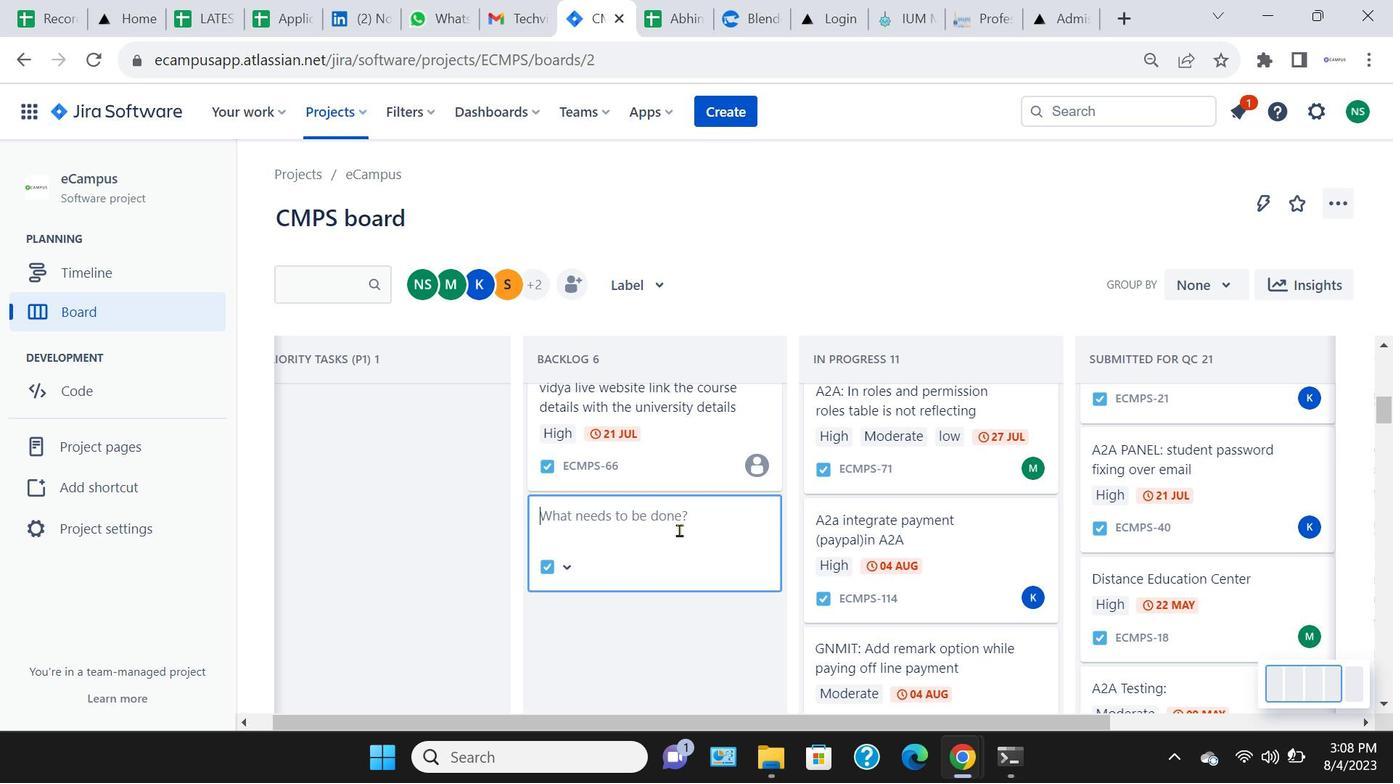 
Action: Mouse pressed left at (667, 511)
Screenshot: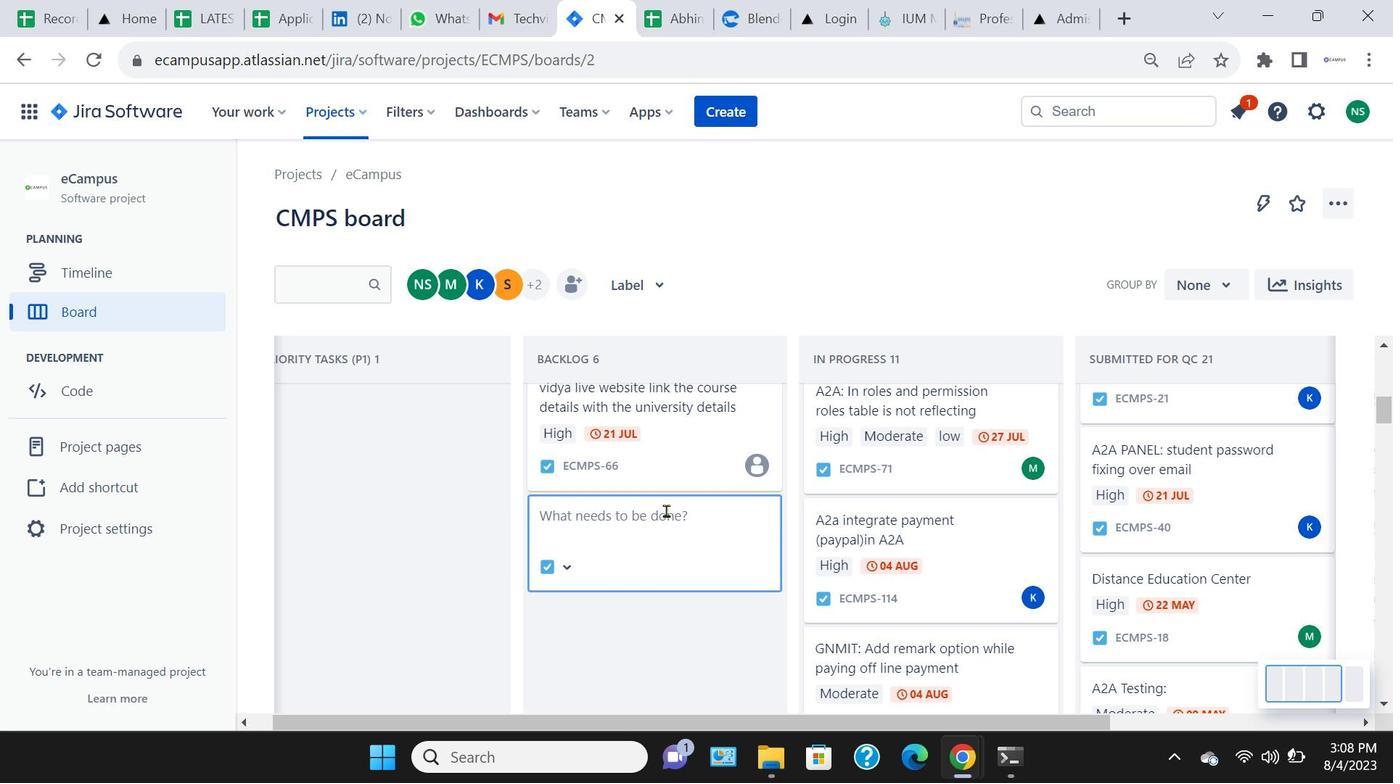 
Action: Mouse moved to (603, 520)
